 Task: Research Airbnb options in Pula, Croatia from 8th November, 2023 to 16th November, 2023 for 2 adults.1  bedroom having 1 bed and 1 bathroom. Property type can be hotel. Booking option can be shelf check-in. Look for 3 properties as per requirement.
Action: Mouse moved to (496, 64)
Screenshot: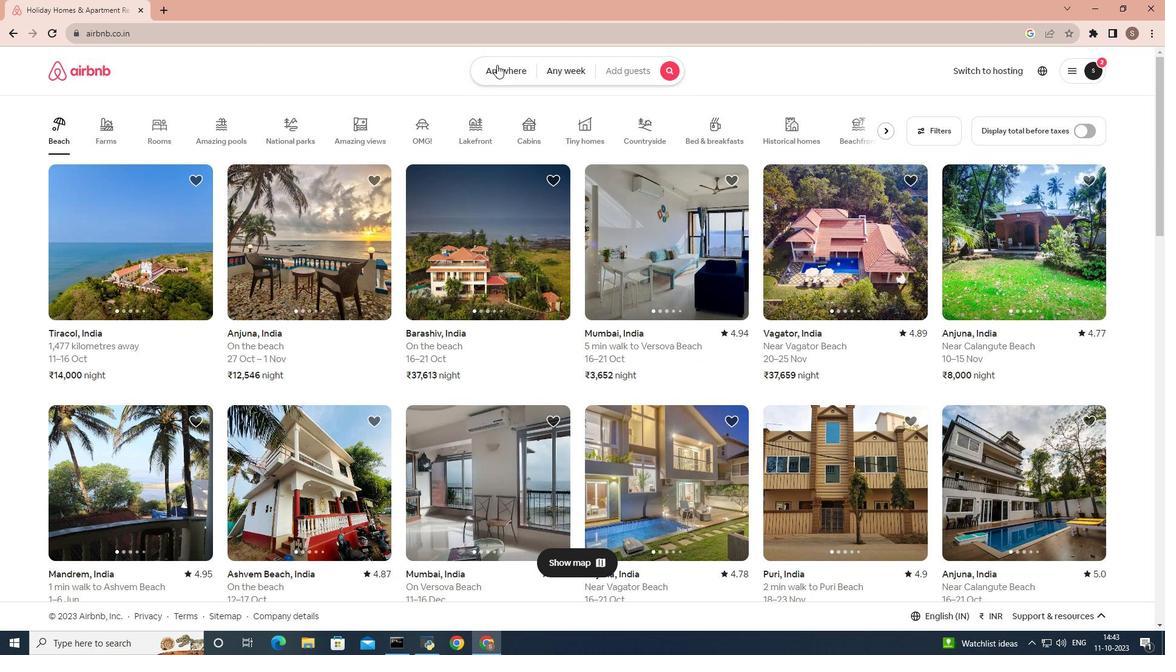 
Action: Mouse pressed left at (496, 64)
Screenshot: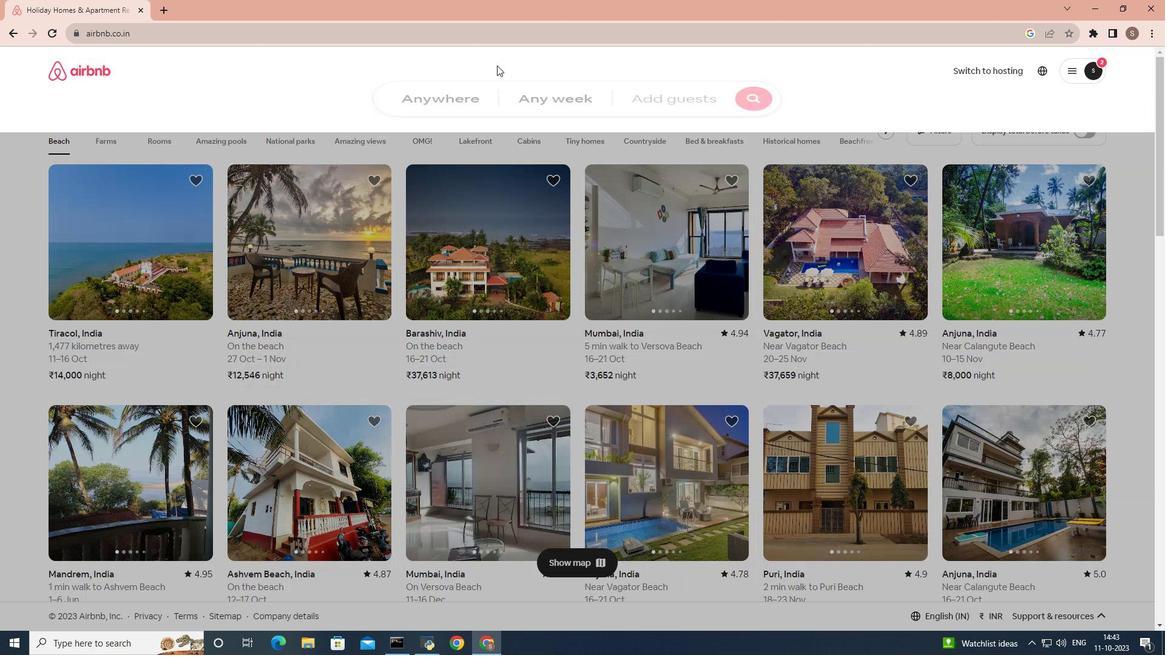 
Action: Mouse moved to (370, 118)
Screenshot: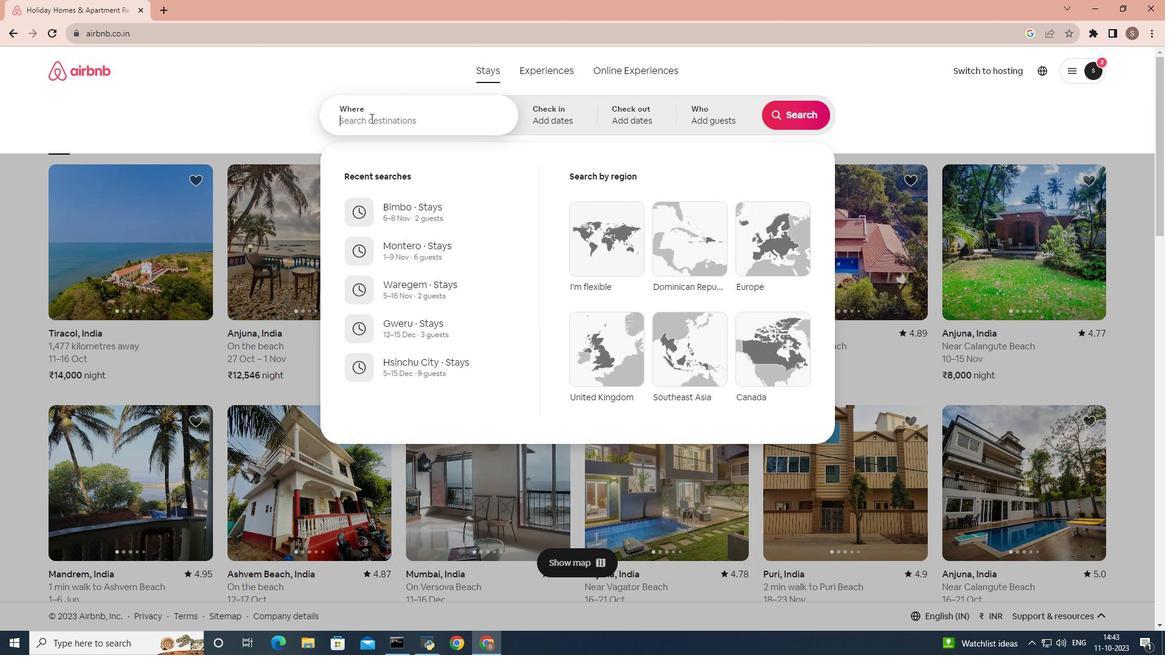 
Action: Mouse pressed left at (370, 118)
Screenshot: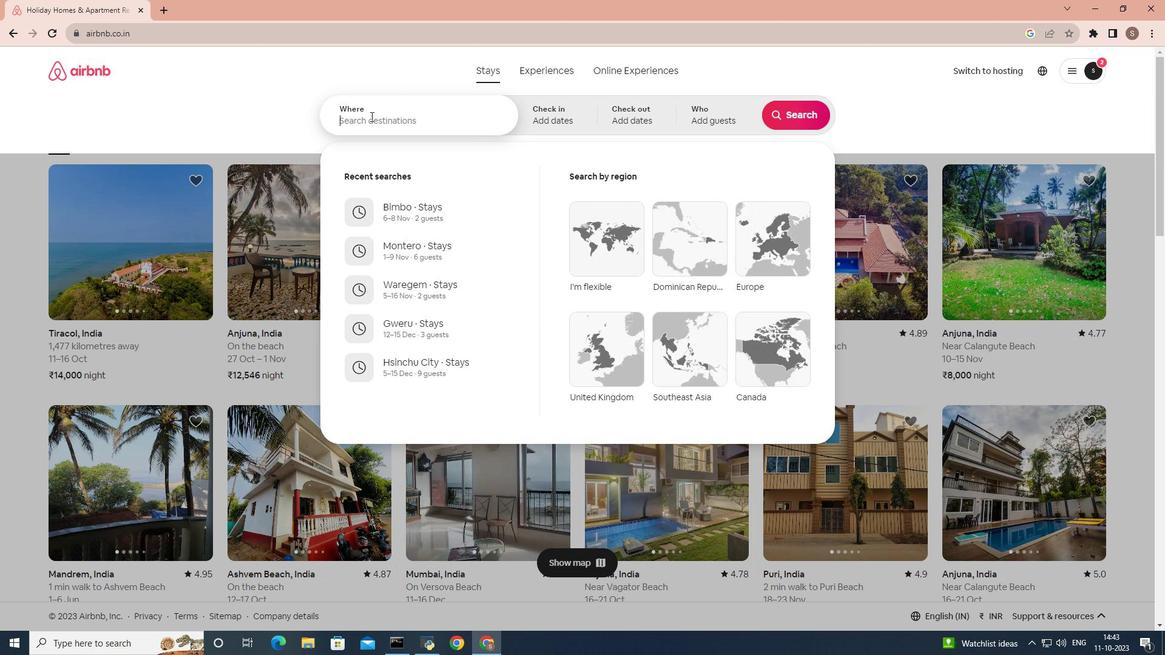 
Action: Mouse moved to (370, 116)
Screenshot: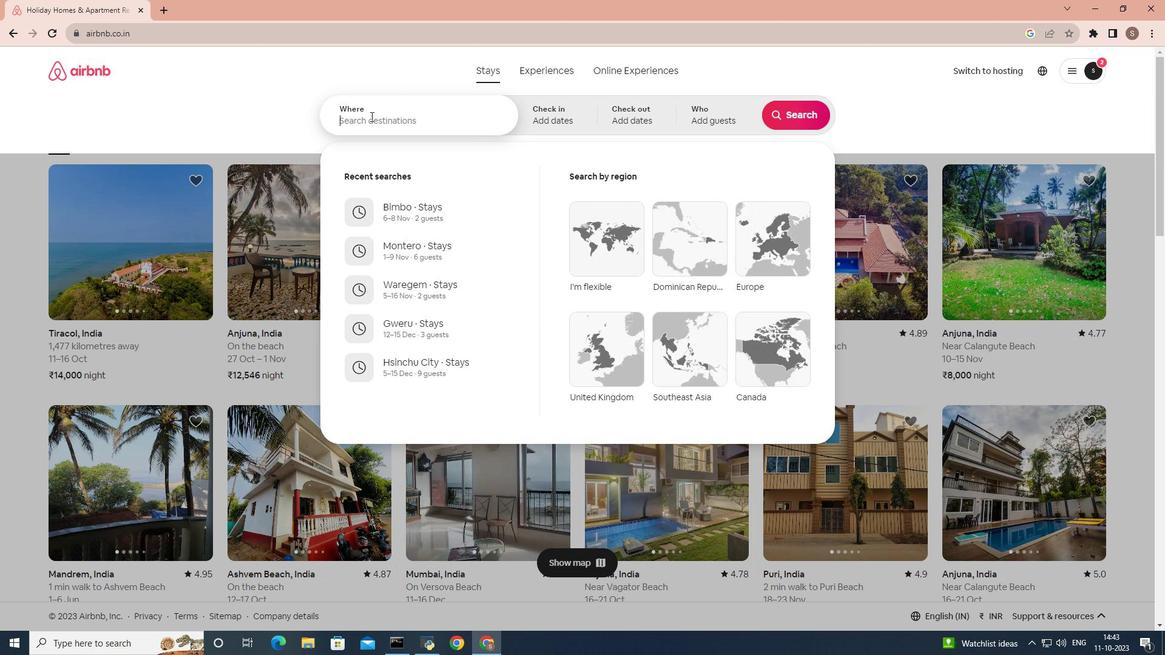 
Action: Key pressed pula
Screenshot: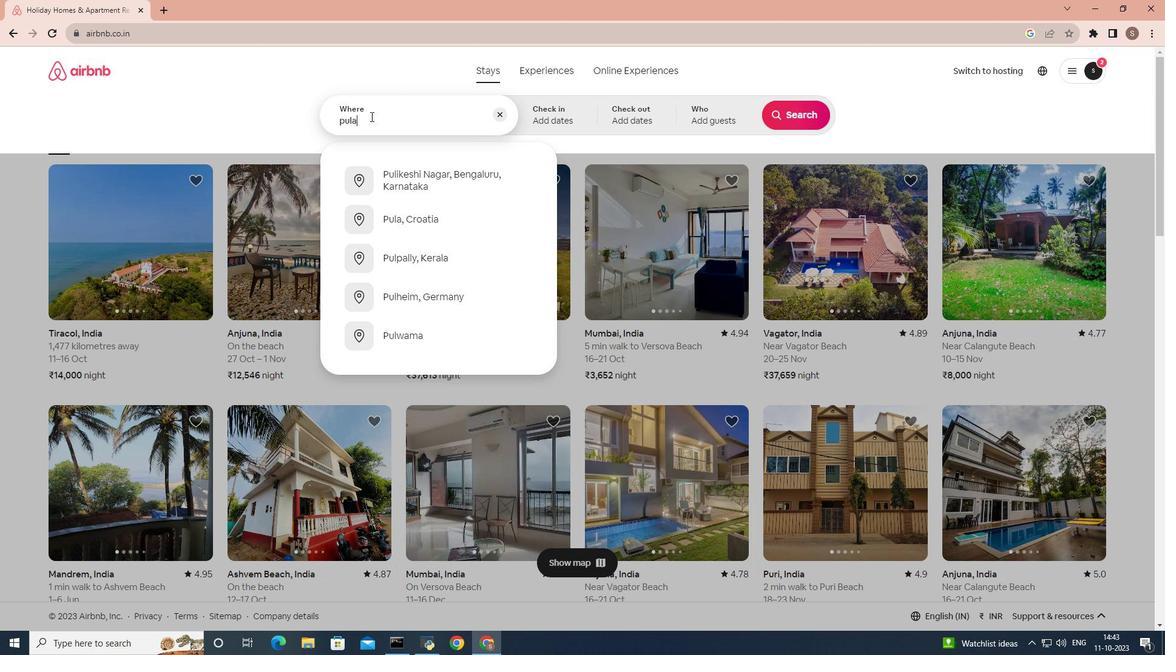 
Action: Mouse scrolled (370, 117) with delta (0, 0)
Screenshot: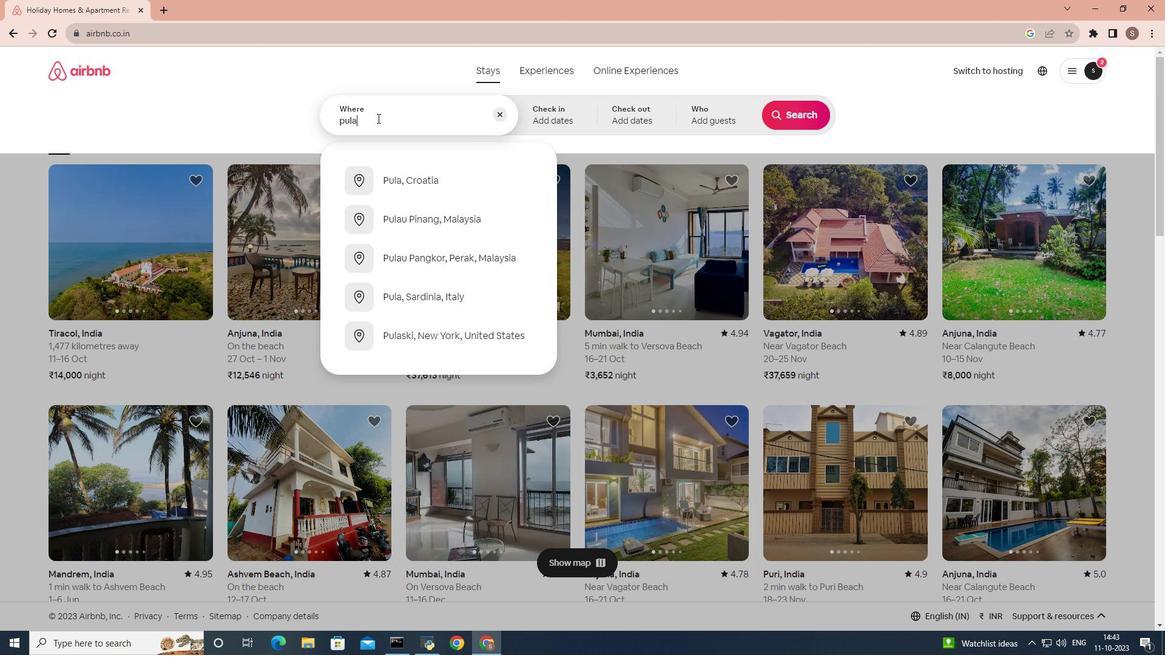 
Action: Mouse moved to (436, 194)
Screenshot: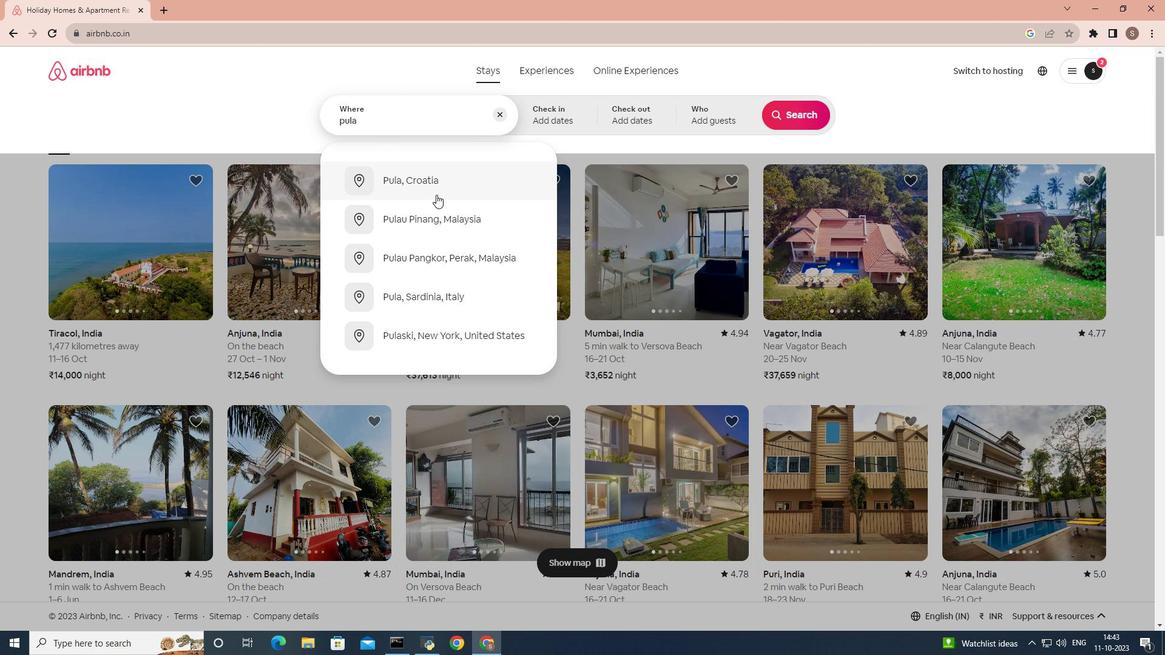
Action: Mouse pressed left at (436, 194)
Screenshot: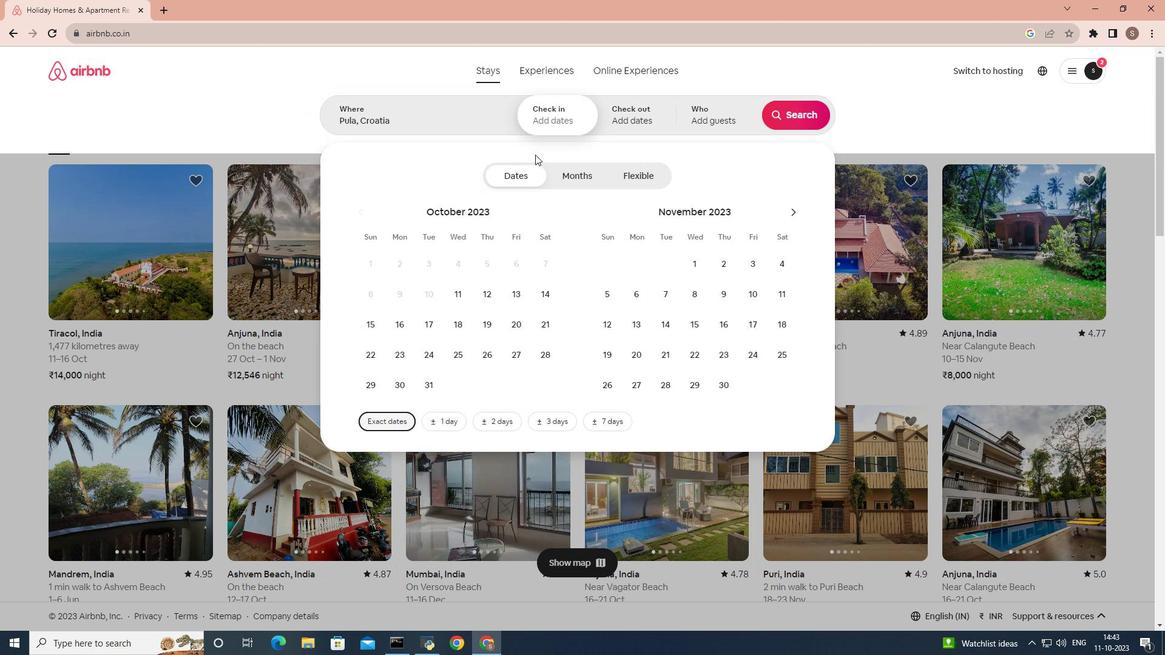 
Action: Mouse moved to (703, 305)
Screenshot: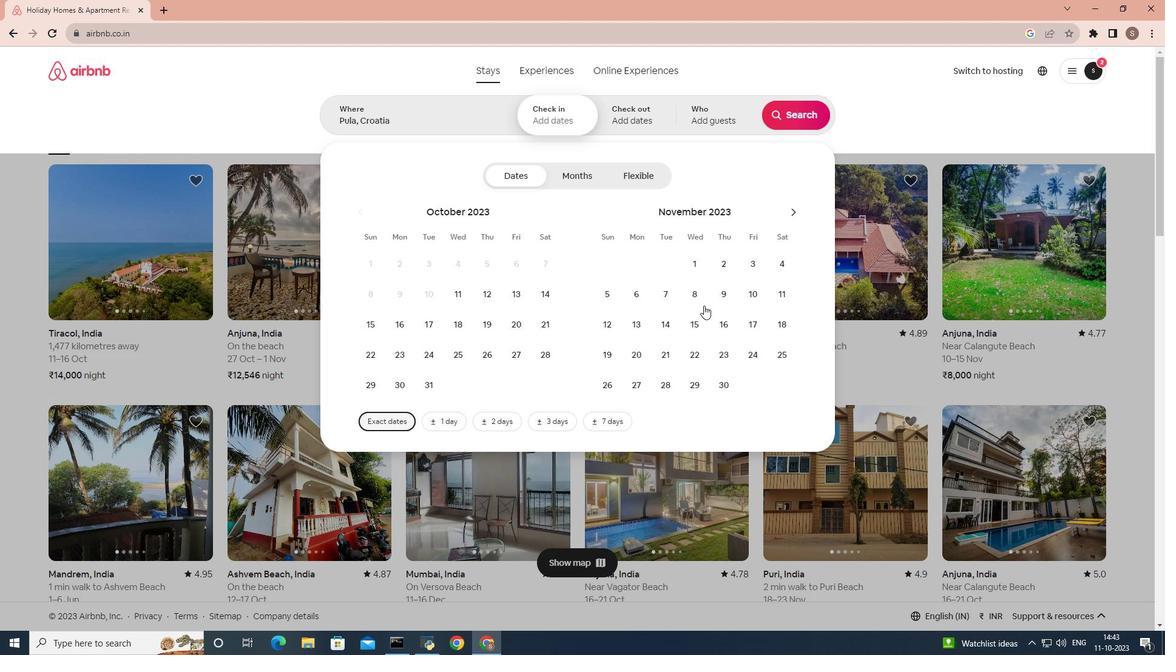 
Action: Mouse pressed left at (703, 305)
Screenshot: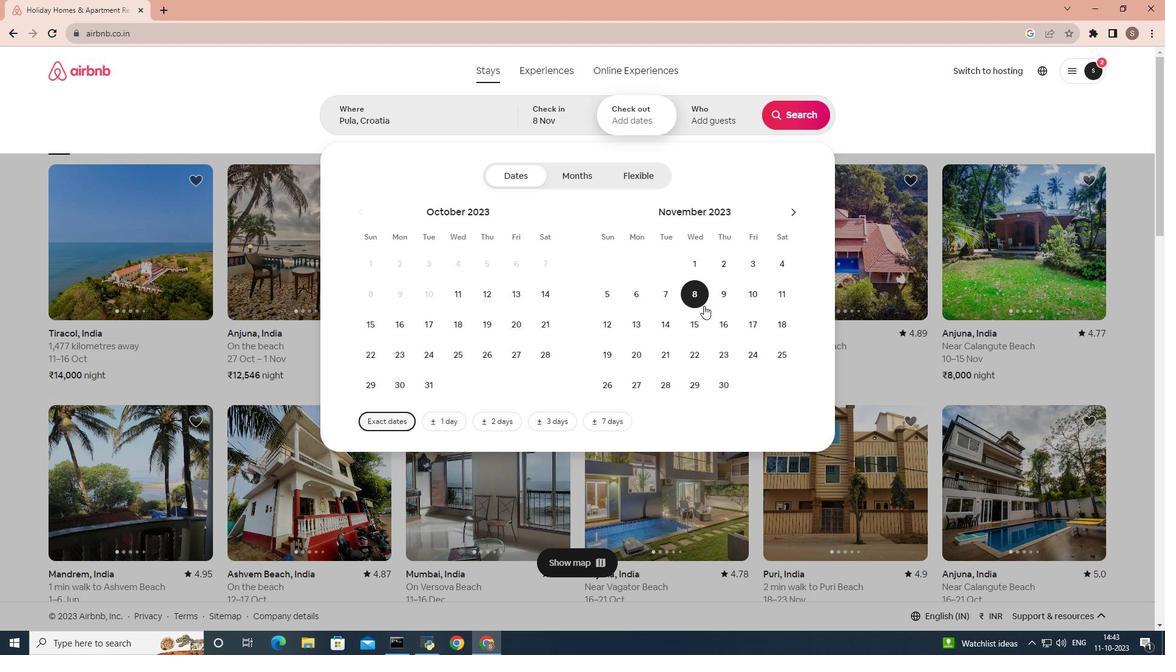 
Action: Mouse pressed left at (703, 305)
Screenshot: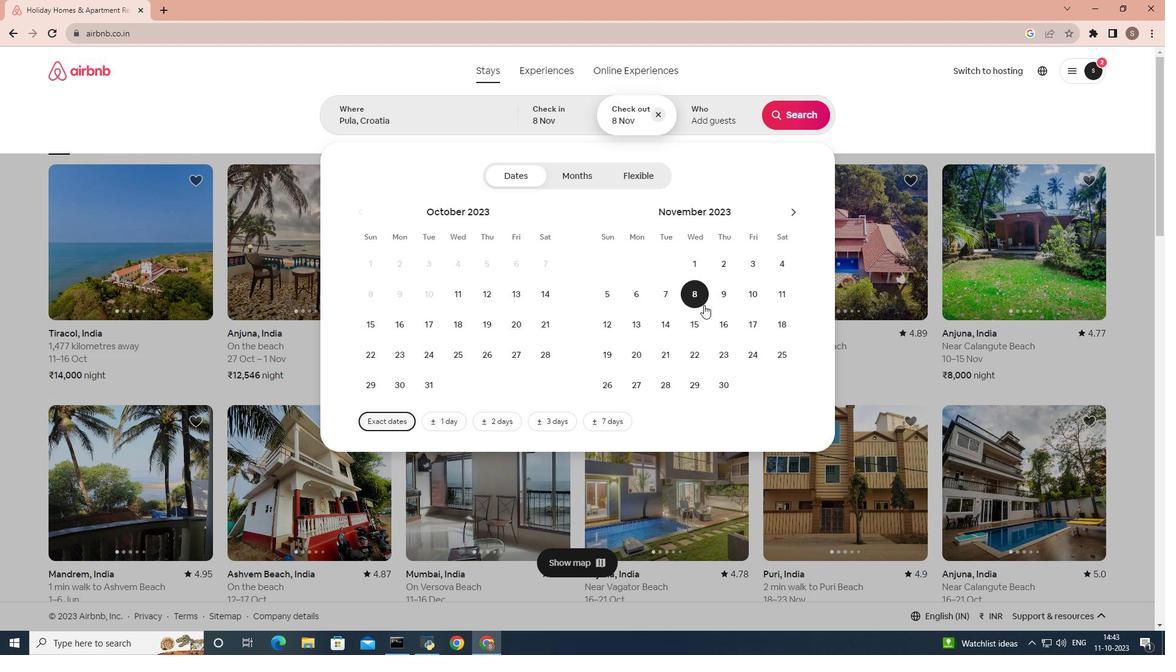 
Action: Mouse moved to (722, 326)
Screenshot: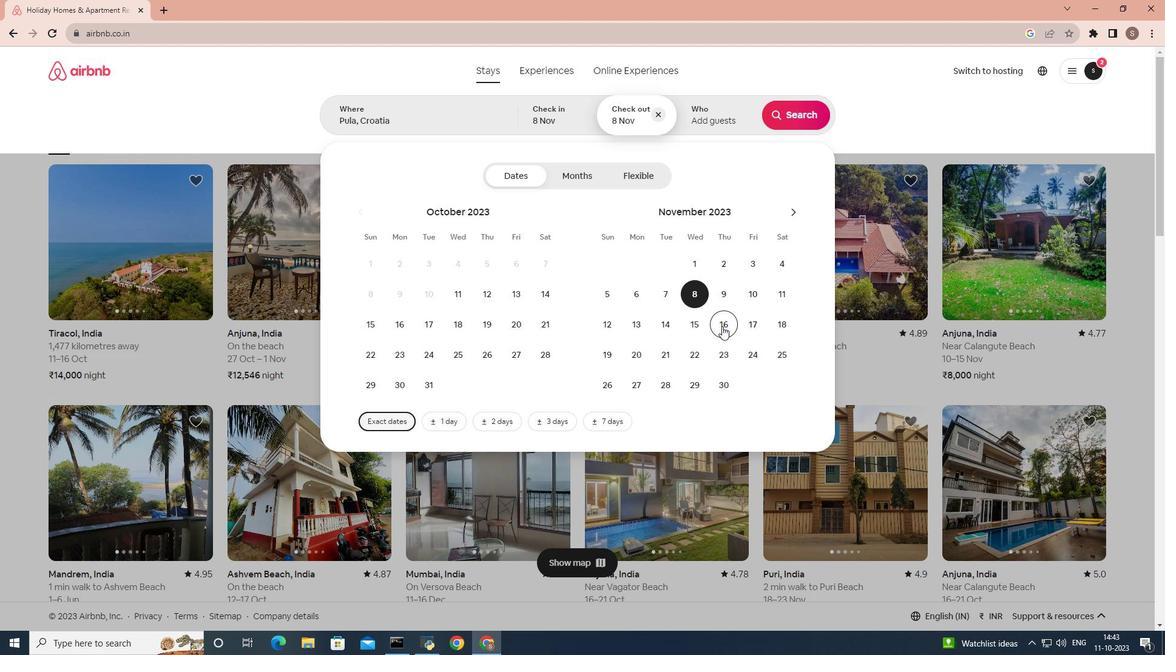 
Action: Mouse pressed left at (722, 326)
Screenshot: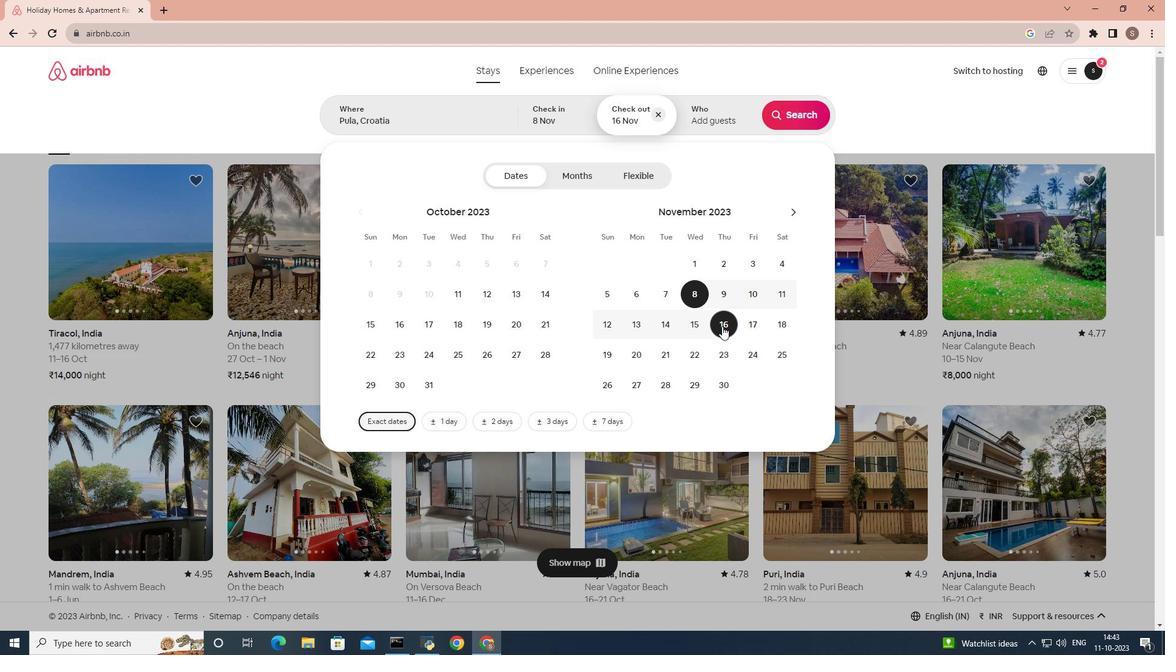 
Action: Mouse moved to (688, 111)
Screenshot: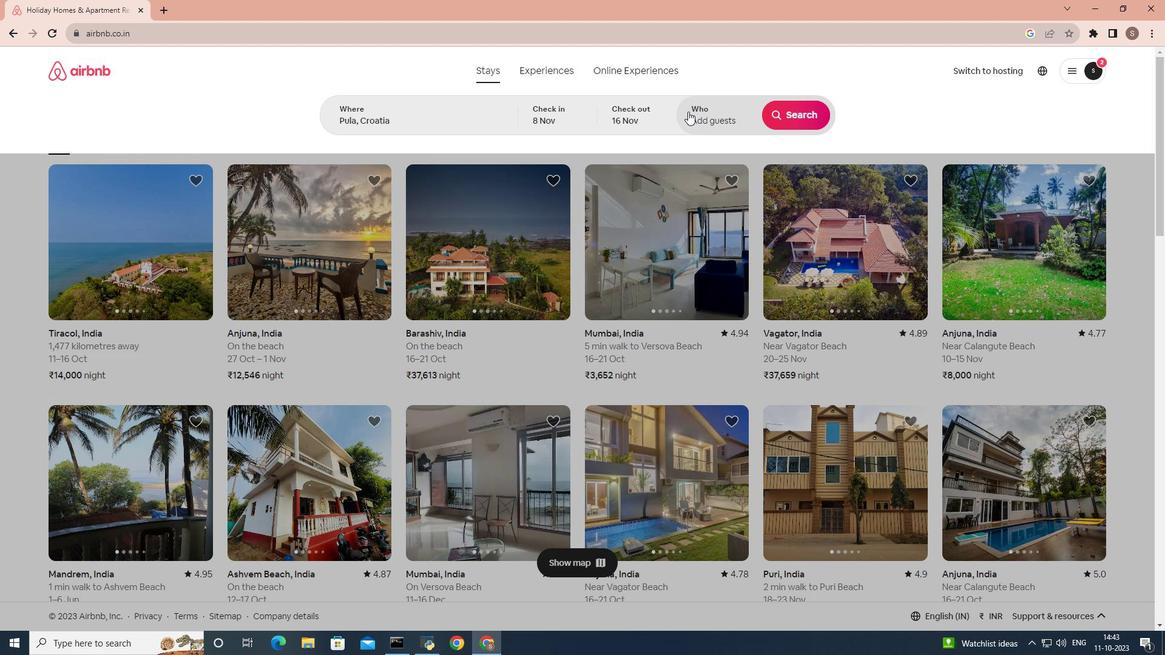 
Action: Mouse pressed left at (688, 111)
Screenshot: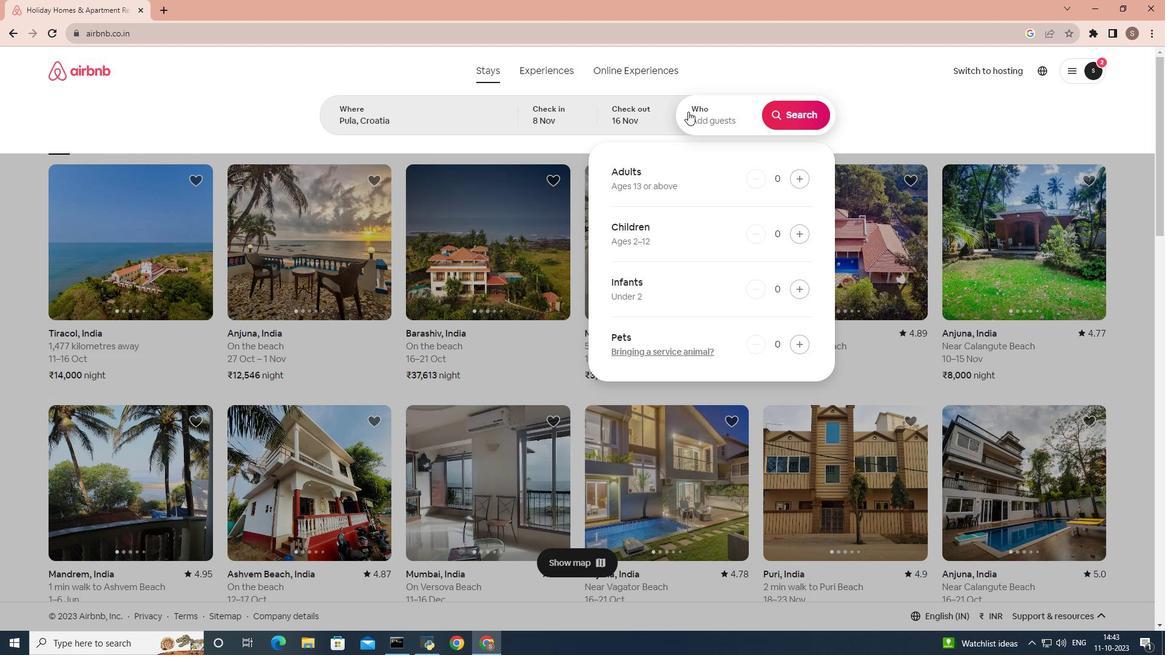 
Action: Mouse moved to (792, 179)
Screenshot: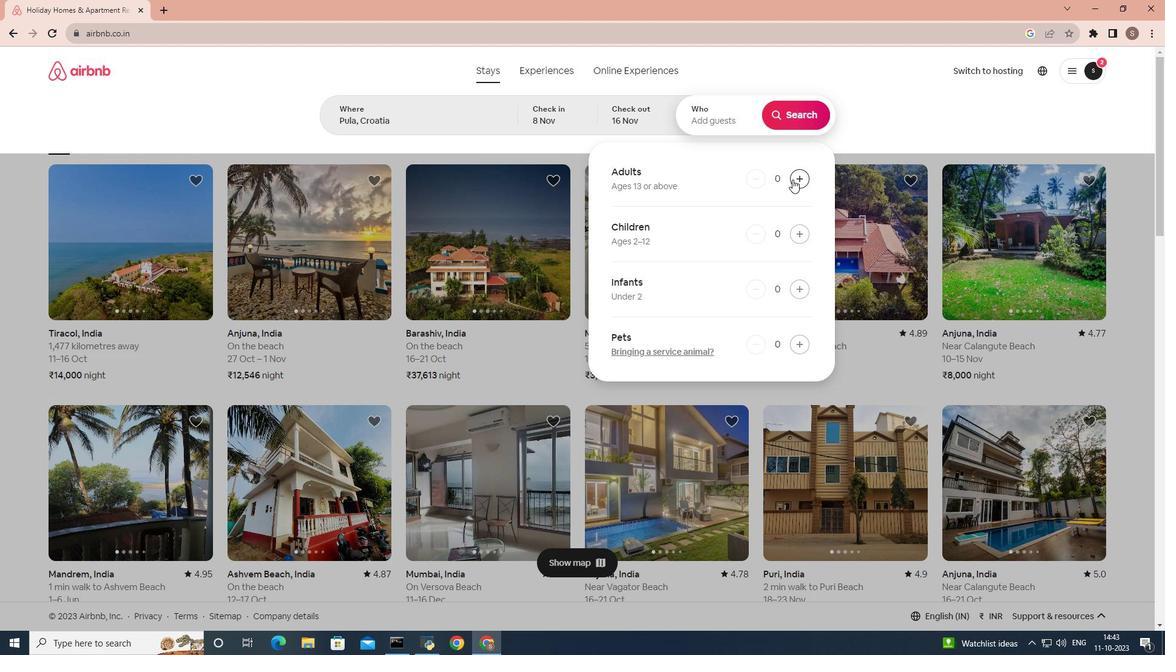 
Action: Mouse pressed left at (792, 179)
Screenshot: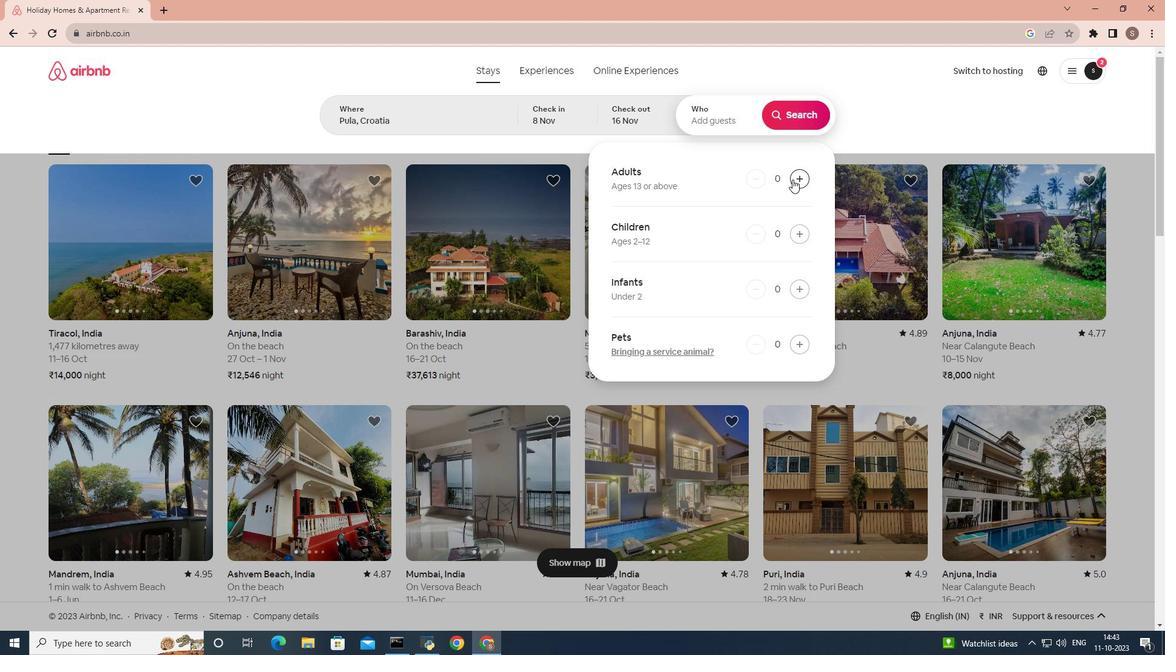 
Action: Mouse pressed left at (792, 179)
Screenshot: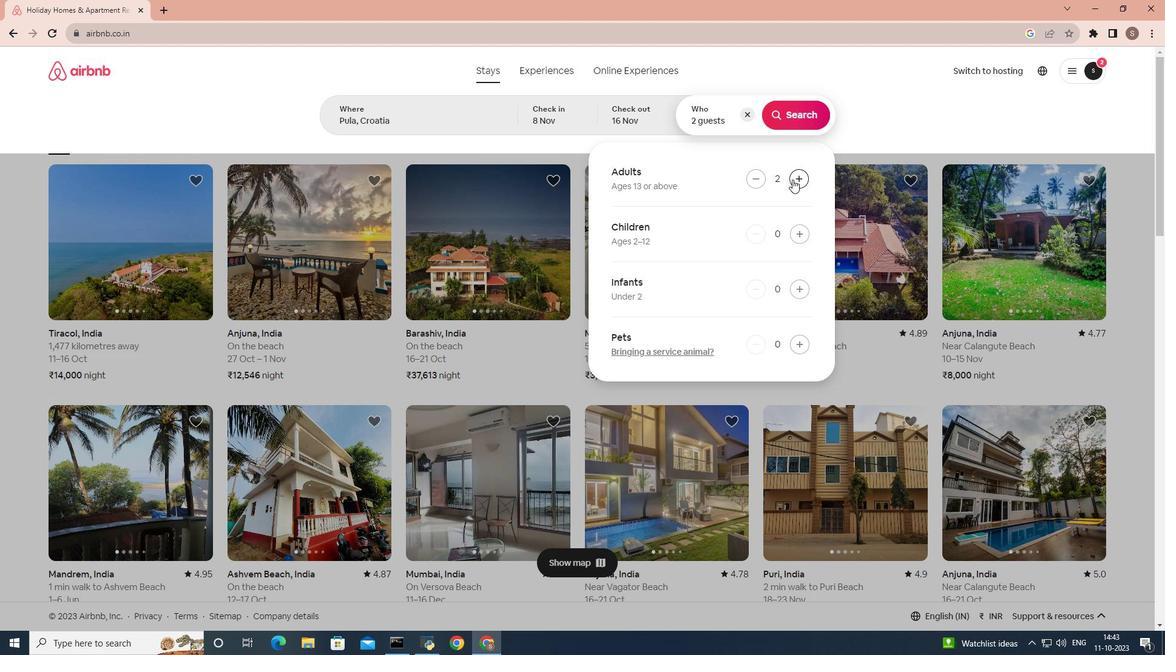 
Action: Mouse moved to (792, 104)
Screenshot: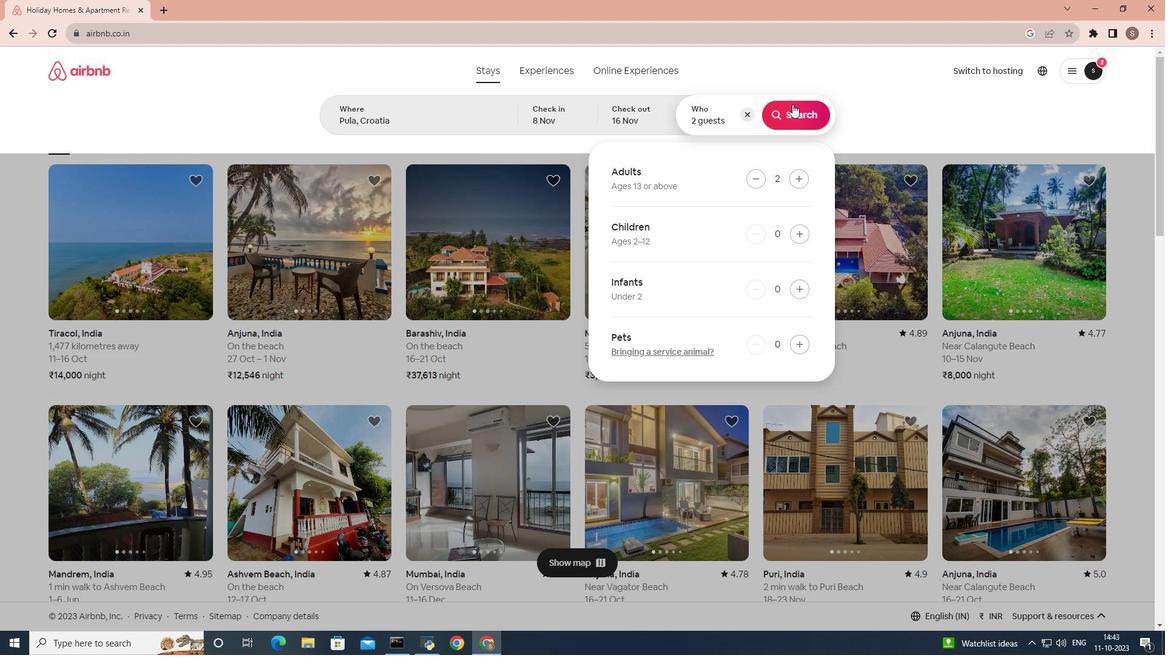 
Action: Mouse pressed left at (792, 104)
Screenshot: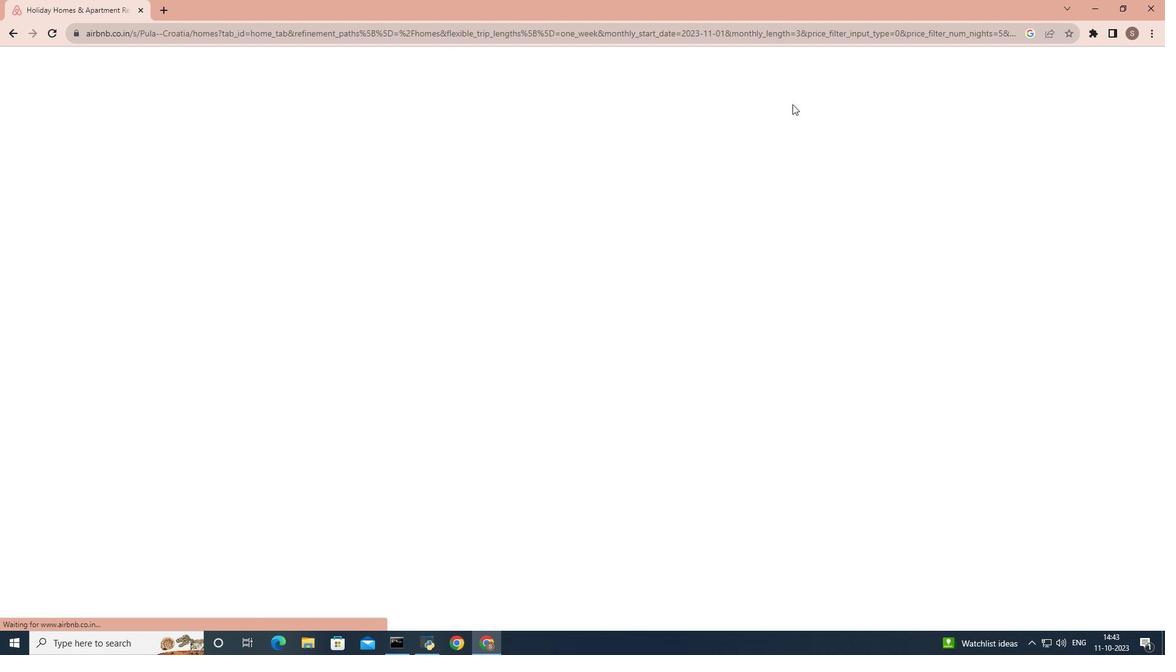 
Action: Mouse moved to (959, 118)
Screenshot: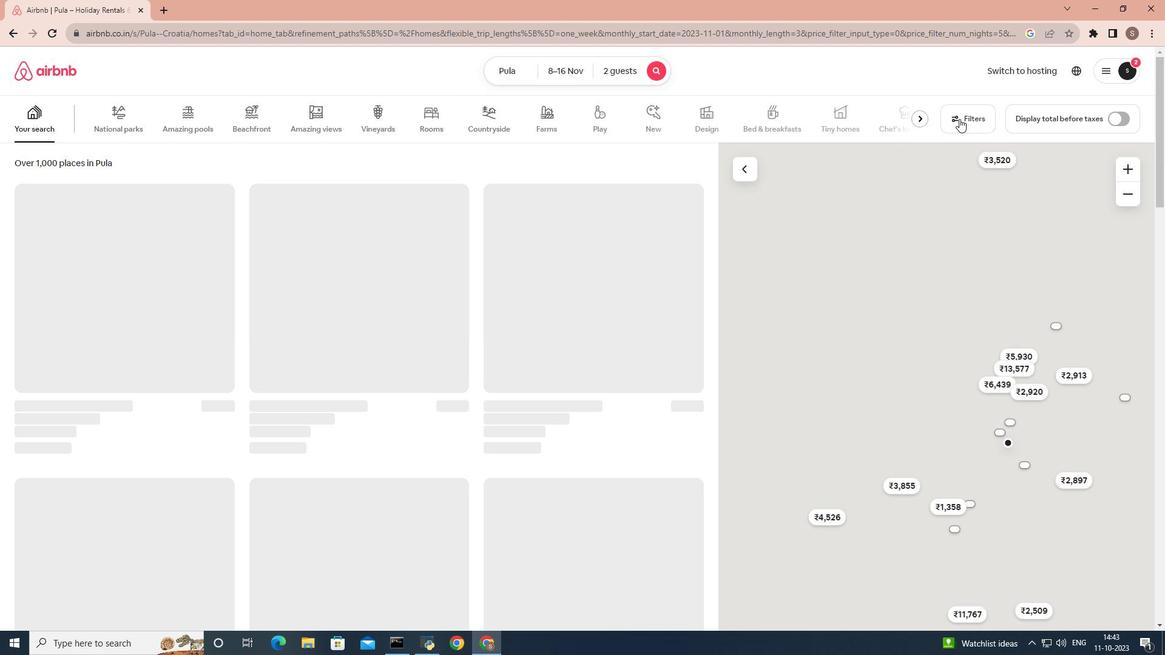 
Action: Mouse pressed left at (959, 118)
Screenshot: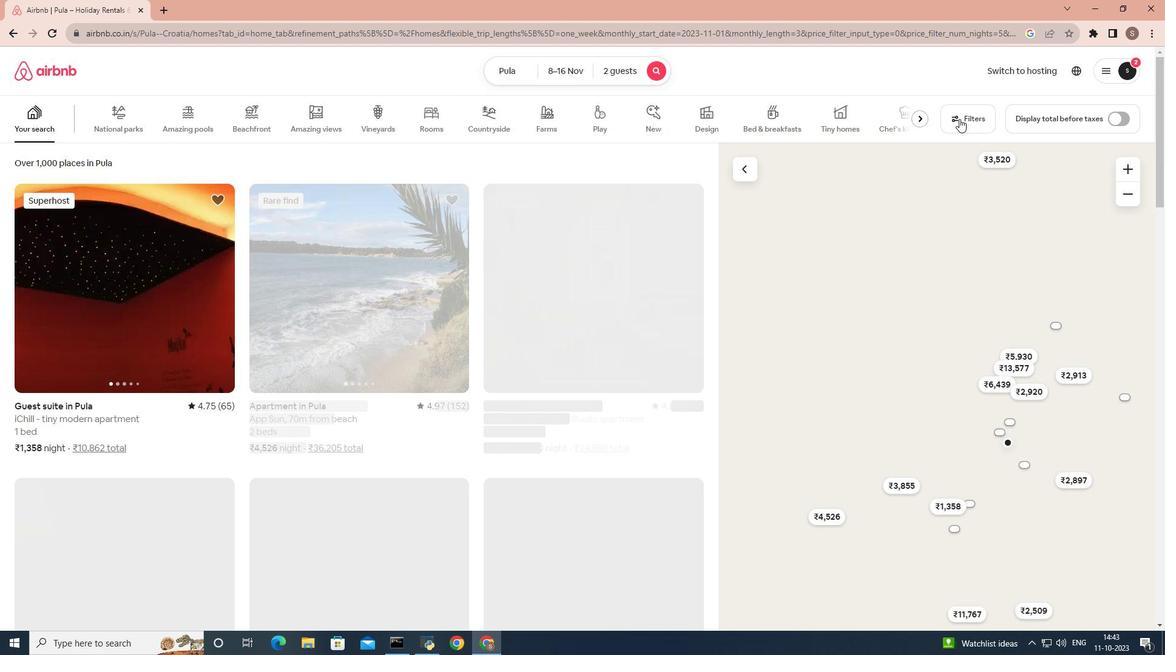 
Action: Mouse moved to (387, 334)
Screenshot: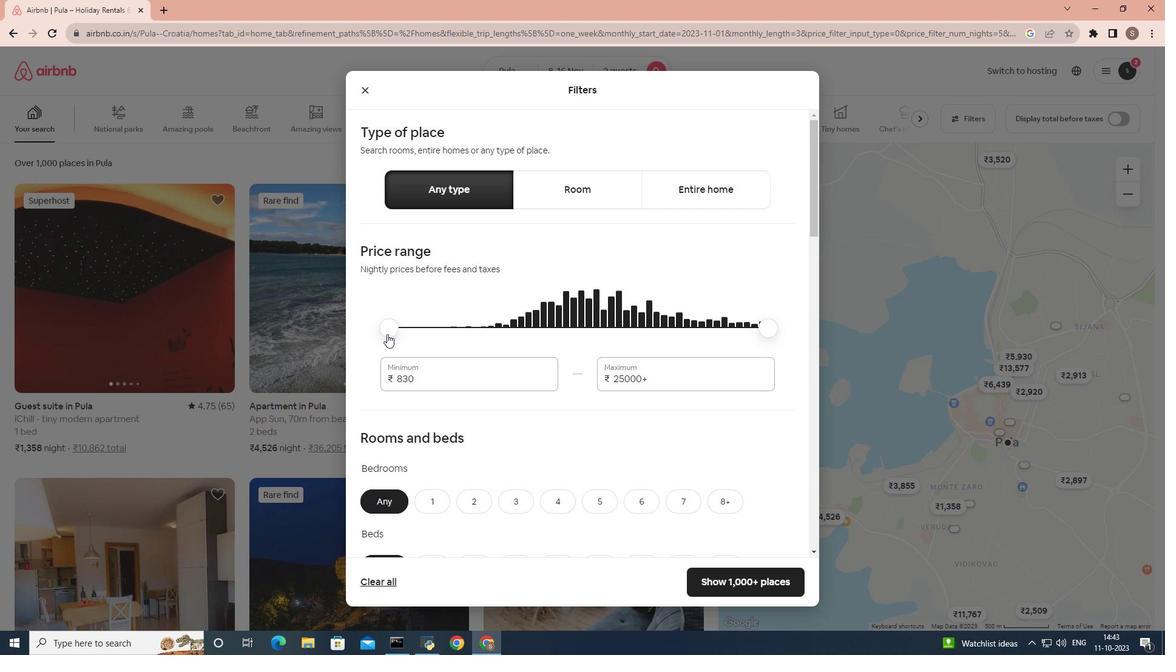 
Action: Mouse scrolled (387, 333) with delta (0, 0)
Screenshot: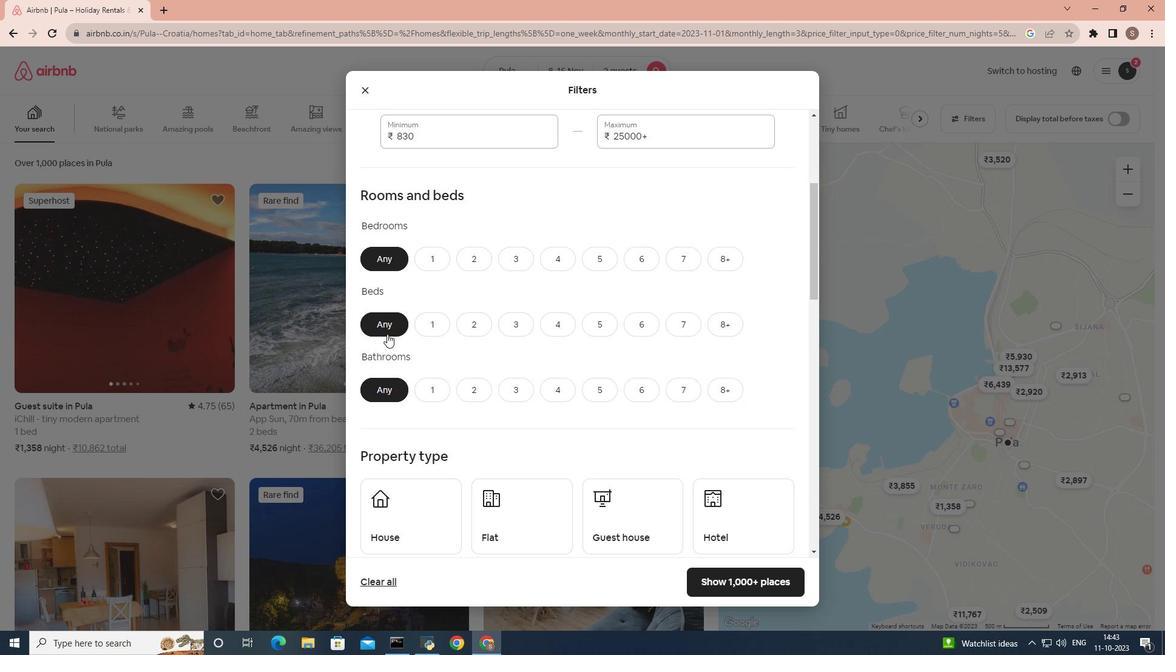 
Action: Mouse scrolled (387, 333) with delta (0, 0)
Screenshot: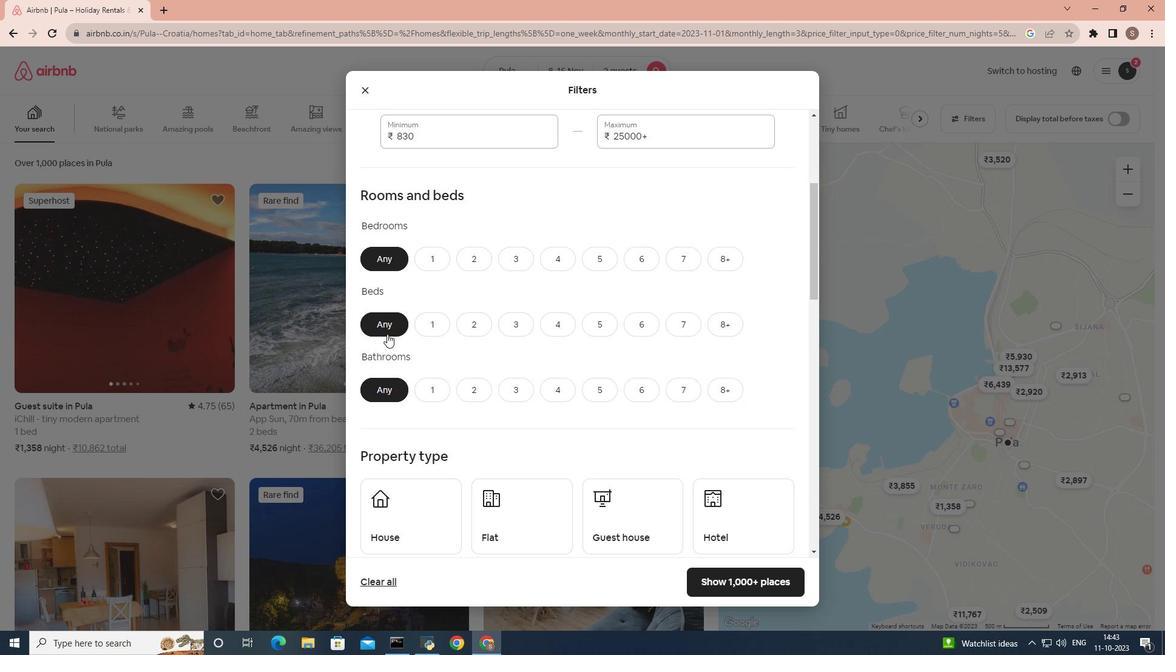 
Action: Mouse scrolled (387, 333) with delta (0, 0)
Screenshot: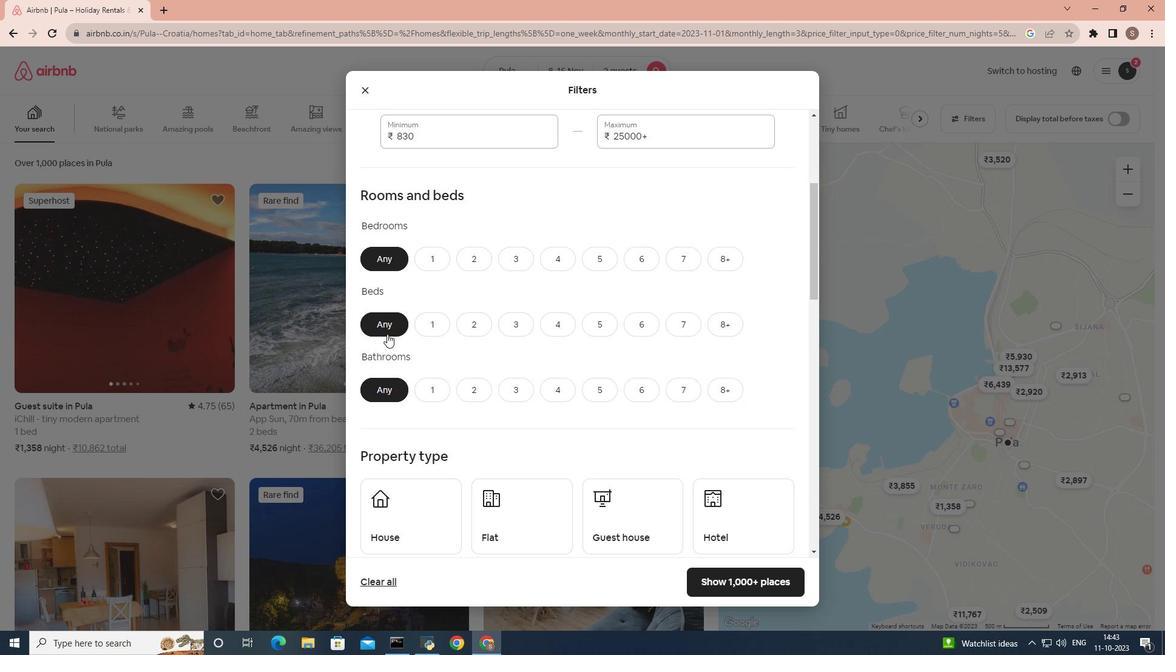 
Action: Mouse scrolled (387, 333) with delta (0, 0)
Screenshot: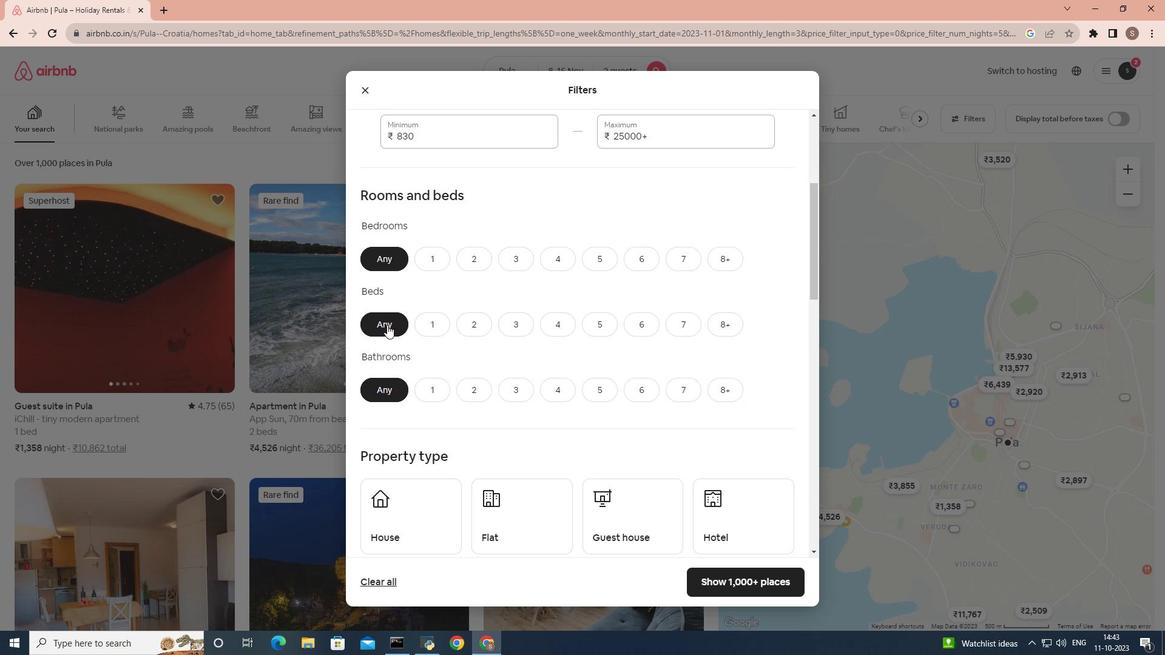 
Action: Mouse moved to (425, 265)
Screenshot: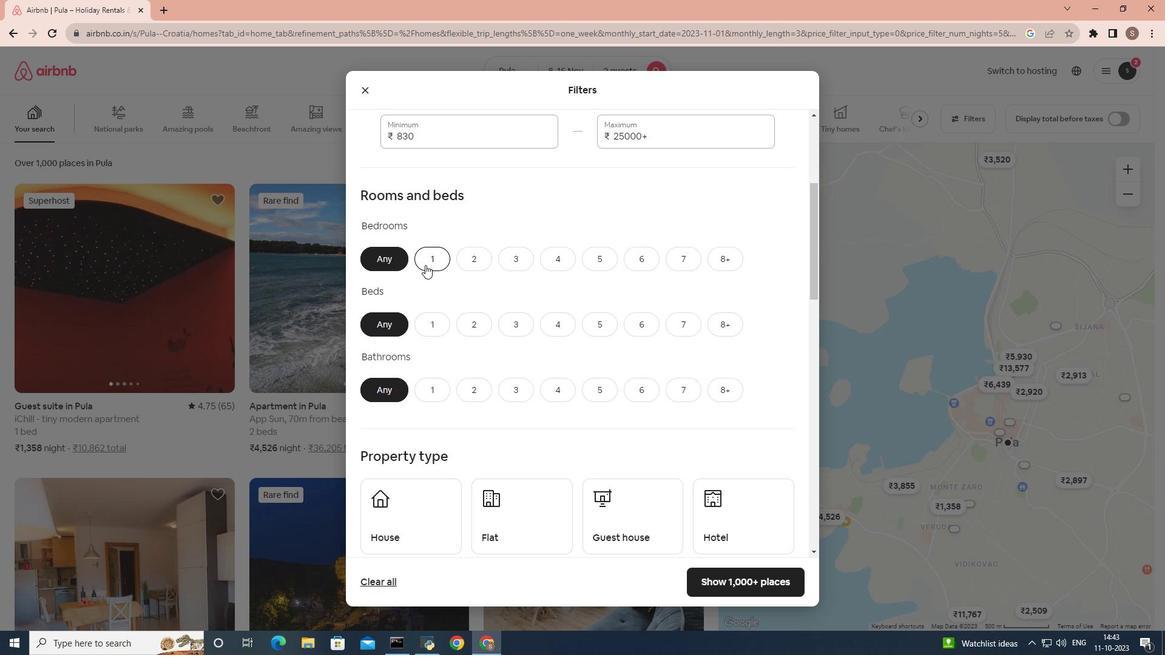 
Action: Mouse pressed left at (425, 265)
Screenshot: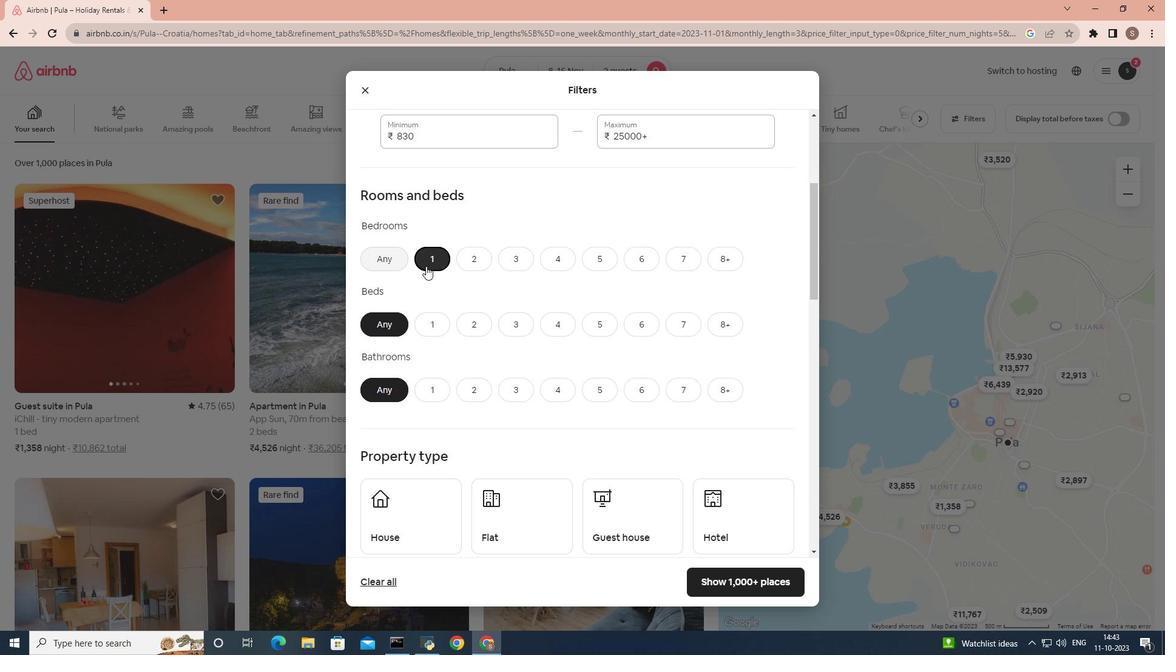 
Action: Mouse moved to (426, 326)
Screenshot: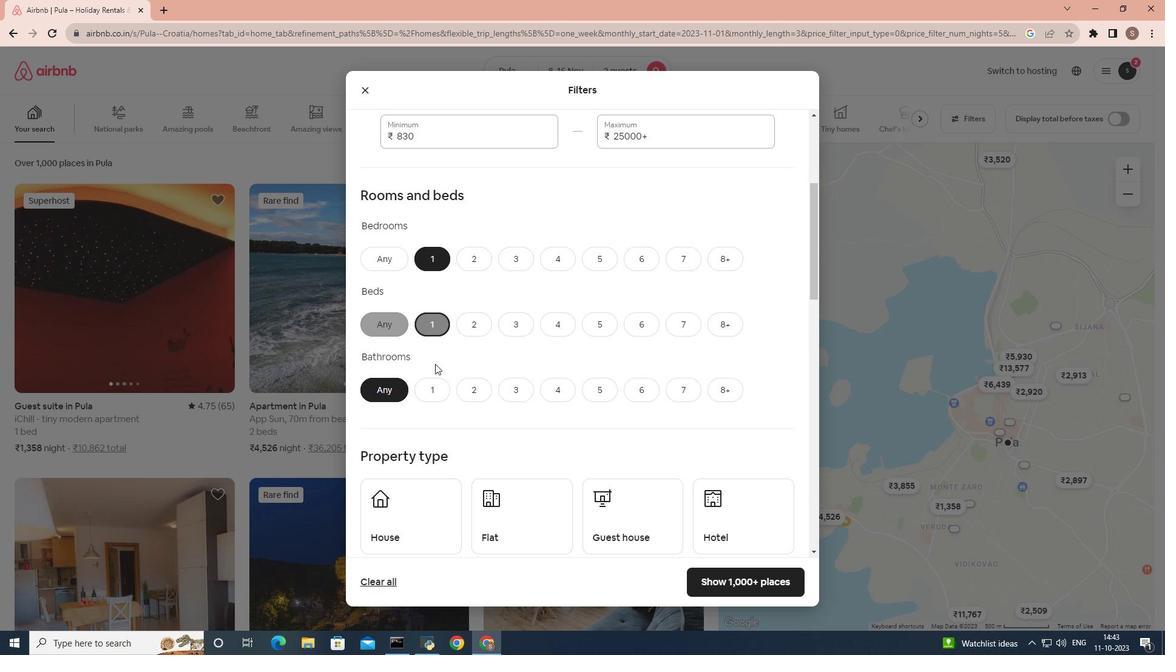 
Action: Mouse pressed left at (426, 326)
Screenshot: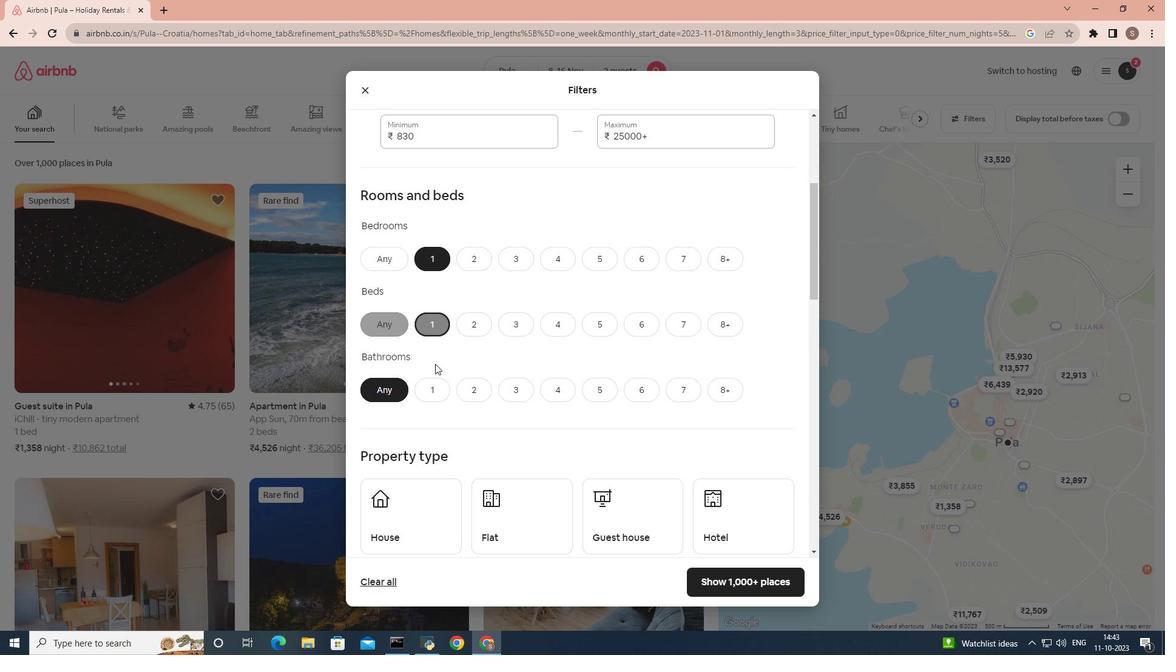 
Action: Mouse moved to (438, 393)
Screenshot: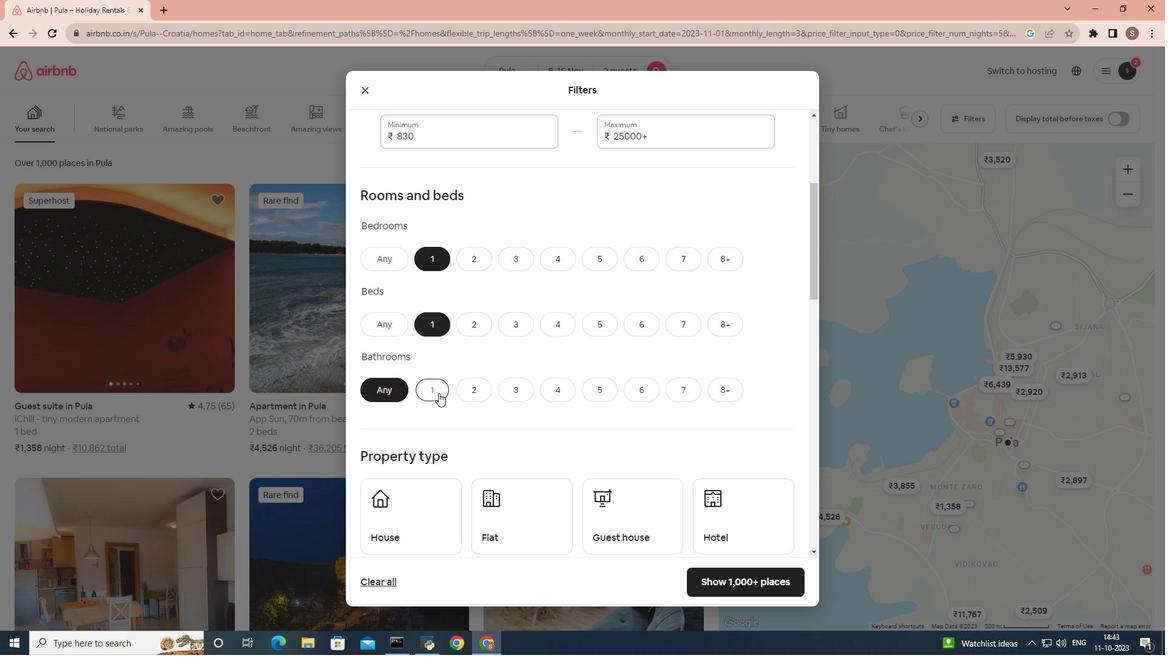 
Action: Mouse pressed left at (438, 393)
Screenshot: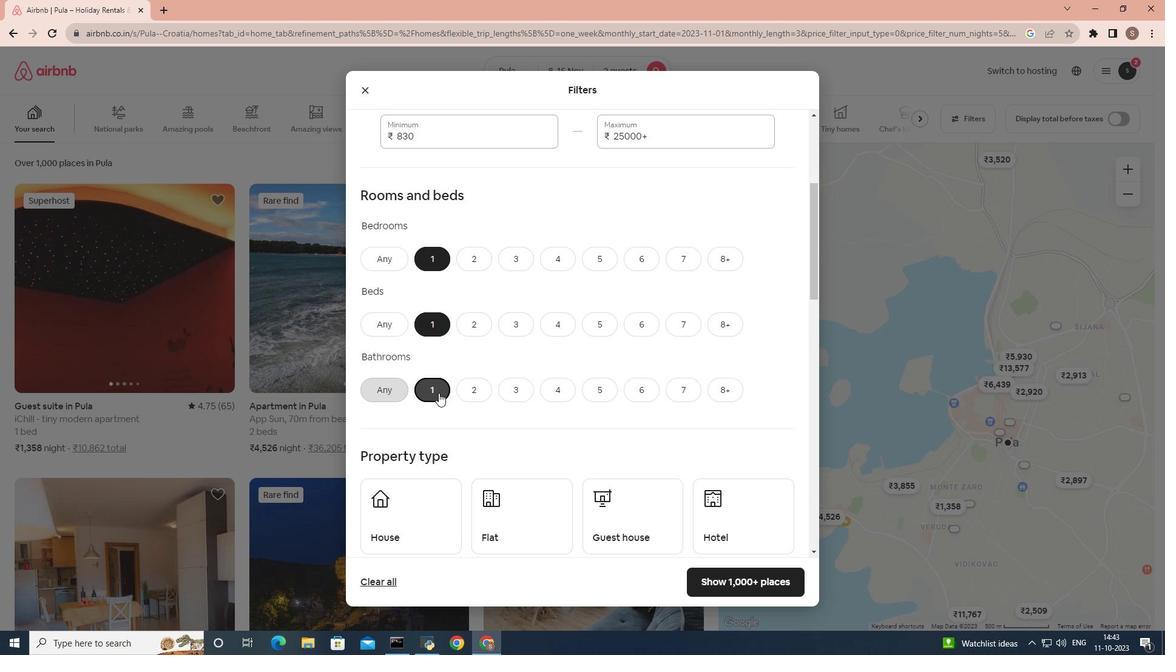 
Action: Mouse moved to (481, 358)
Screenshot: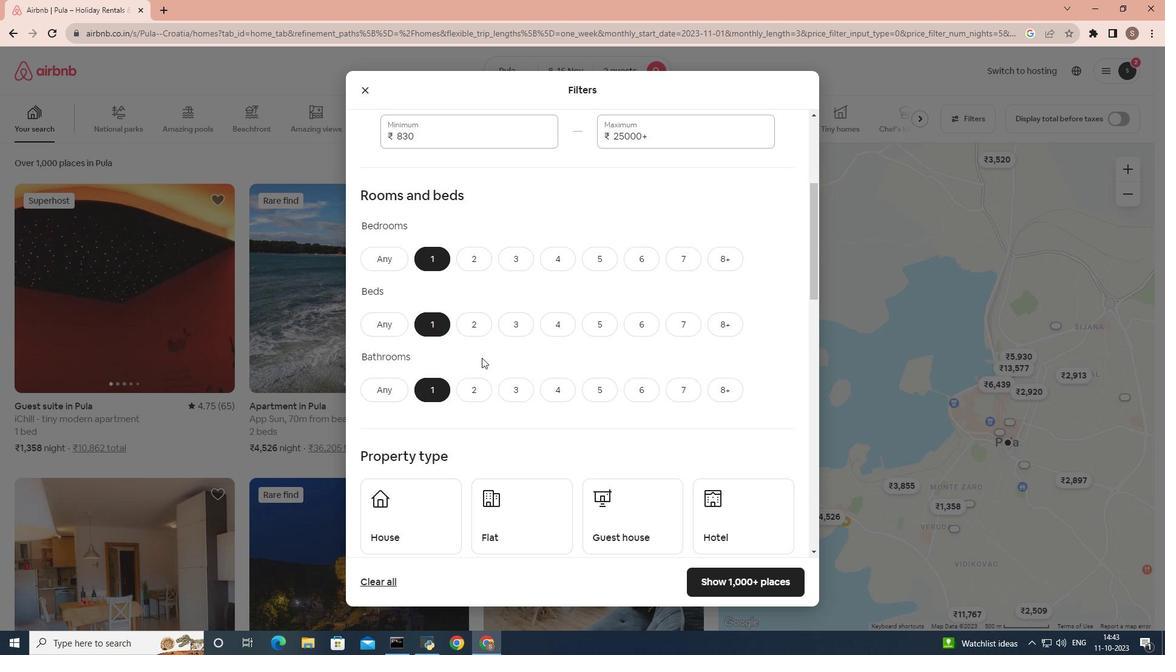 
Action: Mouse scrolled (481, 357) with delta (0, 0)
Screenshot: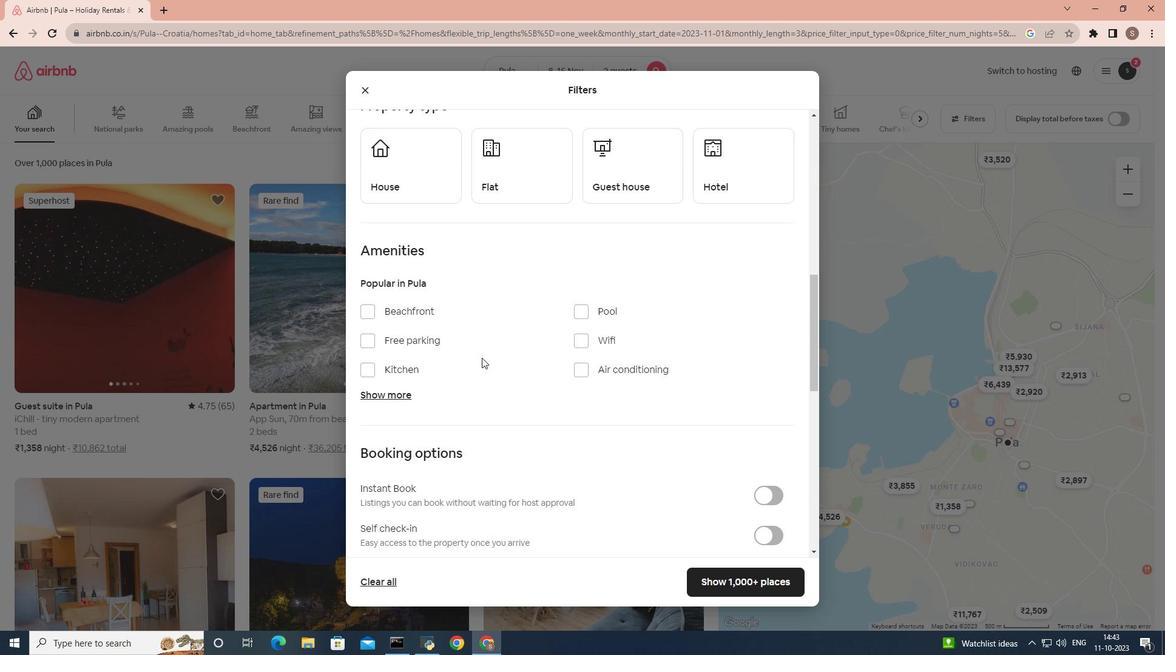 
Action: Mouse scrolled (481, 357) with delta (0, 0)
Screenshot: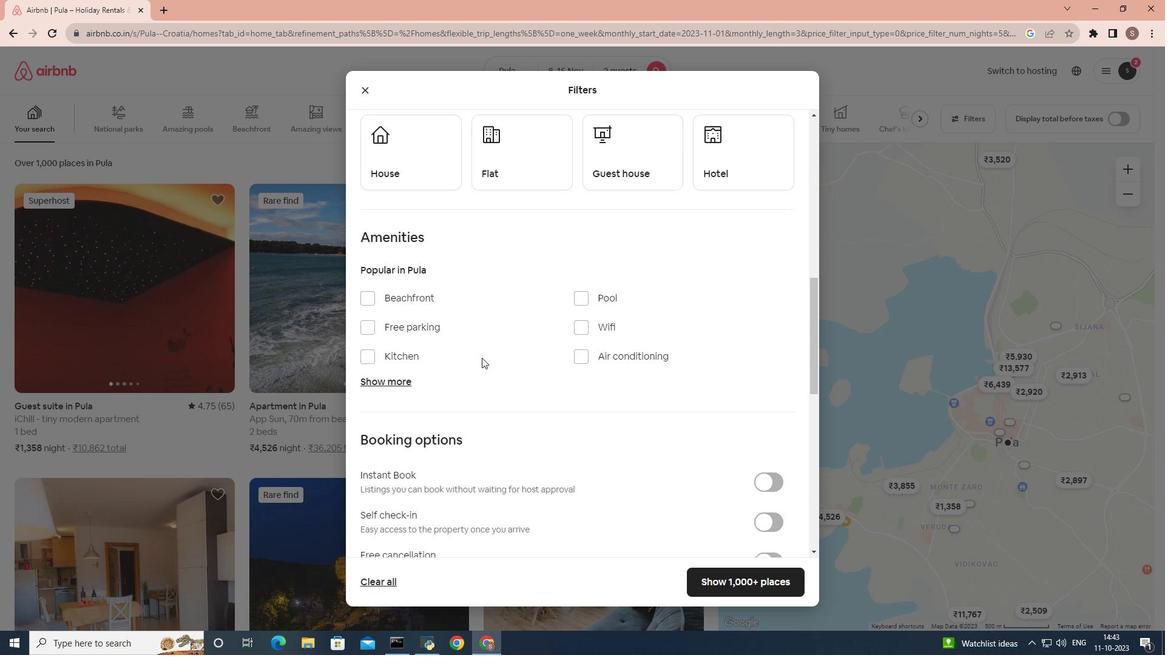 
Action: Mouse scrolled (481, 357) with delta (0, 0)
Screenshot: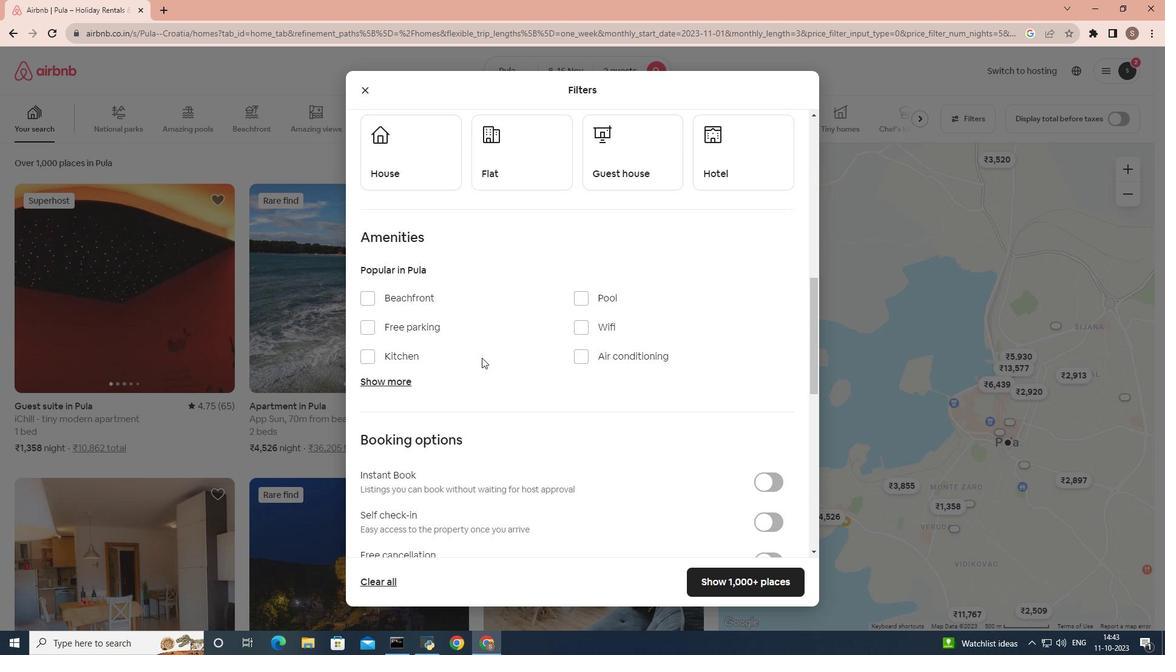 
Action: Mouse scrolled (481, 357) with delta (0, 0)
Screenshot: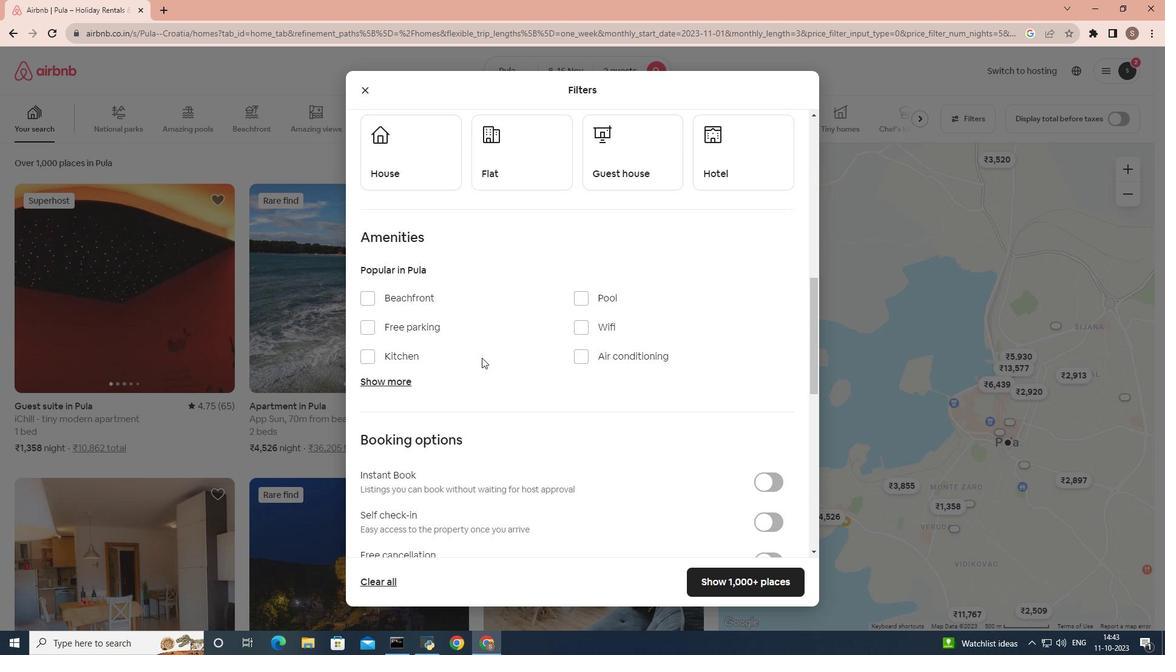 
Action: Mouse scrolled (481, 357) with delta (0, 0)
Screenshot: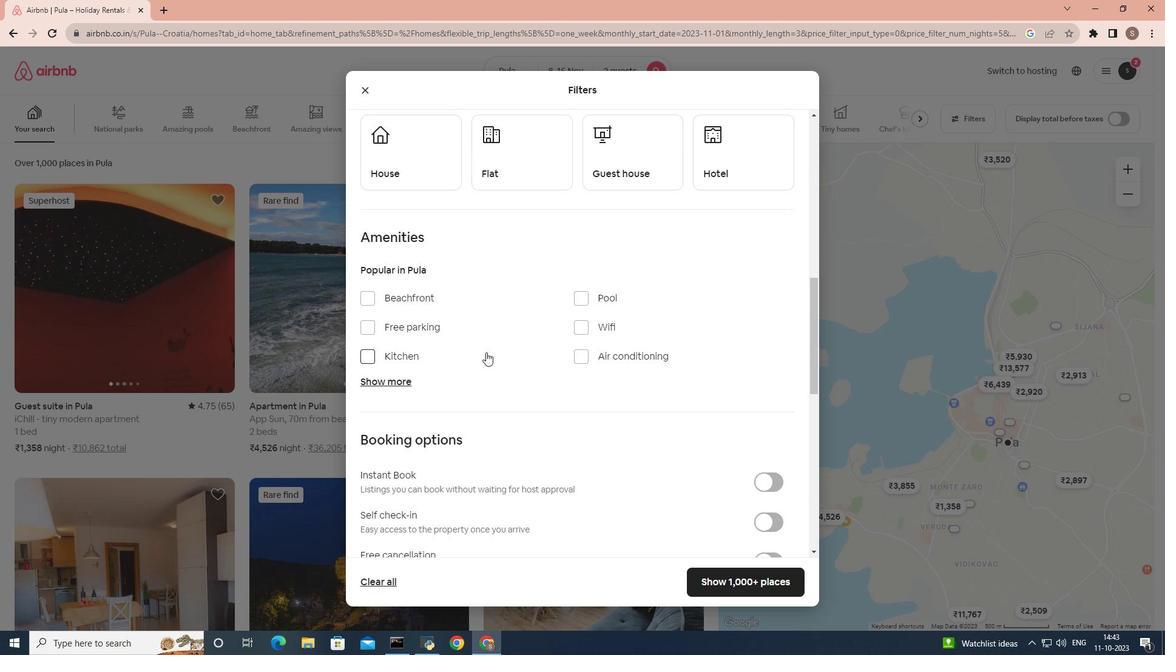 
Action: Mouse scrolled (481, 357) with delta (0, 0)
Screenshot: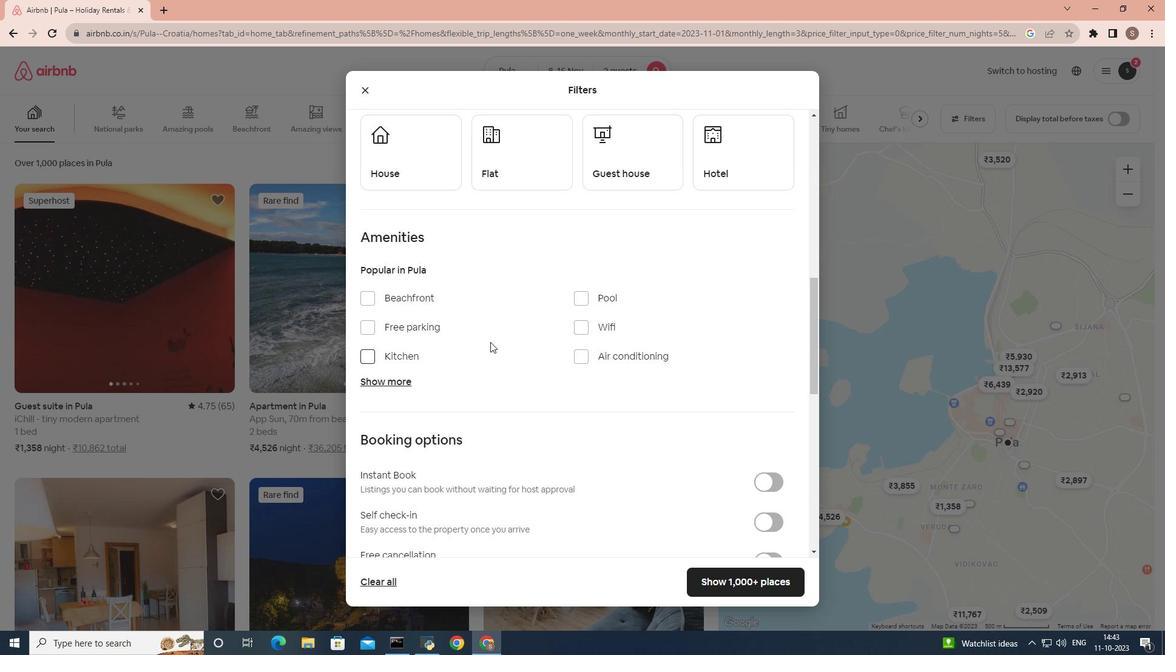 
Action: Mouse moved to (687, 175)
Screenshot: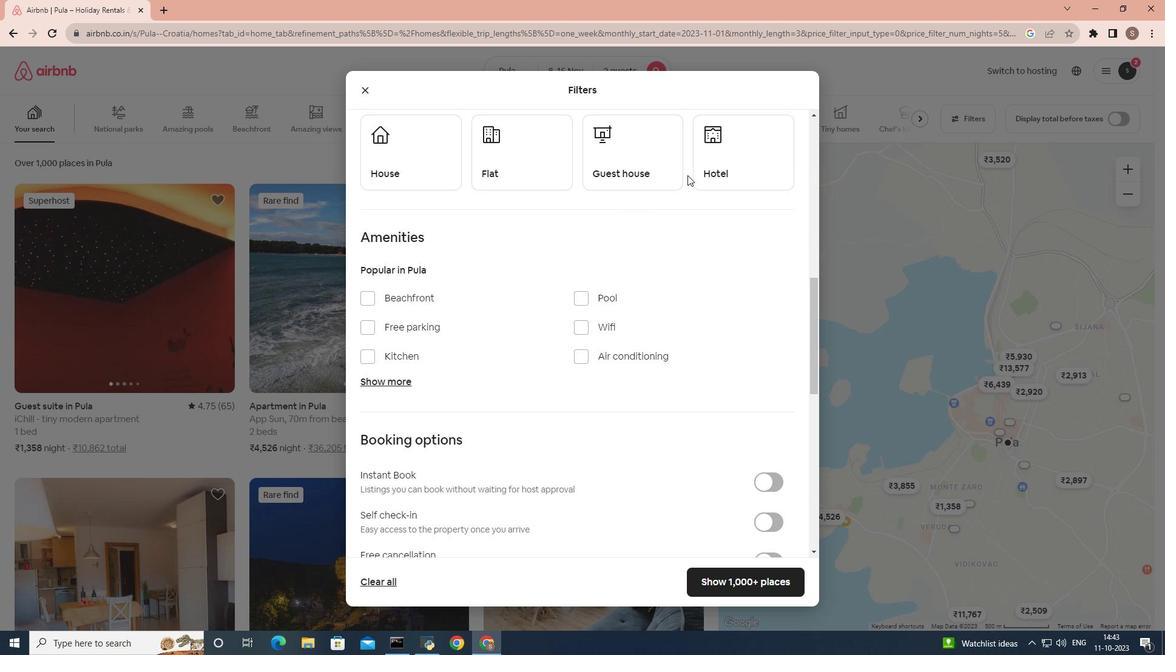 
Action: Mouse pressed left at (687, 175)
Screenshot: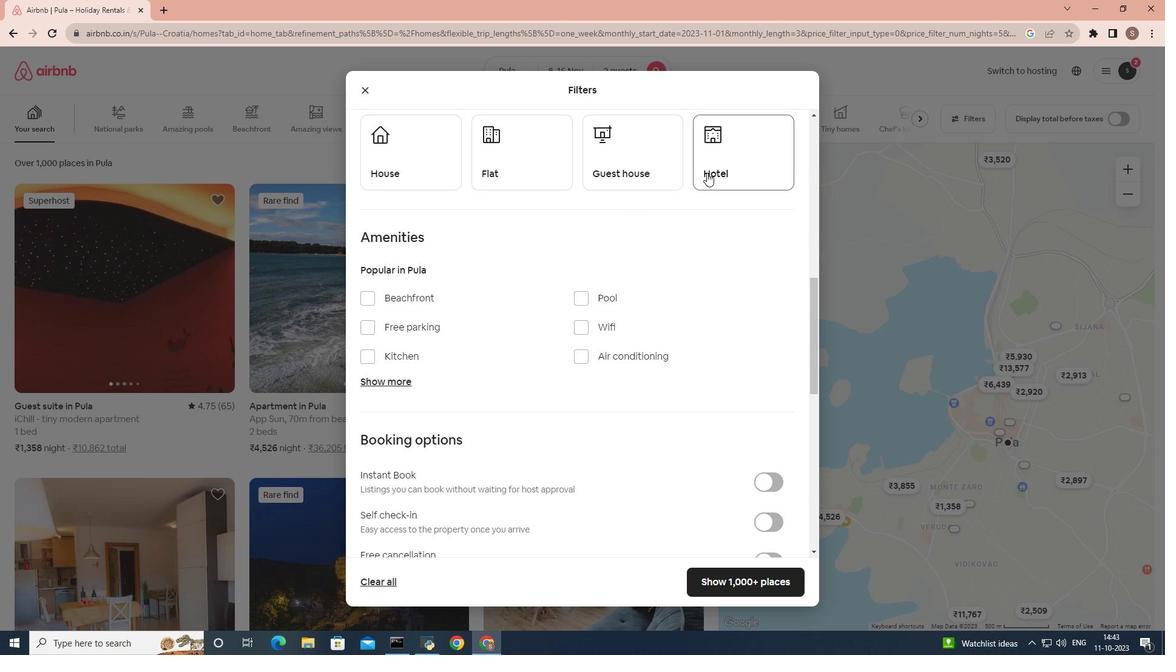 
Action: Mouse moved to (720, 172)
Screenshot: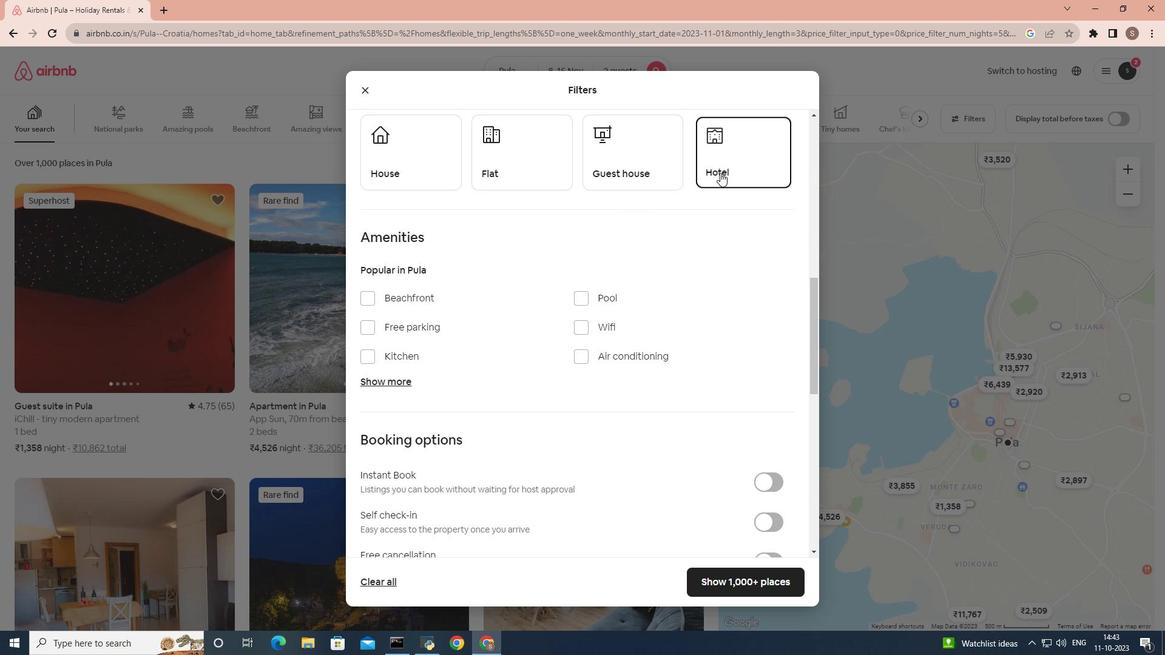 
Action: Mouse pressed left at (720, 172)
Screenshot: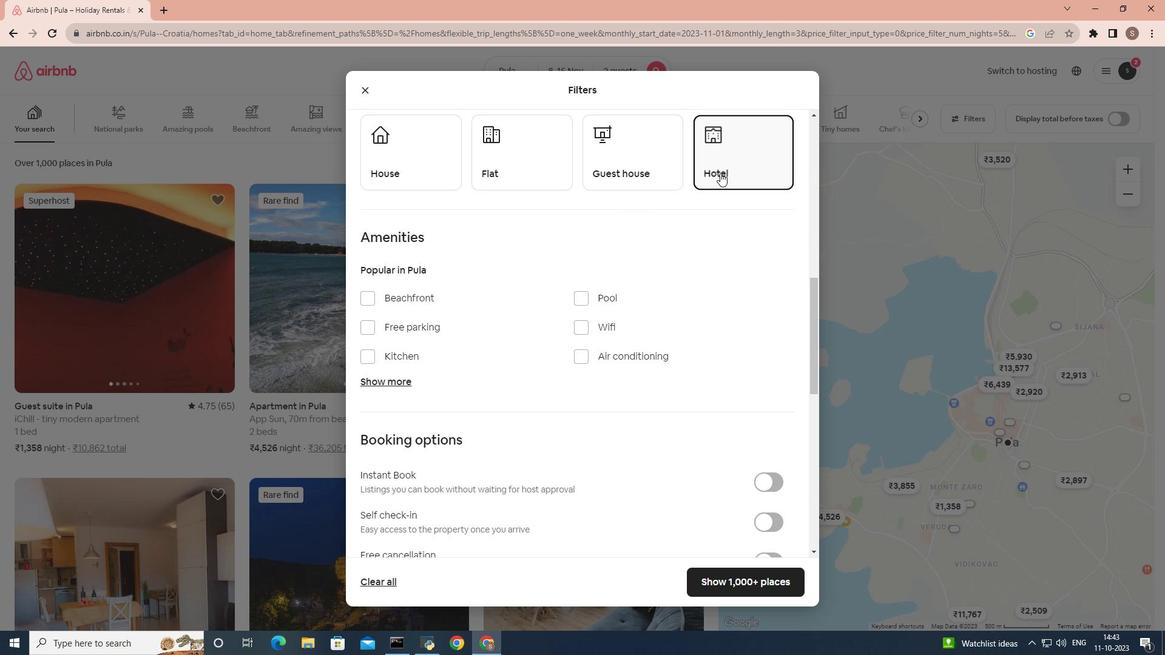 
Action: Mouse moved to (559, 286)
Screenshot: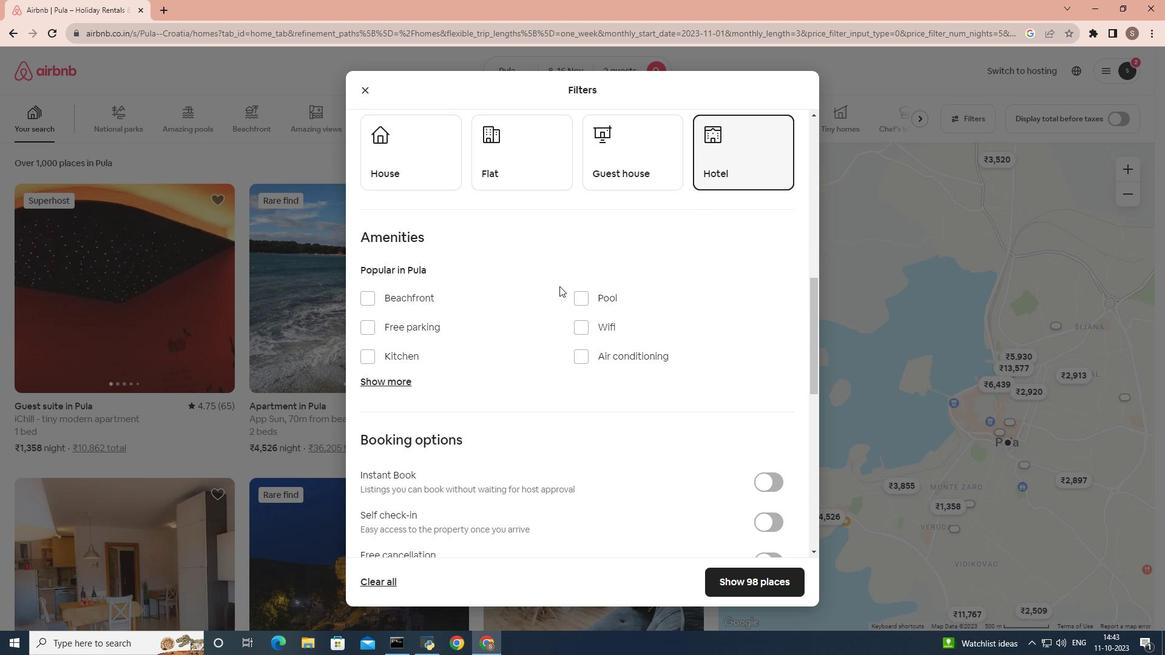 
Action: Mouse scrolled (559, 285) with delta (0, 0)
Screenshot: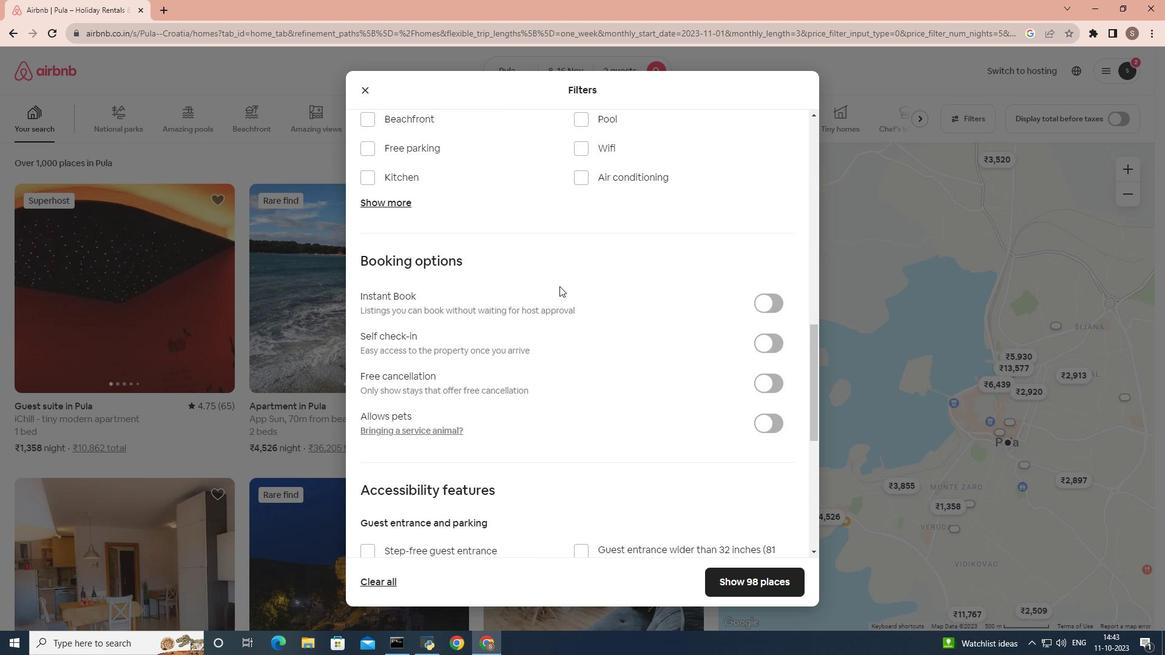 
Action: Mouse scrolled (559, 285) with delta (0, 0)
Screenshot: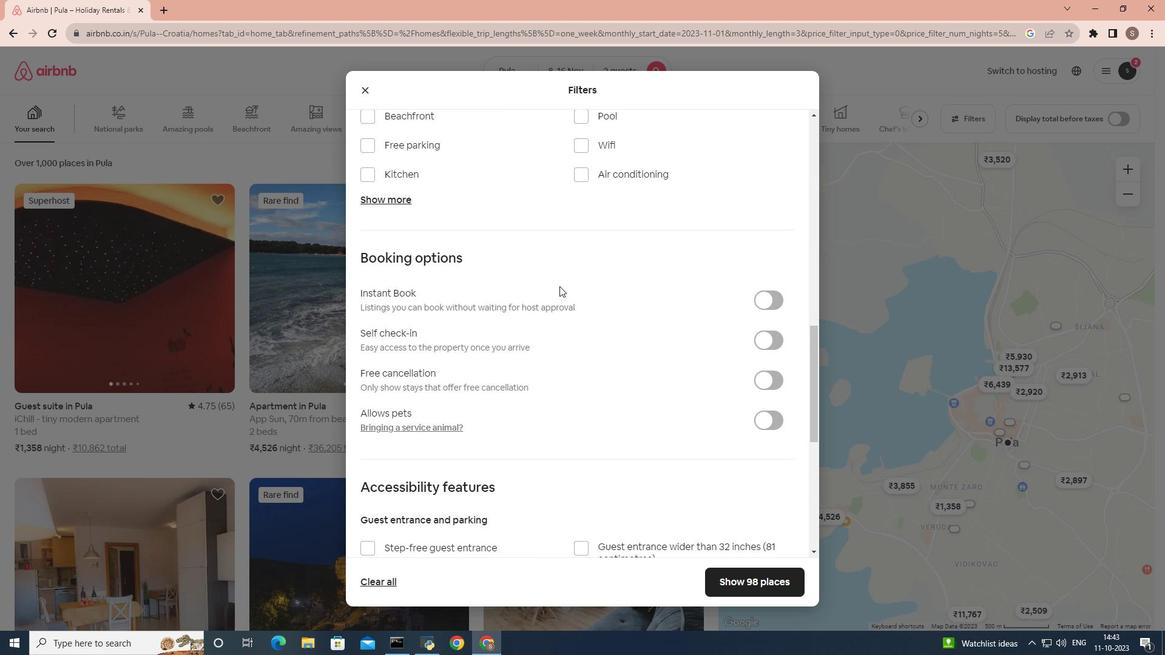 
Action: Mouse scrolled (559, 285) with delta (0, 0)
Screenshot: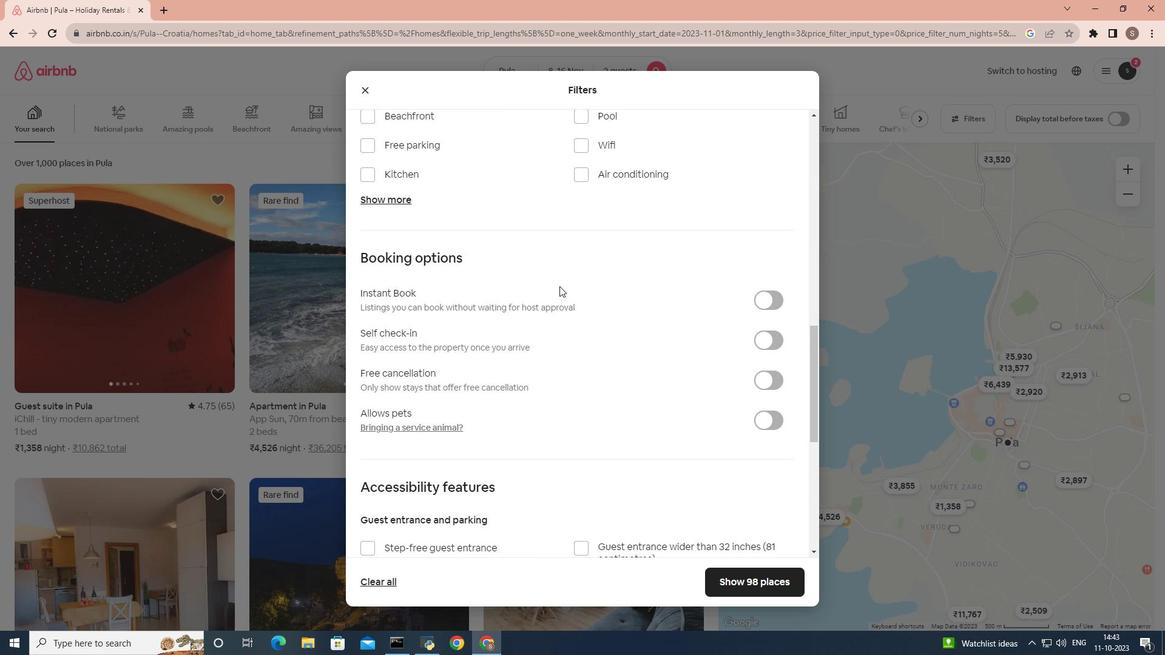 
Action: Mouse moved to (779, 347)
Screenshot: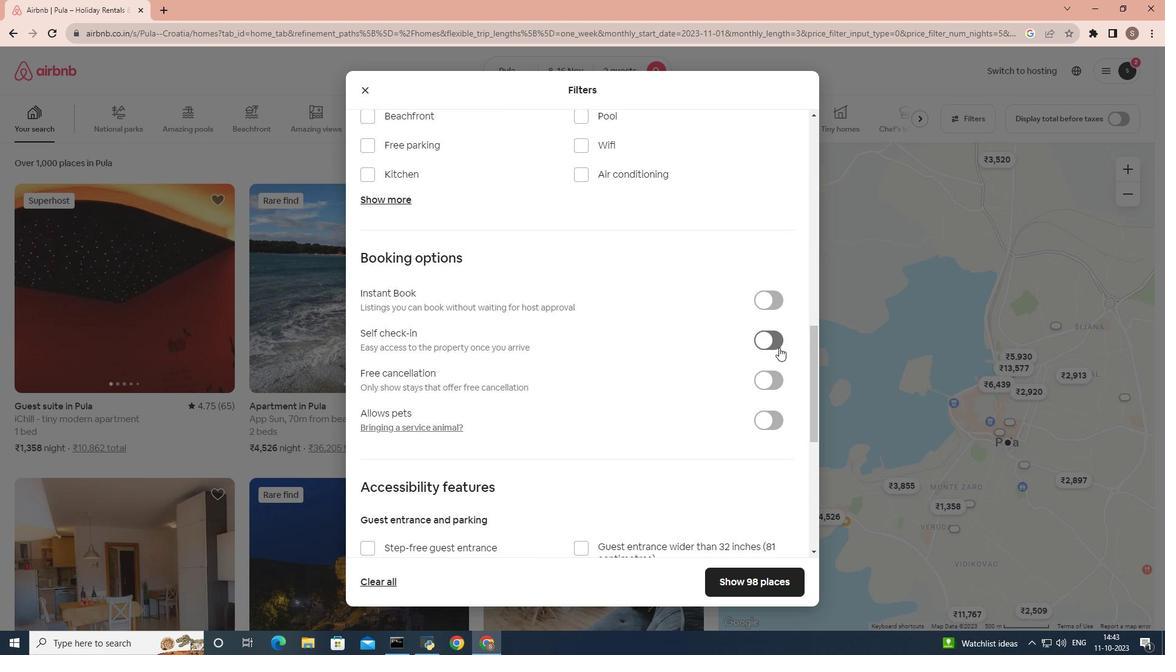 
Action: Mouse pressed left at (779, 347)
Screenshot: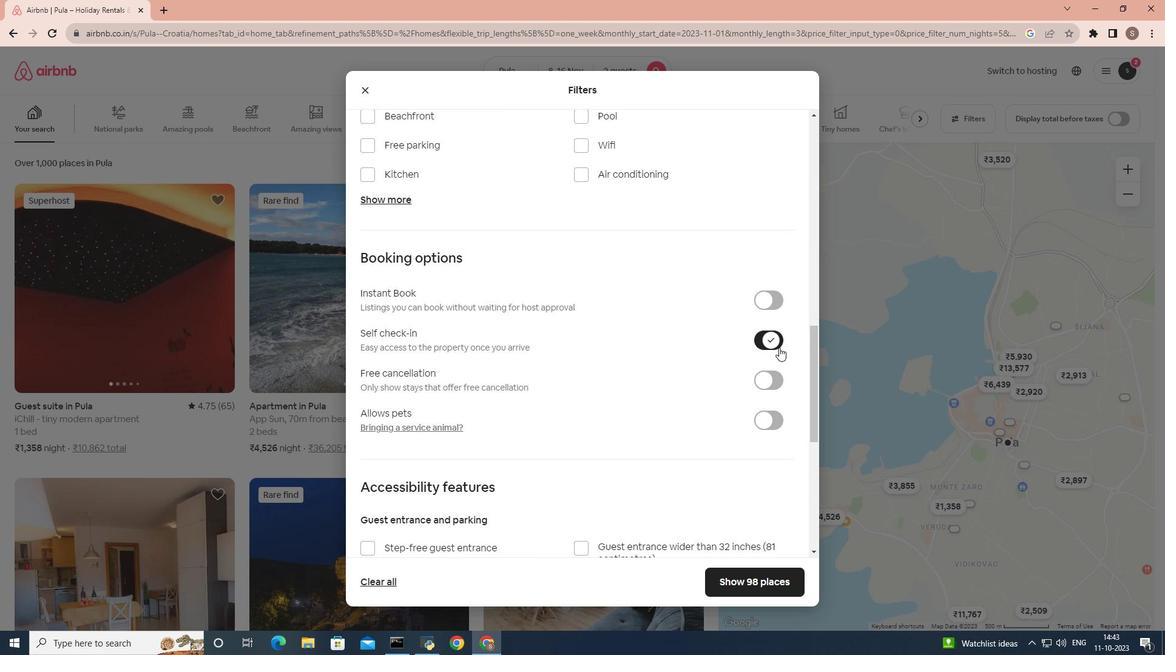 
Action: Mouse moved to (767, 586)
Screenshot: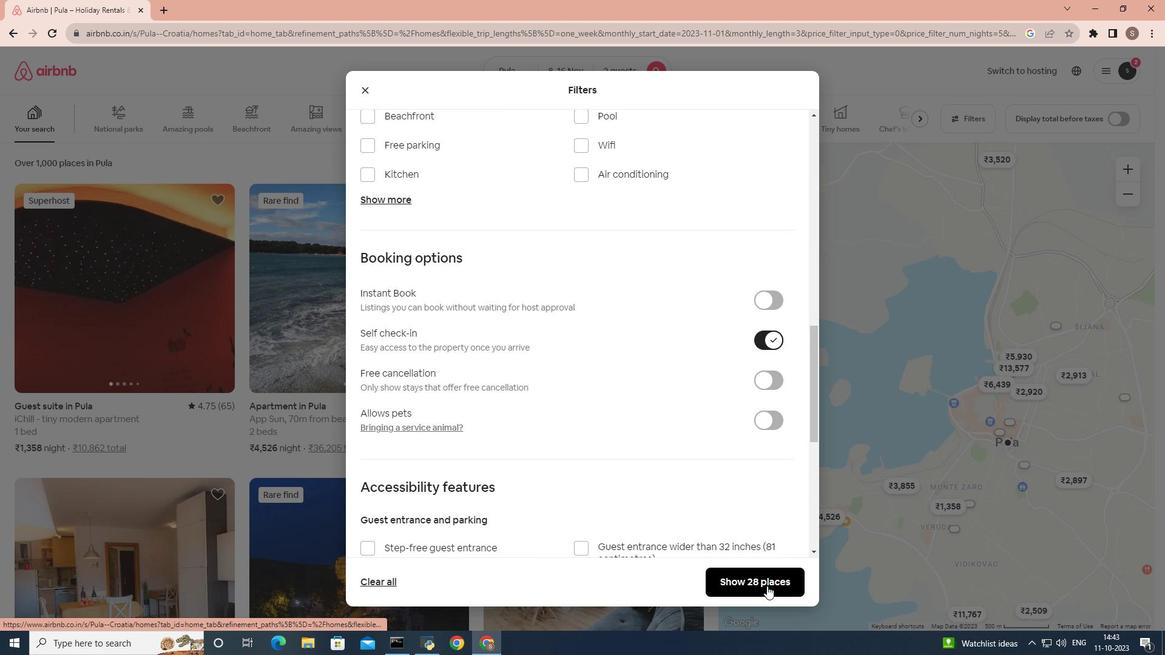 
Action: Mouse pressed left at (767, 586)
Screenshot: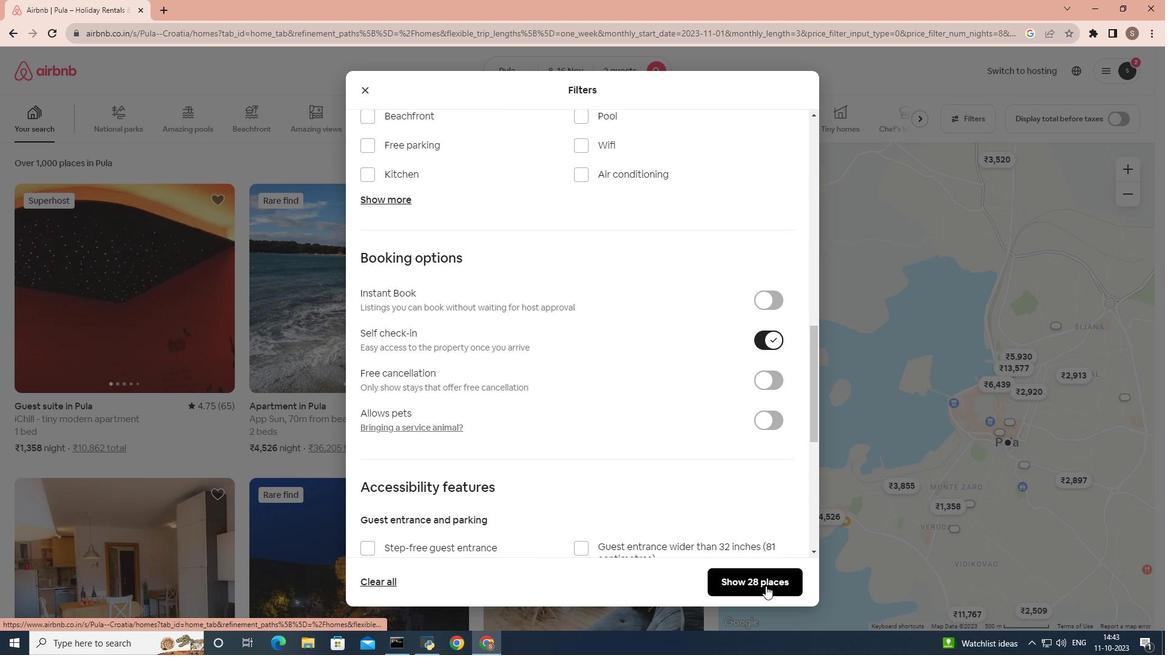 
Action: Mouse moved to (314, 287)
Screenshot: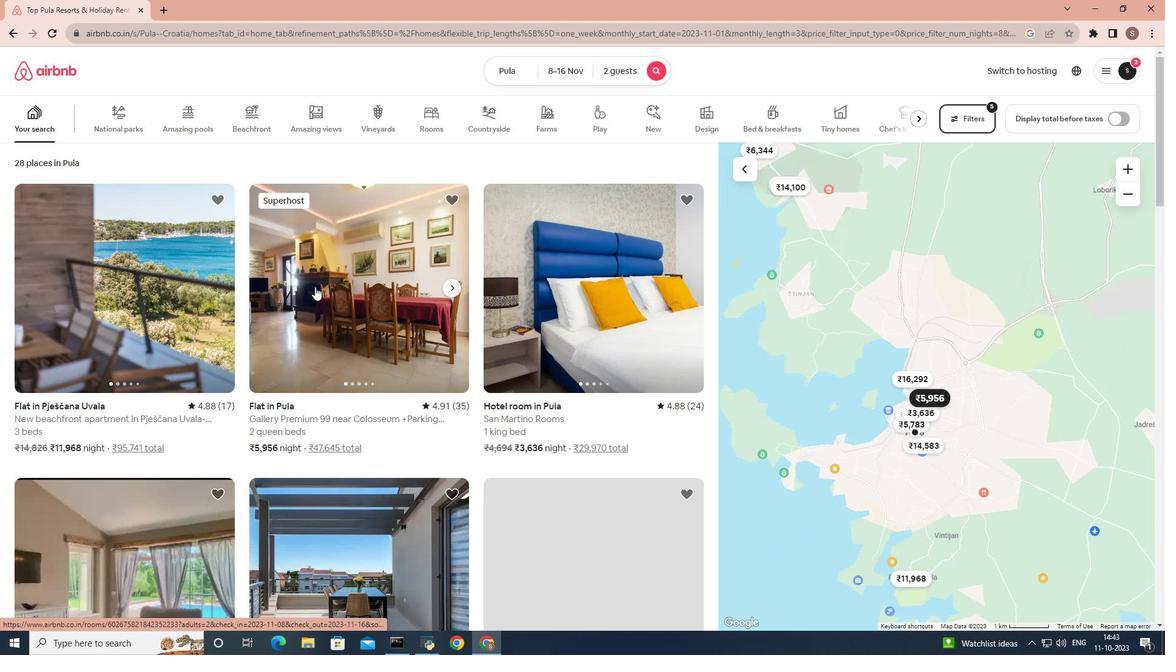 
Action: Mouse scrolled (314, 286) with delta (0, 0)
Screenshot: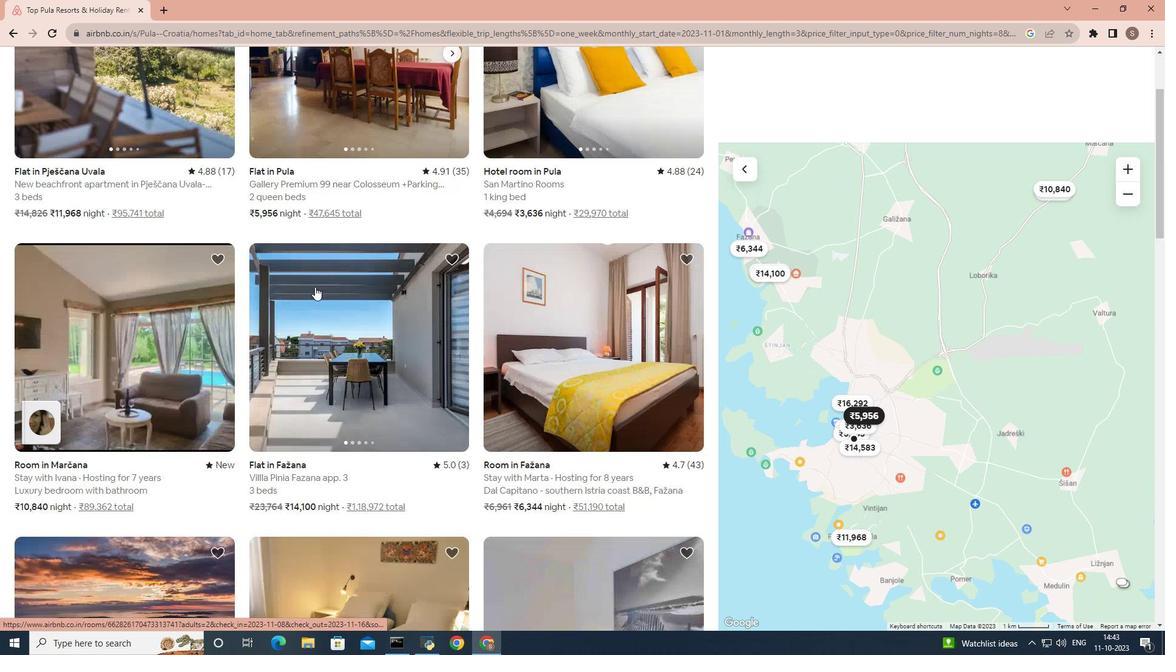 
Action: Mouse scrolled (314, 286) with delta (0, 0)
Screenshot: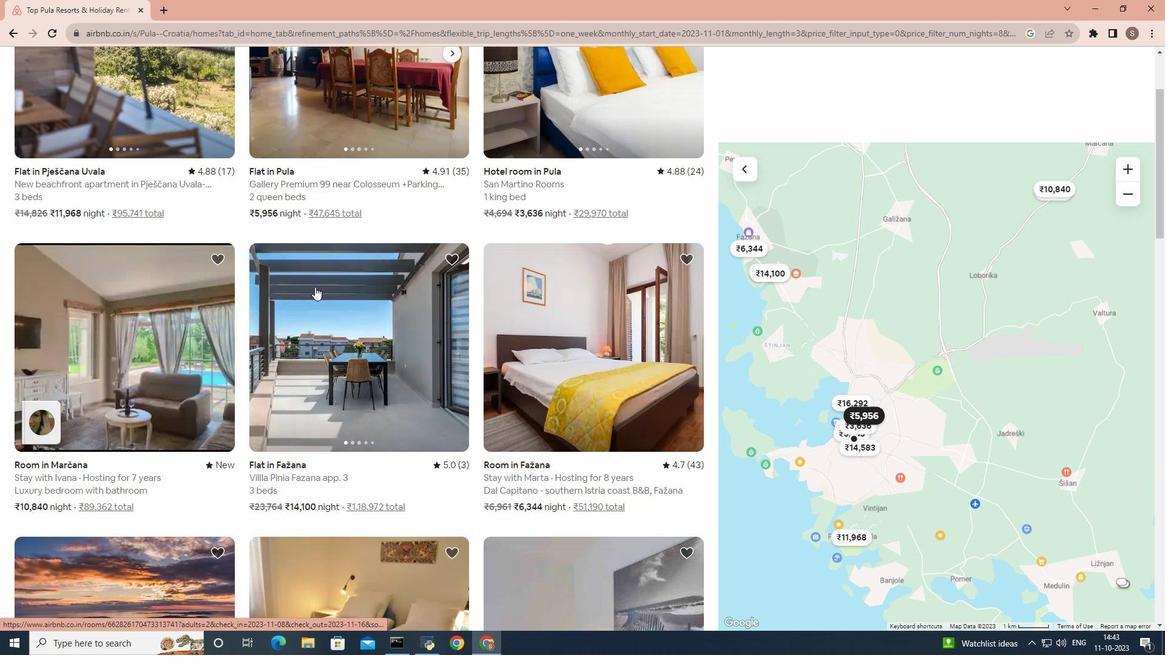 
Action: Mouse scrolled (314, 286) with delta (0, 0)
Screenshot: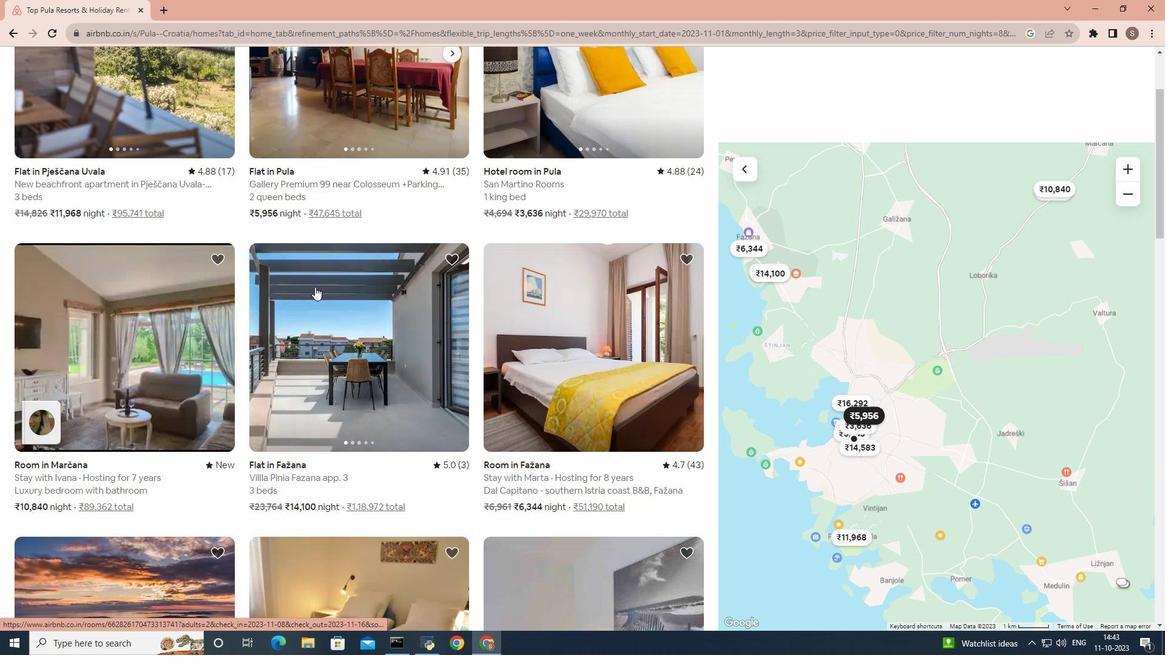 
Action: Mouse scrolled (314, 286) with delta (0, 0)
Screenshot: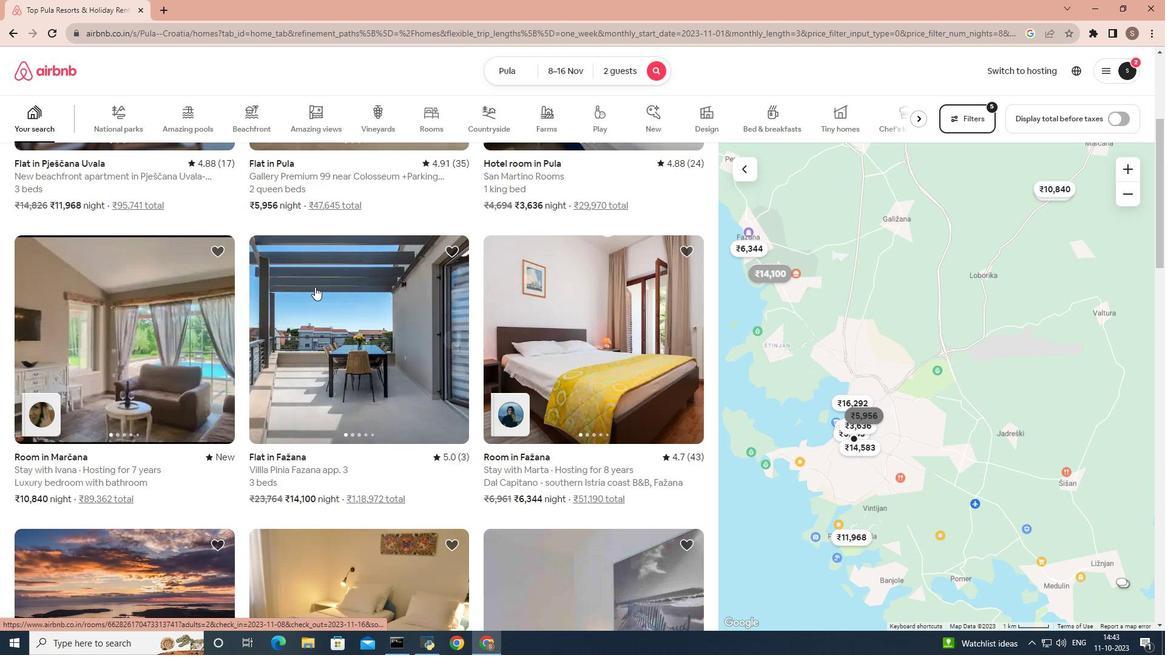 
Action: Mouse scrolled (314, 286) with delta (0, 0)
Screenshot: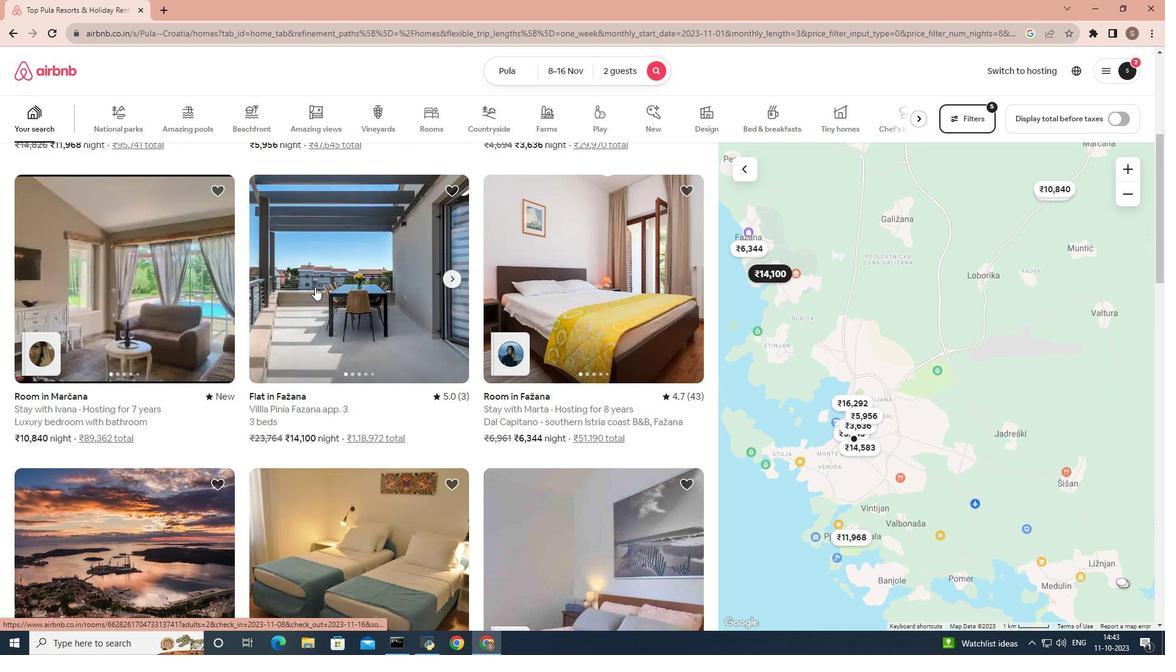 
Action: Mouse moved to (308, 282)
Screenshot: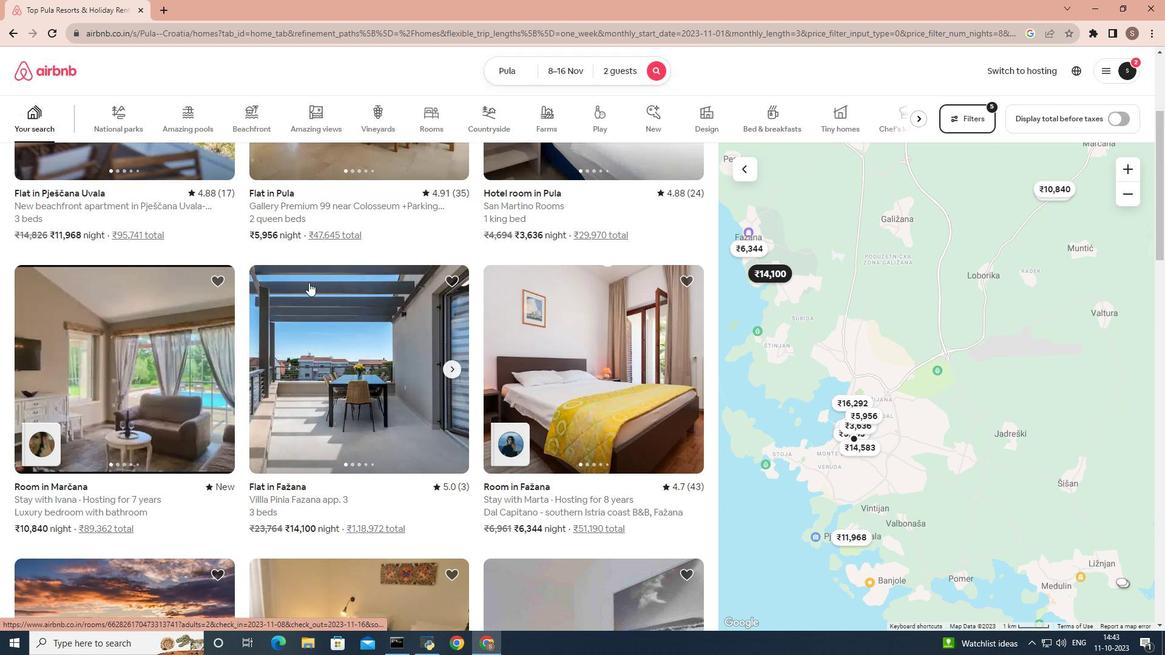 
Action: Mouse scrolled (308, 283) with delta (0, 0)
Screenshot: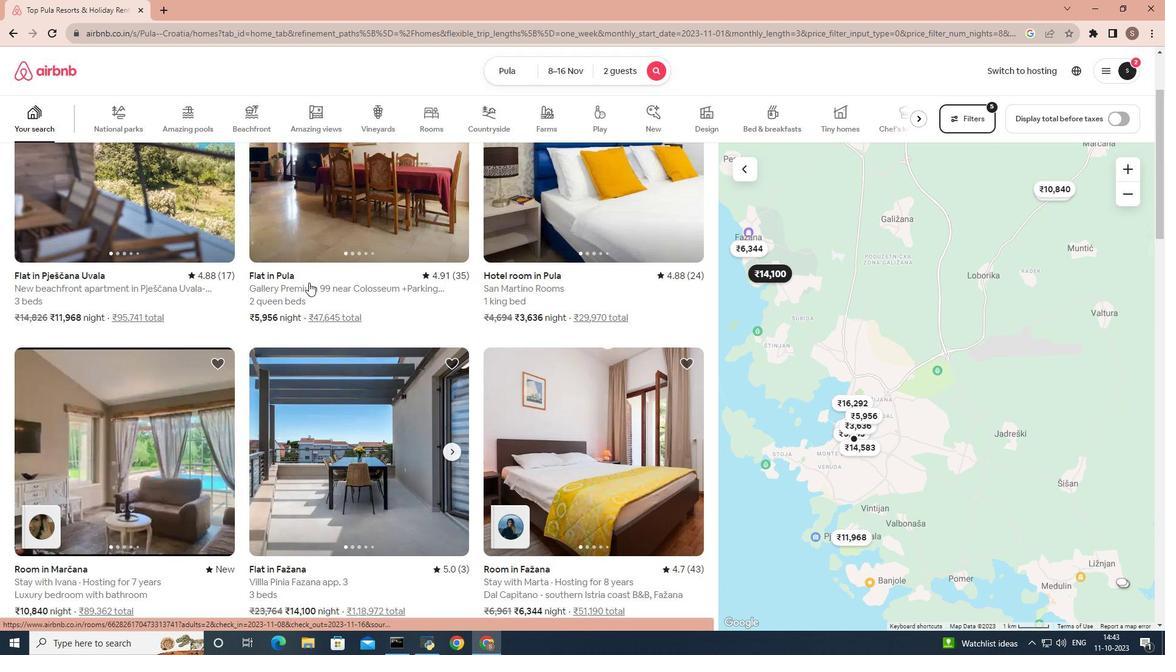 
Action: Mouse scrolled (308, 283) with delta (0, 0)
Screenshot: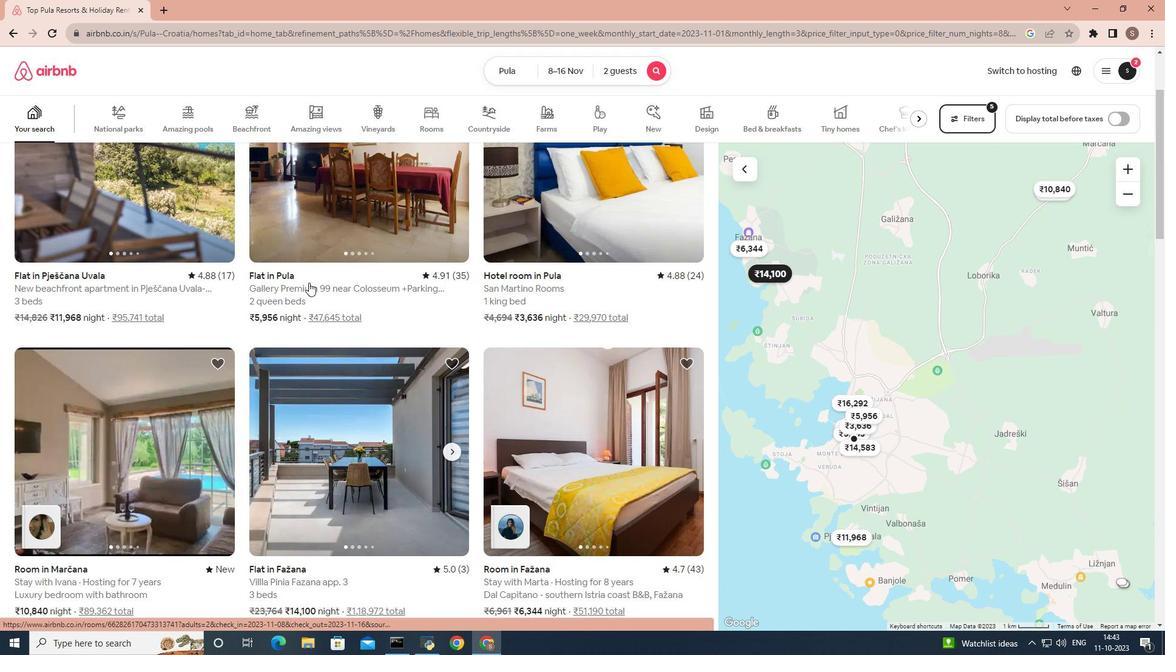 
Action: Mouse scrolled (308, 283) with delta (0, 0)
Screenshot: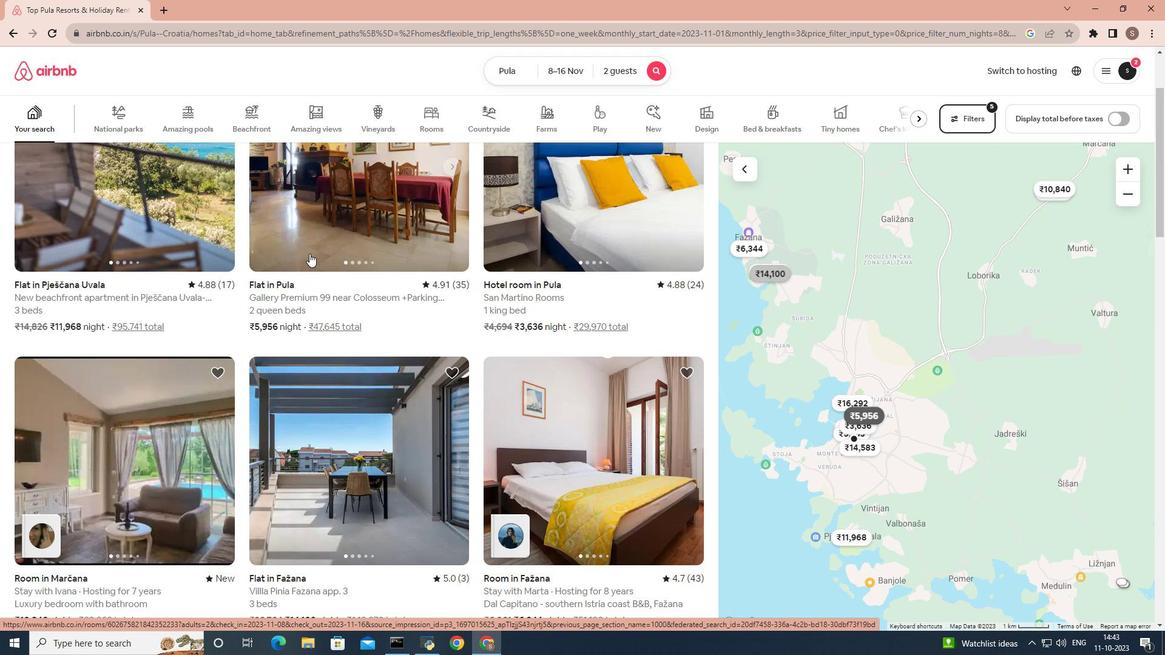 
Action: Mouse moved to (309, 253)
Screenshot: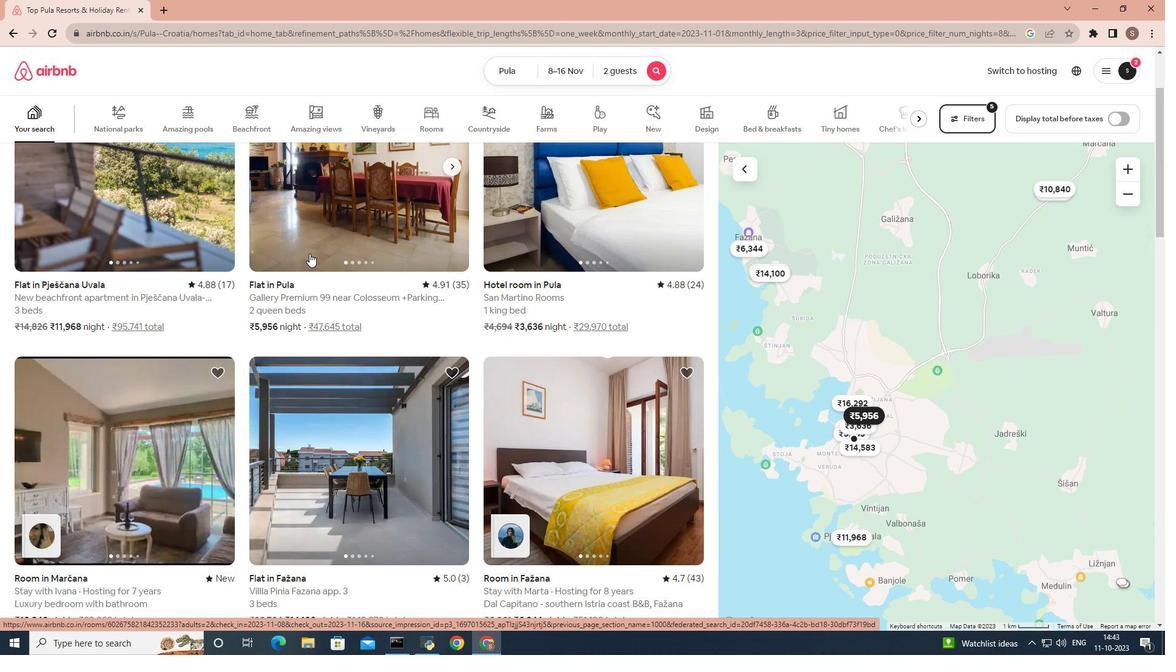 
Action: Mouse pressed left at (309, 253)
Screenshot: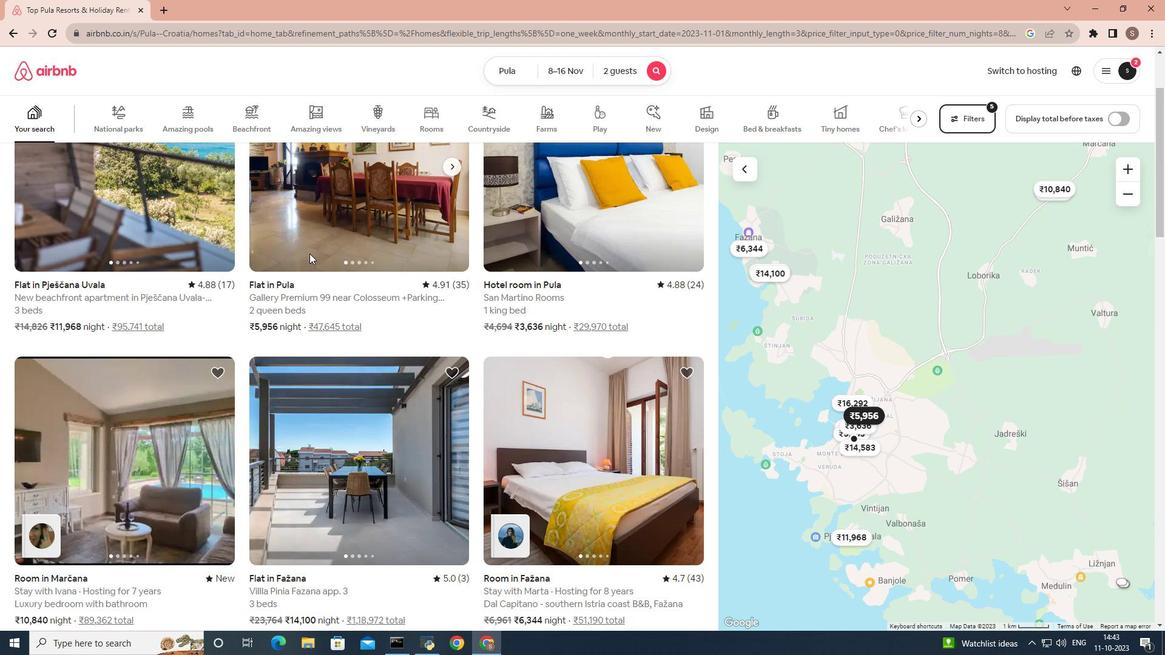 
Action: Mouse scrolled (309, 253) with delta (0, 0)
Screenshot: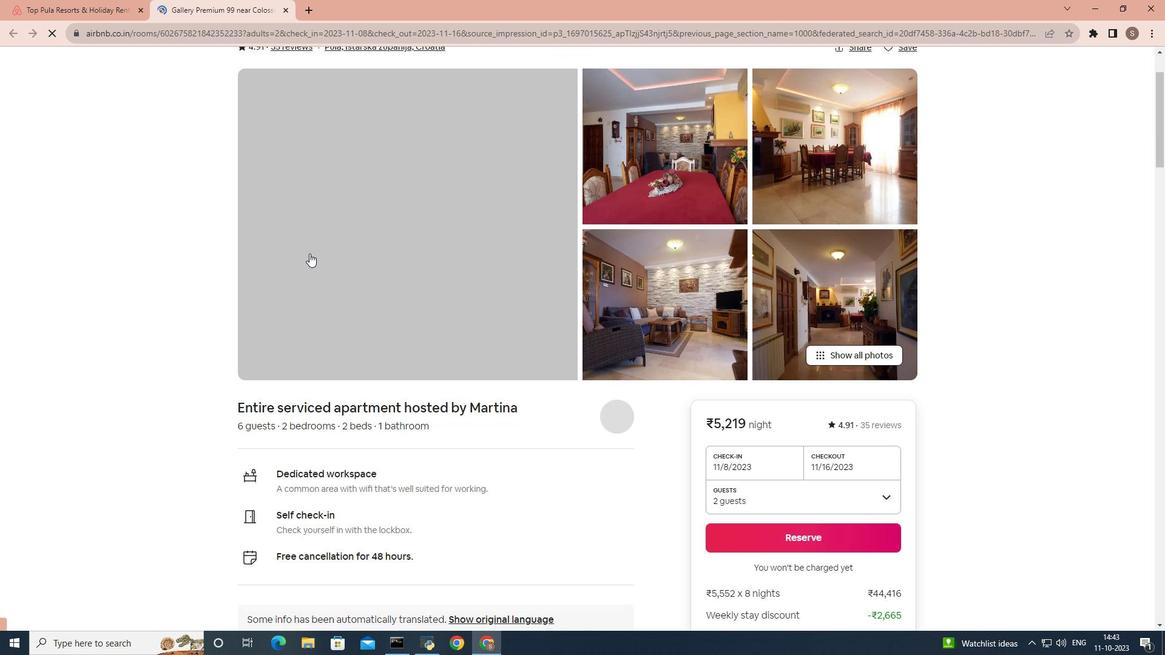 
Action: Mouse scrolled (309, 253) with delta (0, 0)
Screenshot: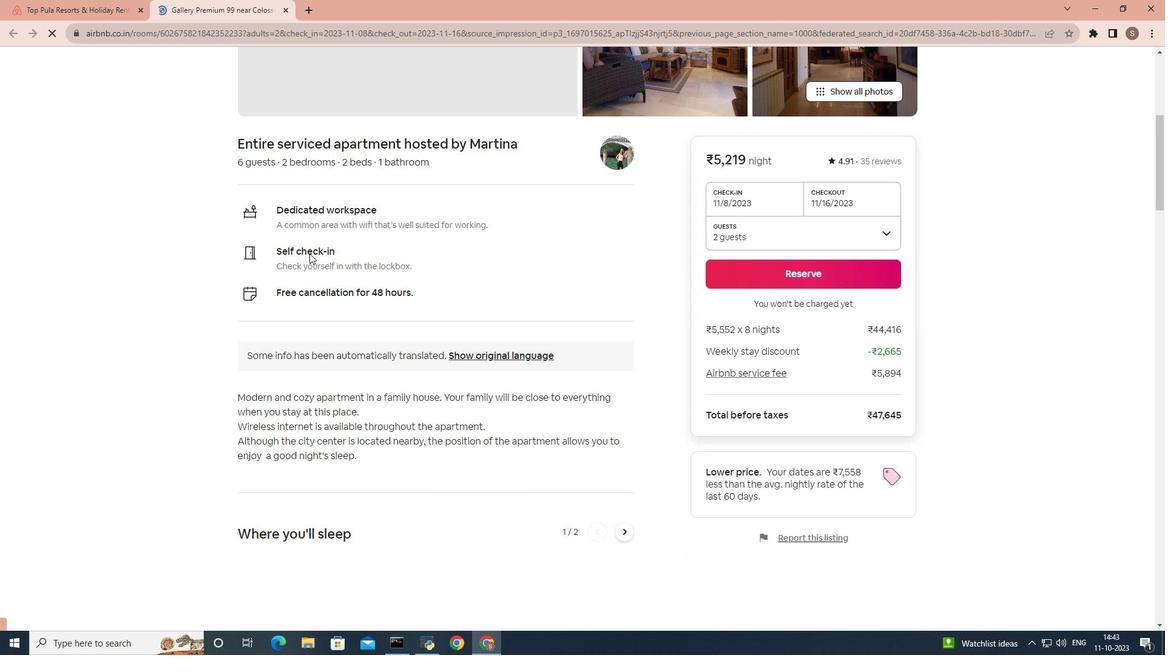 
Action: Mouse scrolled (309, 253) with delta (0, 0)
Screenshot: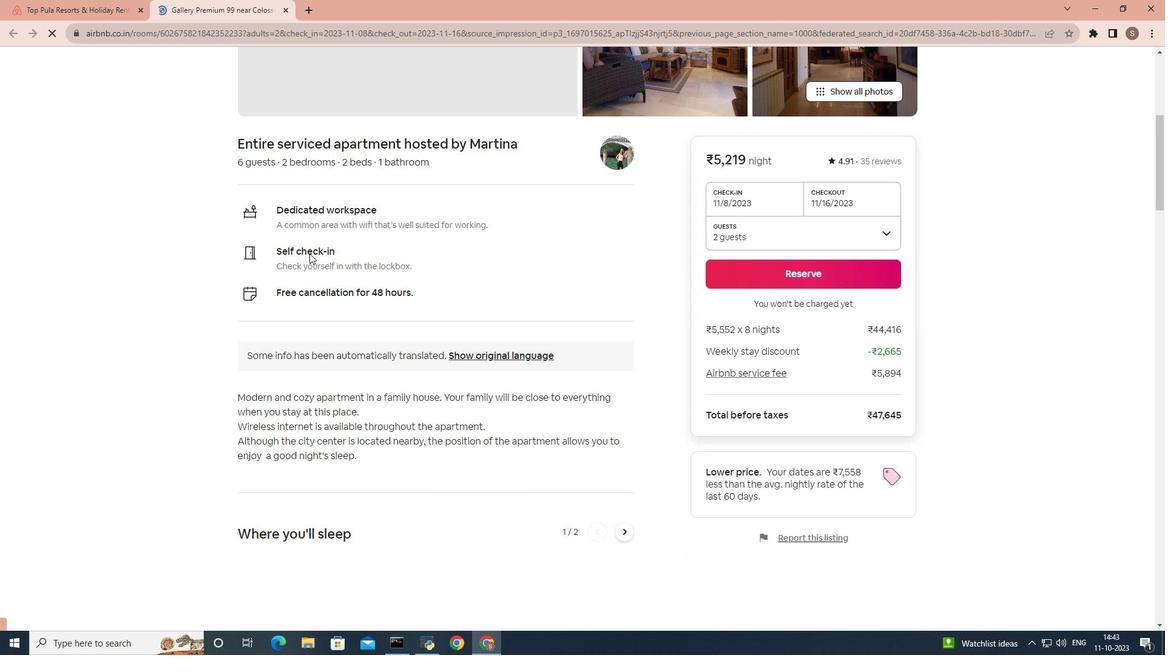 
Action: Mouse scrolled (309, 253) with delta (0, 0)
Screenshot: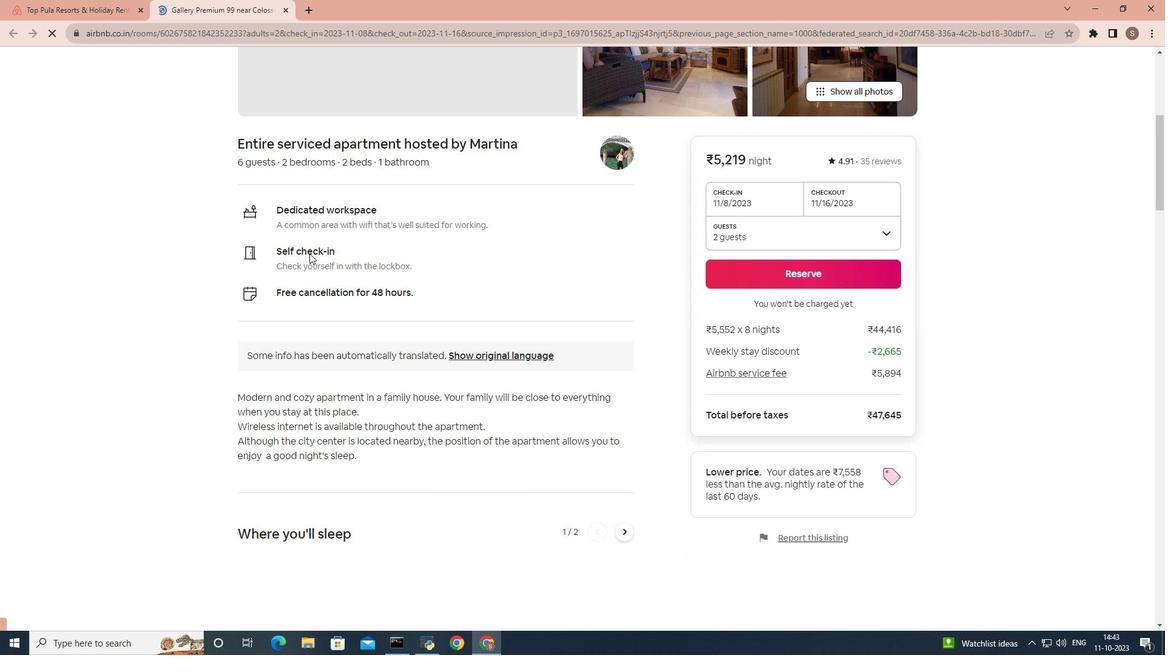 
Action: Mouse scrolled (309, 253) with delta (0, 0)
Screenshot: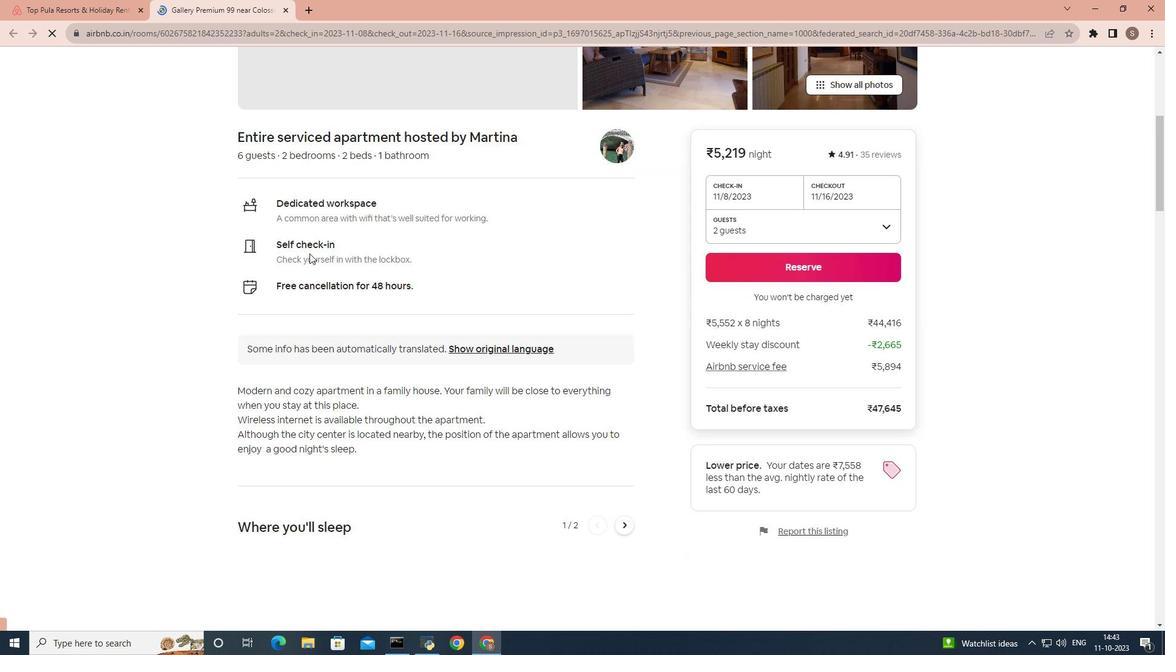 
Action: Mouse scrolled (309, 253) with delta (0, 0)
Screenshot: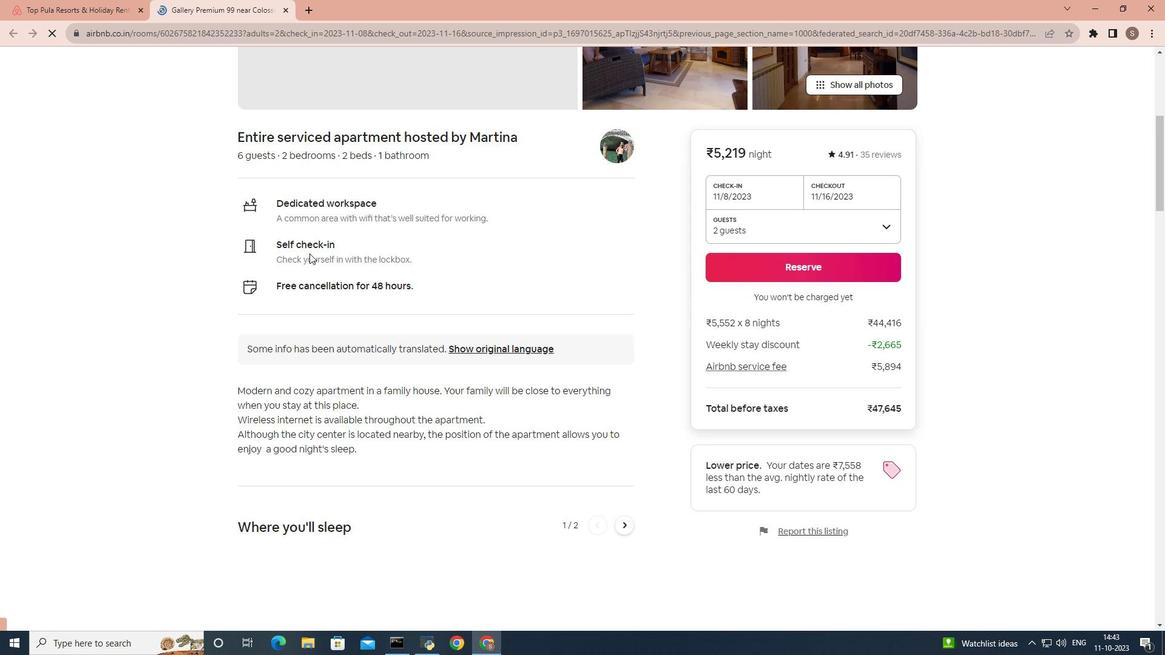 
Action: Mouse scrolled (309, 253) with delta (0, 0)
Screenshot: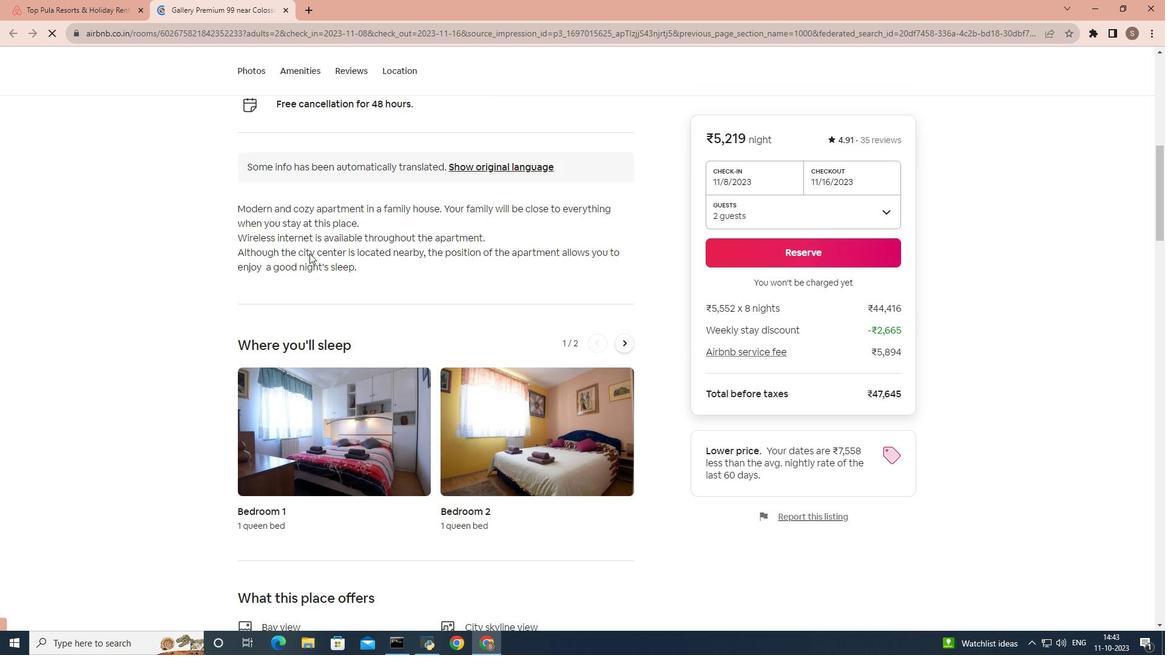 
Action: Mouse scrolled (309, 253) with delta (0, 0)
Screenshot: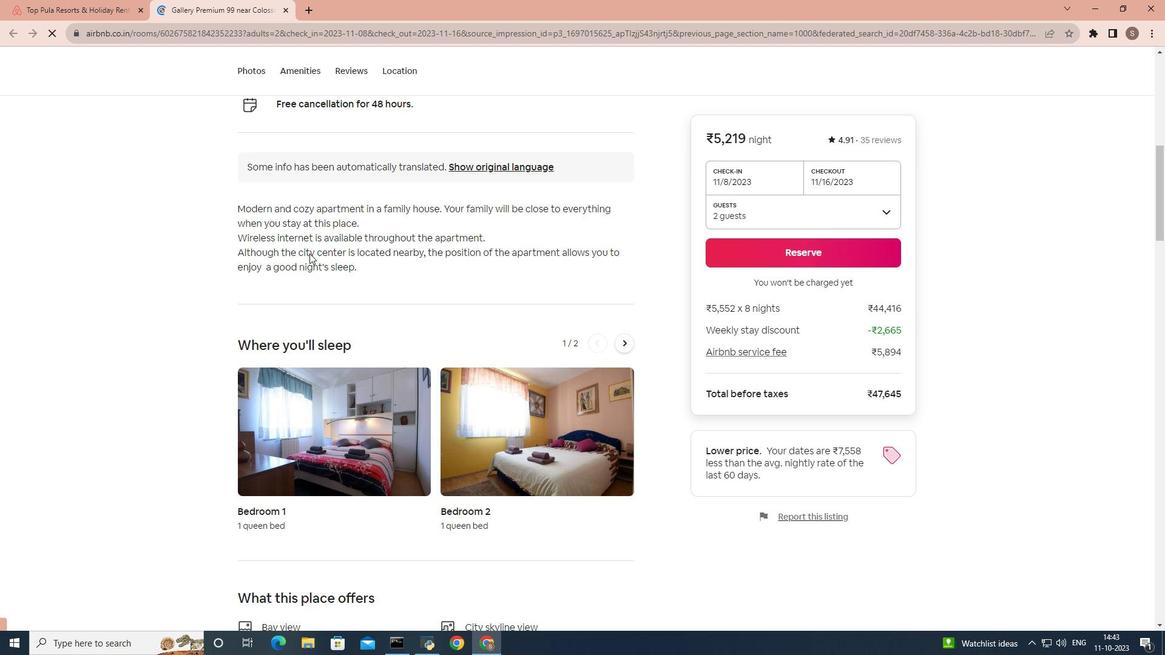 
Action: Mouse scrolled (309, 253) with delta (0, 0)
Screenshot: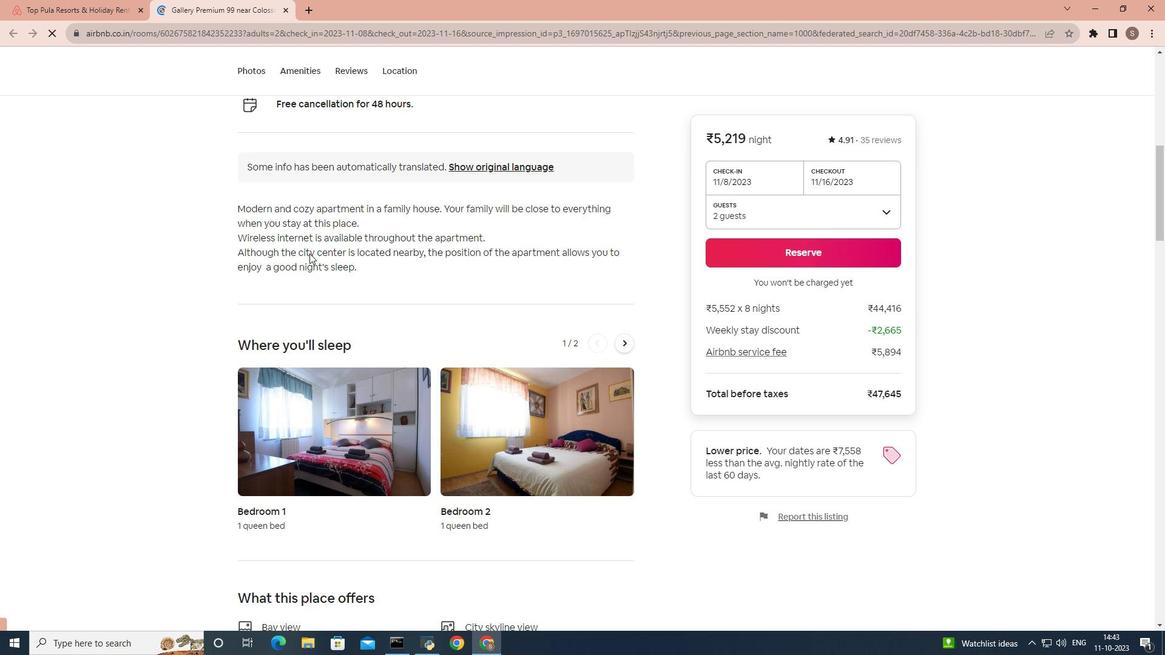 
Action: Mouse scrolled (309, 253) with delta (0, 0)
Screenshot: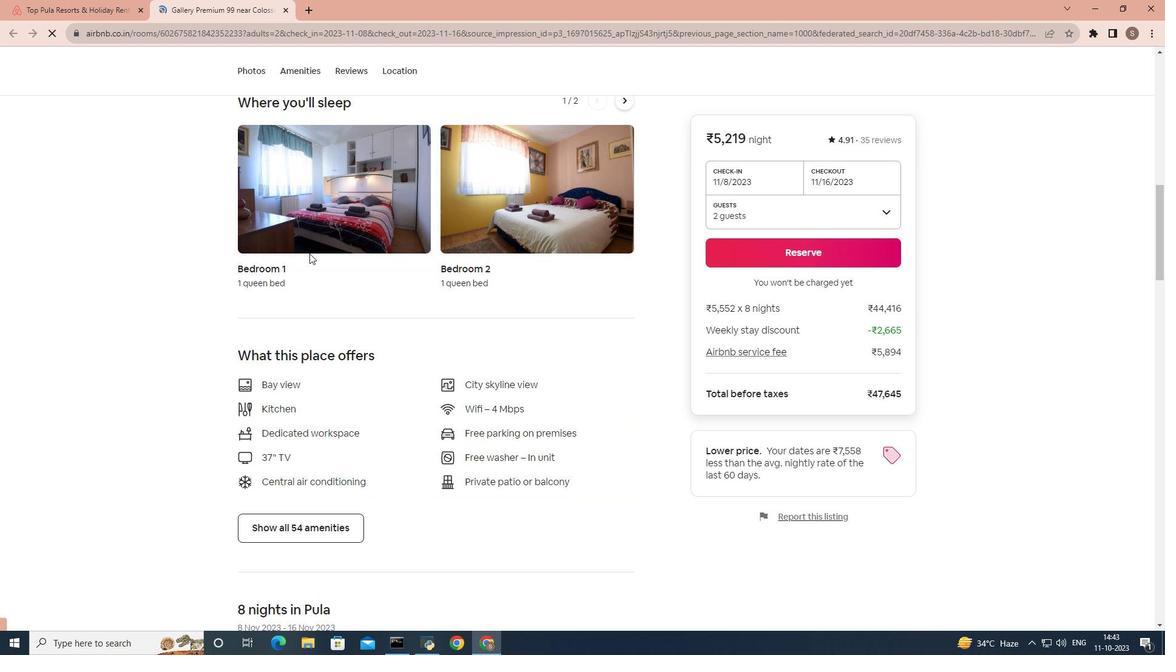 
Action: Mouse scrolled (309, 253) with delta (0, 0)
Screenshot: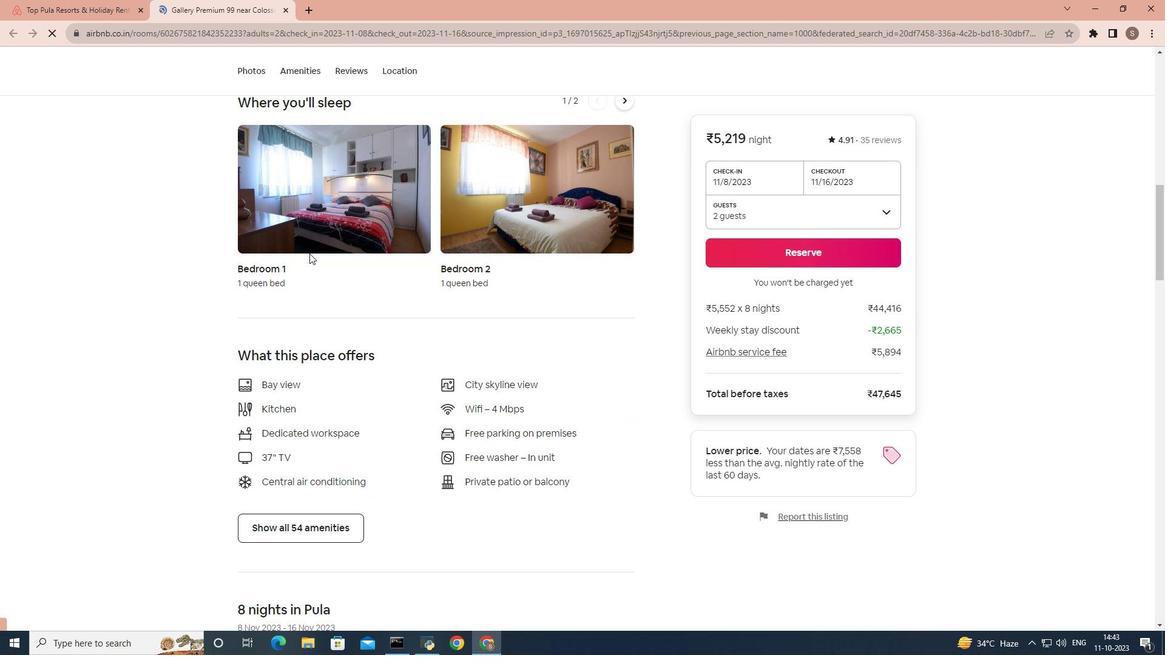 
Action: Mouse scrolled (309, 253) with delta (0, 0)
Screenshot: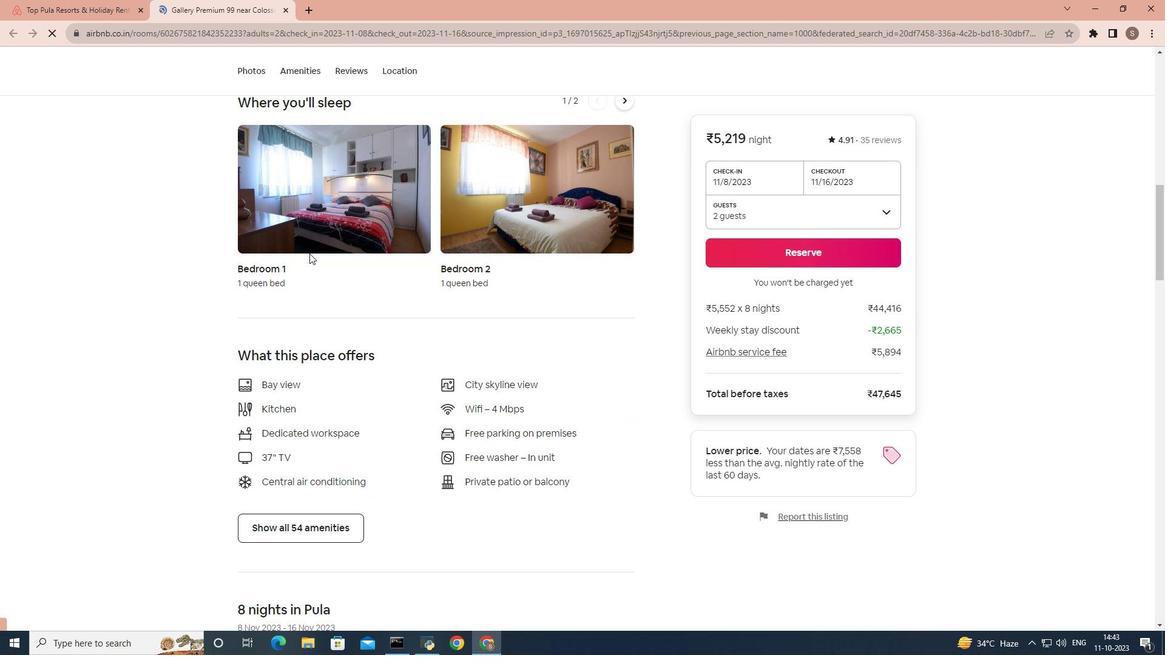 
Action: Mouse scrolled (309, 253) with delta (0, 0)
Screenshot: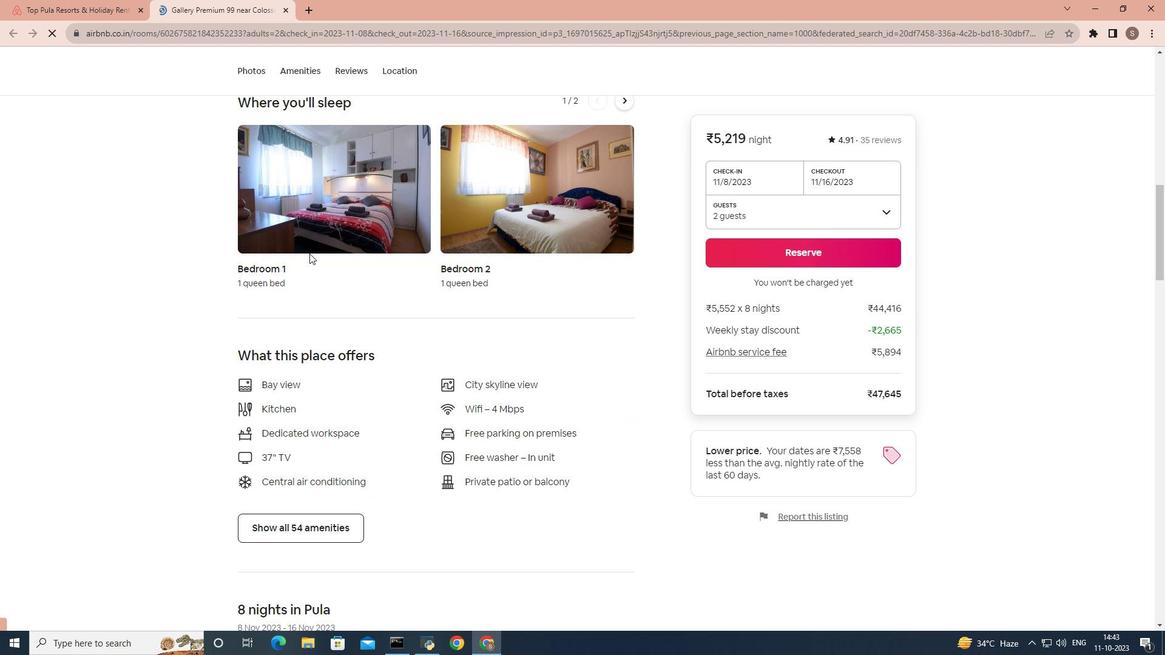 
Action: Mouse scrolled (309, 253) with delta (0, 0)
Screenshot: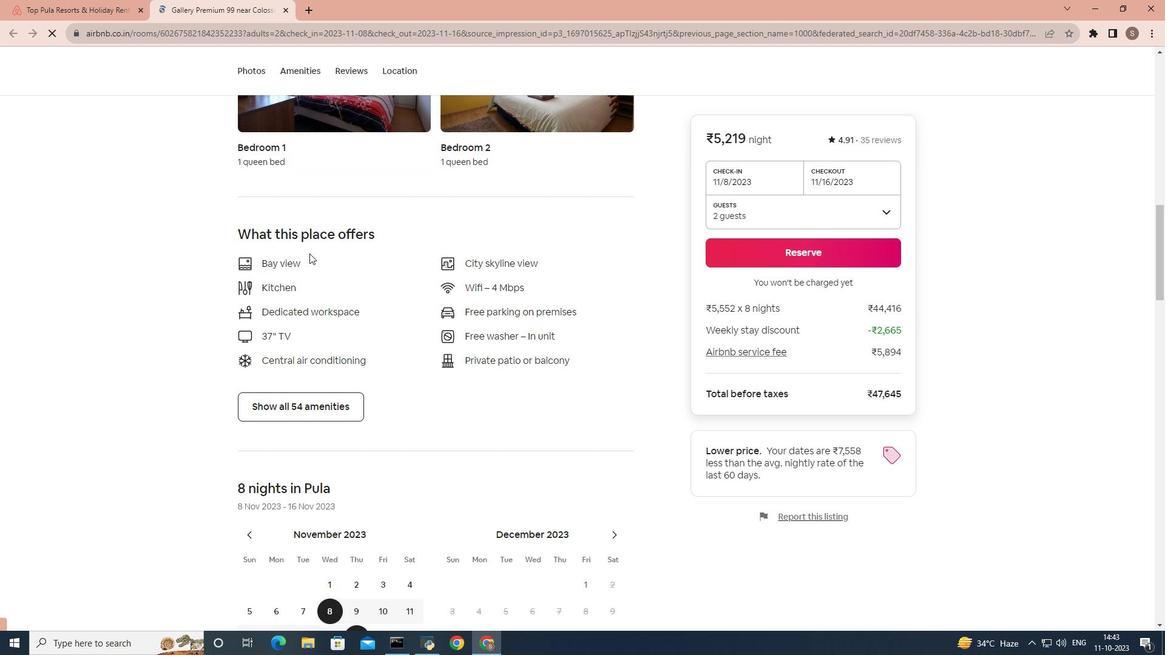 
Action: Mouse scrolled (309, 253) with delta (0, 0)
Screenshot: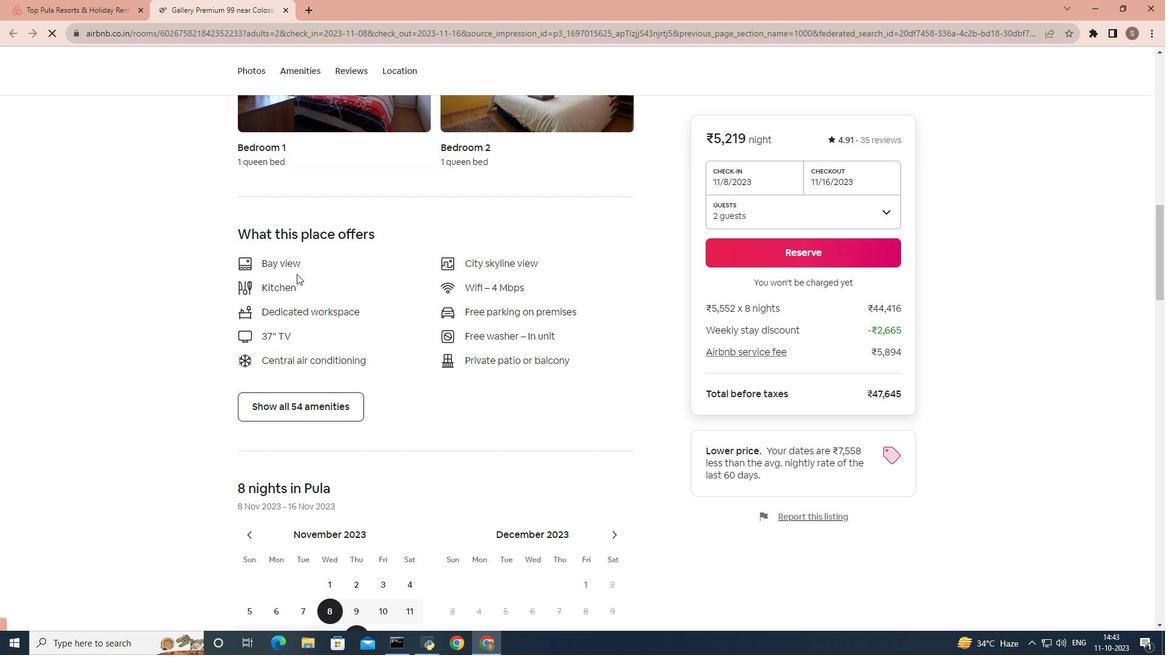 
Action: Mouse moved to (294, 418)
Screenshot: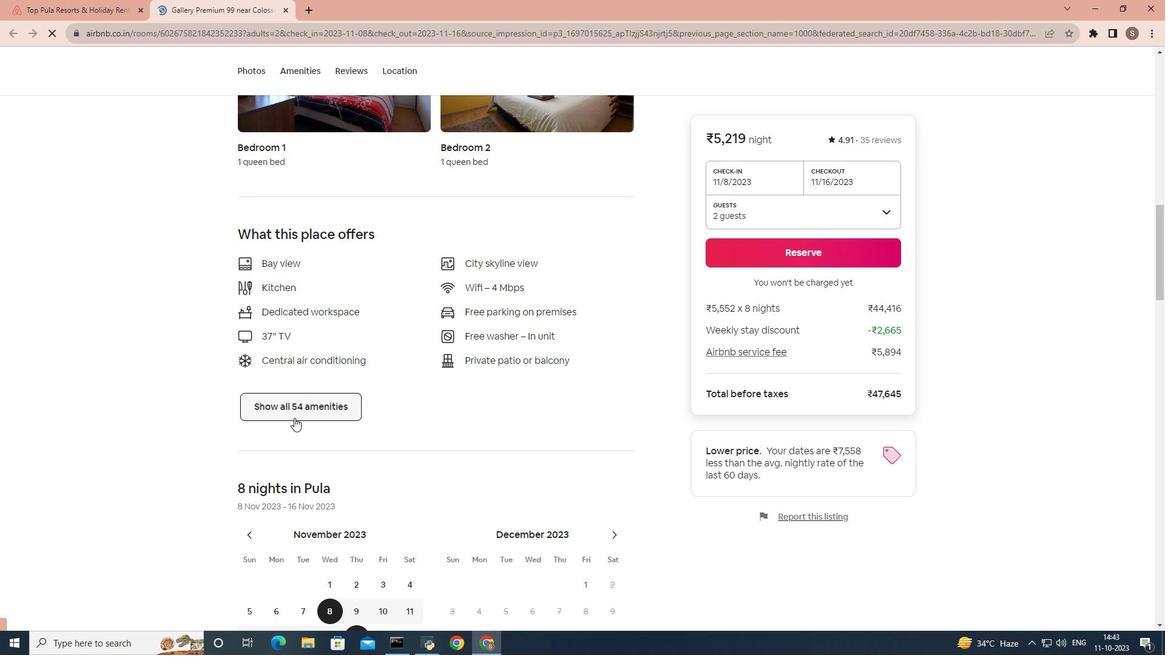 
Action: Mouse pressed left at (294, 418)
Screenshot: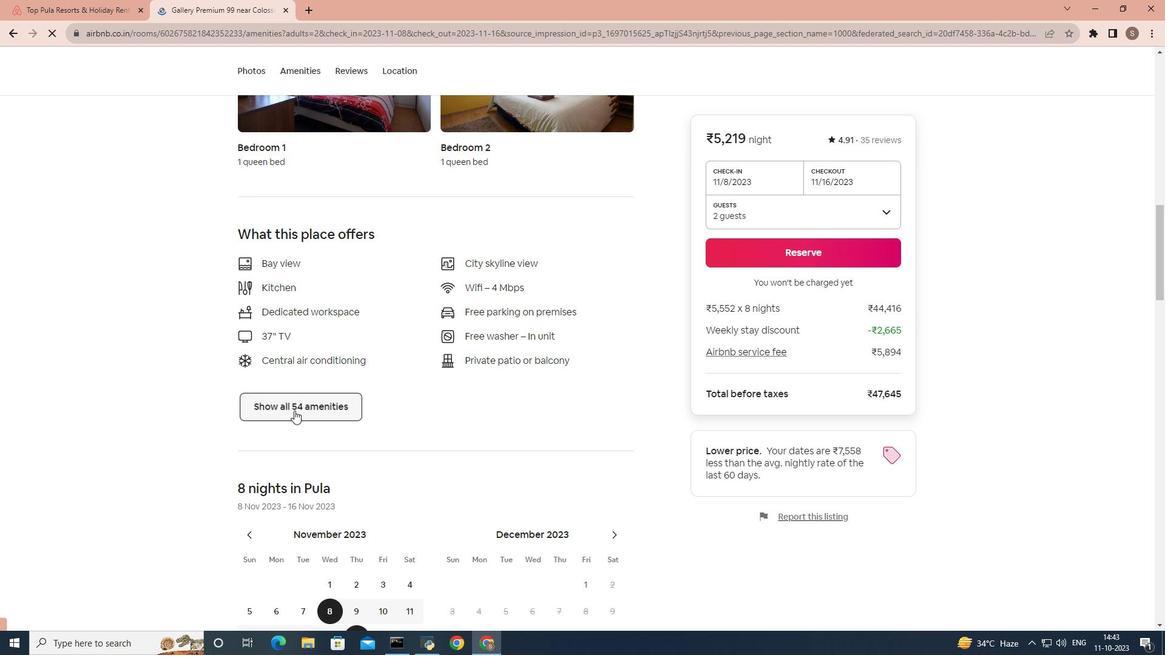 
Action: Mouse moved to (455, 338)
Screenshot: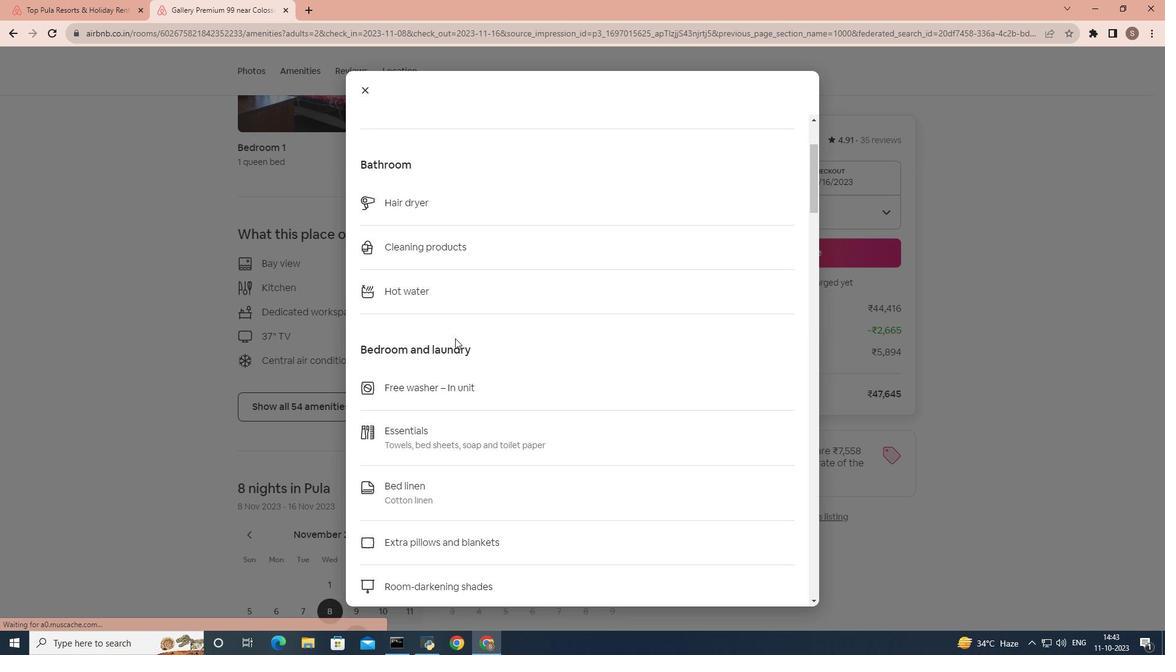 
Action: Mouse scrolled (455, 338) with delta (0, 0)
Screenshot: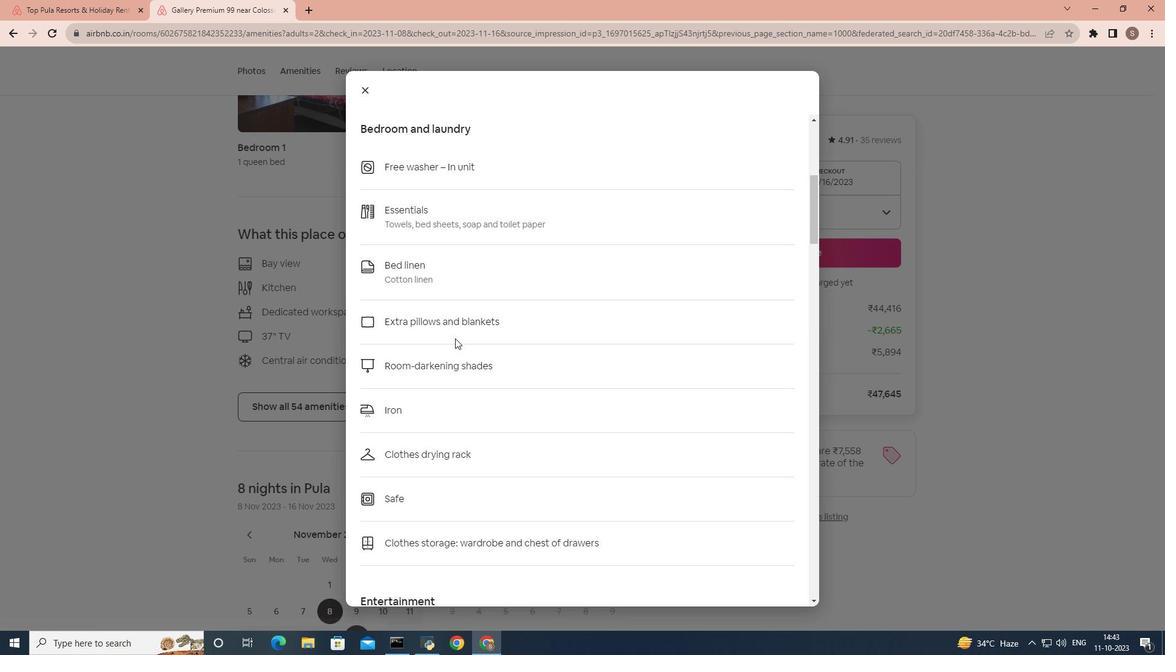 
Action: Mouse scrolled (455, 338) with delta (0, 0)
Screenshot: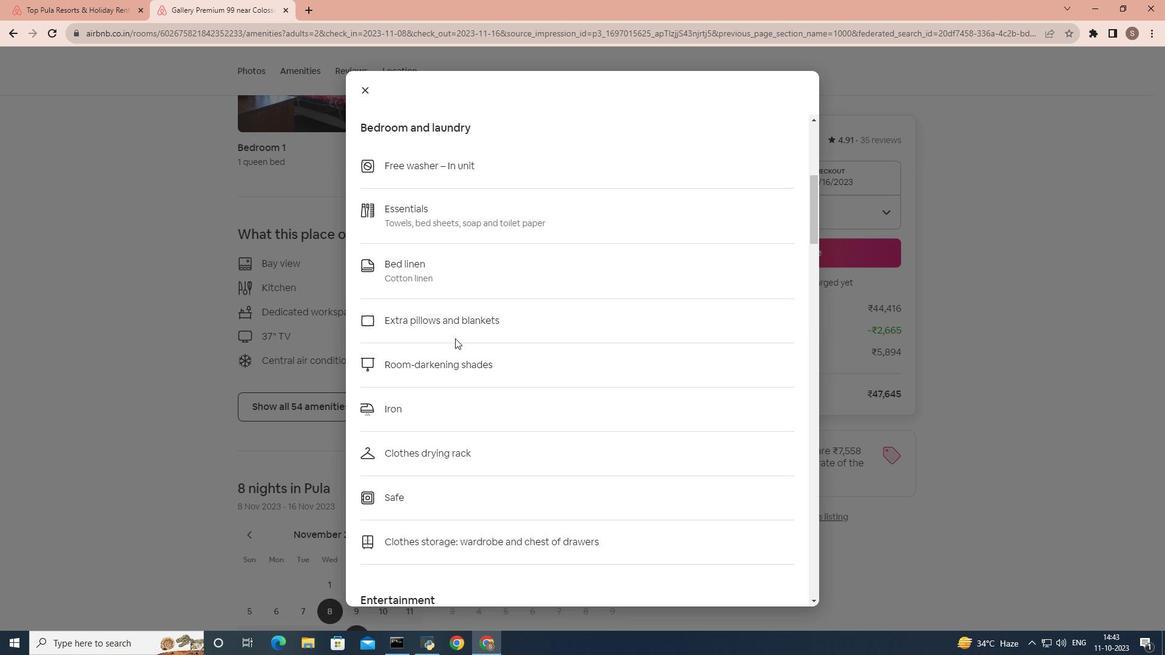 
Action: Mouse scrolled (455, 338) with delta (0, 0)
Screenshot: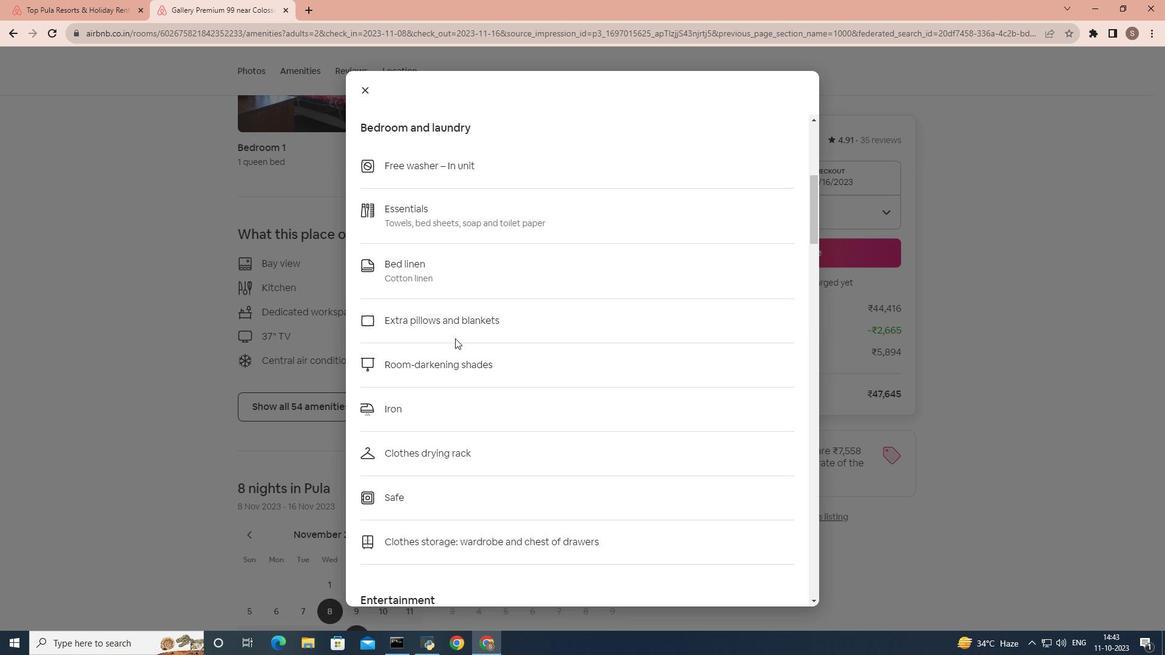 
Action: Mouse scrolled (455, 338) with delta (0, 0)
Screenshot: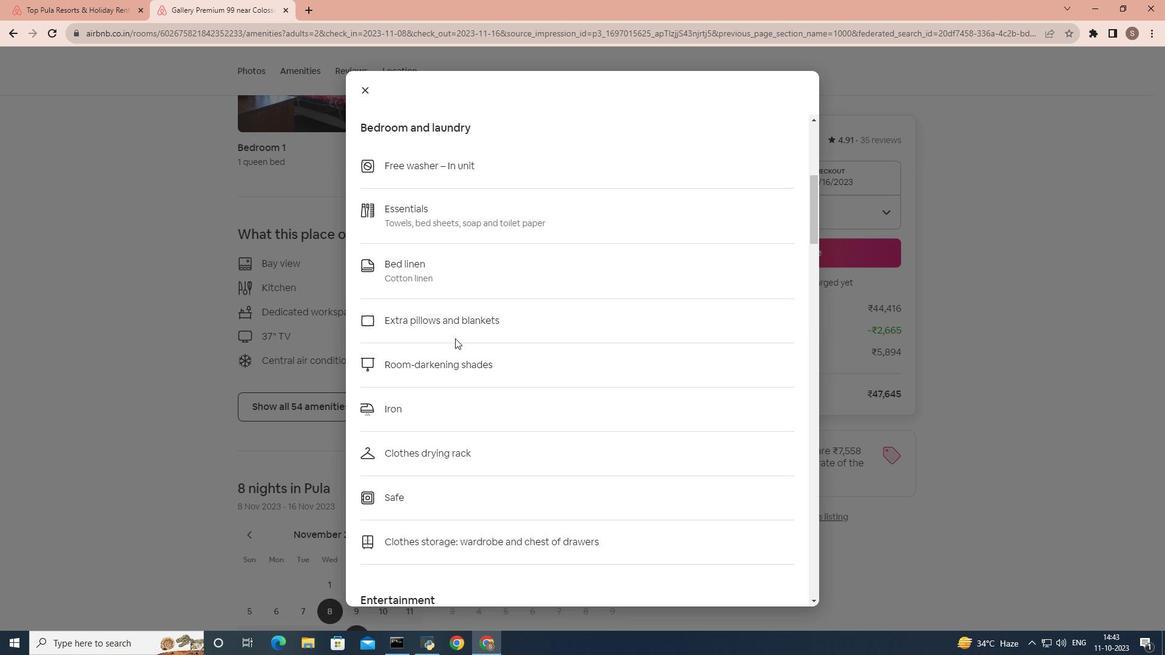 
Action: Mouse scrolled (455, 338) with delta (0, 0)
Screenshot: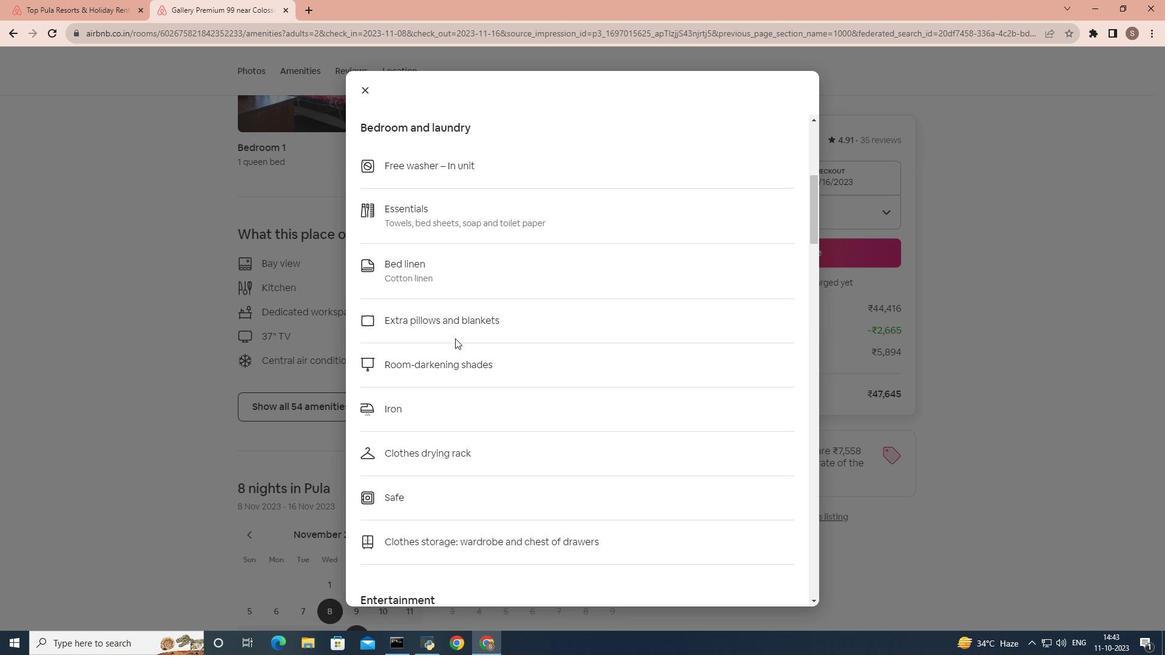 
Action: Mouse scrolled (455, 338) with delta (0, 0)
Screenshot: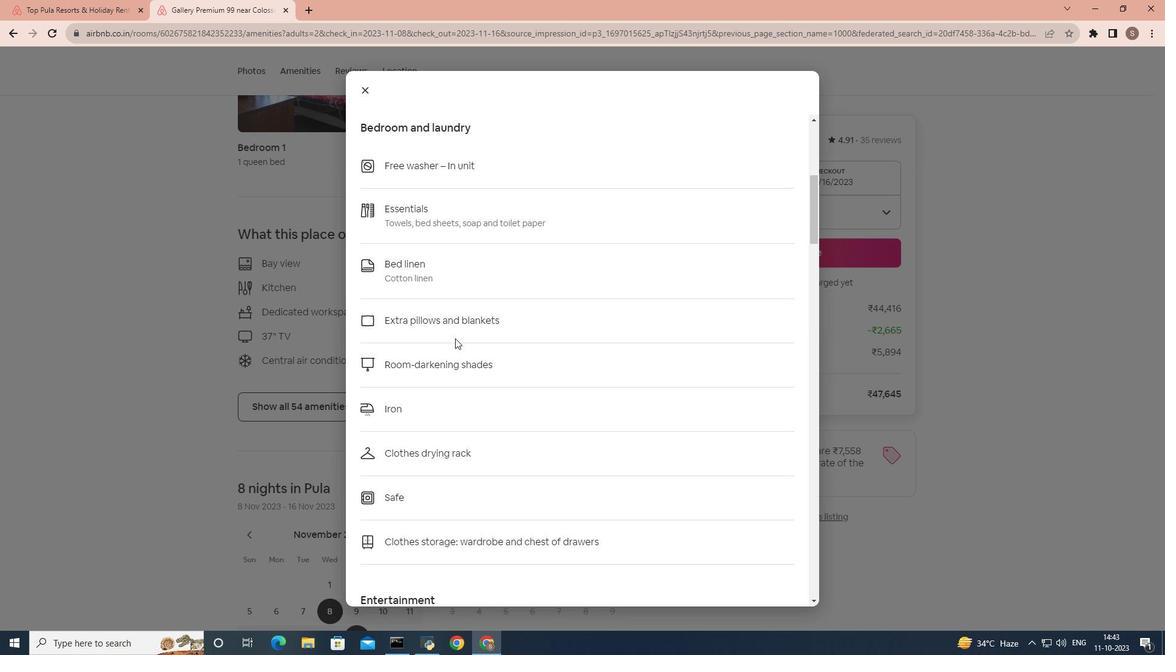 
Action: Mouse scrolled (455, 338) with delta (0, 0)
Screenshot: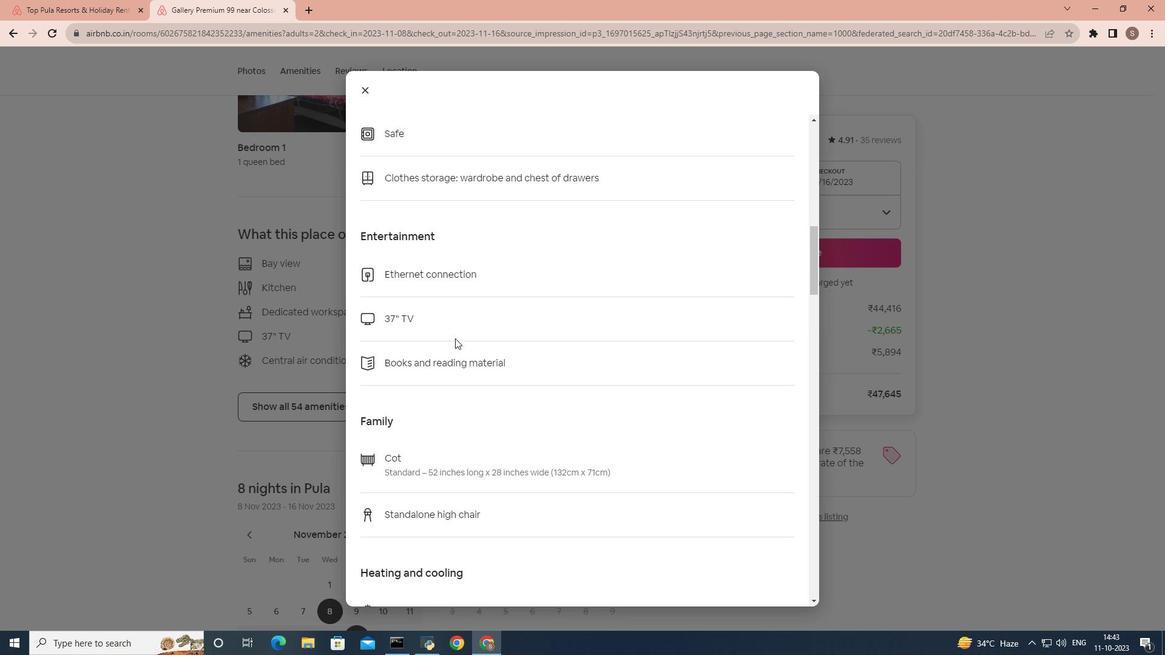 
Action: Mouse scrolled (455, 338) with delta (0, 0)
Screenshot: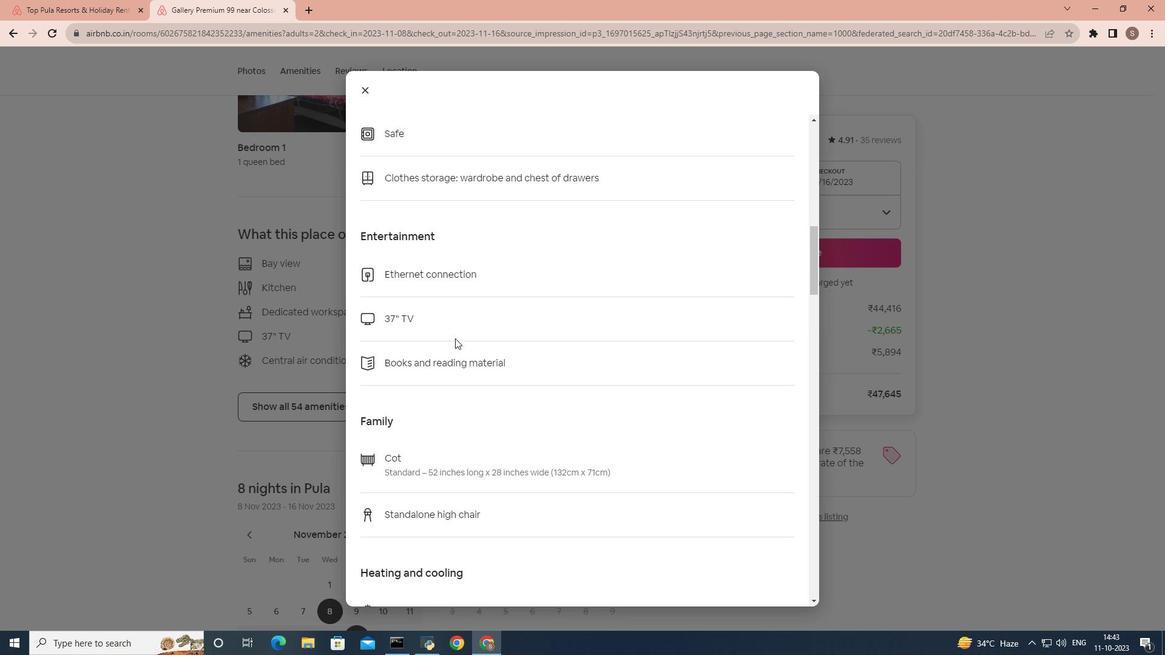 
Action: Mouse scrolled (455, 338) with delta (0, 0)
Screenshot: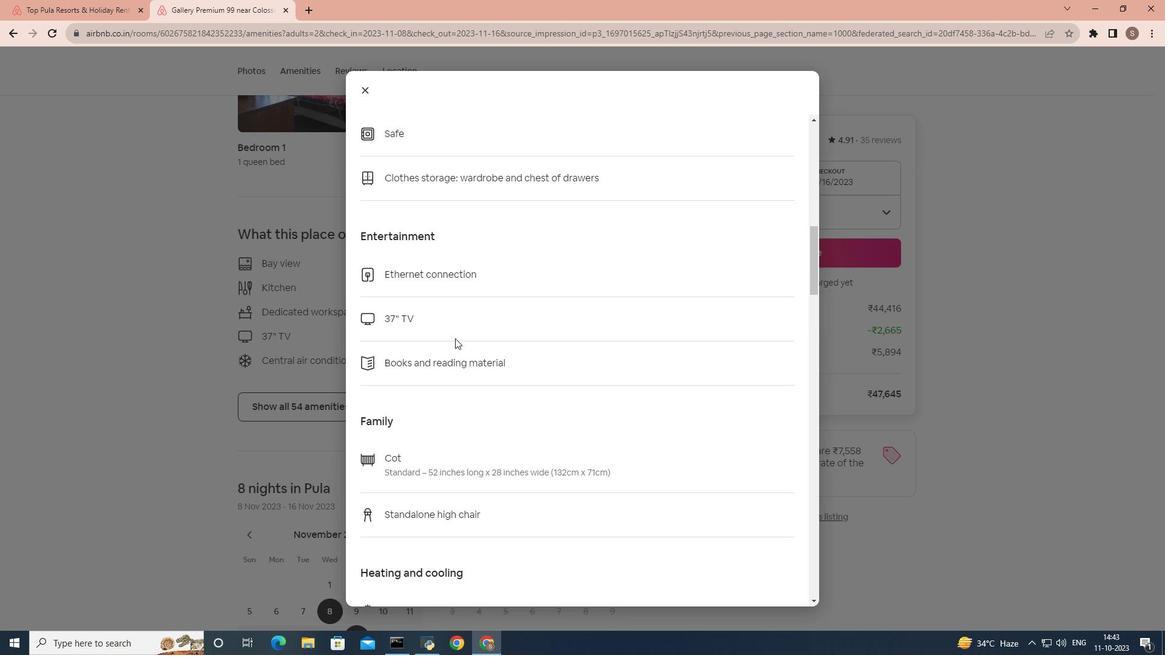 
Action: Mouse scrolled (455, 338) with delta (0, 0)
Screenshot: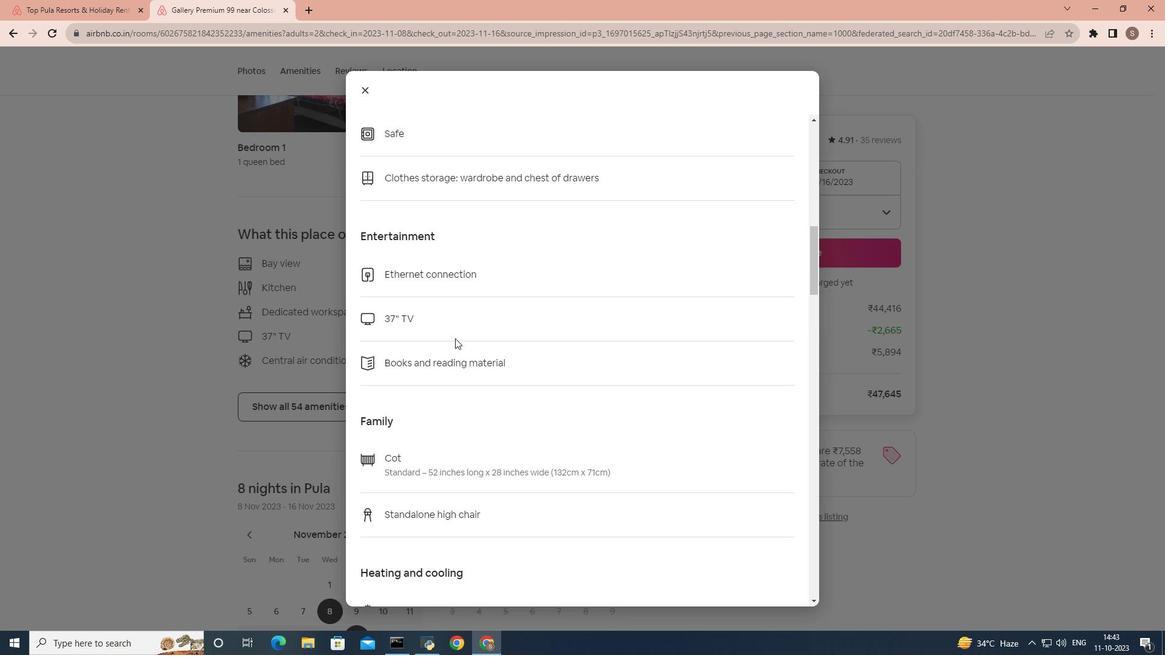 
Action: Mouse scrolled (455, 338) with delta (0, 0)
Screenshot: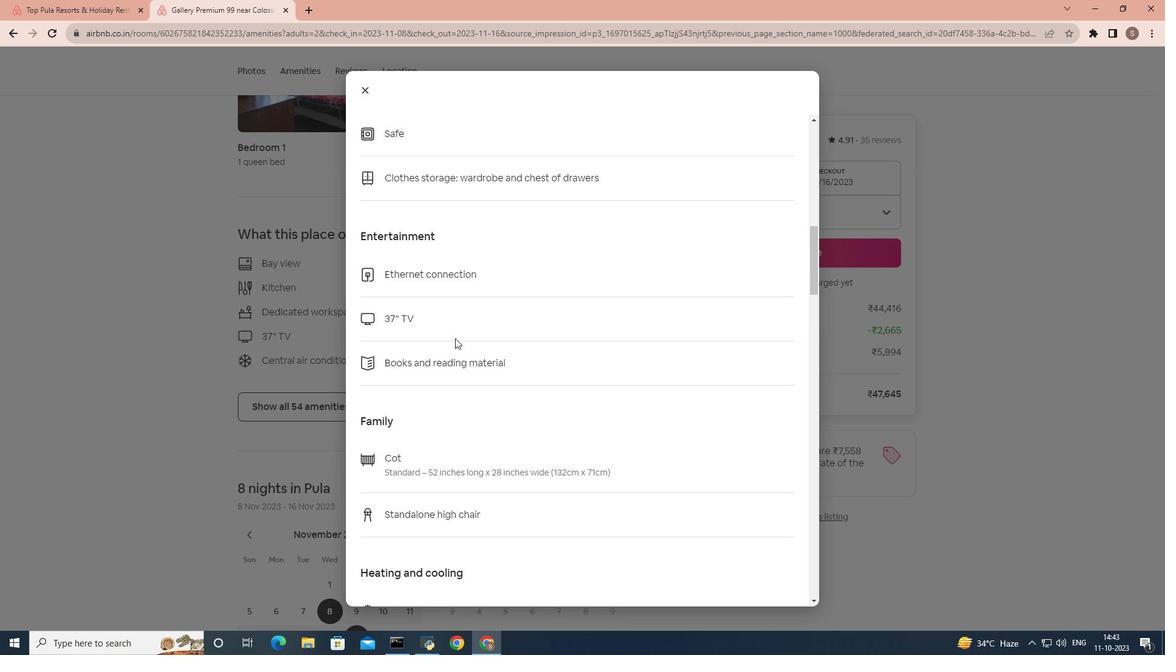 
Action: Mouse scrolled (455, 338) with delta (0, 0)
Screenshot: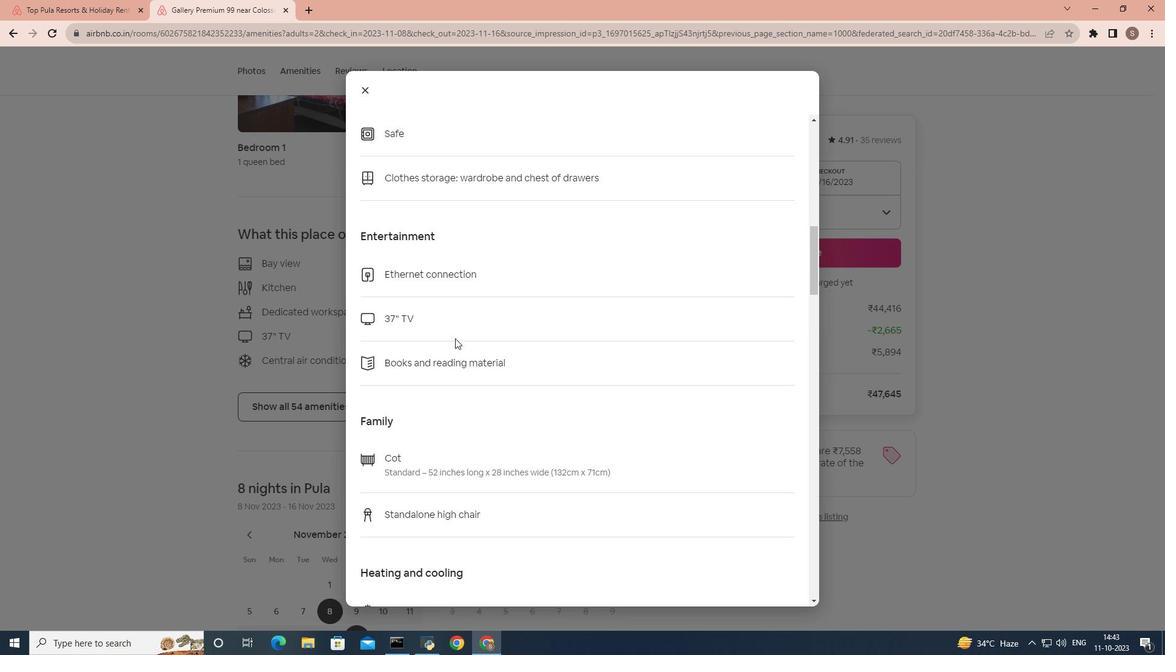 
Action: Mouse scrolled (455, 338) with delta (0, 0)
Screenshot: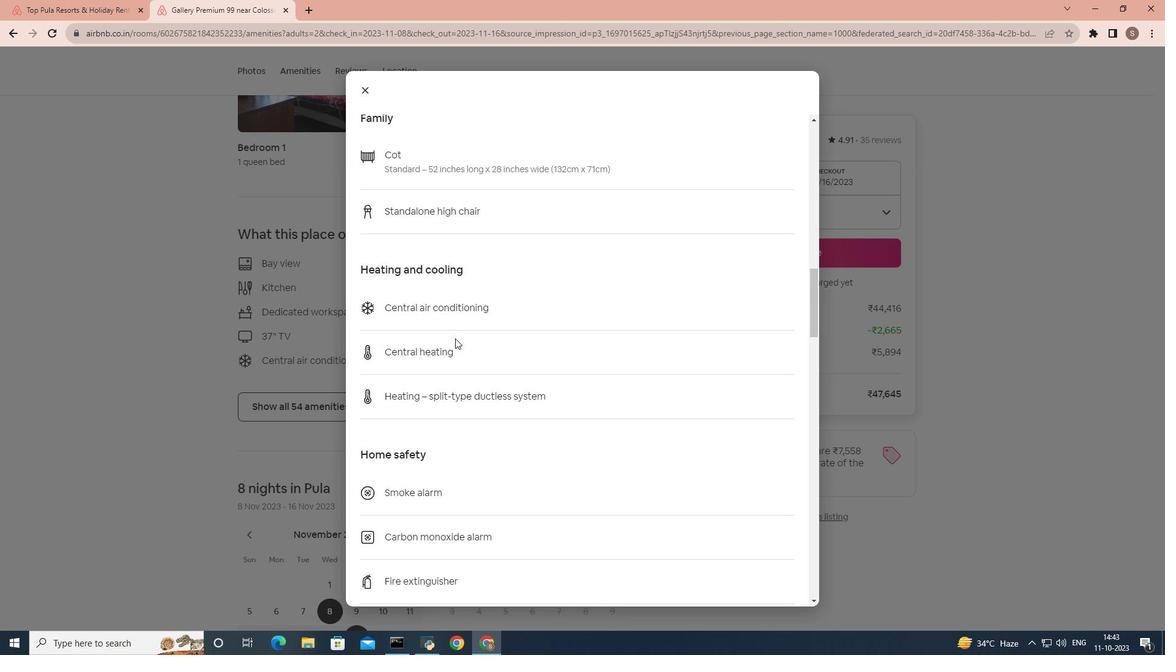 
Action: Mouse scrolled (455, 338) with delta (0, 0)
Screenshot: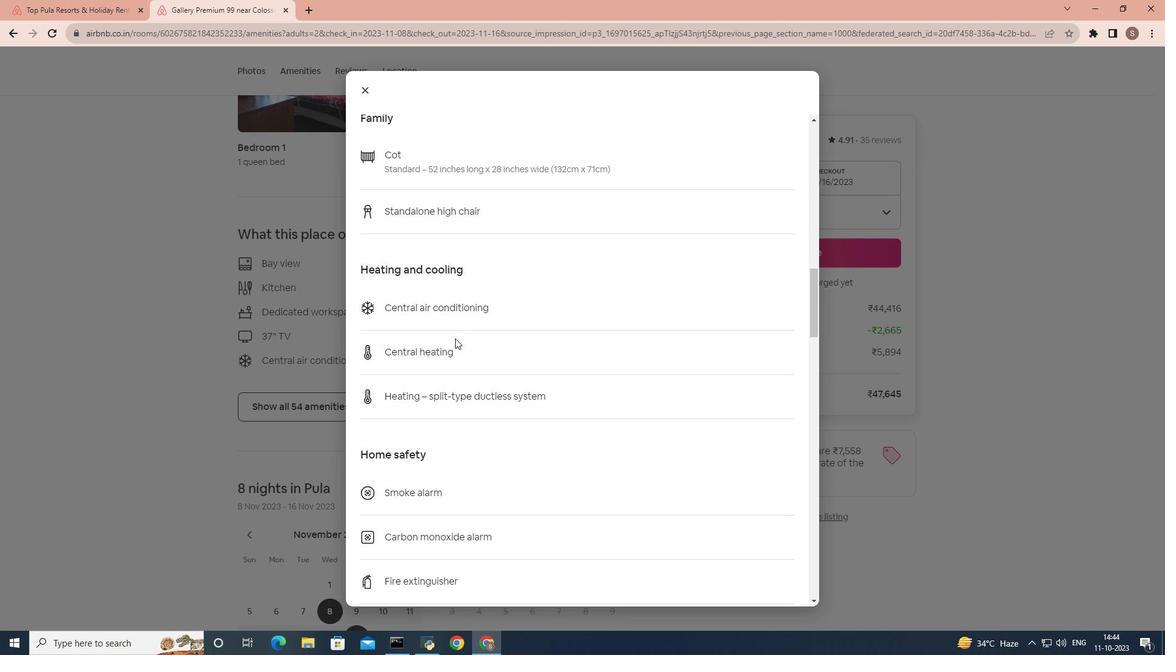 
Action: Mouse scrolled (455, 338) with delta (0, 0)
Screenshot: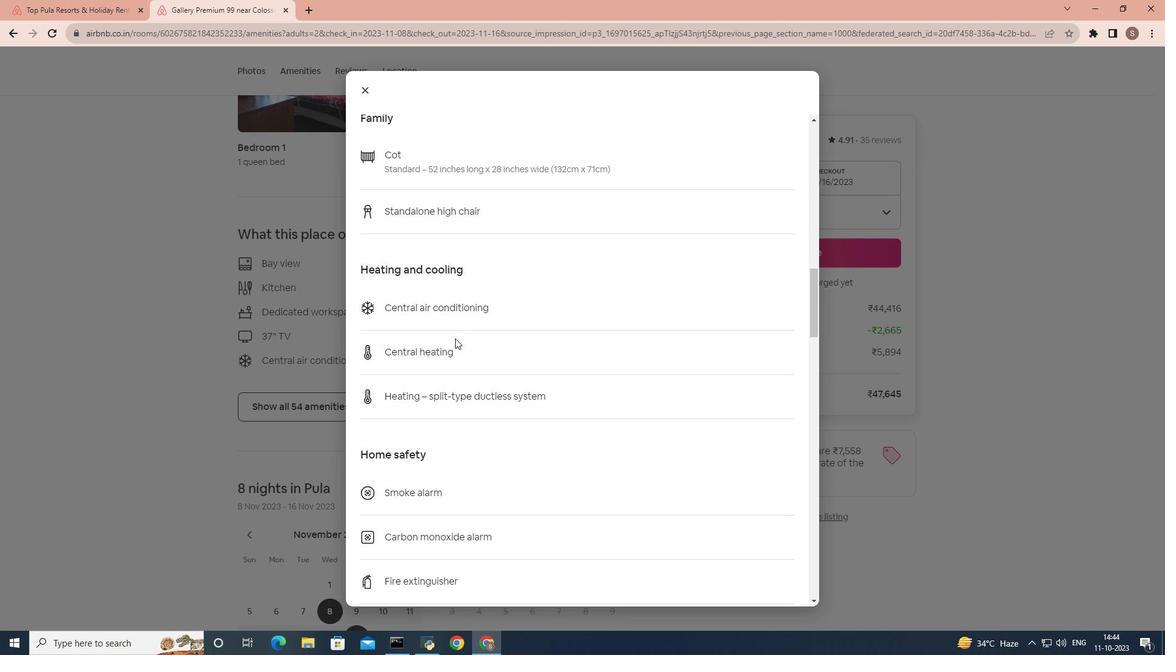 
Action: Mouse scrolled (455, 338) with delta (0, 0)
Screenshot: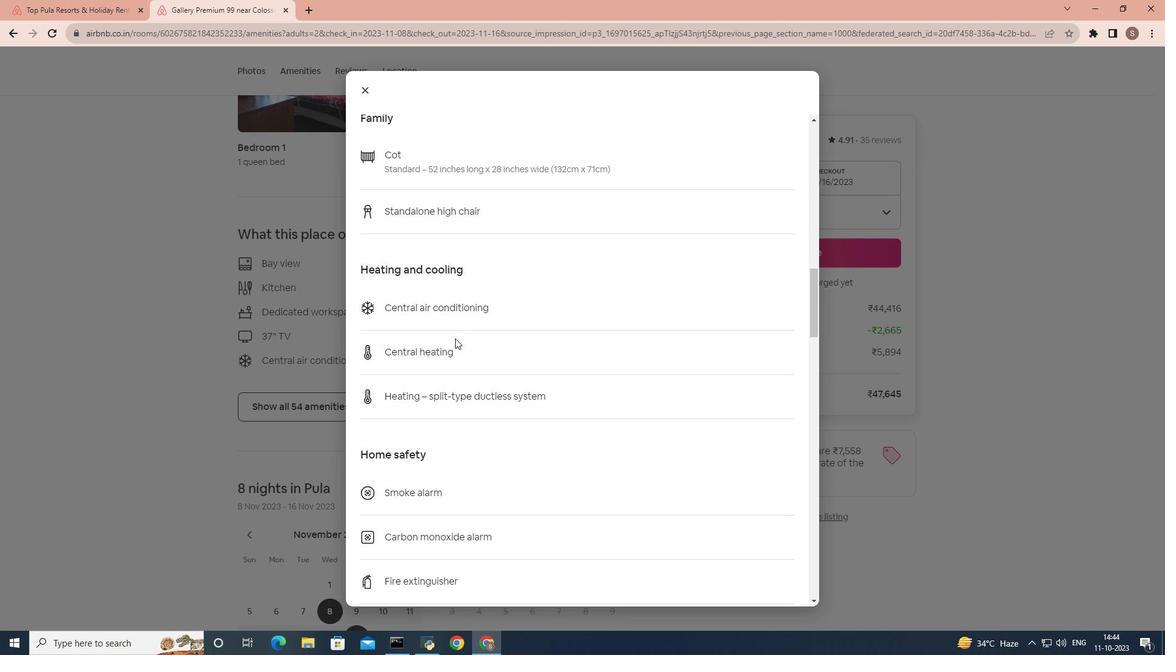 
Action: Mouse scrolled (455, 338) with delta (0, 0)
Screenshot: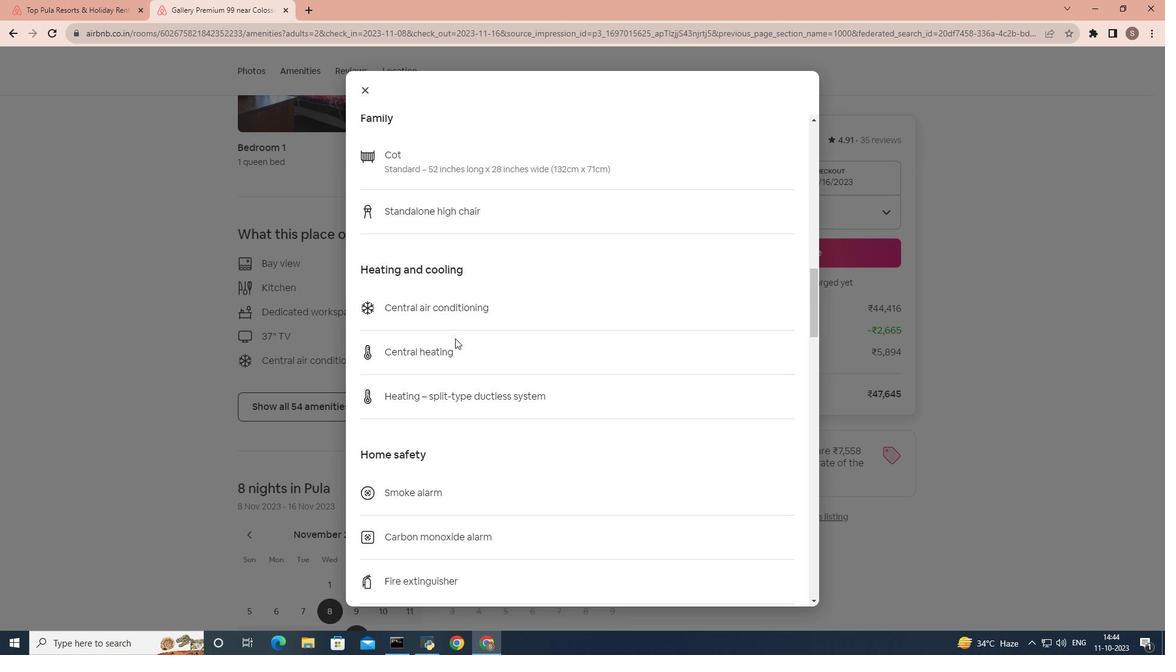 
Action: Mouse scrolled (455, 338) with delta (0, 0)
Screenshot: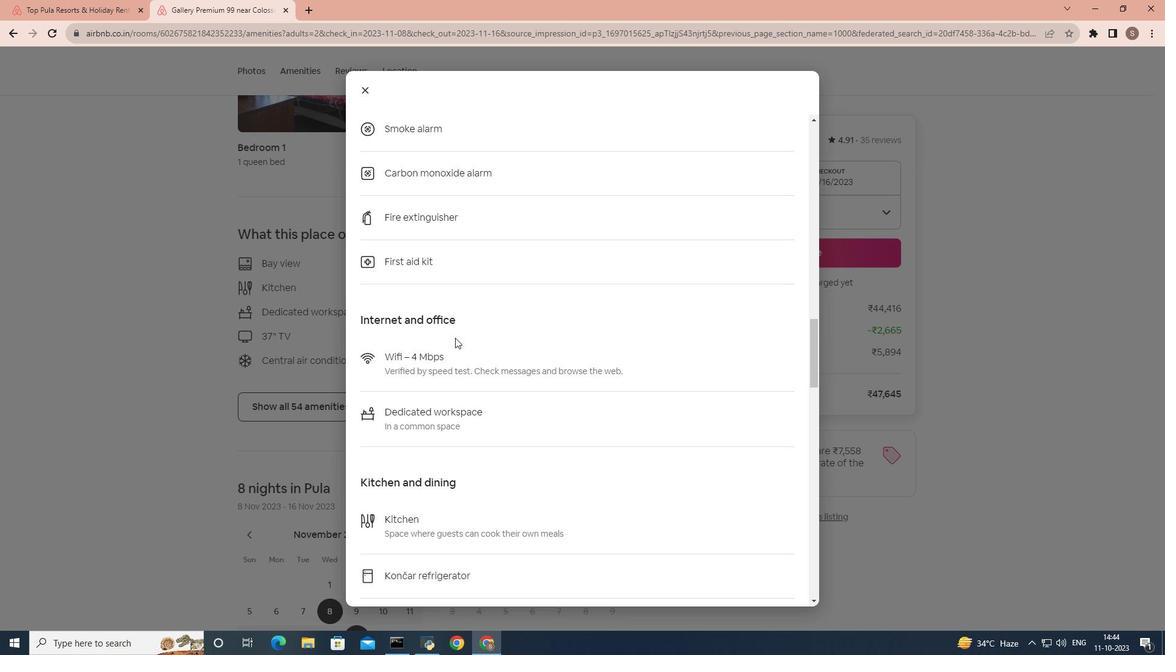 
Action: Mouse scrolled (455, 338) with delta (0, 0)
Screenshot: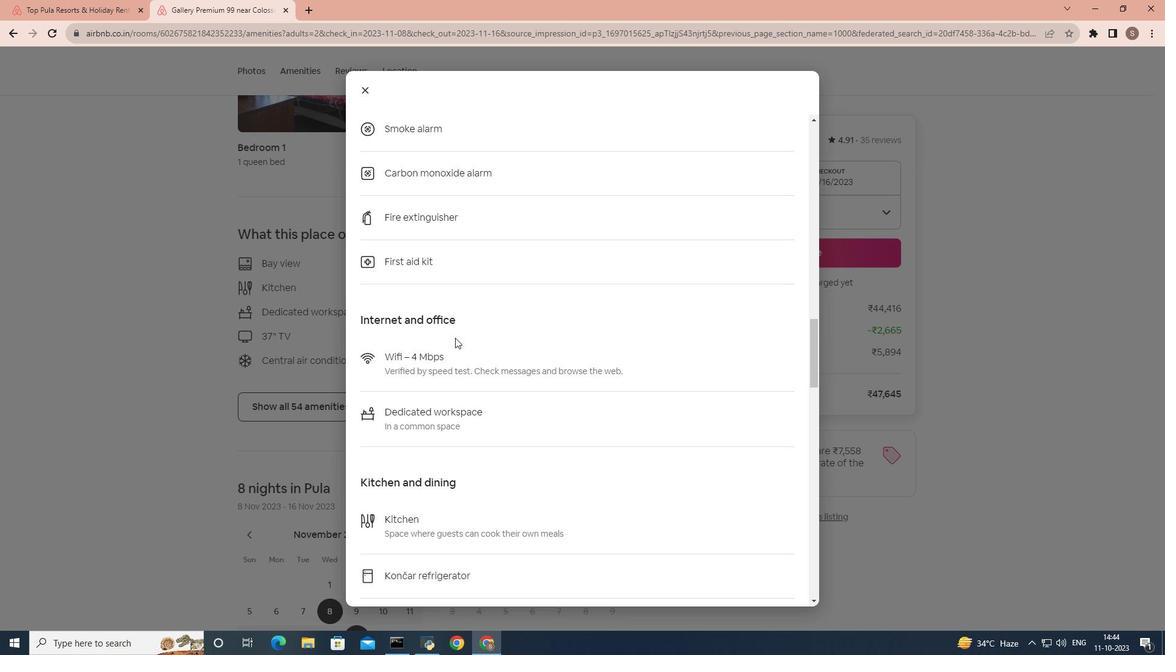 
Action: Mouse scrolled (455, 338) with delta (0, 0)
Screenshot: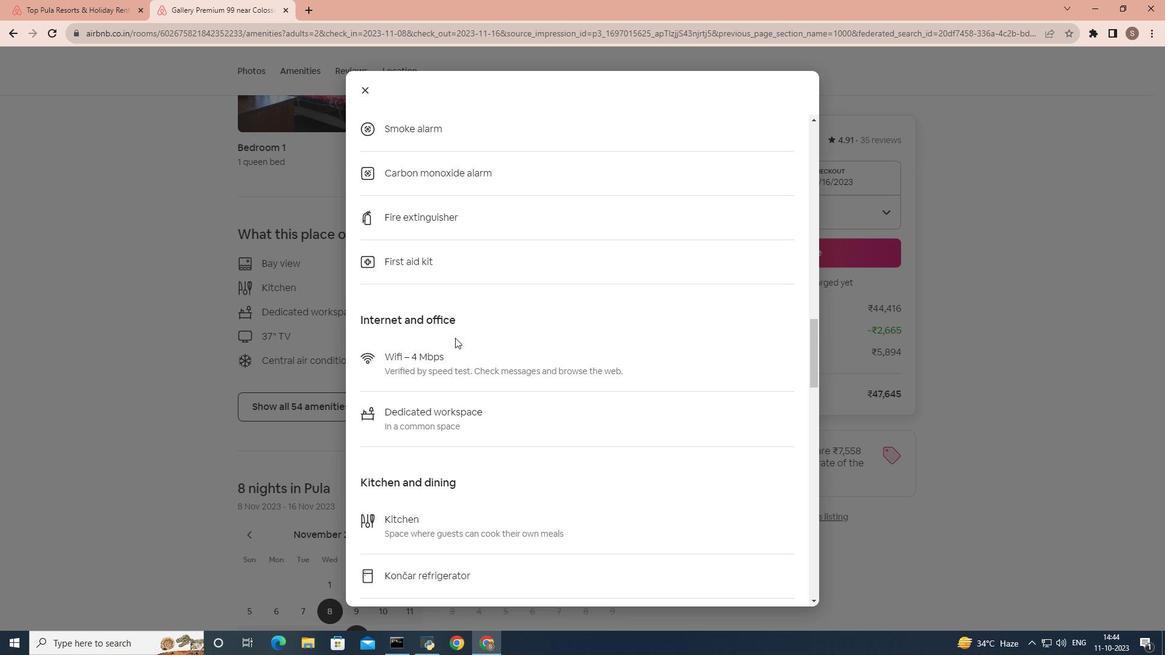 
Action: Mouse scrolled (455, 338) with delta (0, 0)
Screenshot: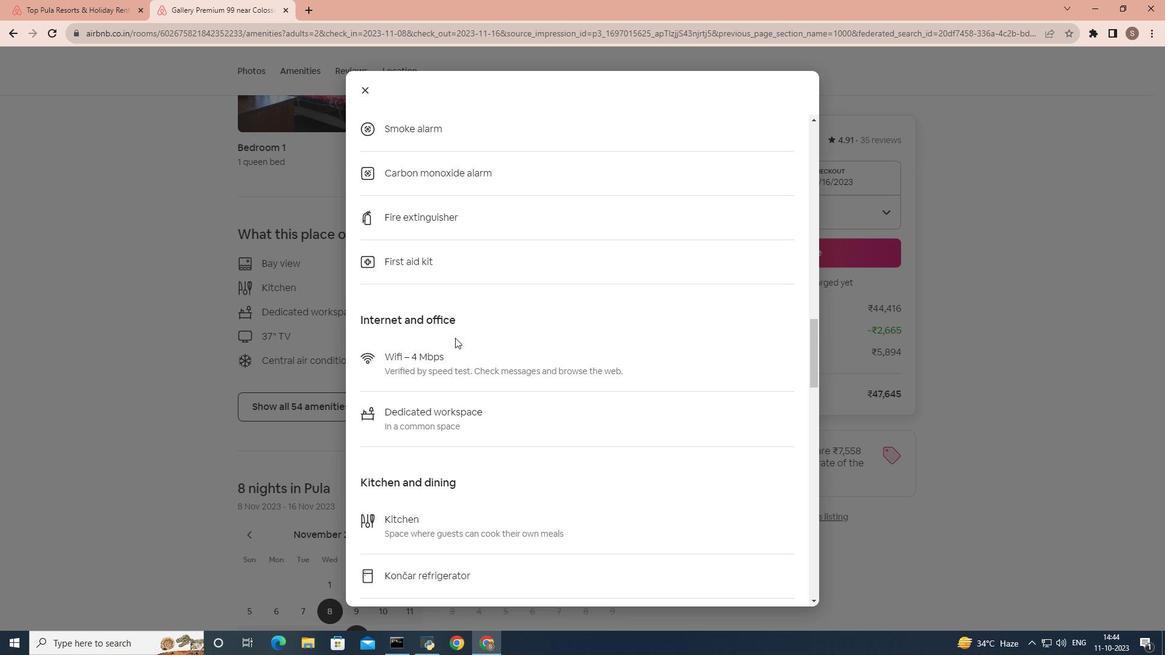 
Action: Mouse scrolled (455, 338) with delta (0, 0)
Screenshot: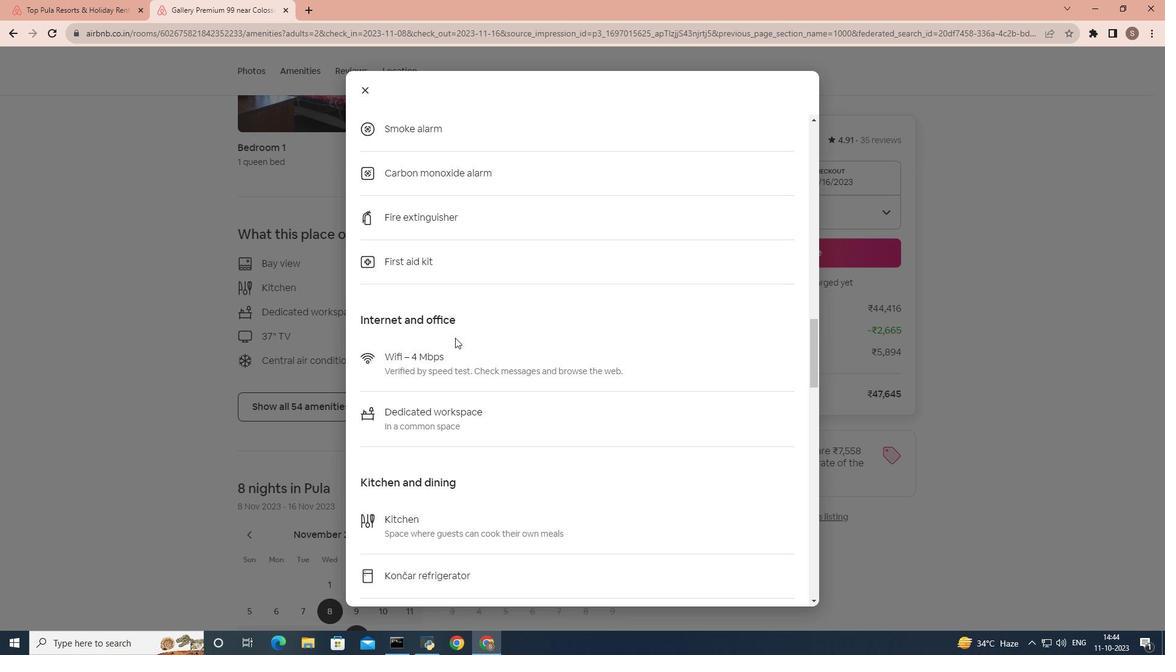 
Action: Mouse scrolled (455, 338) with delta (0, 0)
Screenshot: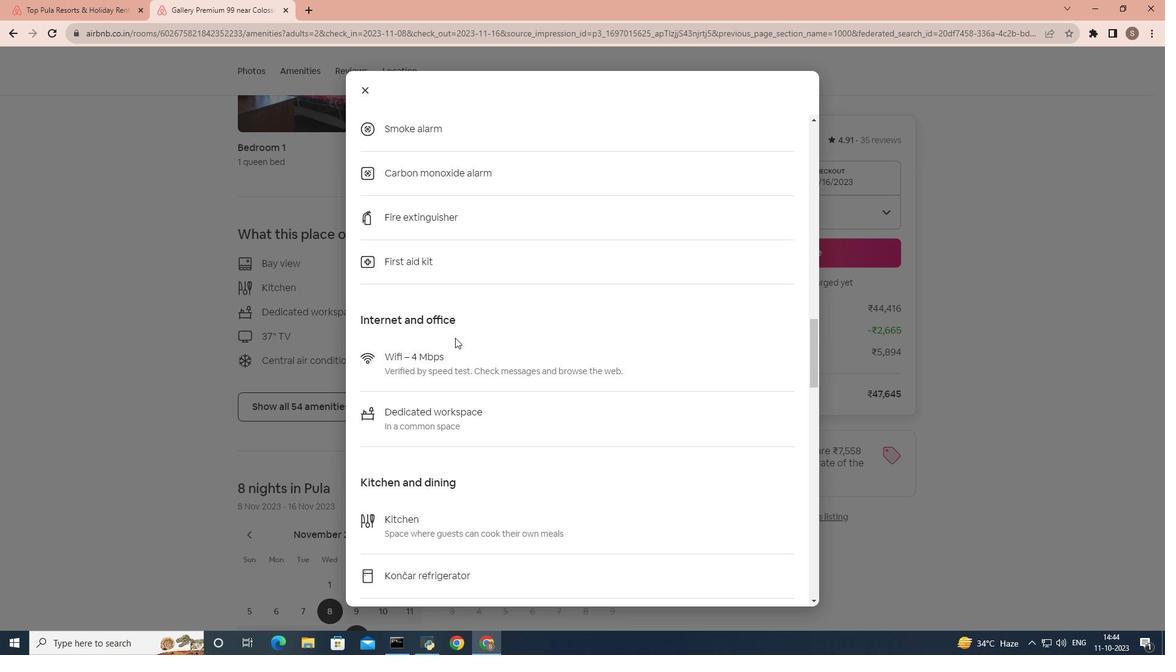 
Action: Mouse moved to (455, 338)
Screenshot: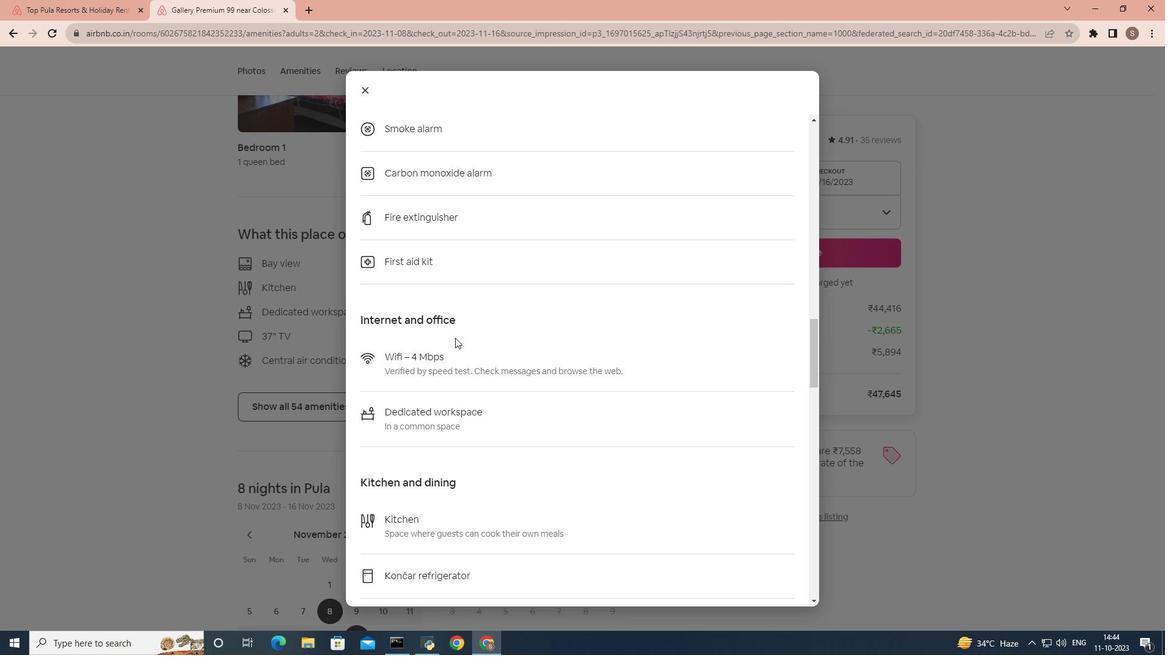 
Action: Mouse scrolled (455, 337) with delta (0, 0)
Screenshot: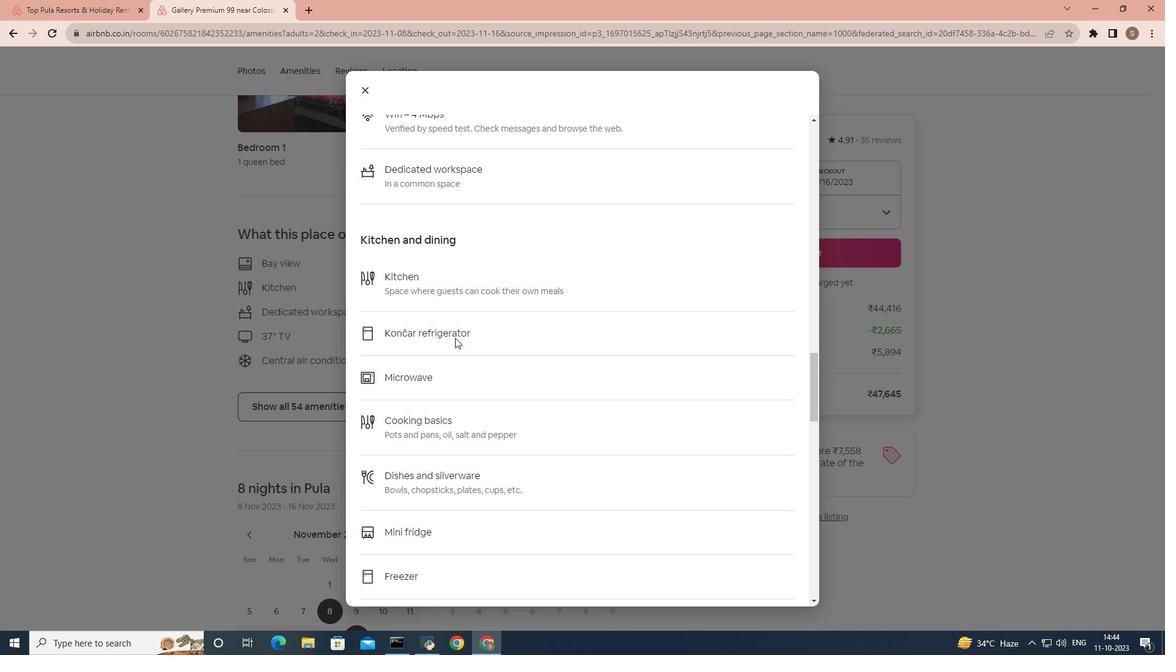 
Action: Mouse scrolled (455, 337) with delta (0, 0)
Screenshot: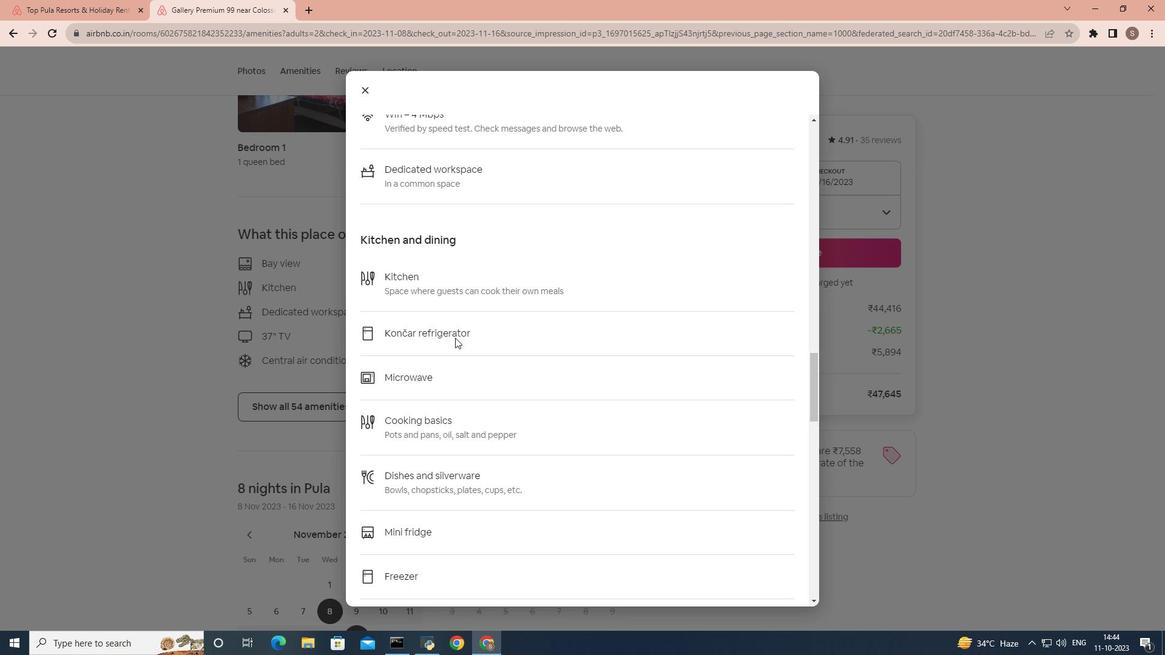 
Action: Mouse scrolled (455, 337) with delta (0, 0)
Screenshot: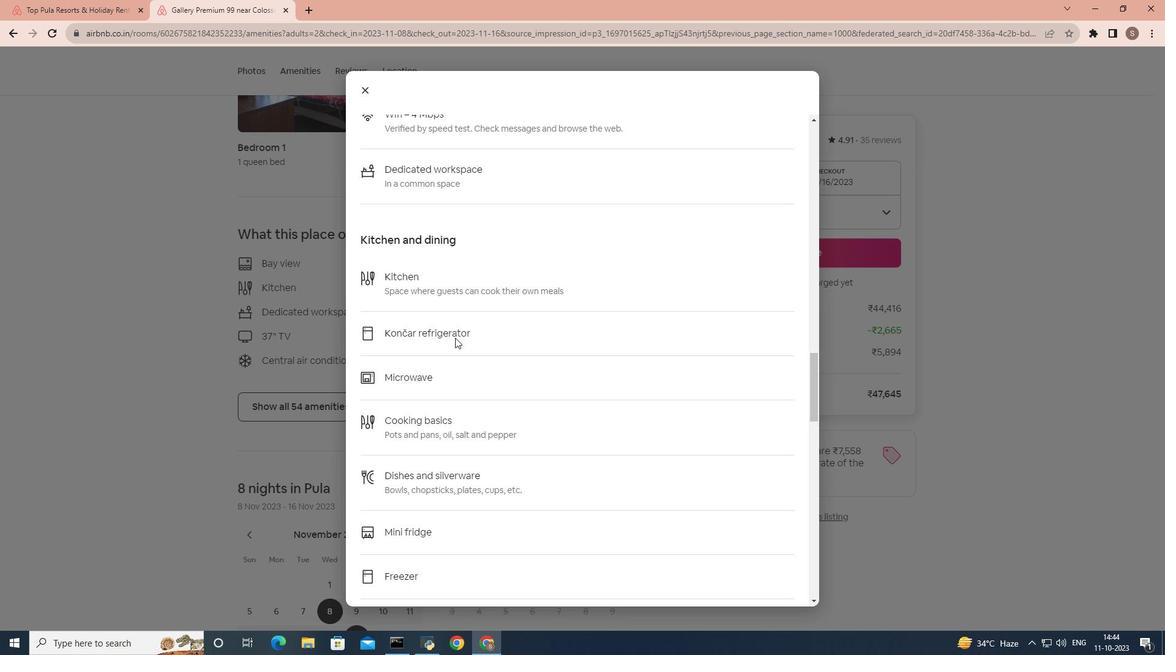 
Action: Mouse scrolled (455, 337) with delta (0, 0)
Screenshot: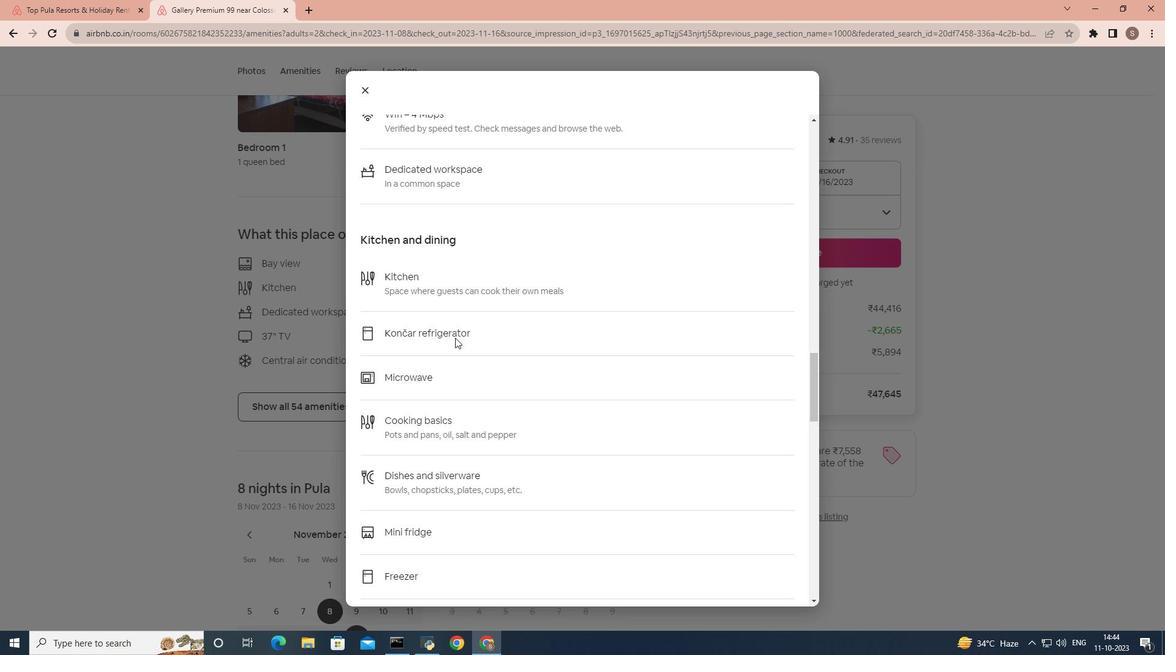 
Action: Mouse scrolled (455, 337) with delta (0, 0)
Screenshot: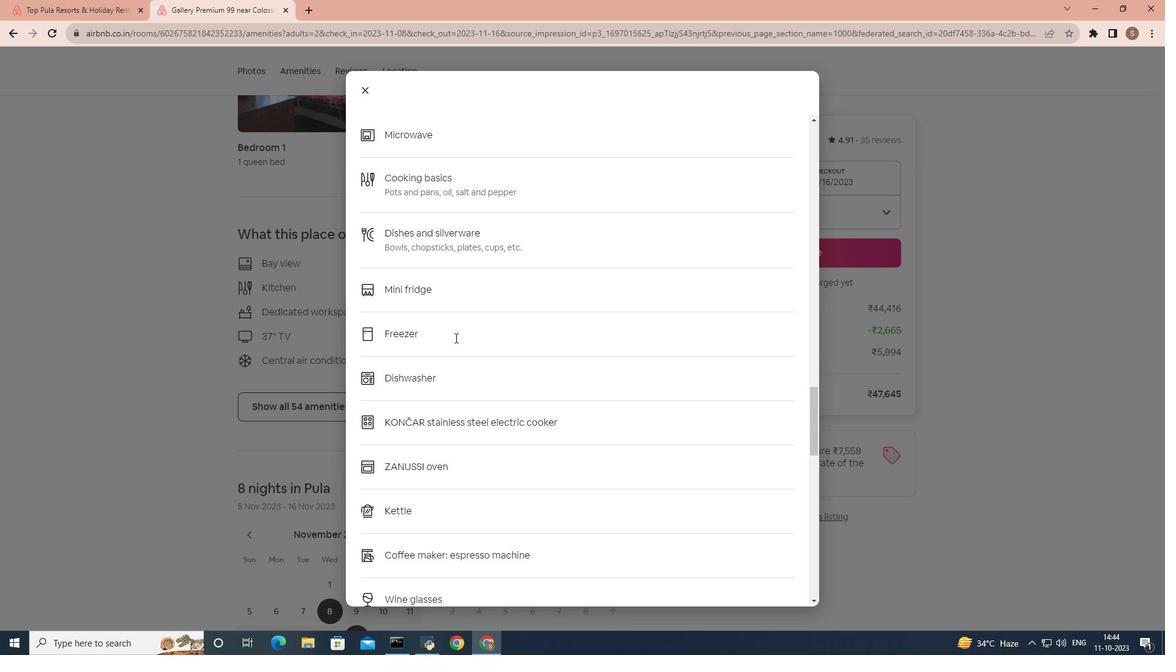
Action: Mouse scrolled (455, 337) with delta (0, 0)
Screenshot: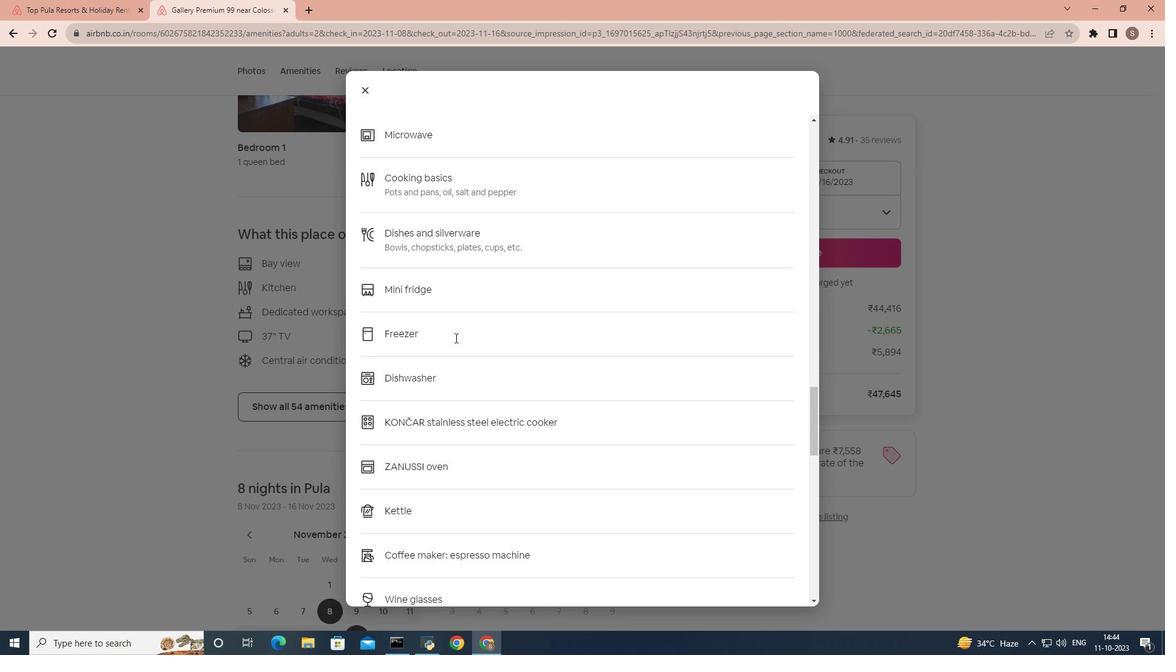 
Action: Mouse scrolled (455, 337) with delta (0, 0)
Screenshot: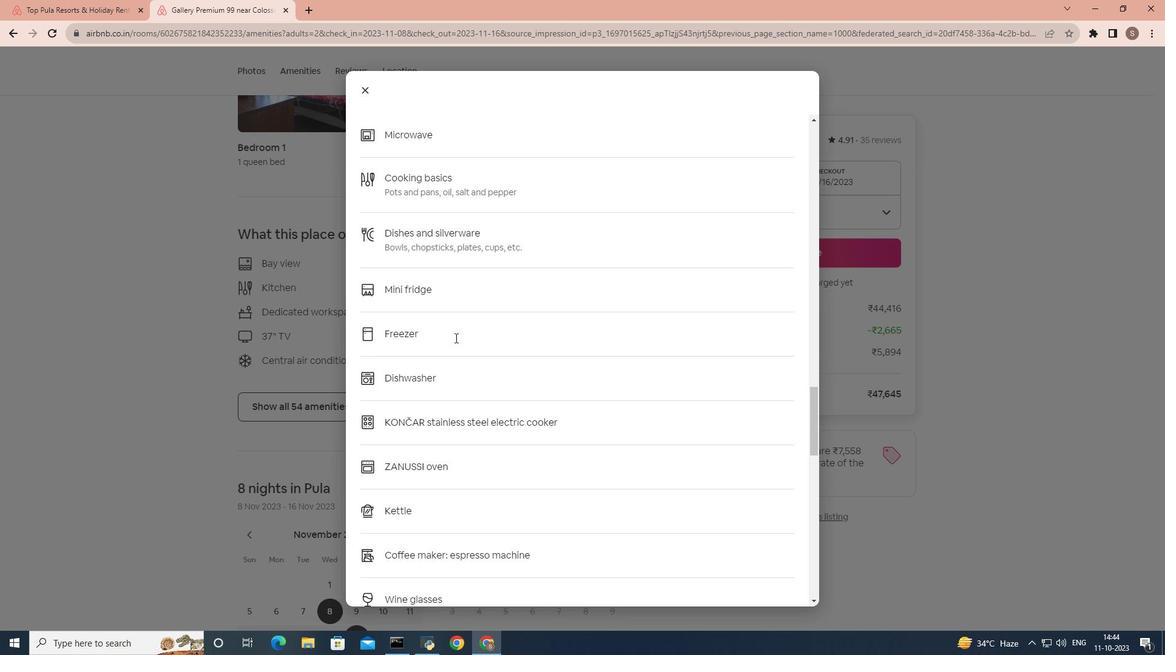 
Action: Mouse scrolled (455, 337) with delta (0, 0)
Screenshot: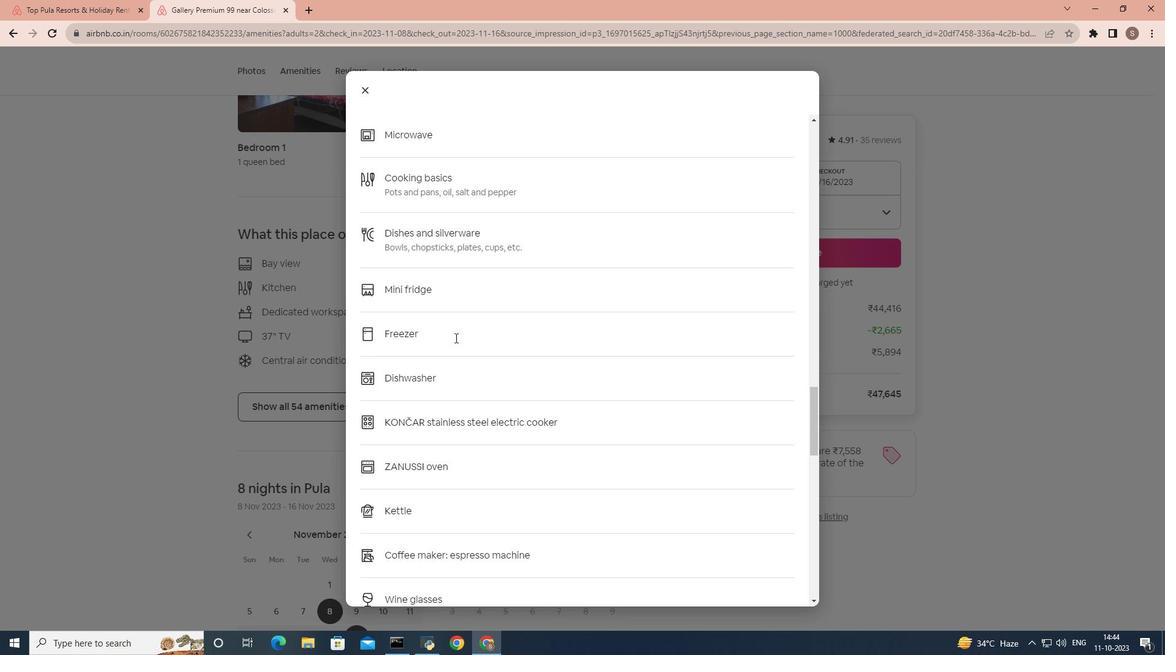 
Action: Mouse scrolled (455, 337) with delta (0, 0)
Screenshot: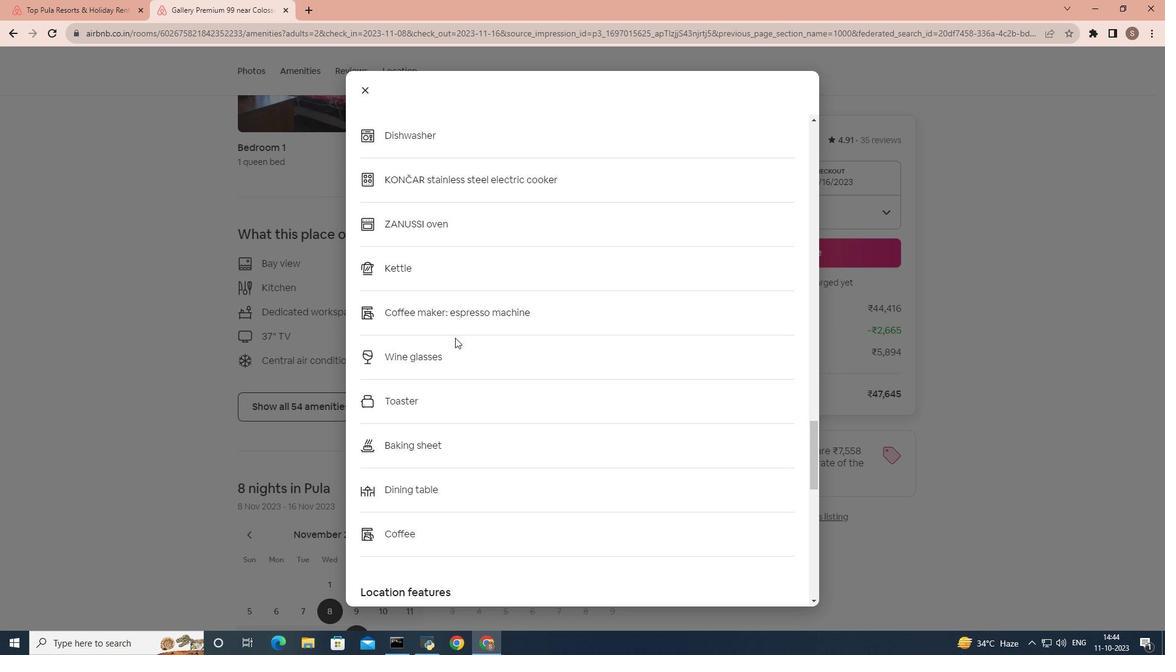 
Action: Mouse scrolled (455, 337) with delta (0, 0)
Screenshot: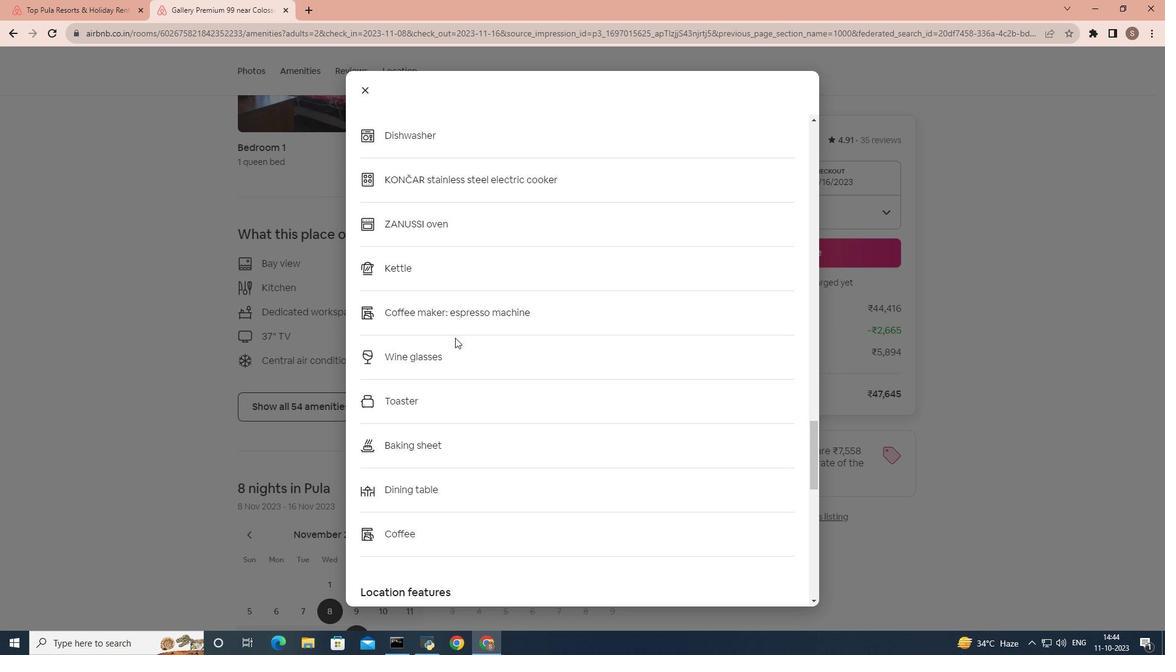 
Action: Mouse scrolled (455, 337) with delta (0, 0)
Screenshot: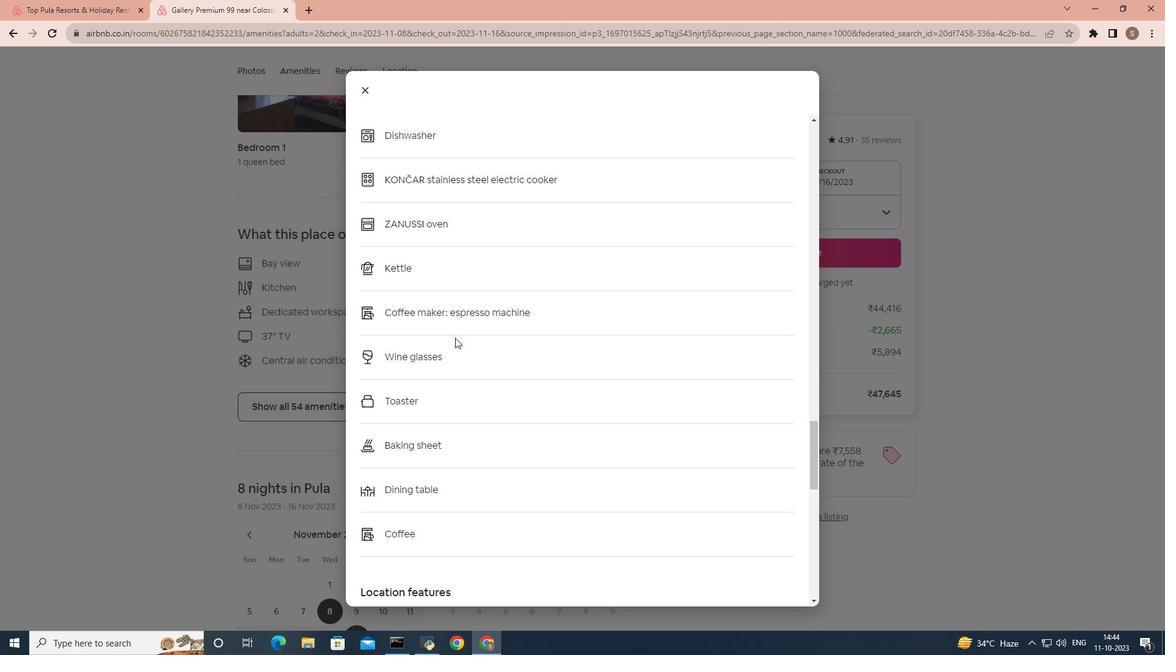 
Action: Mouse scrolled (455, 337) with delta (0, 0)
Screenshot: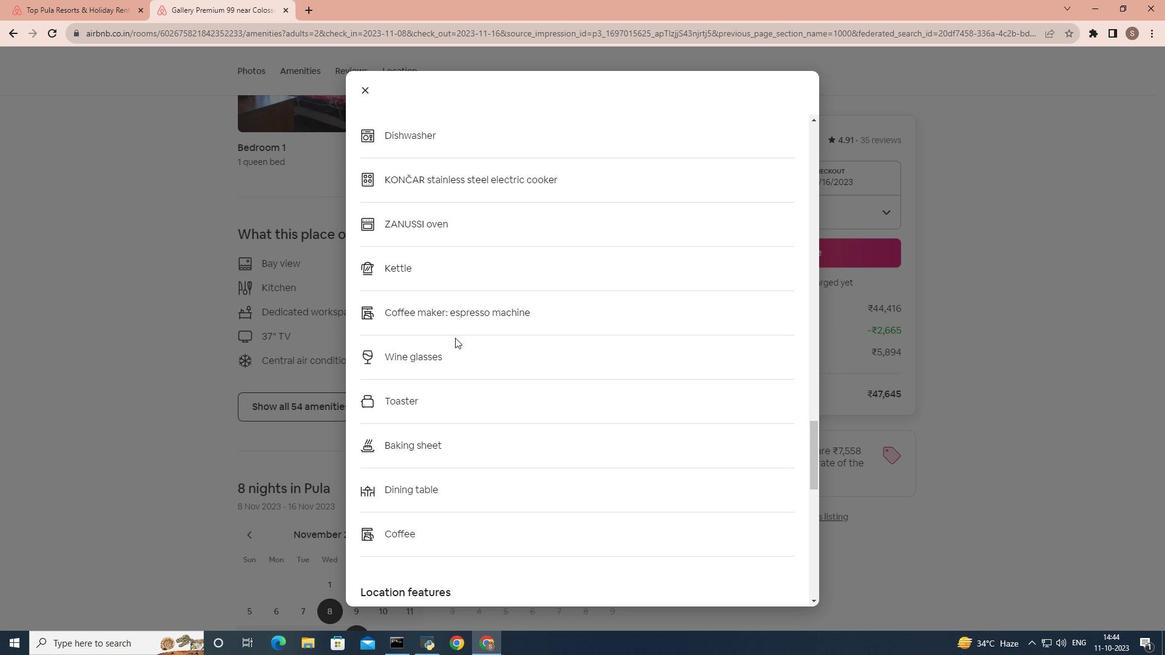 
Action: Mouse scrolled (455, 337) with delta (0, 0)
Screenshot: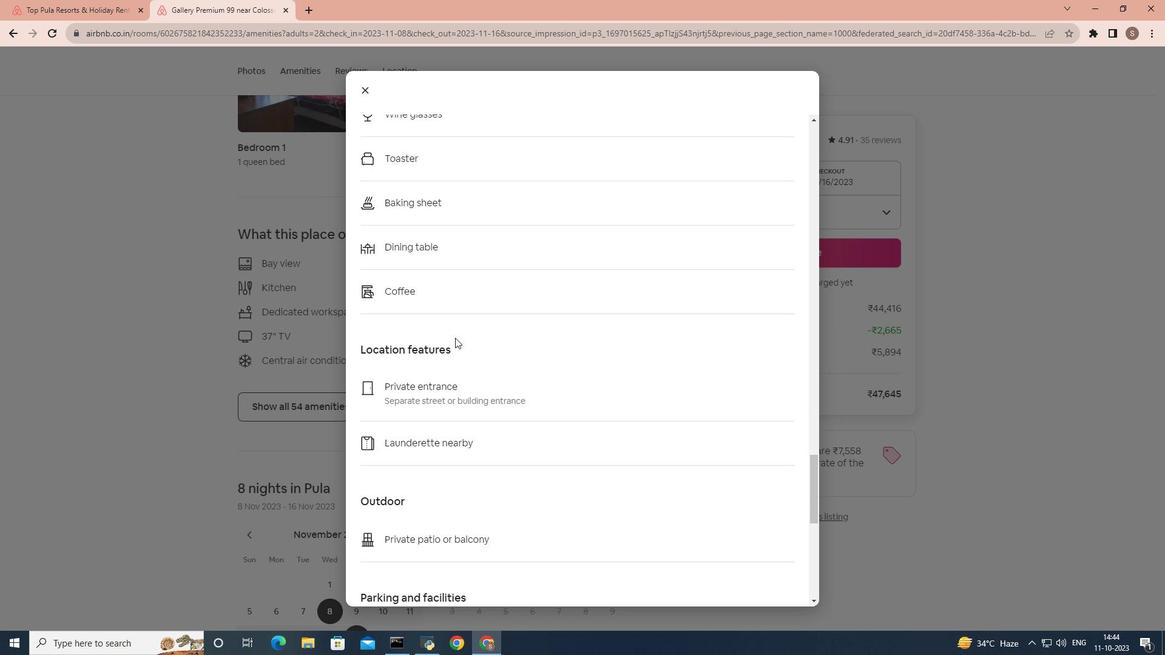 
Action: Mouse scrolled (455, 337) with delta (0, 0)
Screenshot: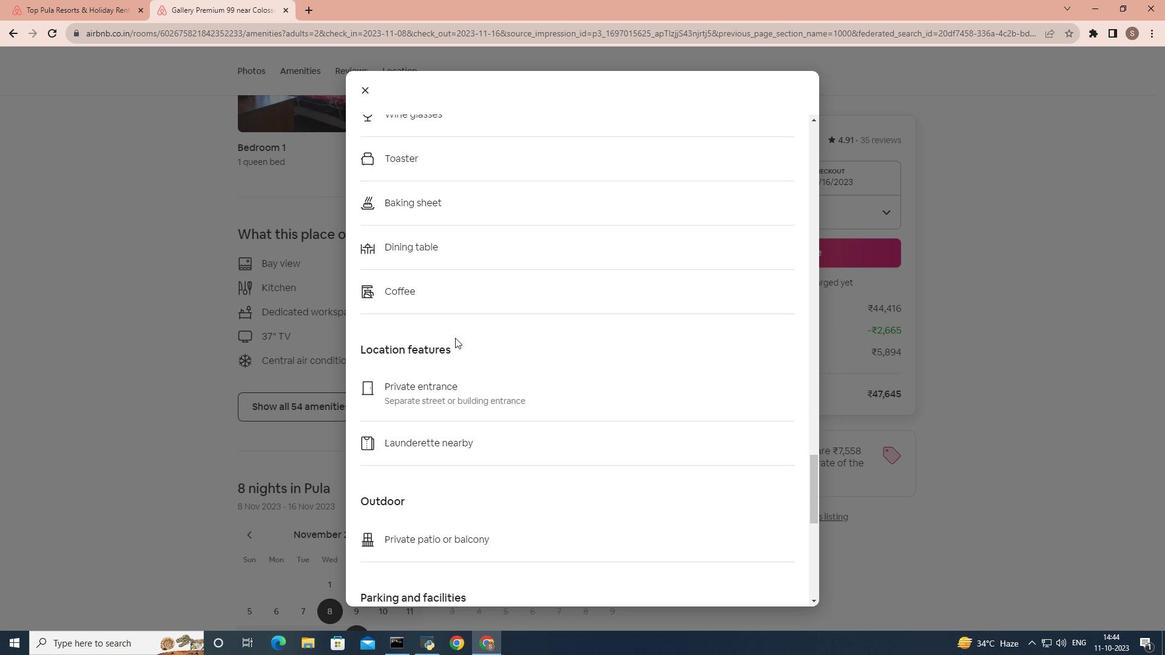 
Action: Mouse scrolled (455, 337) with delta (0, 0)
Screenshot: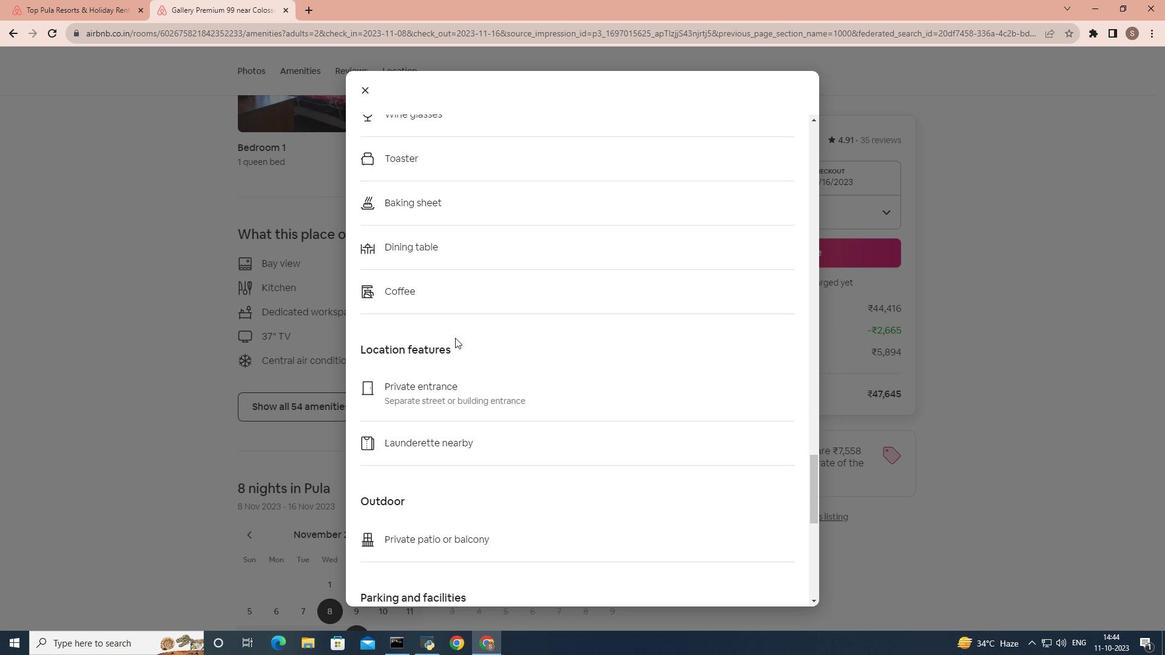 
Action: Mouse scrolled (455, 337) with delta (0, 0)
Screenshot: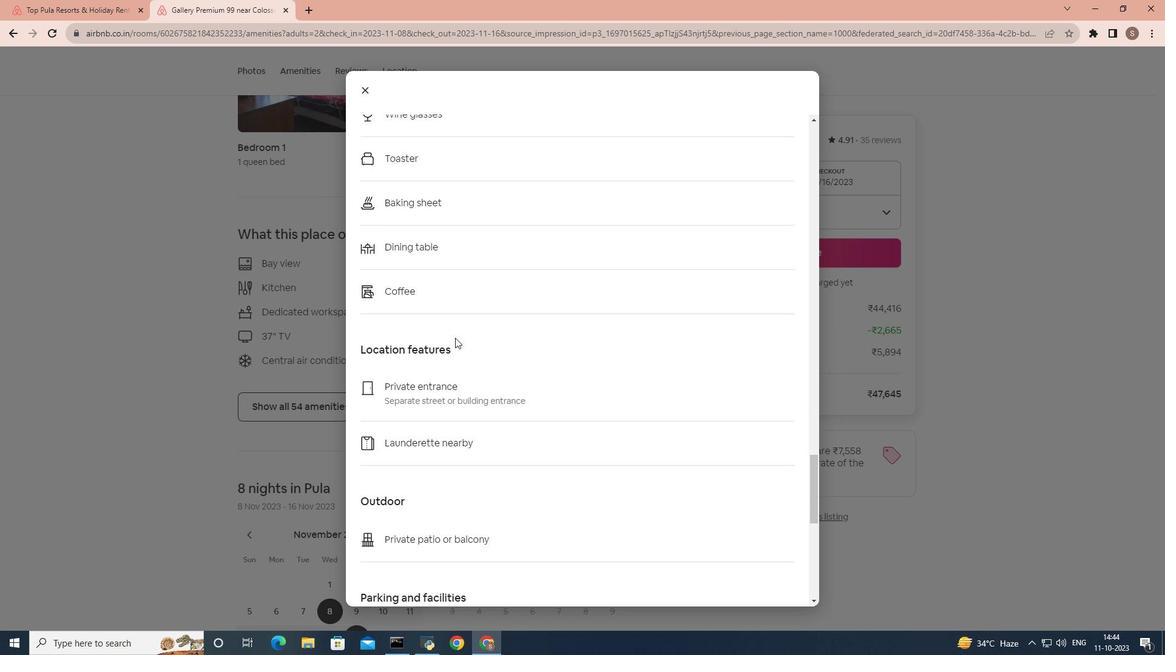 
Action: Mouse scrolled (455, 337) with delta (0, 0)
Screenshot: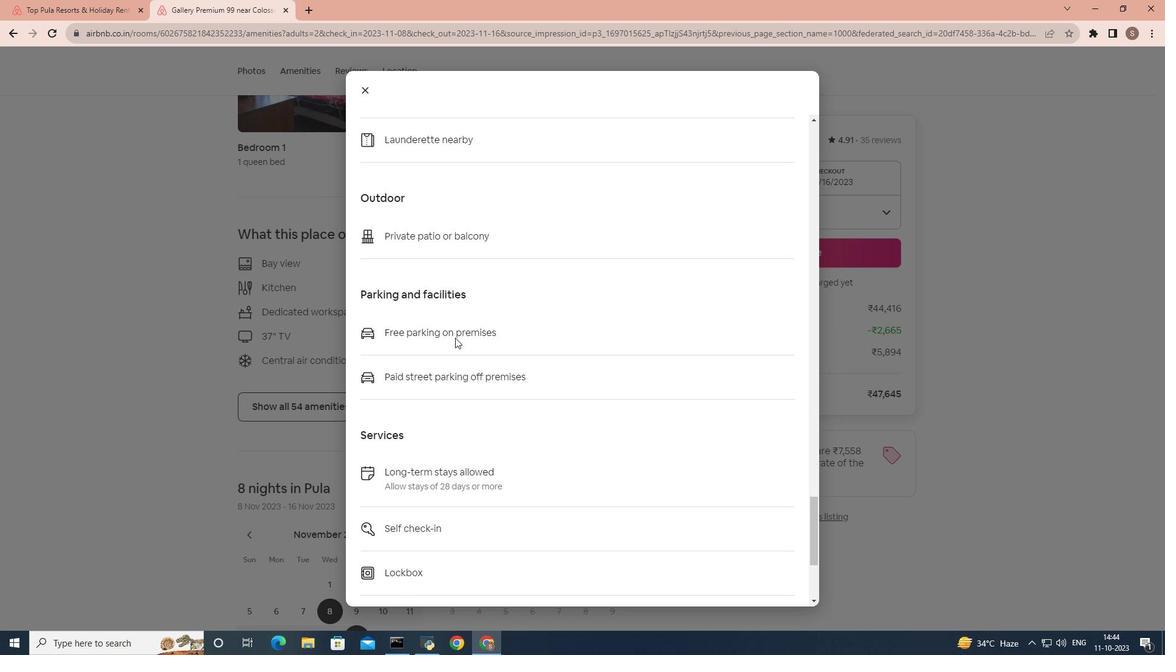 
Action: Mouse scrolled (455, 337) with delta (0, 0)
Screenshot: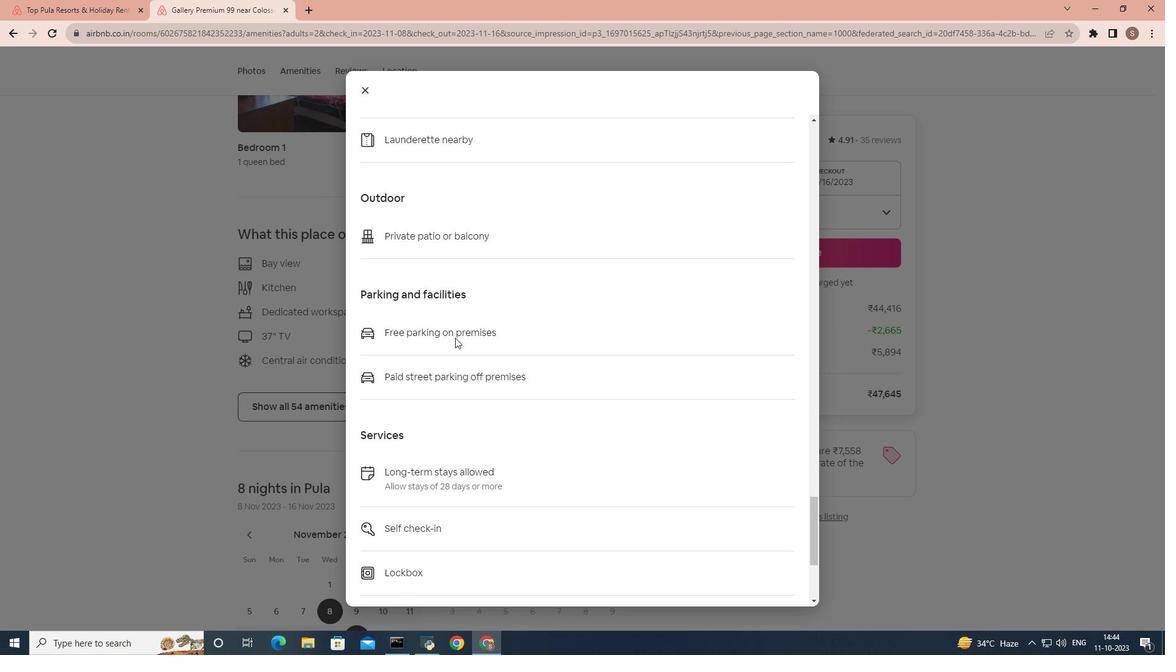 
Action: Mouse scrolled (455, 337) with delta (0, 0)
Screenshot: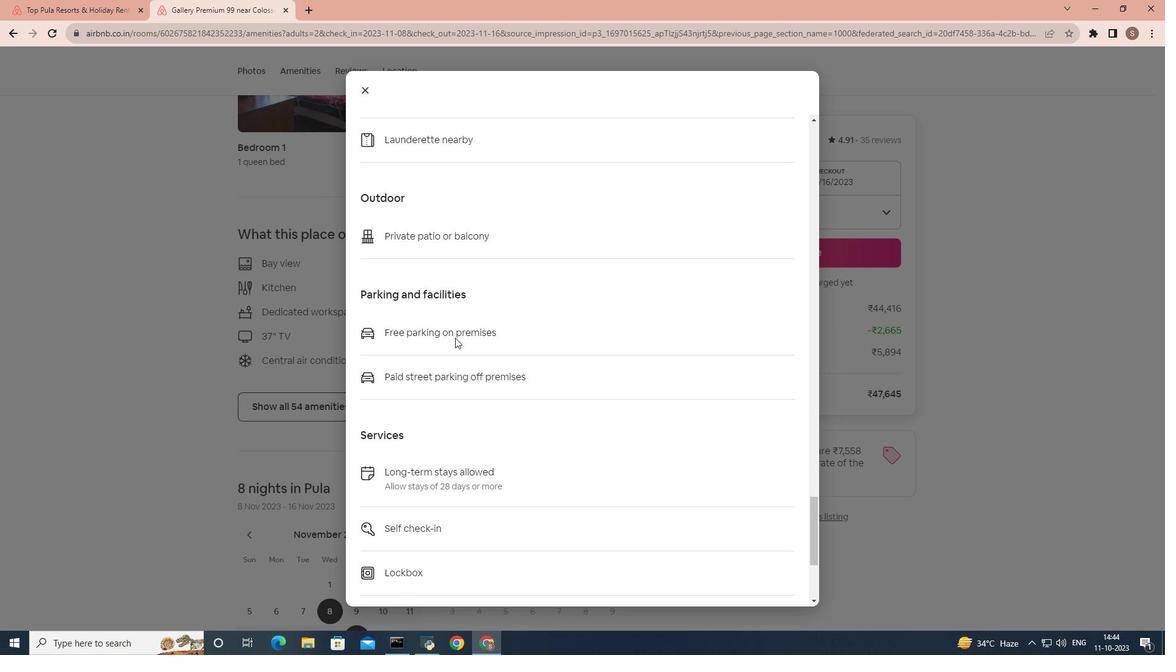 
Action: Mouse scrolled (455, 337) with delta (0, 0)
Screenshot: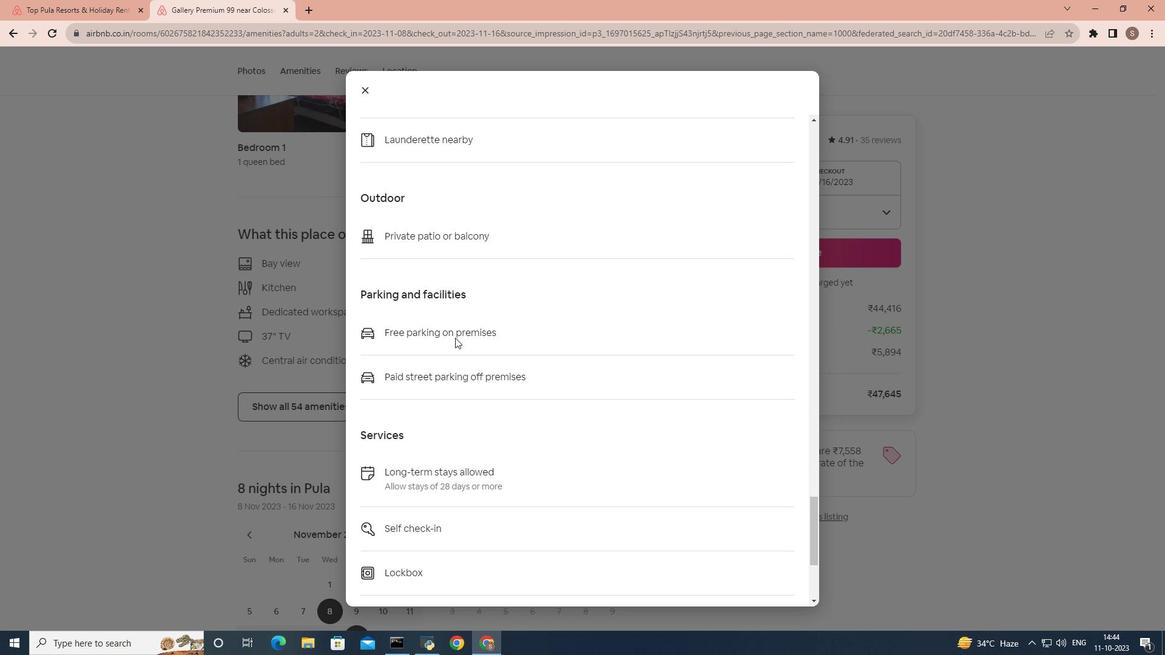 
Action: Mouse scrolled (455, 337) with delta (0, 0)
Screenshot: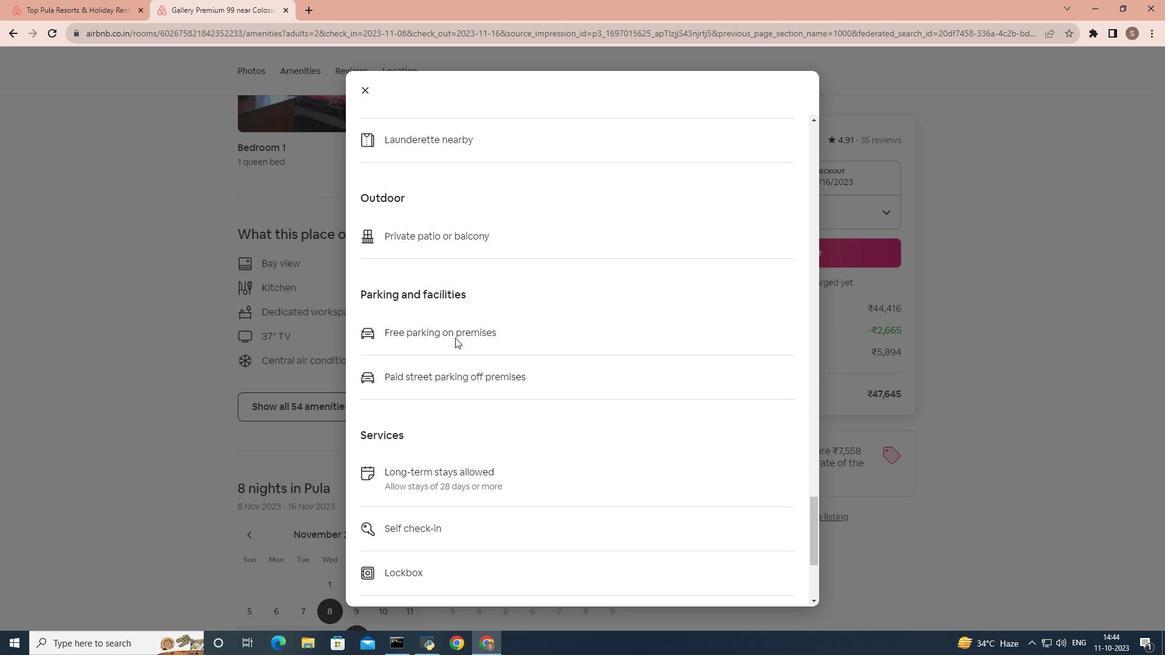 
Action: Mouse moved to (455, 332)
Screenshot: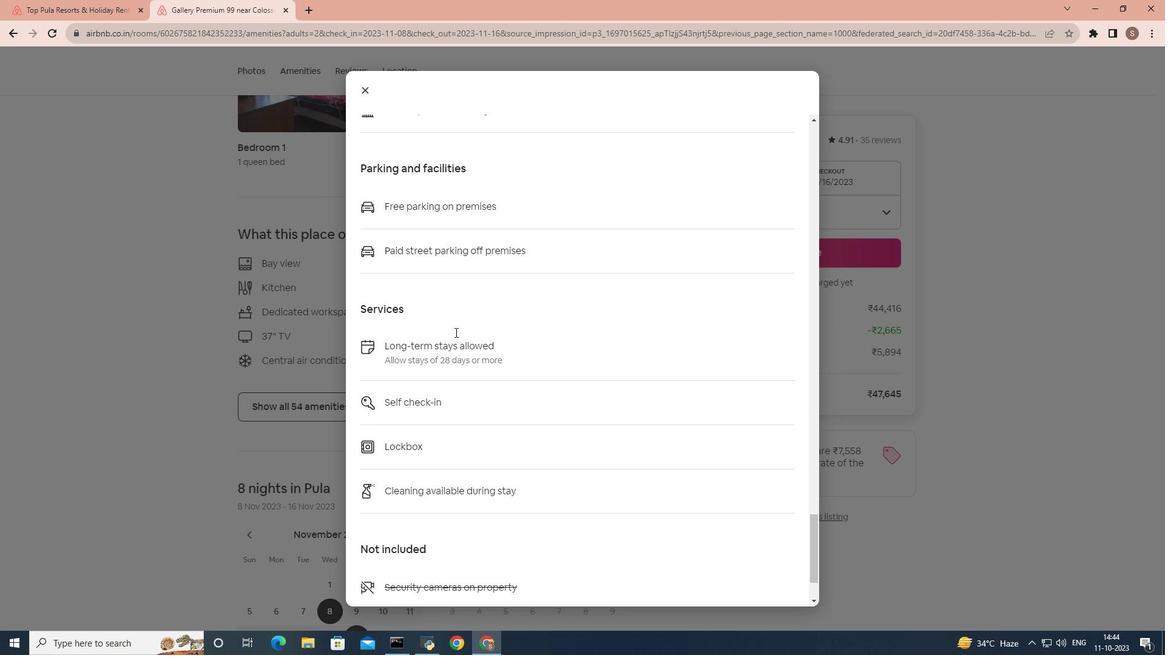 
Action: Mouse scrolled (455, 331) with delta (0, 0)
Screenshot: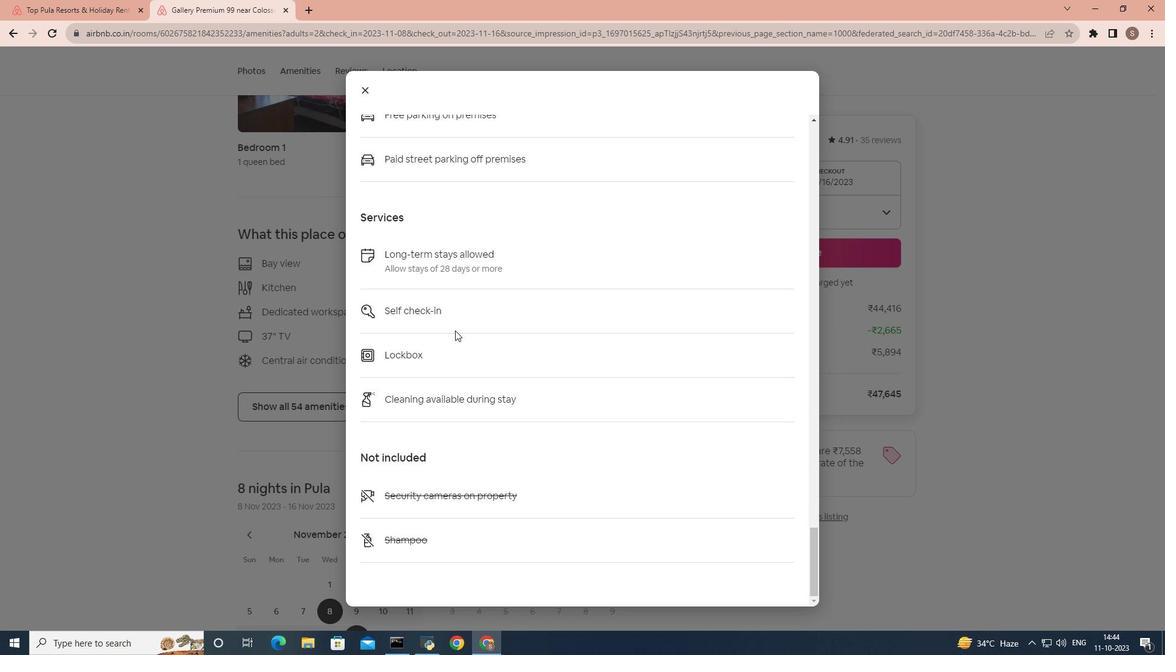 
Action: Mouse scrolled (455, 331) with delta (0, 0)
Screenshot: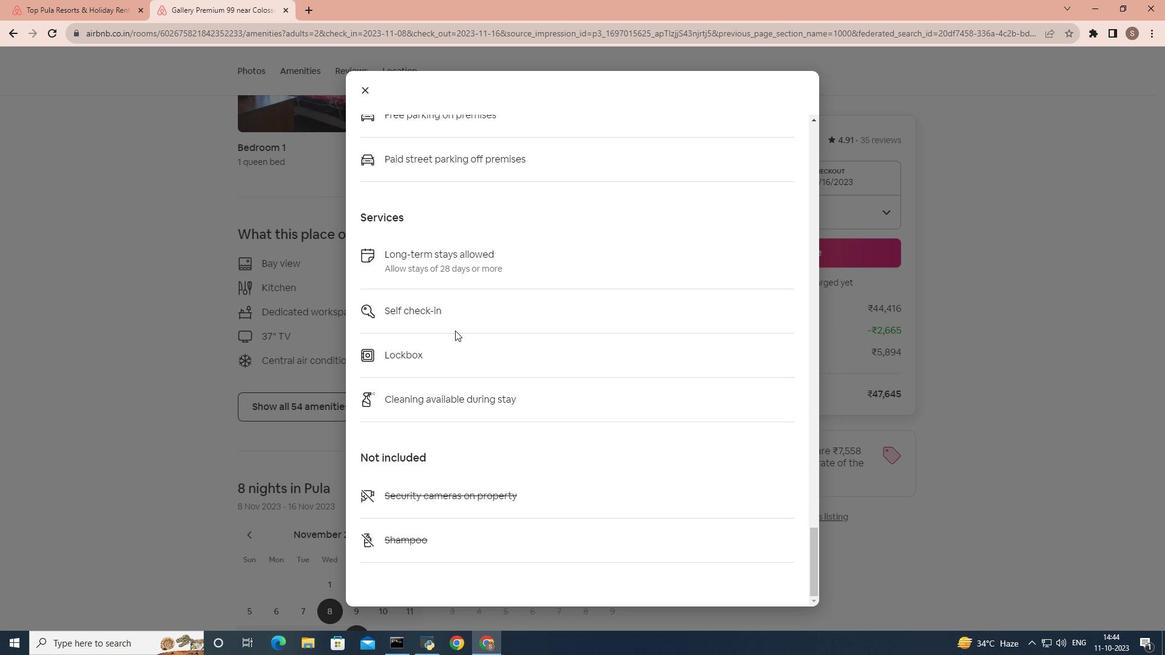 
Action: Mouse scrolled (455, 331) with delta (0, 0)
Screenshot: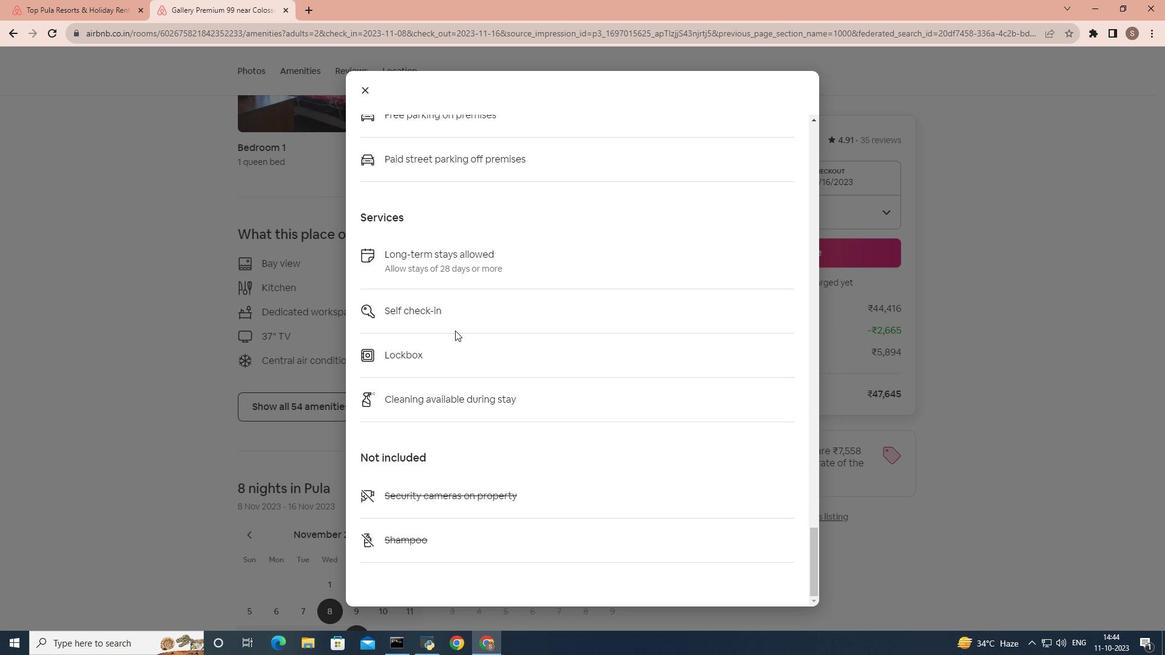 
Action: Mouse scrolled (455, 331) with delta (0, 0)
Screenshot: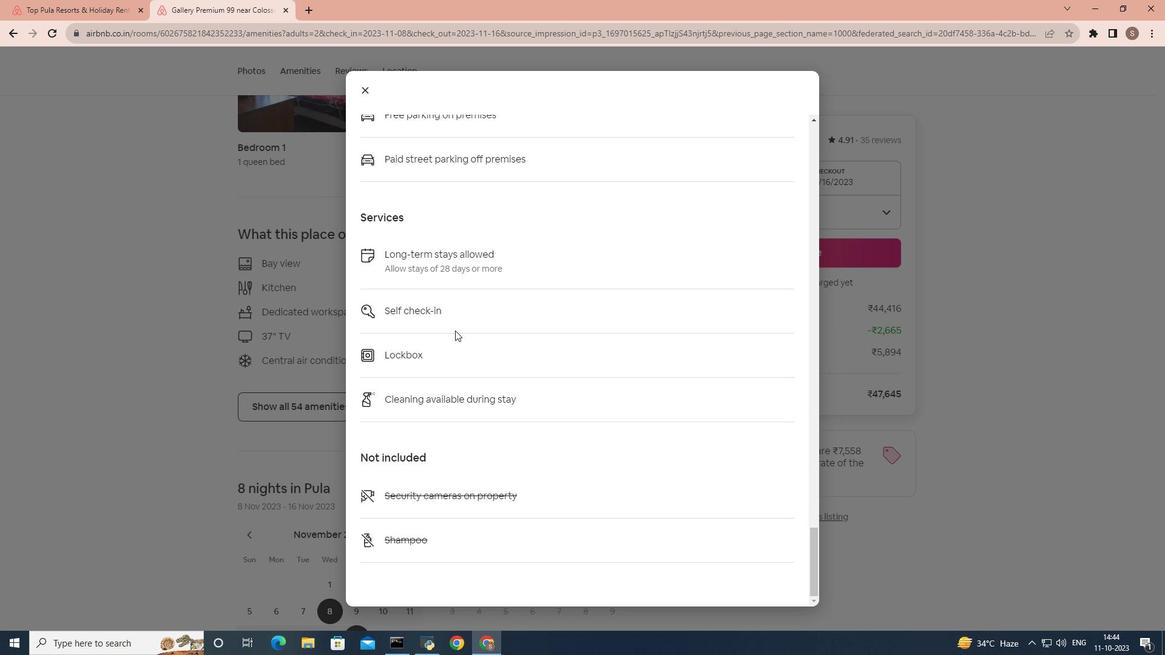 
Action: Mouse scrolled (455, 331) with delta (0, 0)
Screenshot: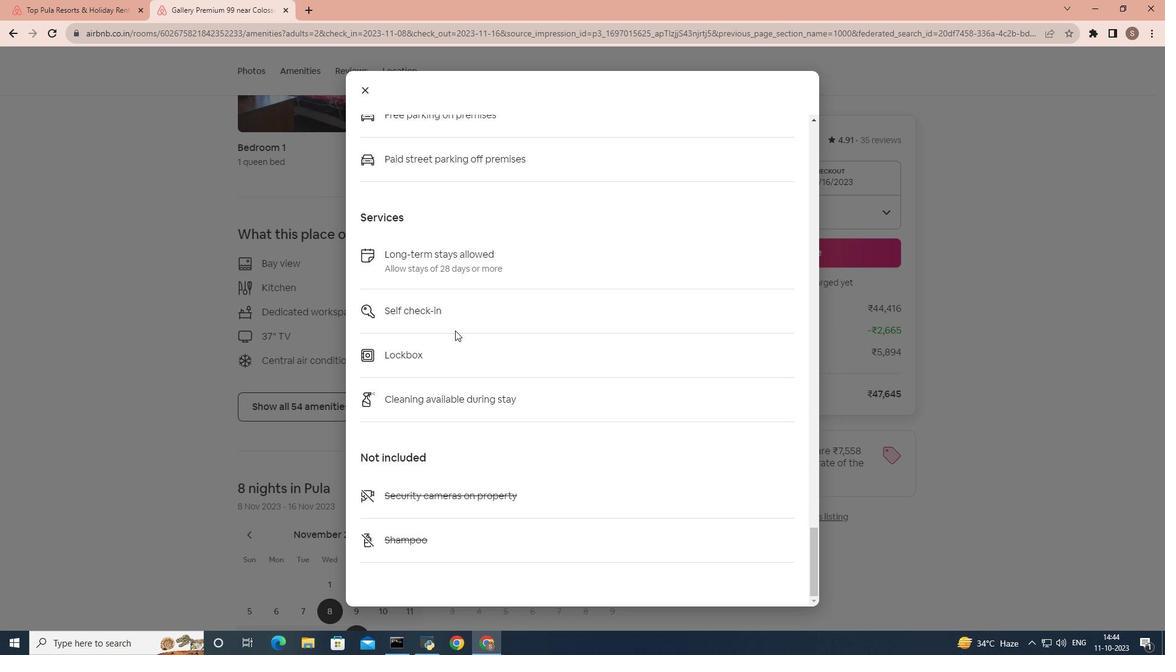 
Action: Mouse moved to (455, 330)
Screenshot: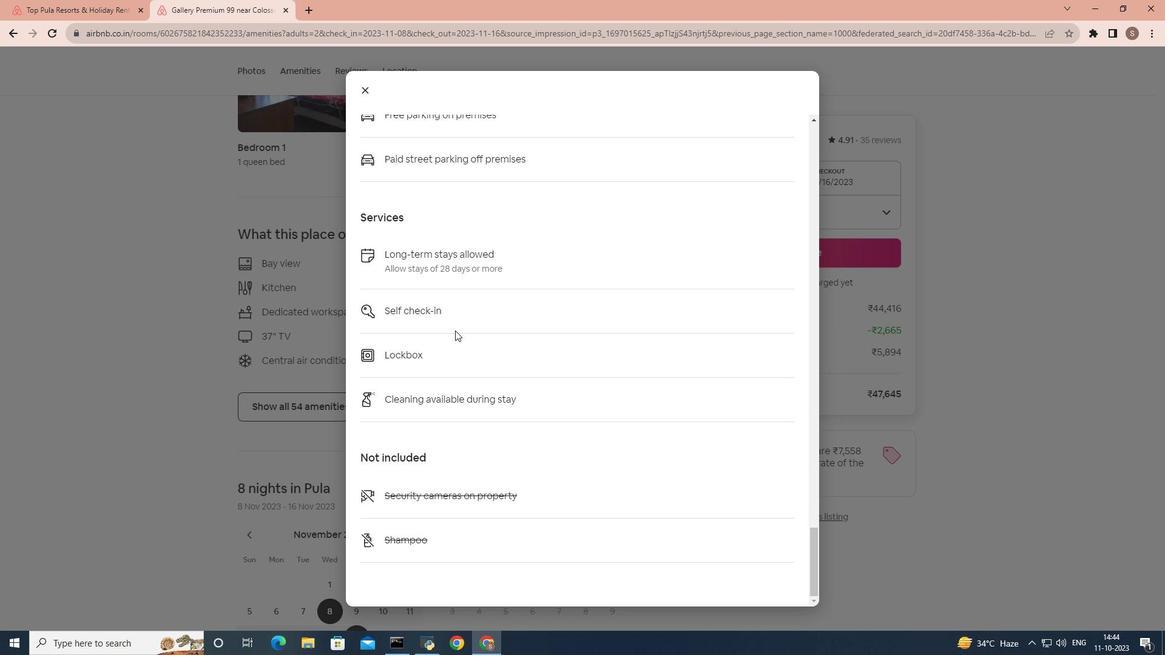 
Action: Mouse scrolled (455, 330) with delta (0, 0)
Screenshot: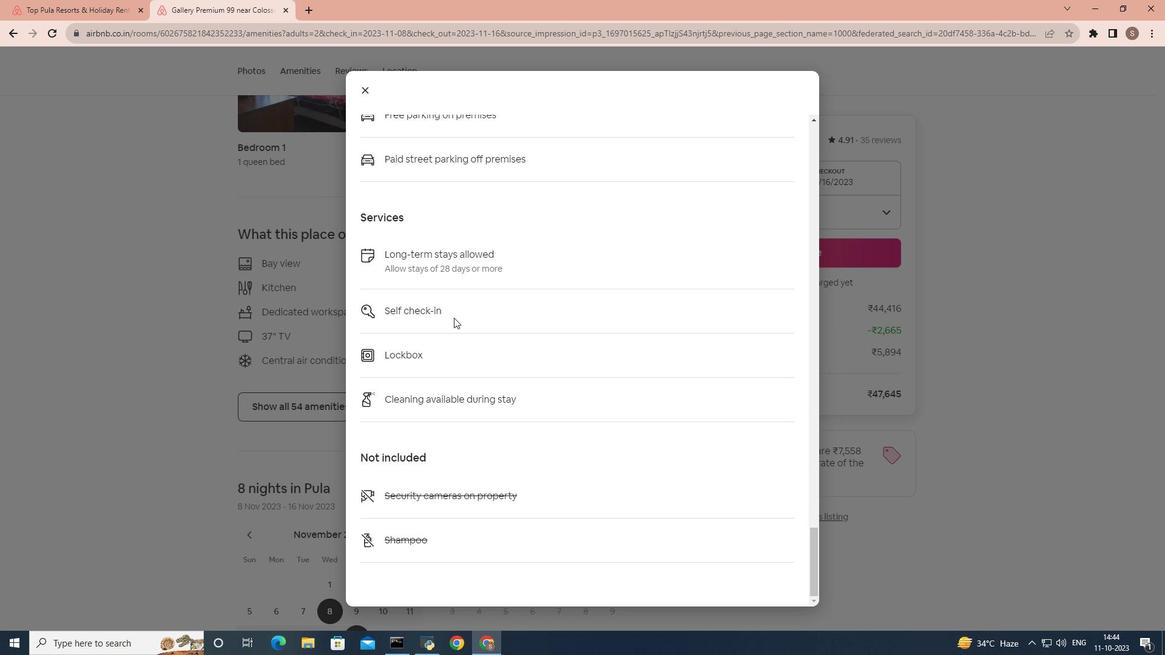 
Action: Mouse scrolled (455, 330) with delta (0, 0)
Screenshot: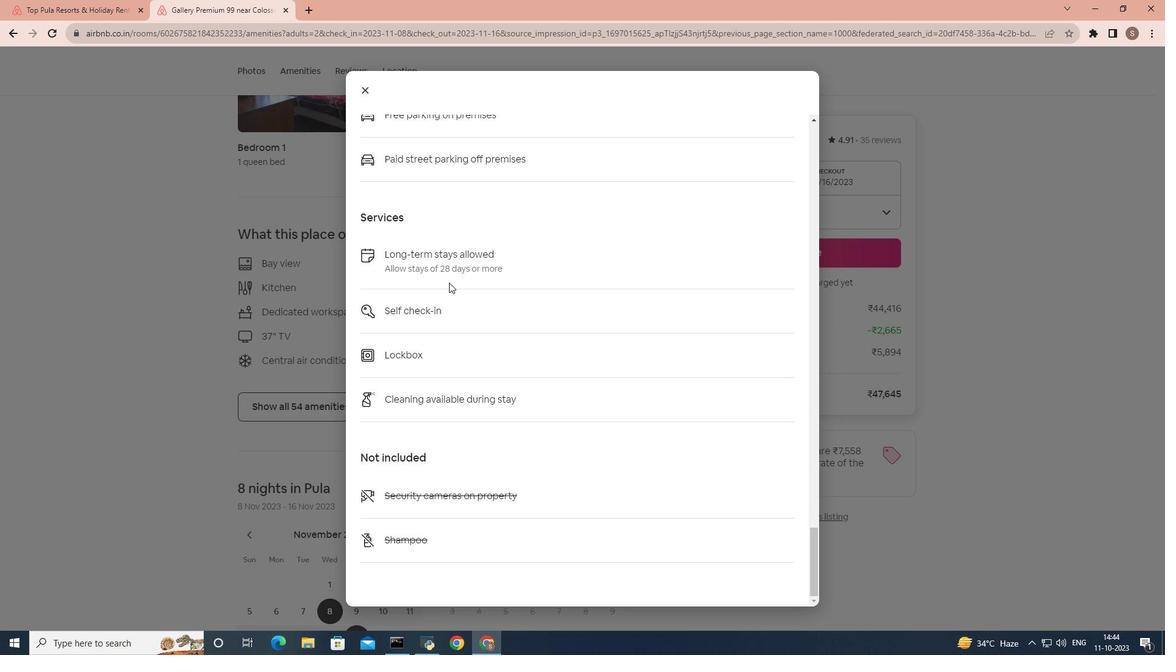 
Action: Mouse scrolled (455, 330) with delta (0, 0)
Screenshot: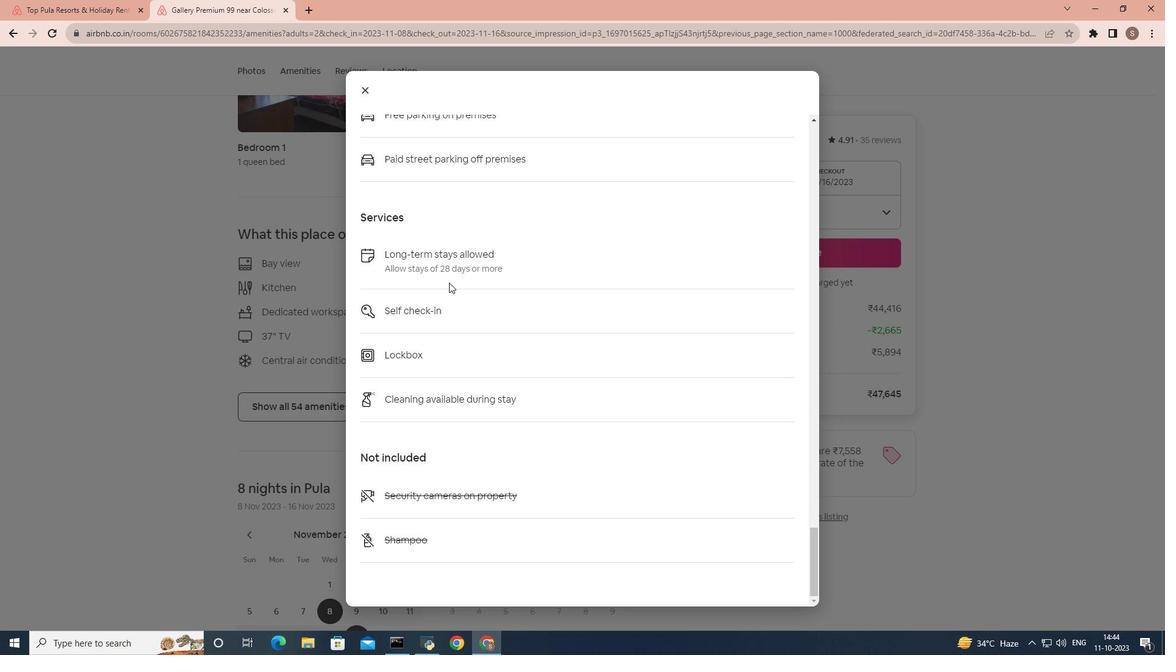 
Action: Mouse scrolled (455, 330) with delta (0, 0)
Screenshot: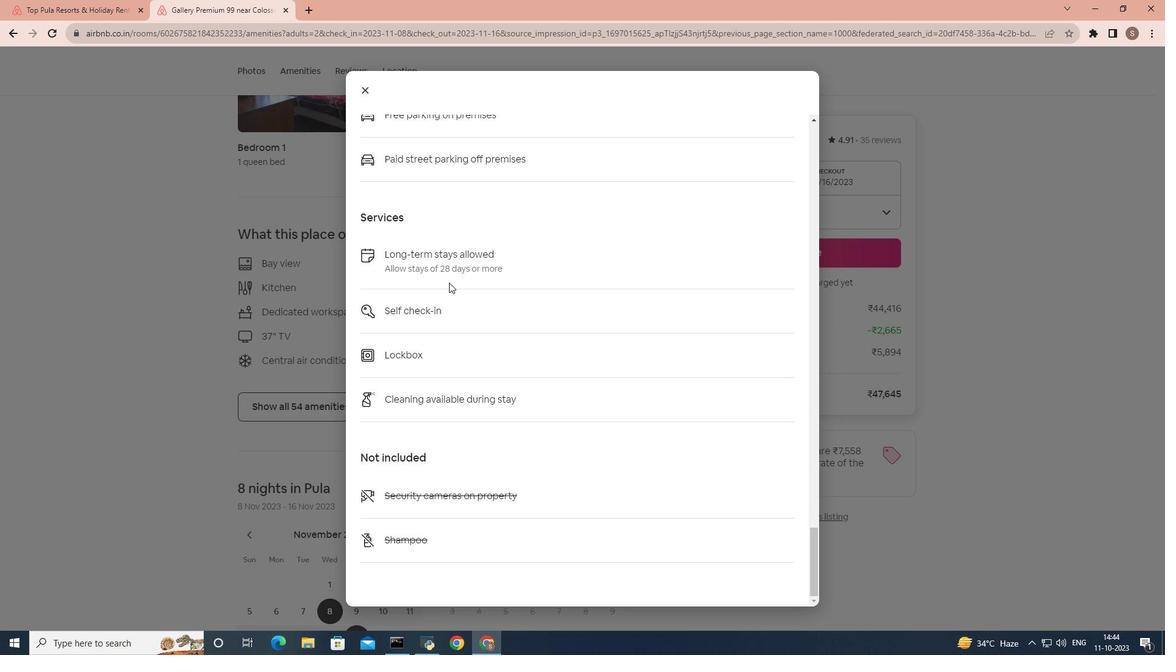
Action: Mouse scrolled (455, 330) with delta (0, 0)
Screenshot: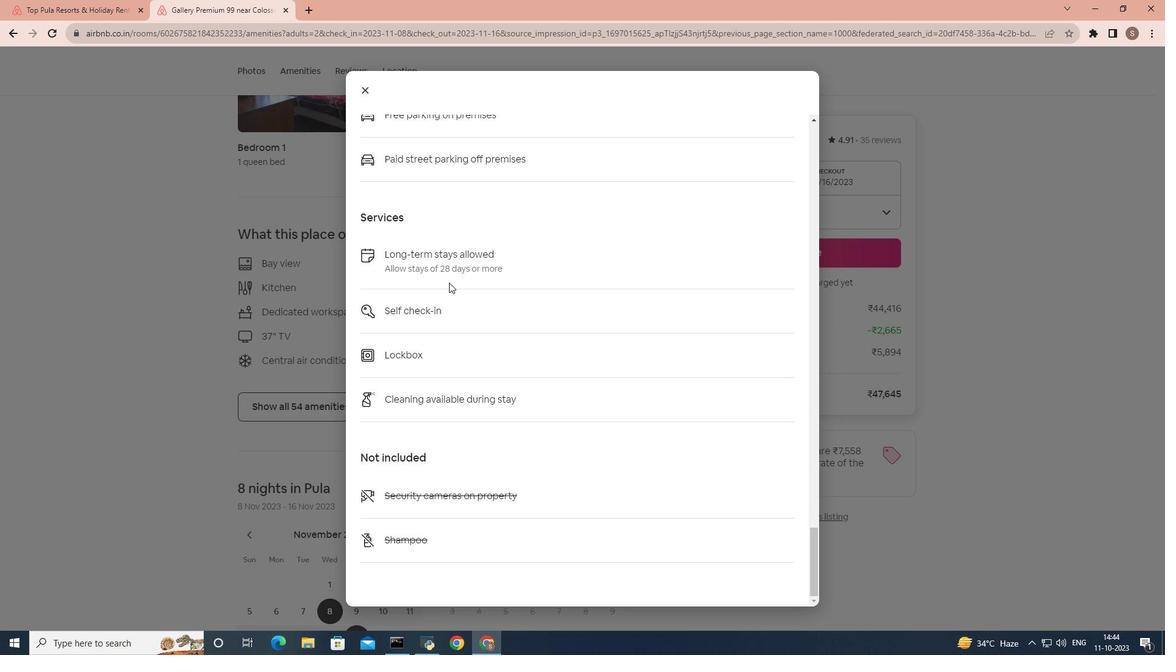 
Action: Mouse scrolled (455, 330) with delta (0, 0)
Screenshot: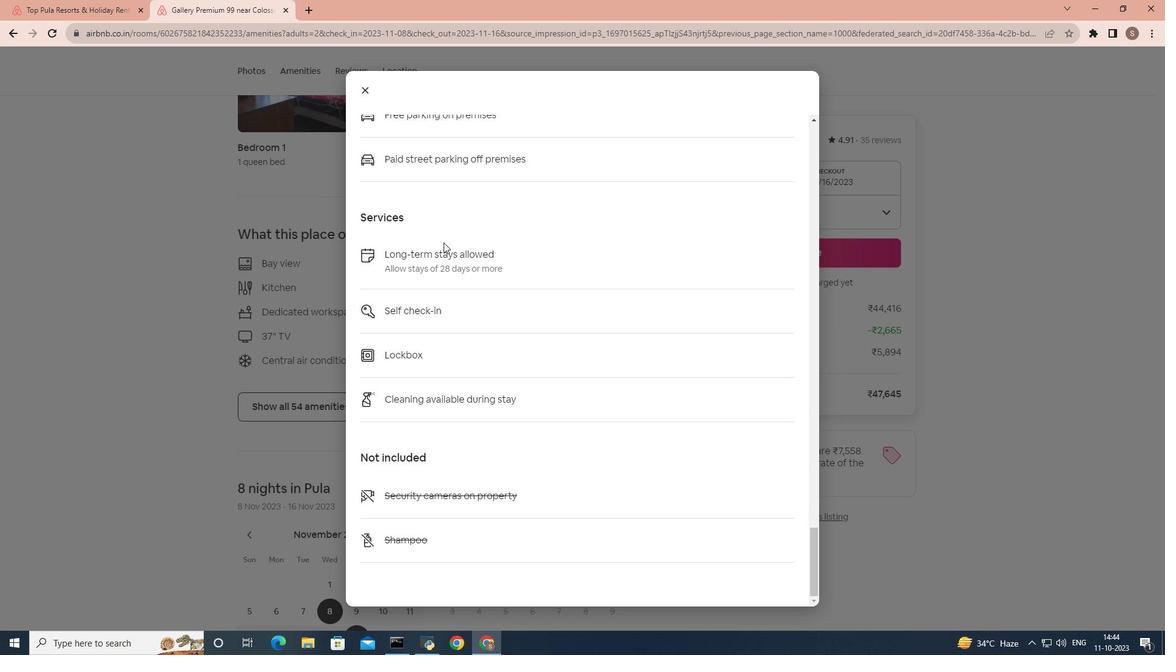 
Action: Mouse moved to (370, 92)
Screenshot: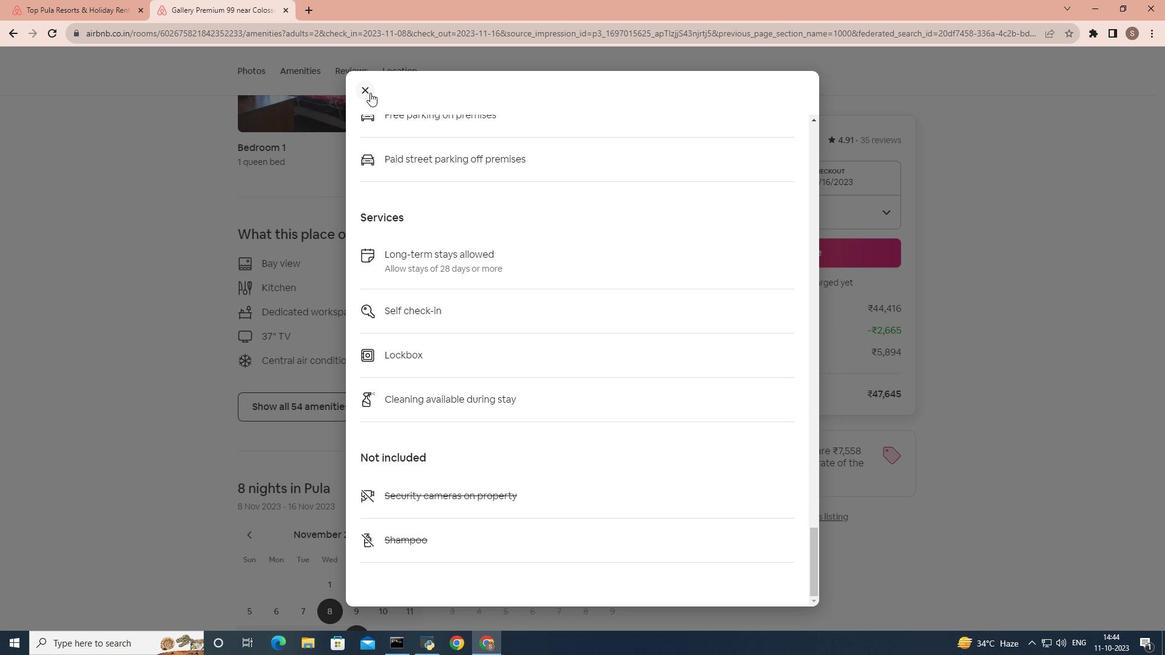
Action: Mouse pressed left at (370, 92)
Screenshot: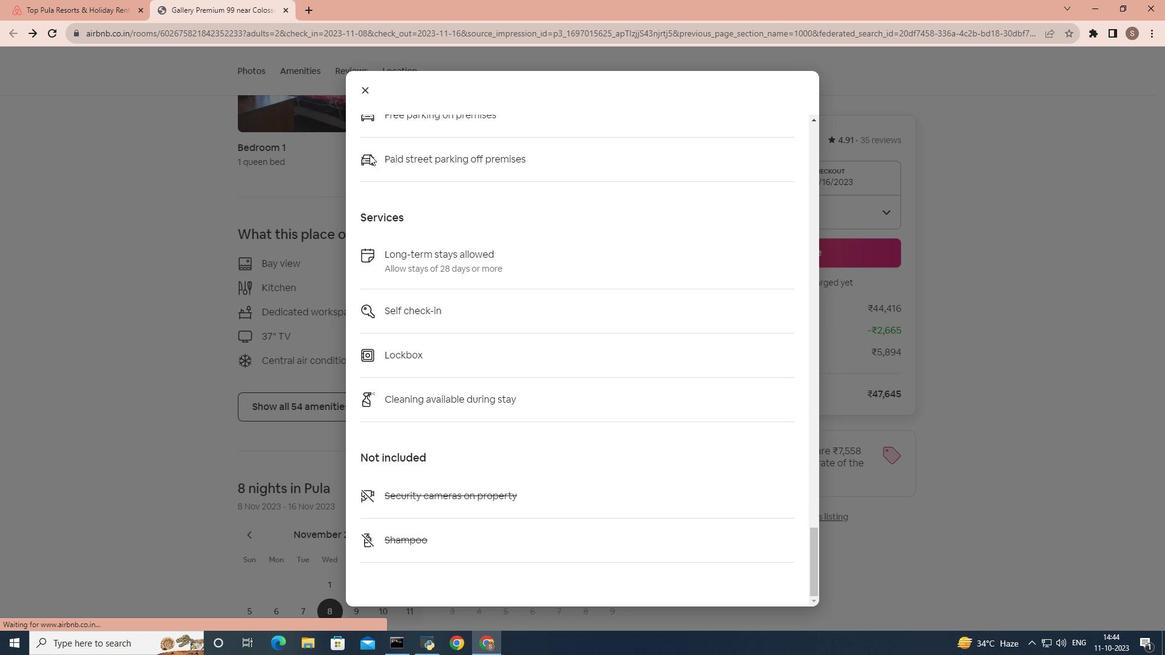 
Action: Mouse moved to (370, 319)
Screenshot: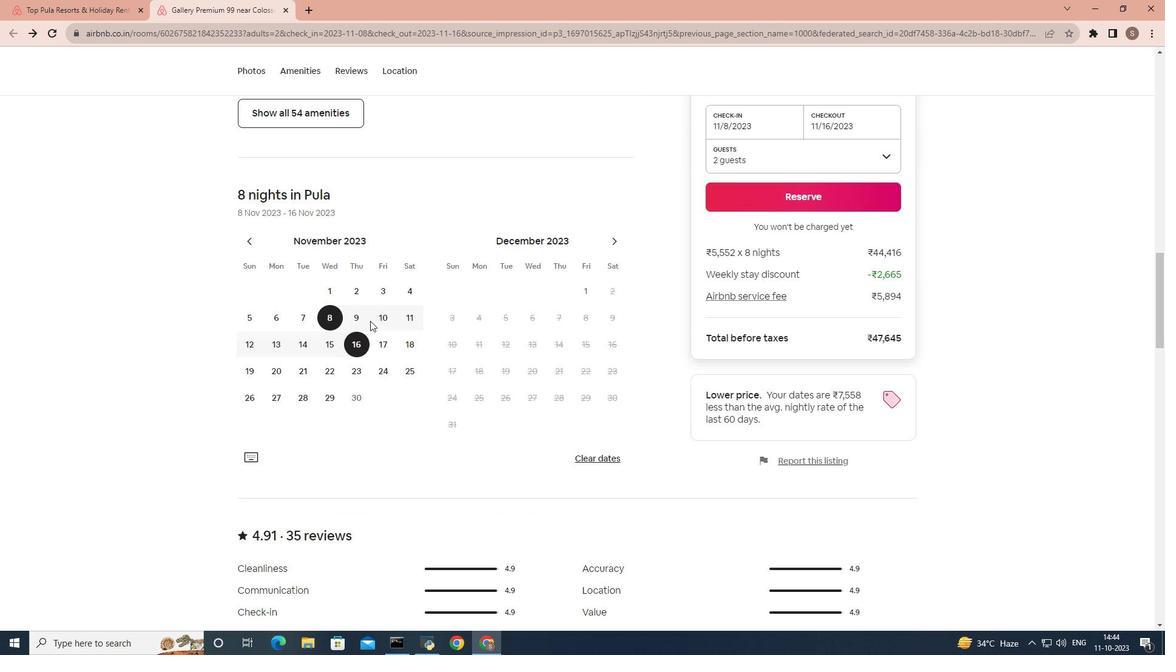
Action: Mouse scrolled (370, 319) with delta (0, 0)
Screenshot: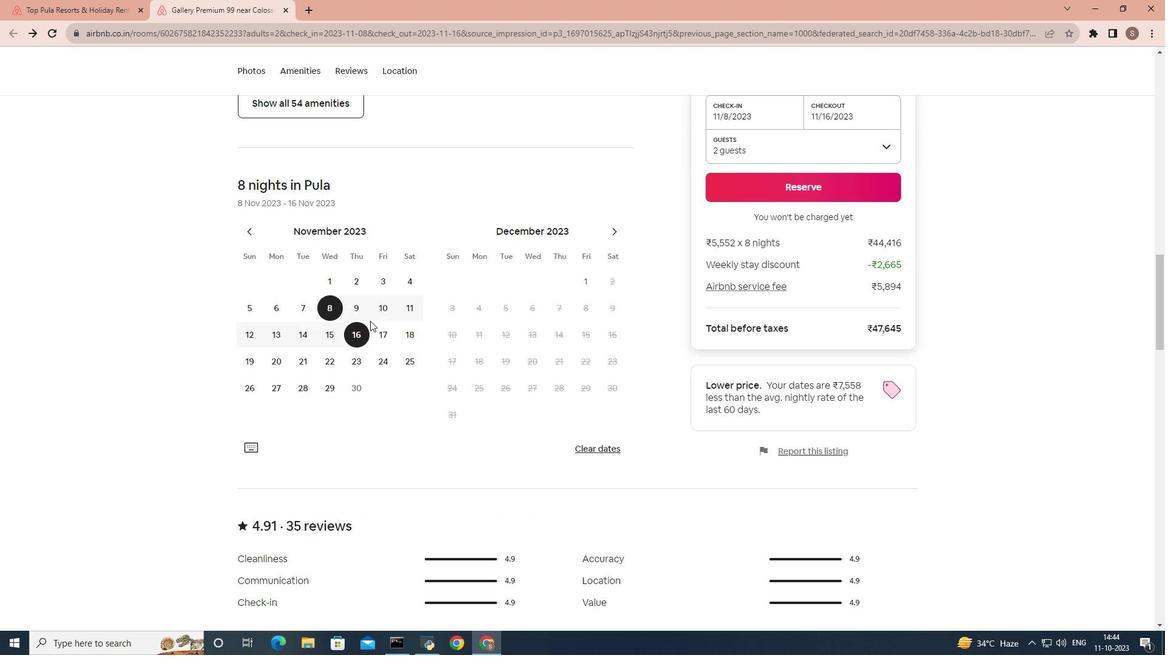 
Action: Mouse moved to (370, 321)
Screenshot: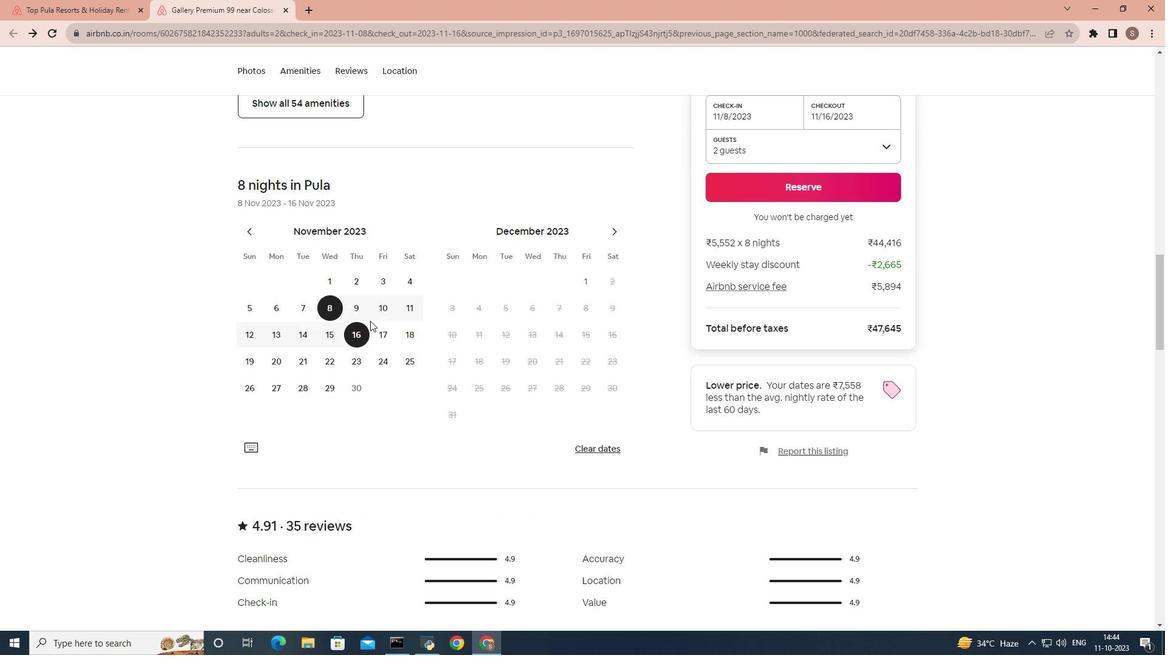 
Action: Mouse scrolled (370, 320) with delta (0, 0)
Screenshot: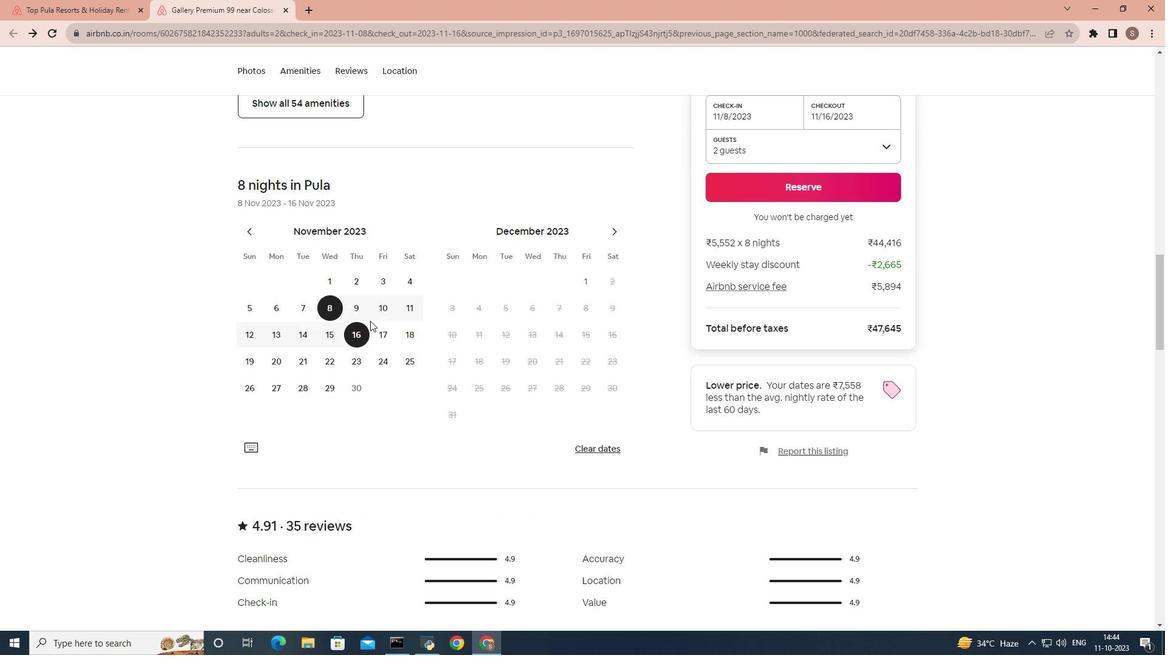 
Action: Mouse scrolled (370, 320) with delta (0, 0)
Screenshot: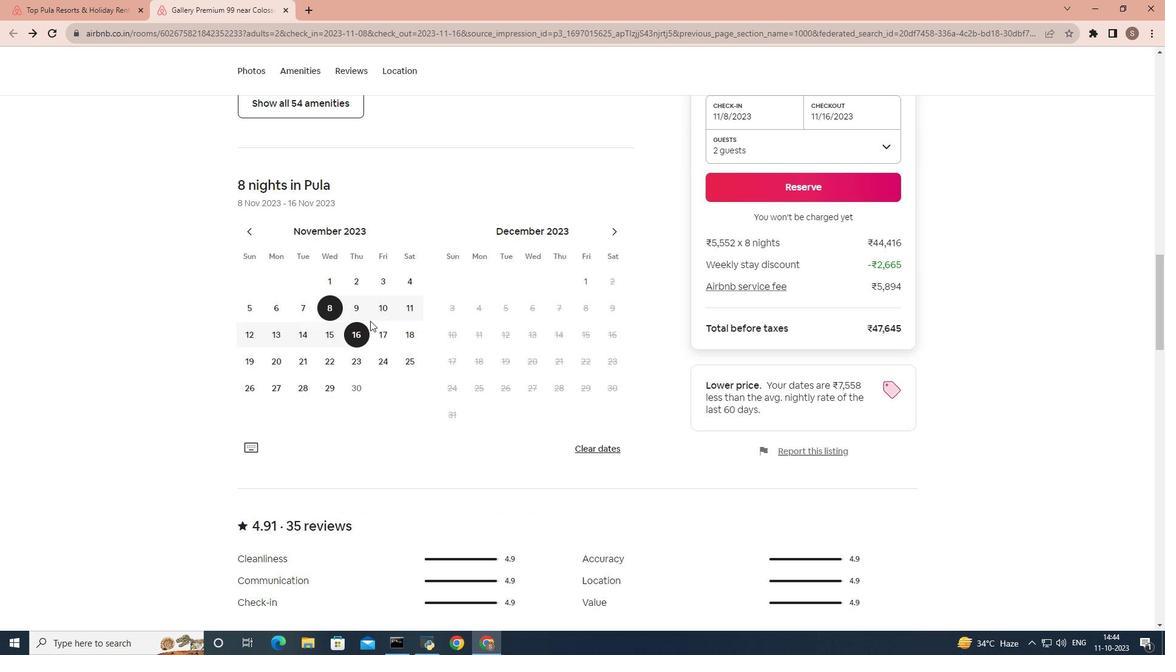 
Action: Mouse scrolled (370, 320) with delta (0, 0)
Screenshot: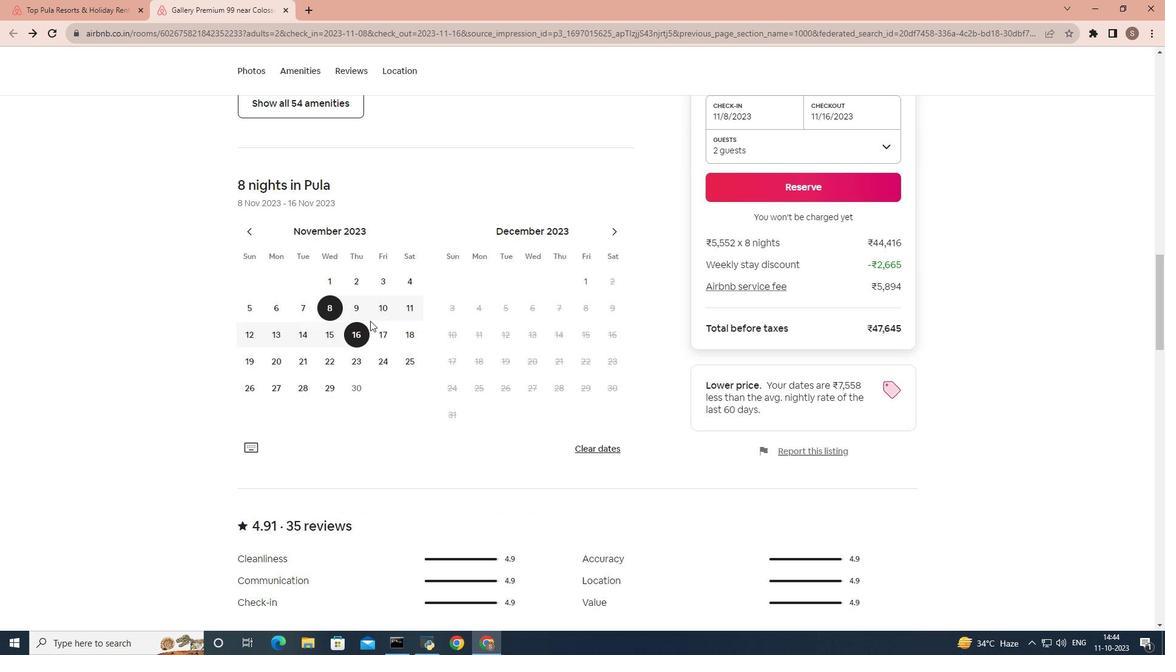 
Action: Mouse scrolled (370, 320) with delta (0, 0)
Screenshot: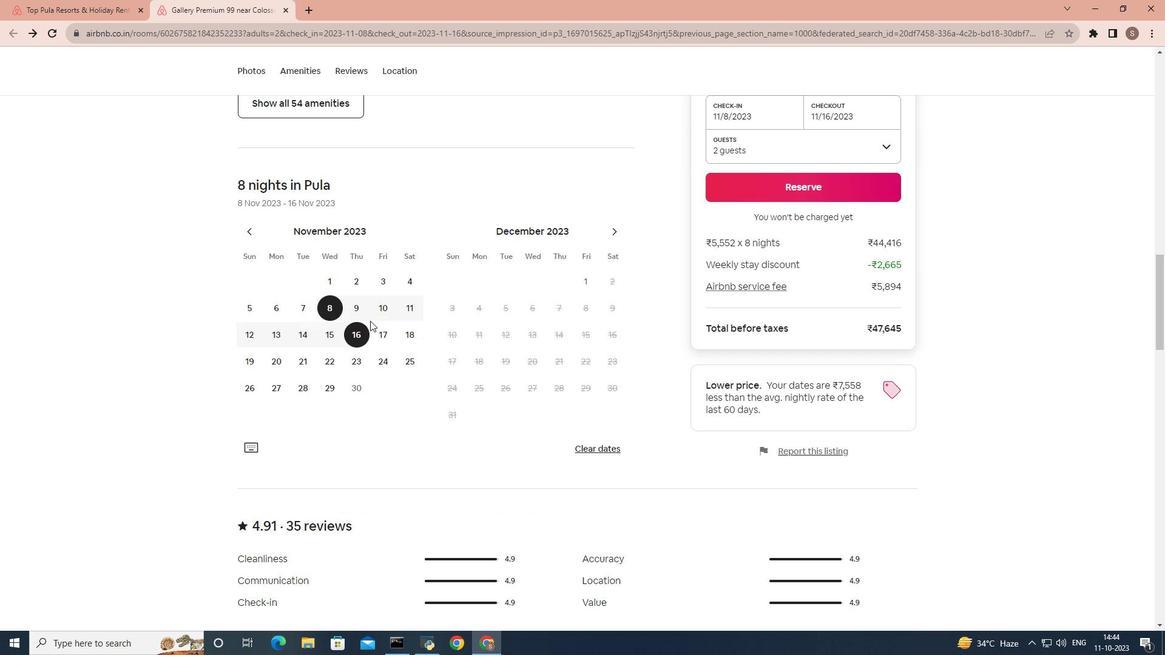
Action: Mouse scrolled (370, 320) with delta (0, 0)
Screenshot: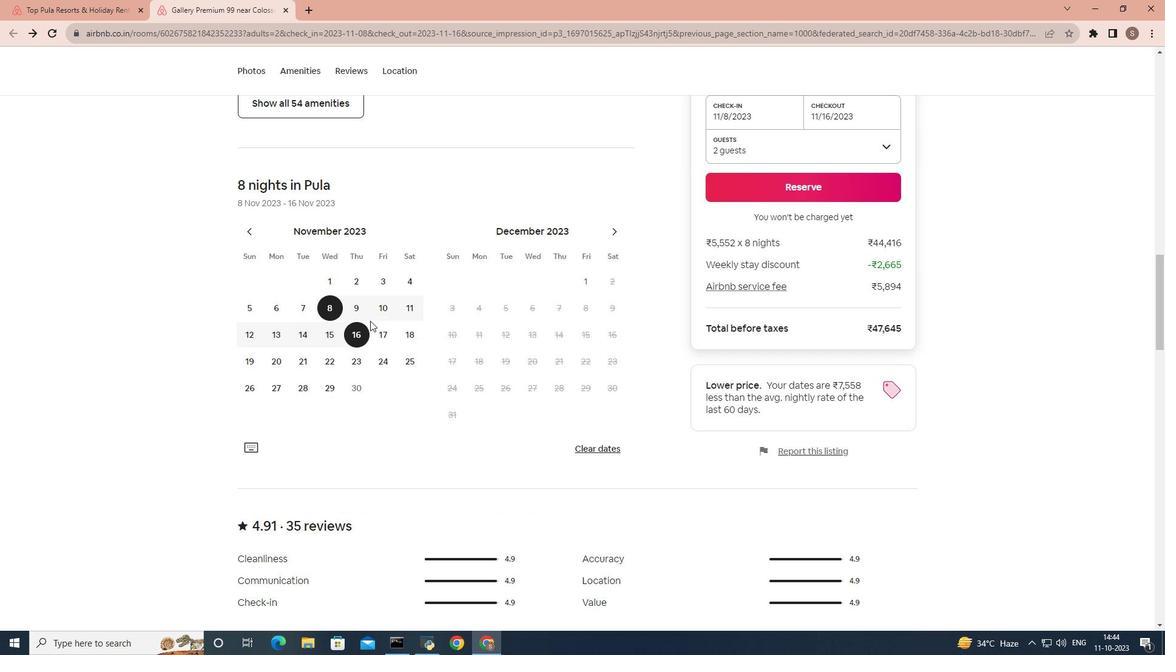 
Action: Mouse scrolled (370, 320) with delta (0, 0)
Screenshot: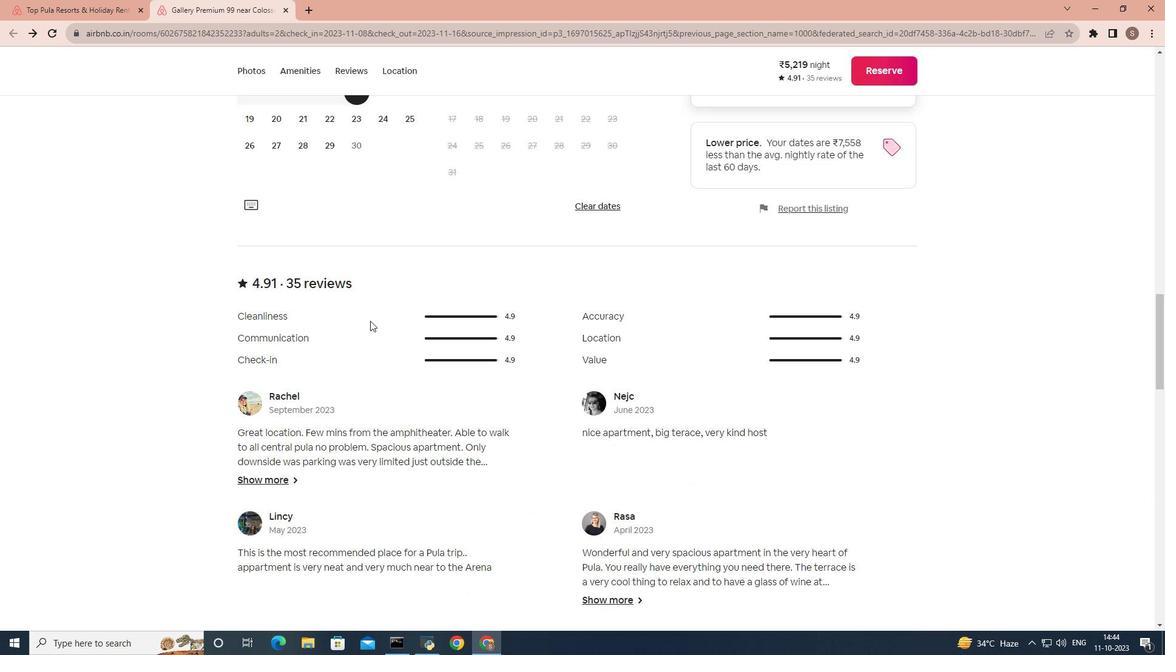 
Action: Mouse scrolled (370, 320) with delta (0, 0)
Screenshot: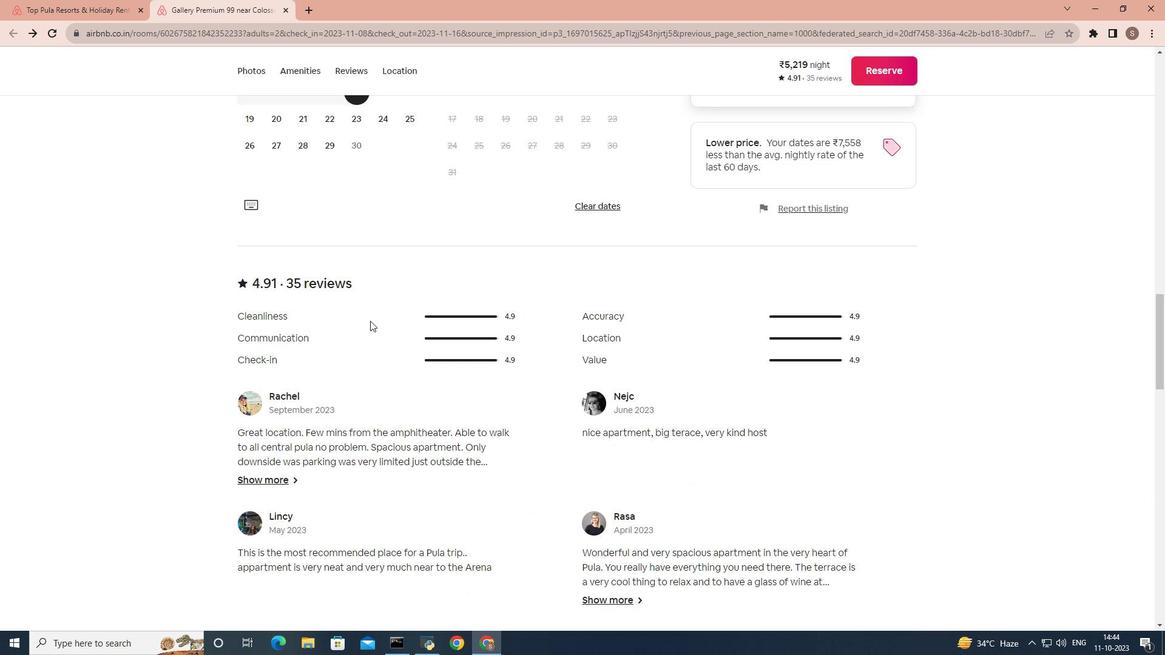 
Action: Mouse scrolled (370, 320) with delta (0, 0)
Screenshot: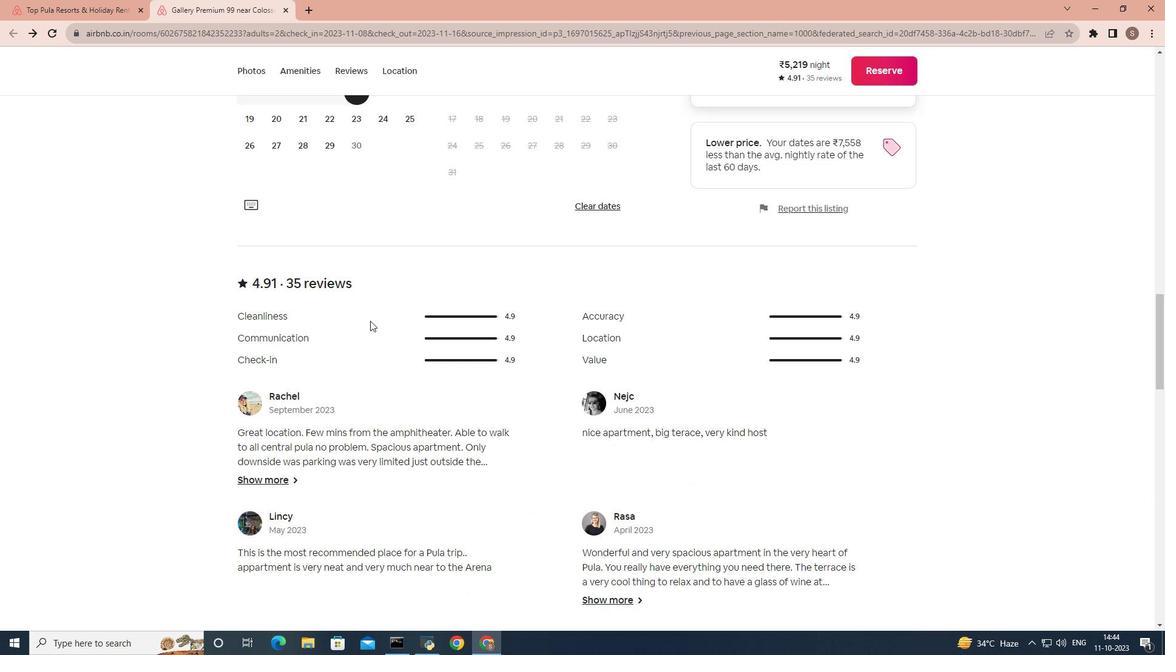 
Action: Mouse scrolled (370, 320) with delta (0, 0)
Screenshot: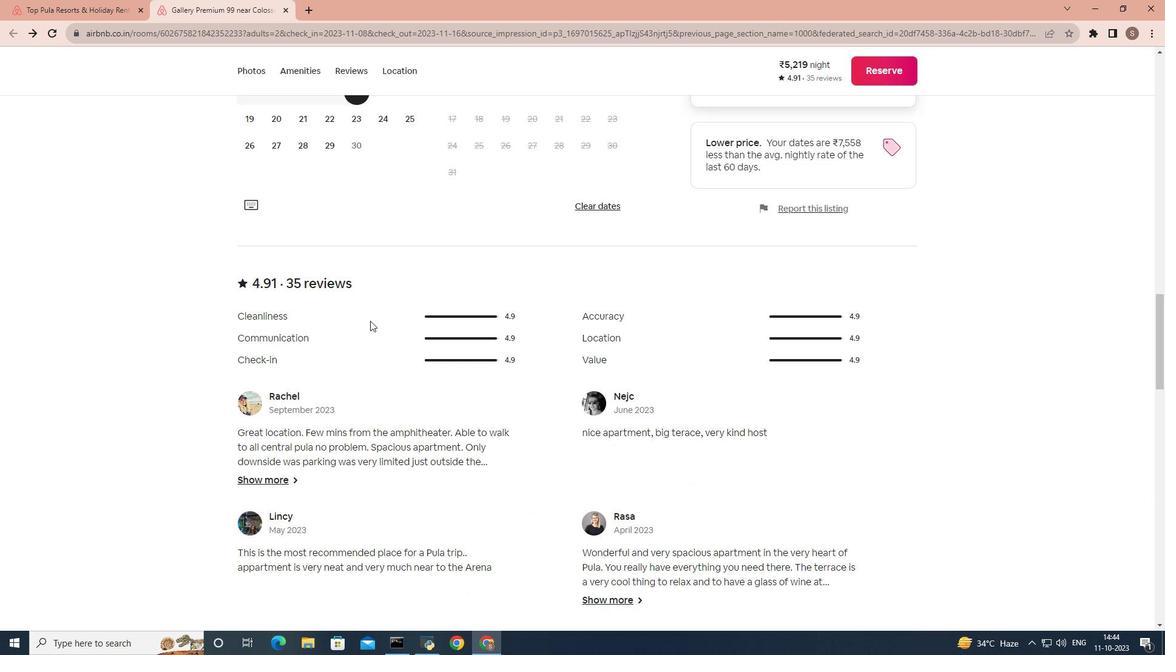 
Action: Mouse scrolled (370, 320) with delta (0, 0)
Screenshot: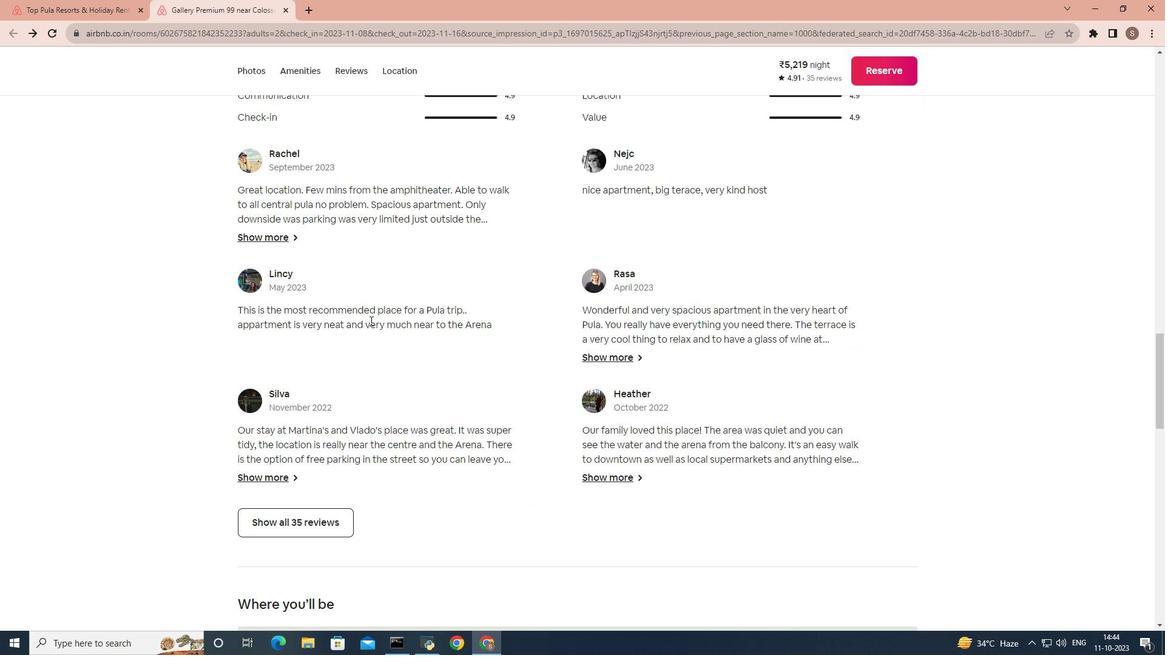 
Action: Mouse scrolled (370, 320) with delta (0, 0)
Screenshot: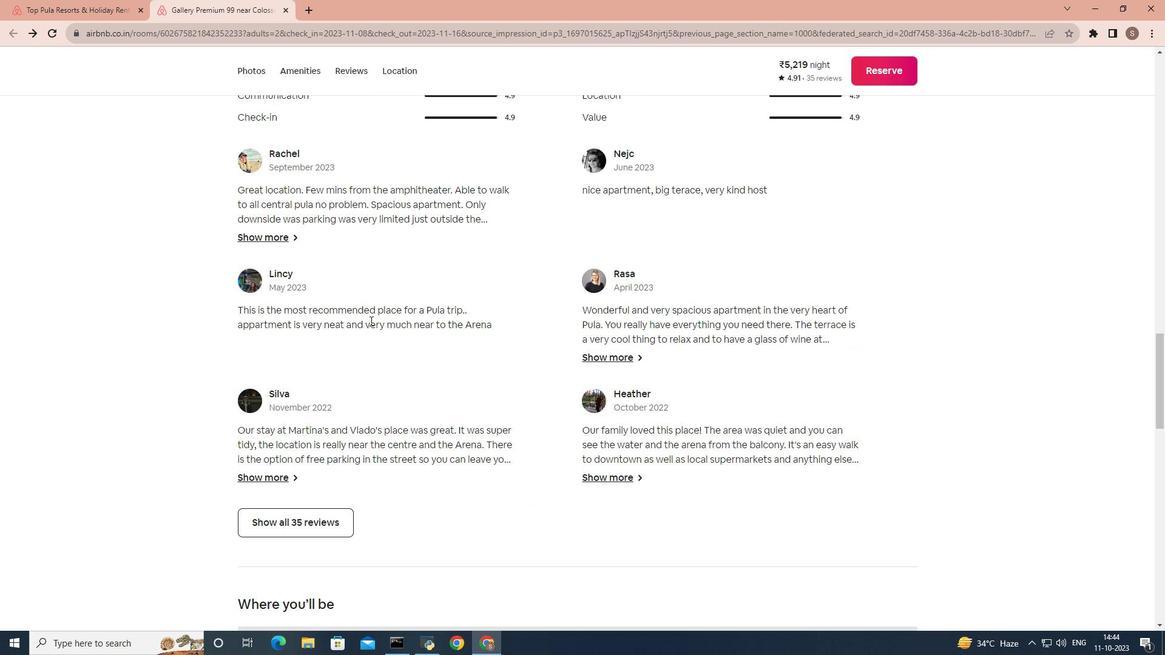 
Action: Mouse scrolled (370, 320) with delta (0, 0)
Screenshot: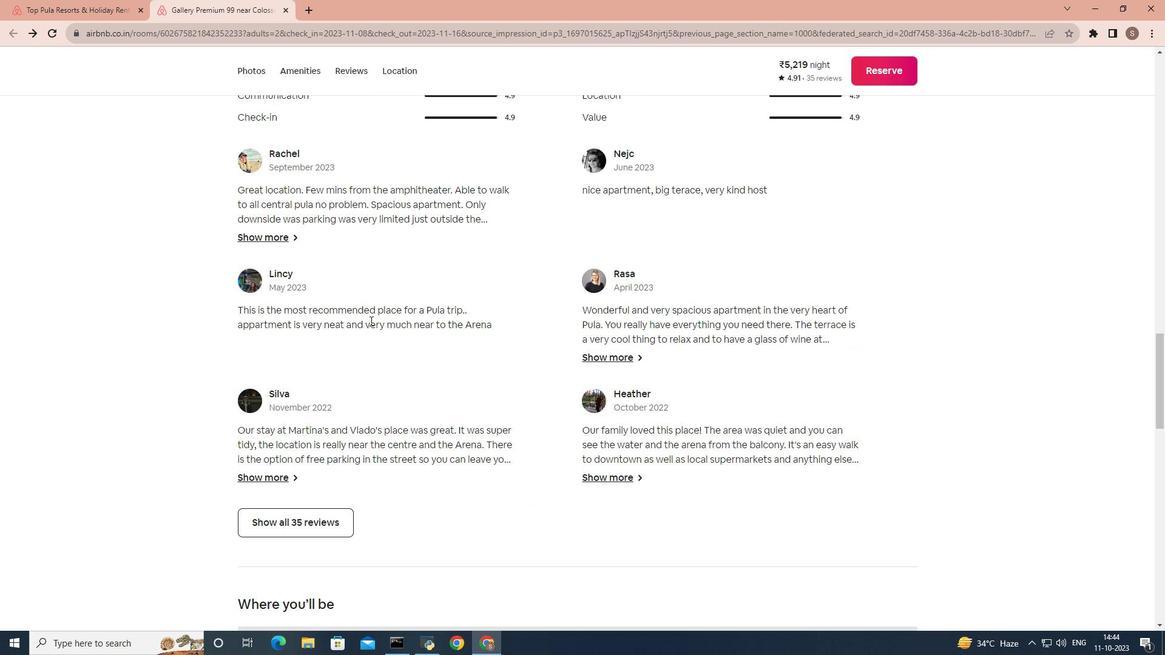 
Action: Mouse scrolled (370, 320) with delta (0, 0)
Screenshot: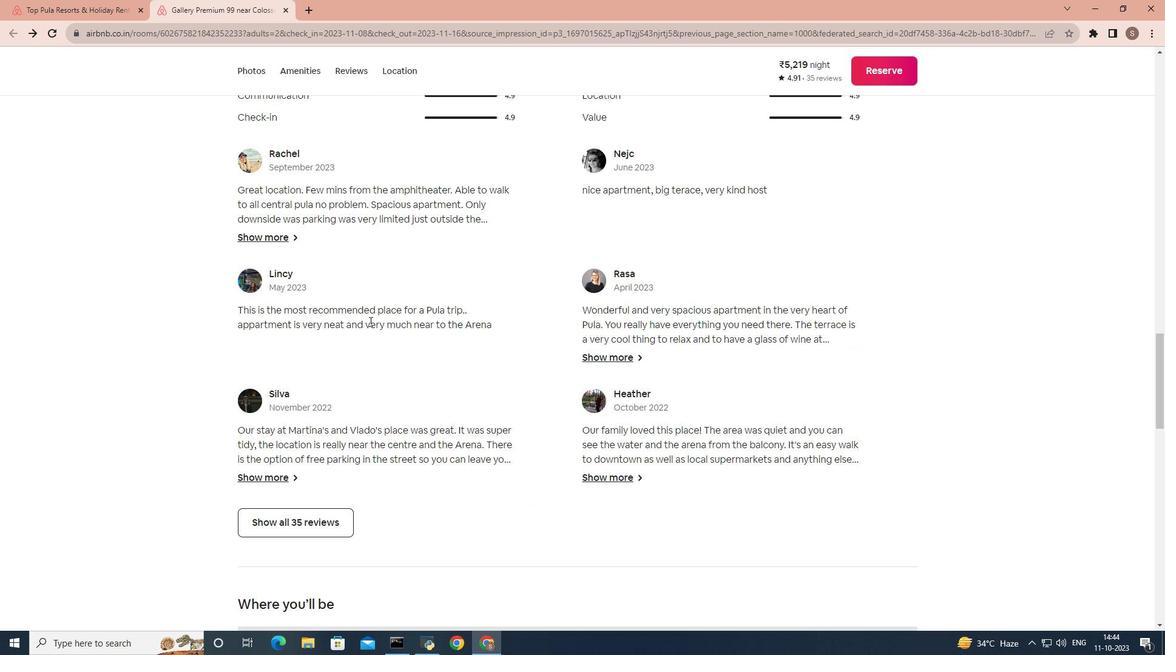 
Action: Mouse moved to (278, 533)
Screenshot: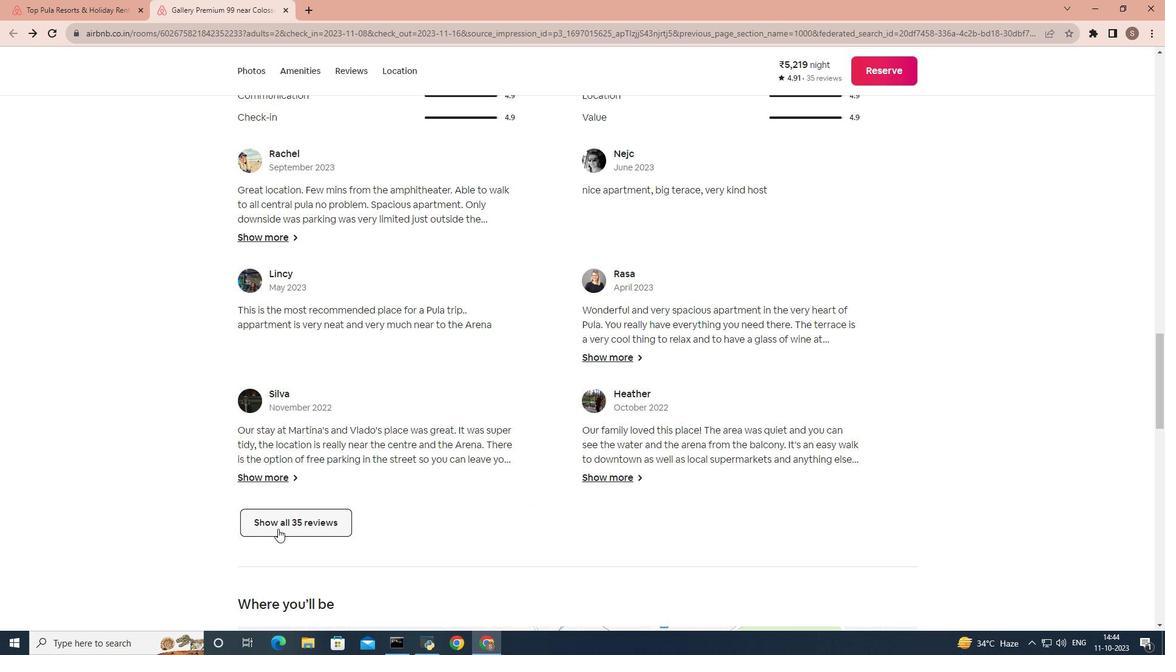 
Action: Mouse pressed left at (278, 533)
Screenshot: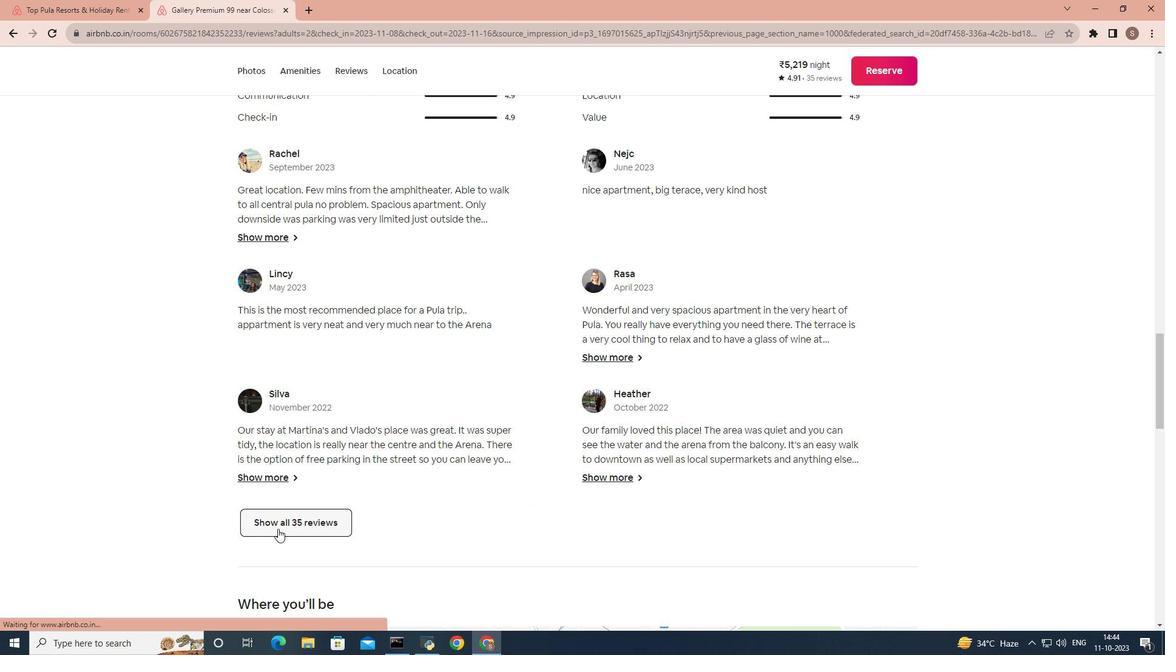 
Action: Mouse moved to (514, 331)
Screenshot: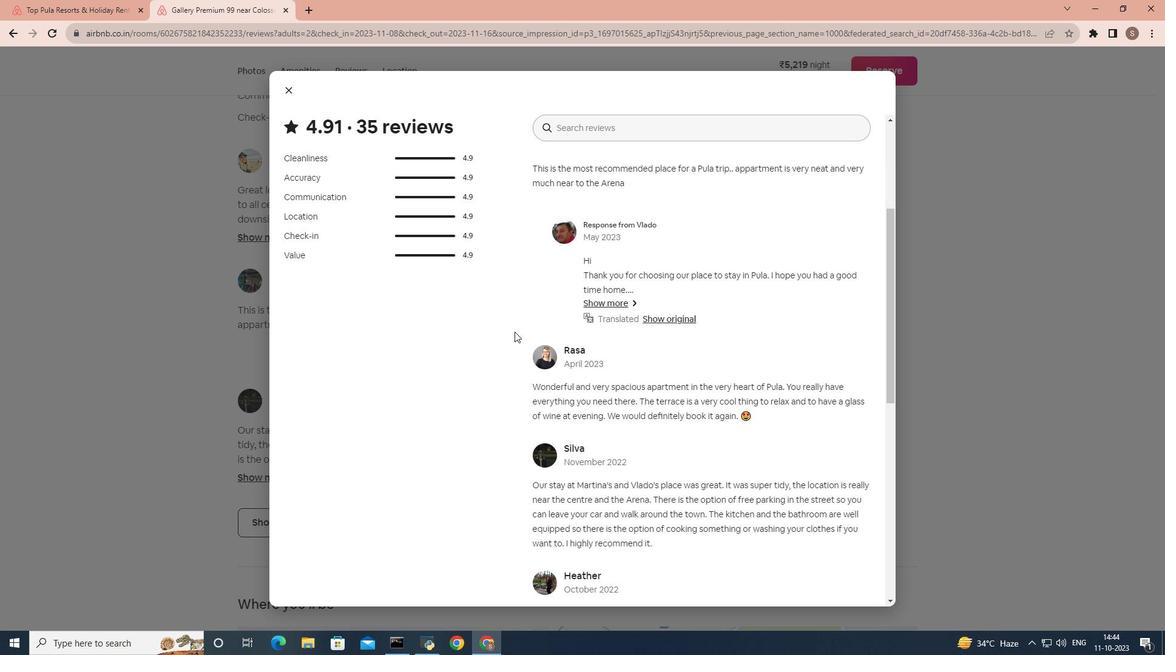 
Action: Mouse scrolled (514, 331) with delta (0, 0)
Screenshot: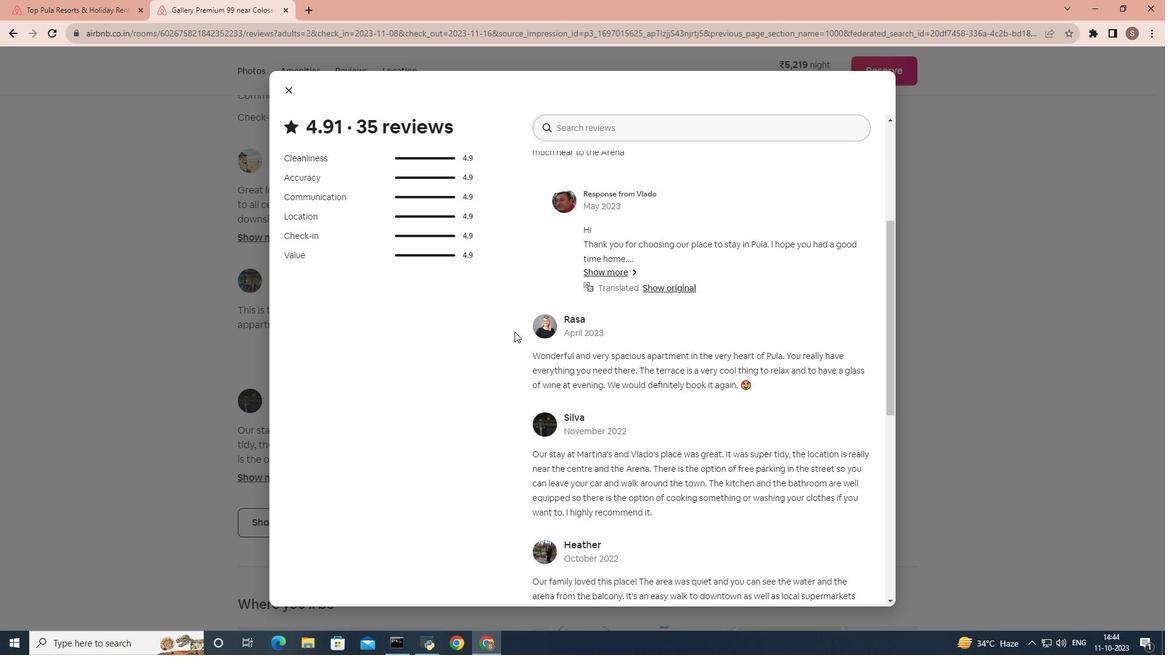 
Action: Mouse scrolled (514, 331) with delta (0, 0)
Screenshot: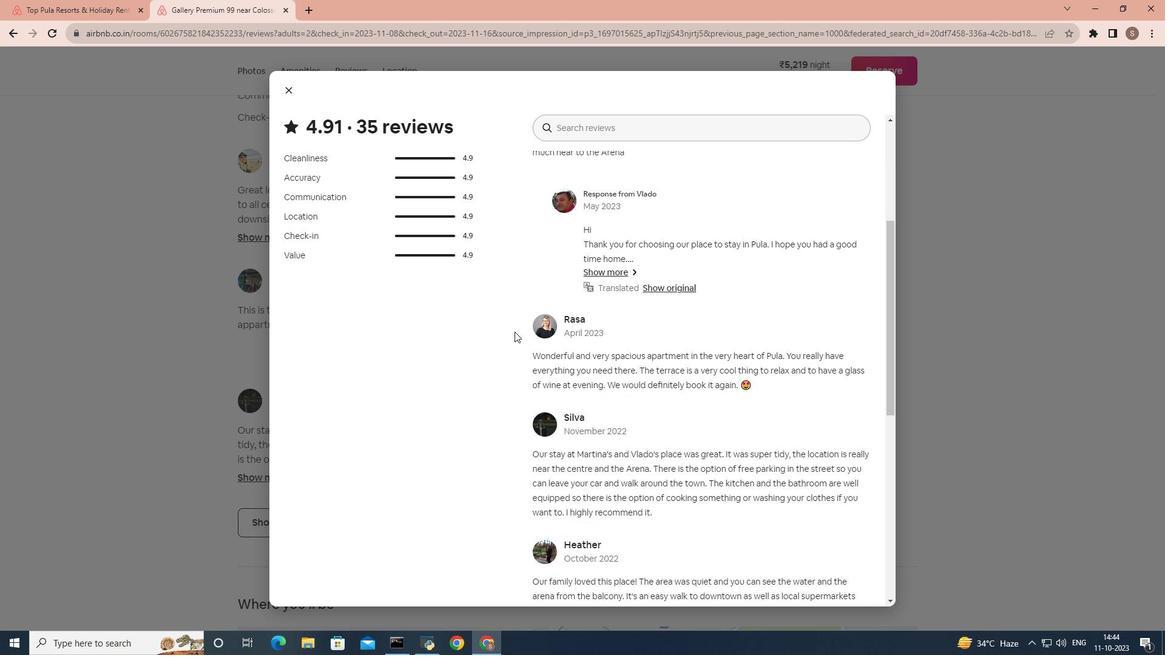 
Action: Mouse scrolled (514, 331) with delta (0, 0)
Screenshot: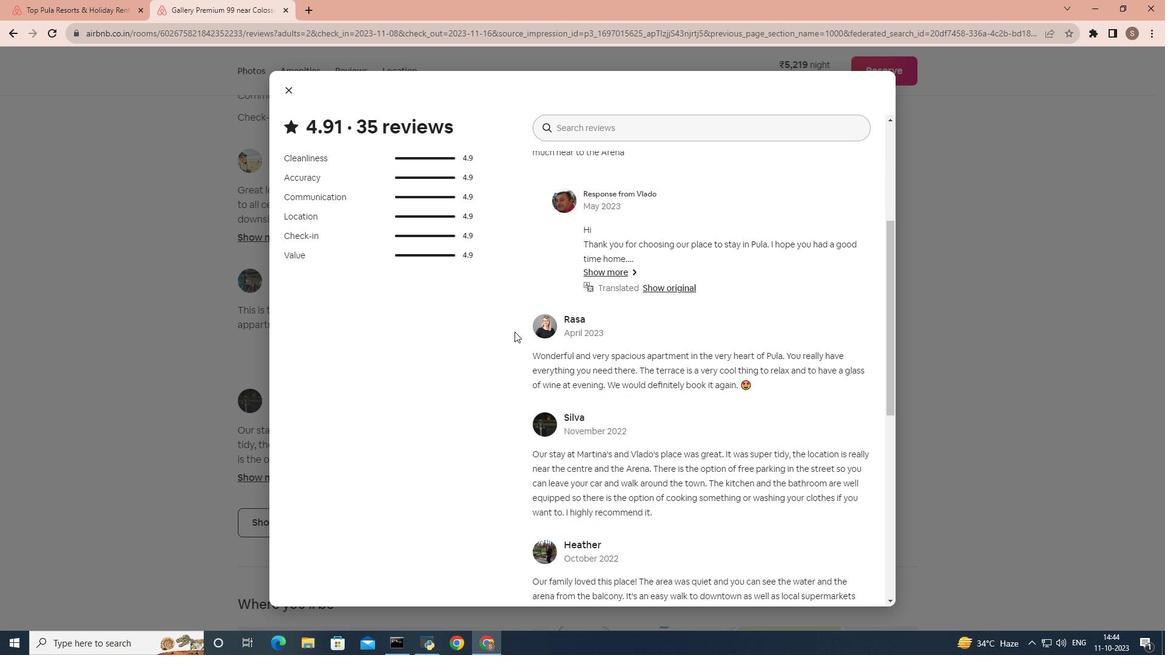 
Action: Mouse scrolled (514, 331) with delta (0, 0)
Screenshot: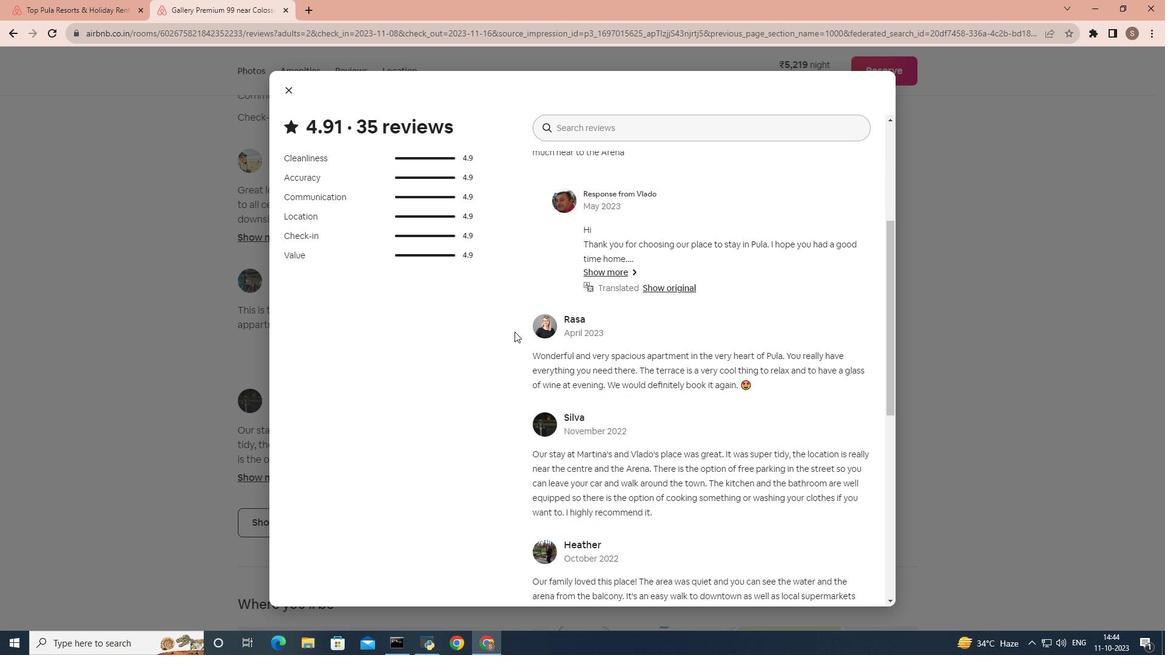 
Action: Mouse scrolled (514, 331) with delta (0, 0)
Screenshot: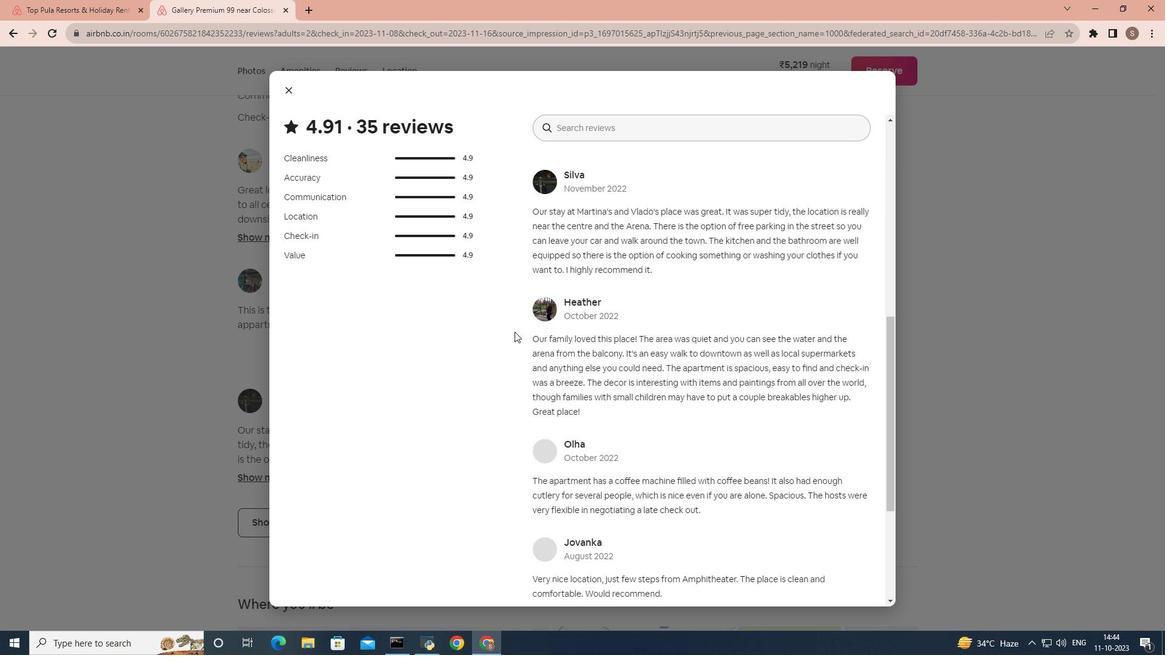 
Action: Mouse scrolled (514, 331) with delta (0, 0)
Screenshot: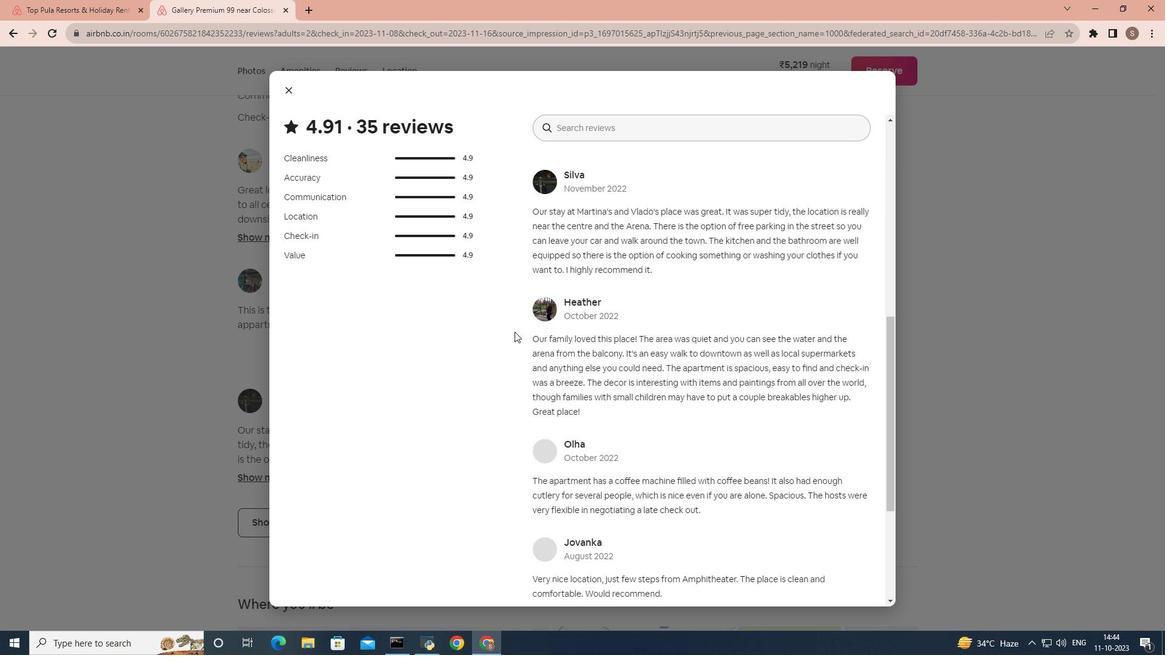 
Action: Mouse scrolled (514, 331) with delta (0, 0)
Screenshot: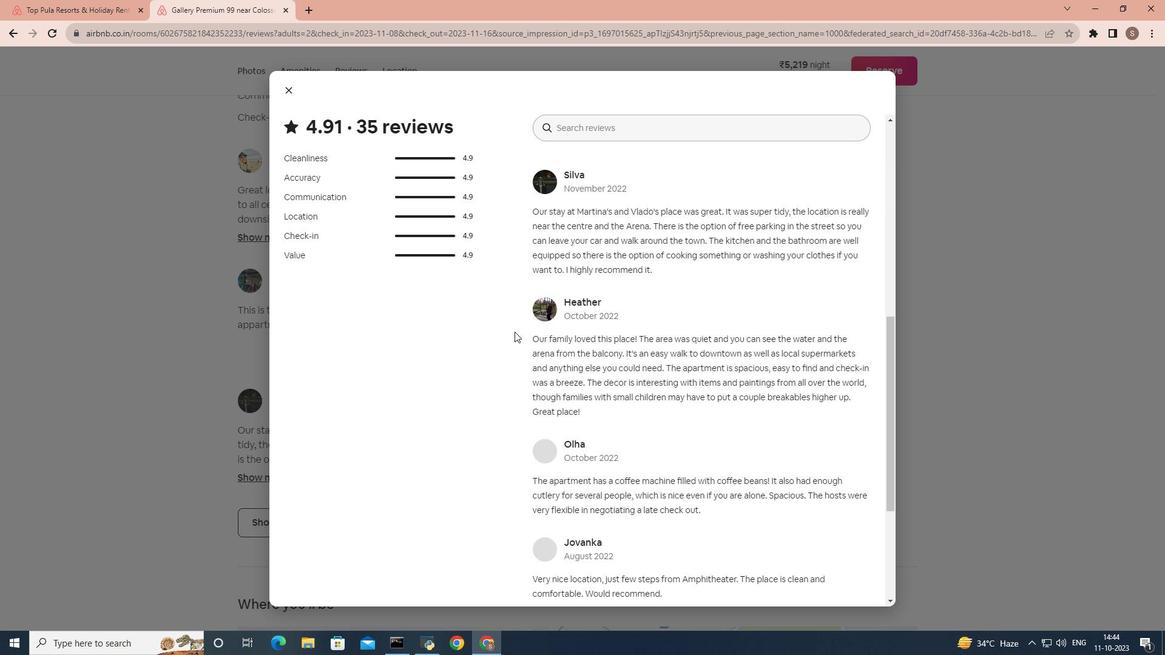 
Action: Mouse scrolled (514, 331) with delta (0, 0)
Screenshot: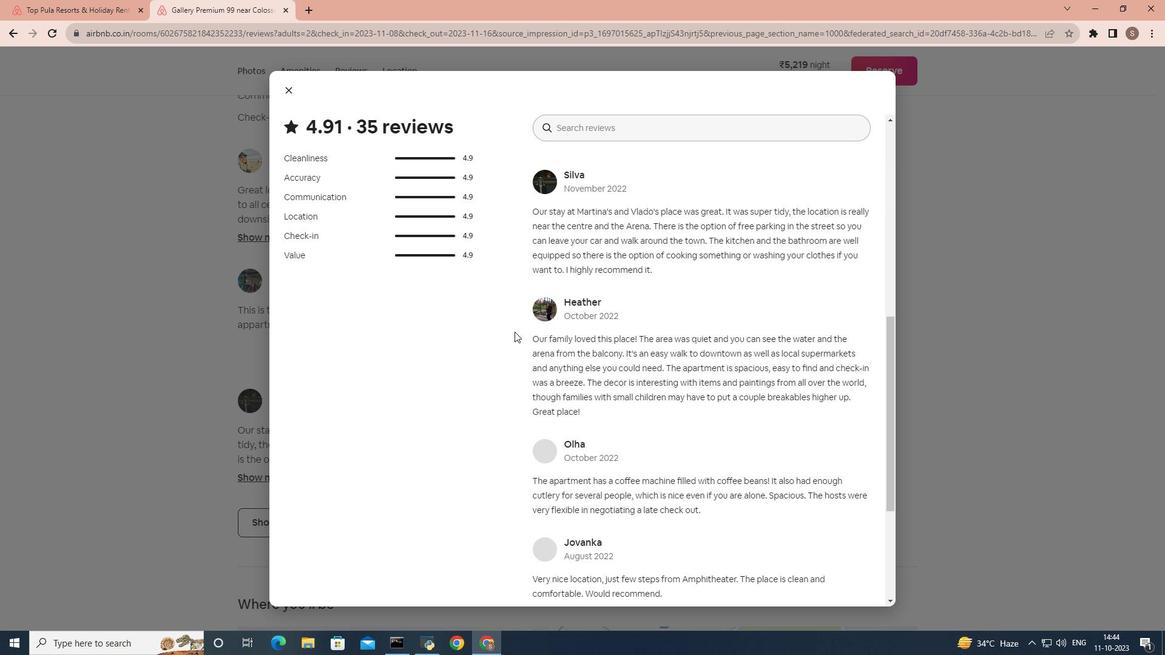 
Action: Mouse scrolled (514, 331) with delta (0, 0)
Screenshot: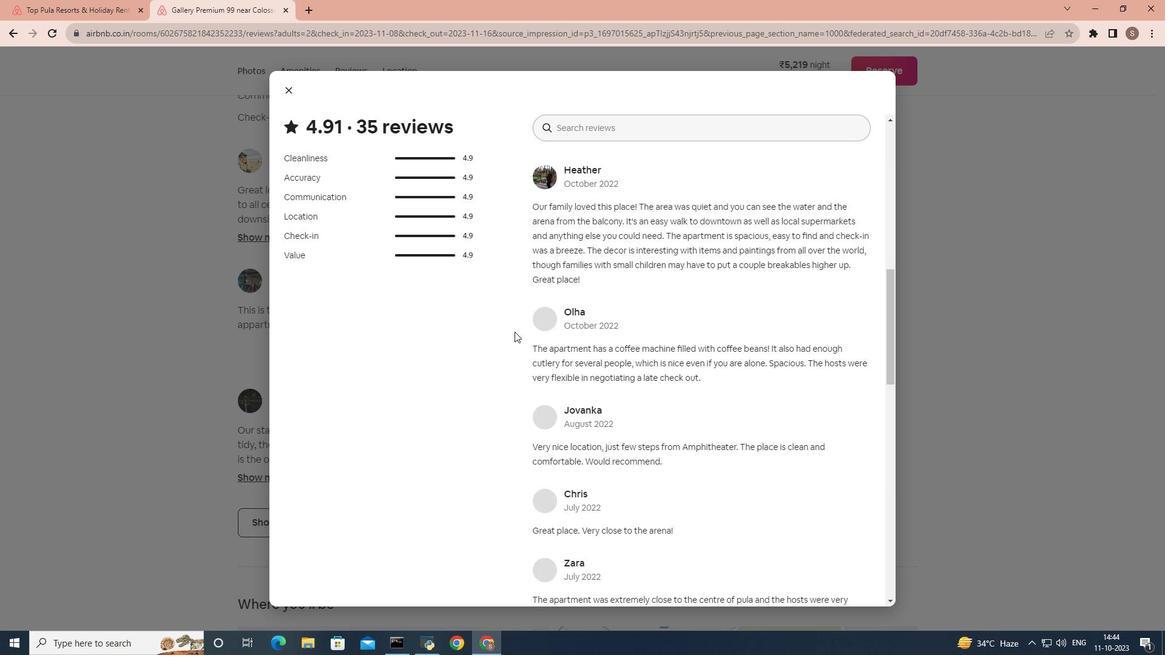 
Action: Mouse scrolled (514, 331) with delta (0, 0)
Screenshot: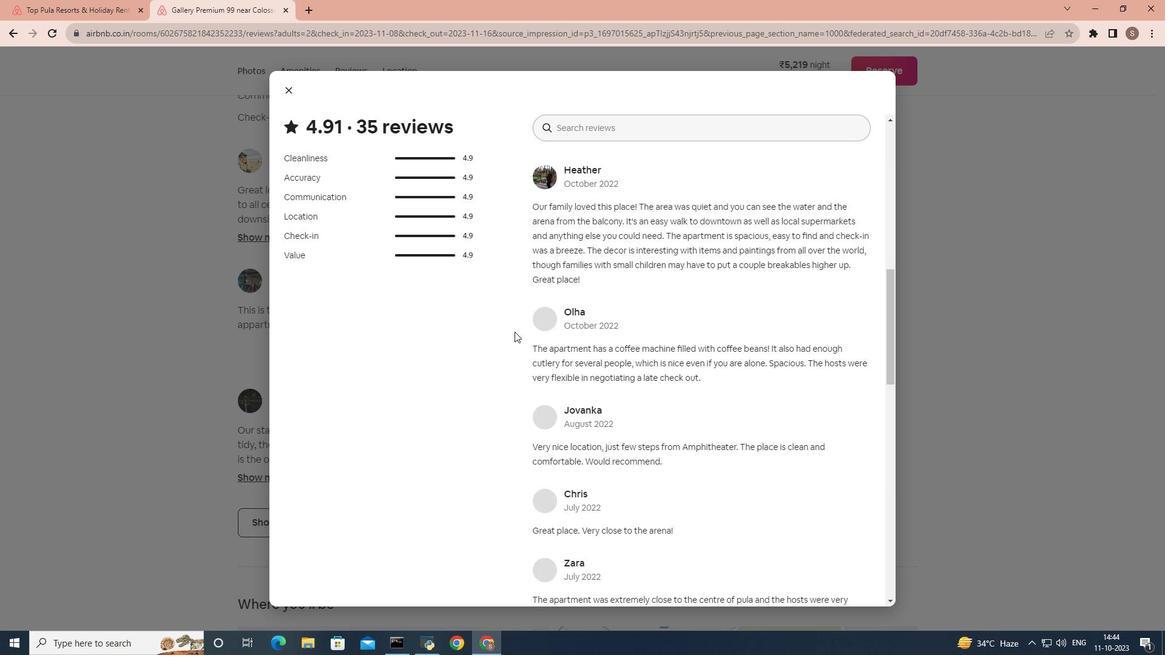 
Action: Mouse scrolled (514, 331) with delta (0, 0)
Screenshot: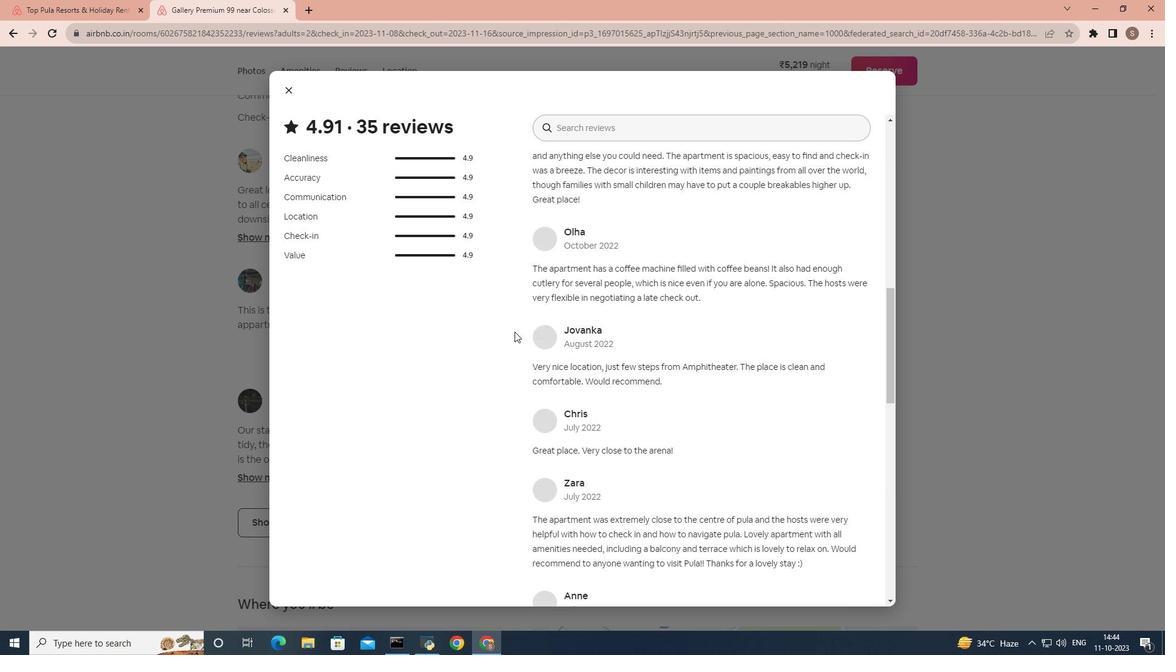 
Action: Mouse scrolled (514, 331) with delta (0, 0)
Screenshot: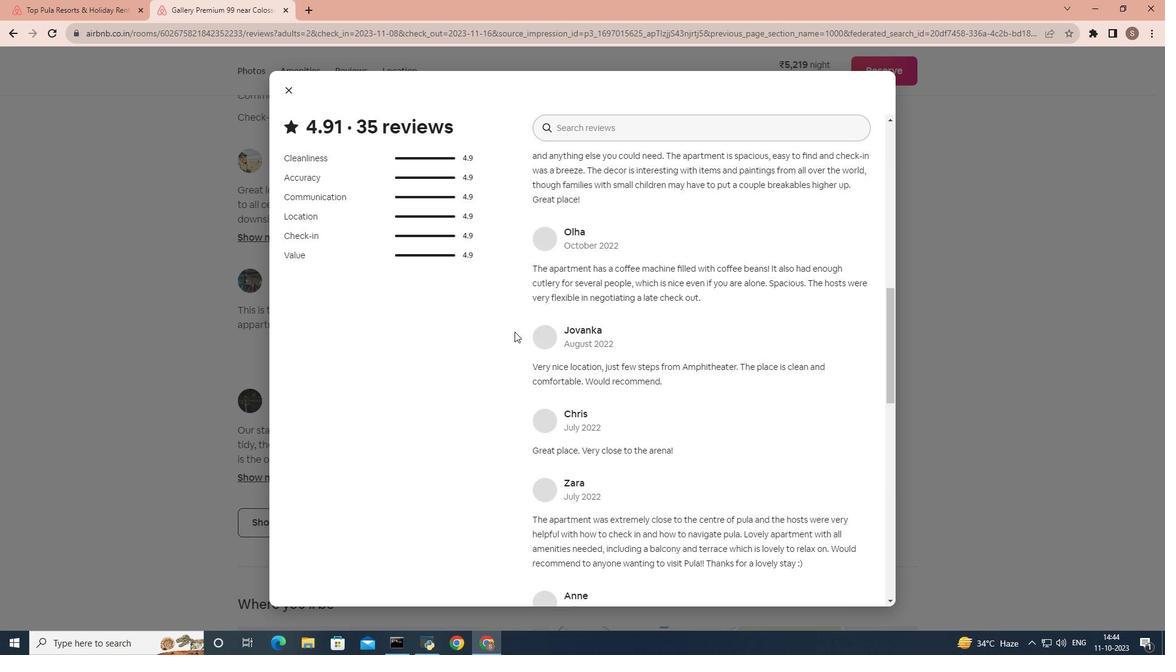 
Action: Mouse scrolled (514, 331) with delta (0, 0)
Screenshot: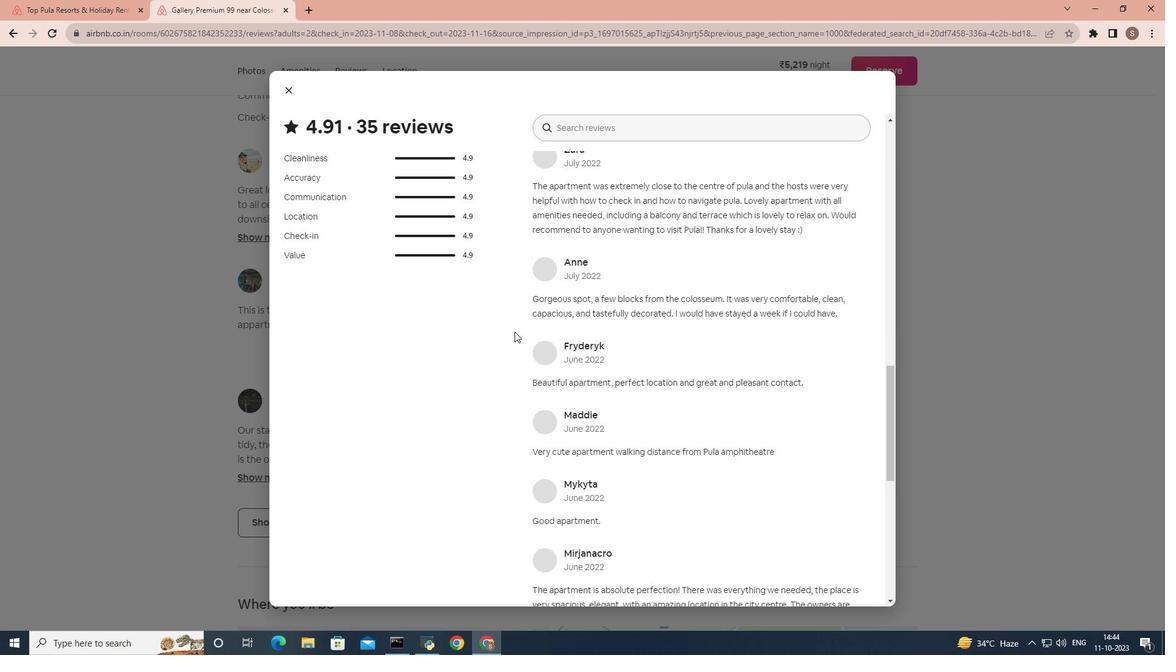 
Action: Mouse scrolled (514, 331) with delta (0, 0)
Screenshot: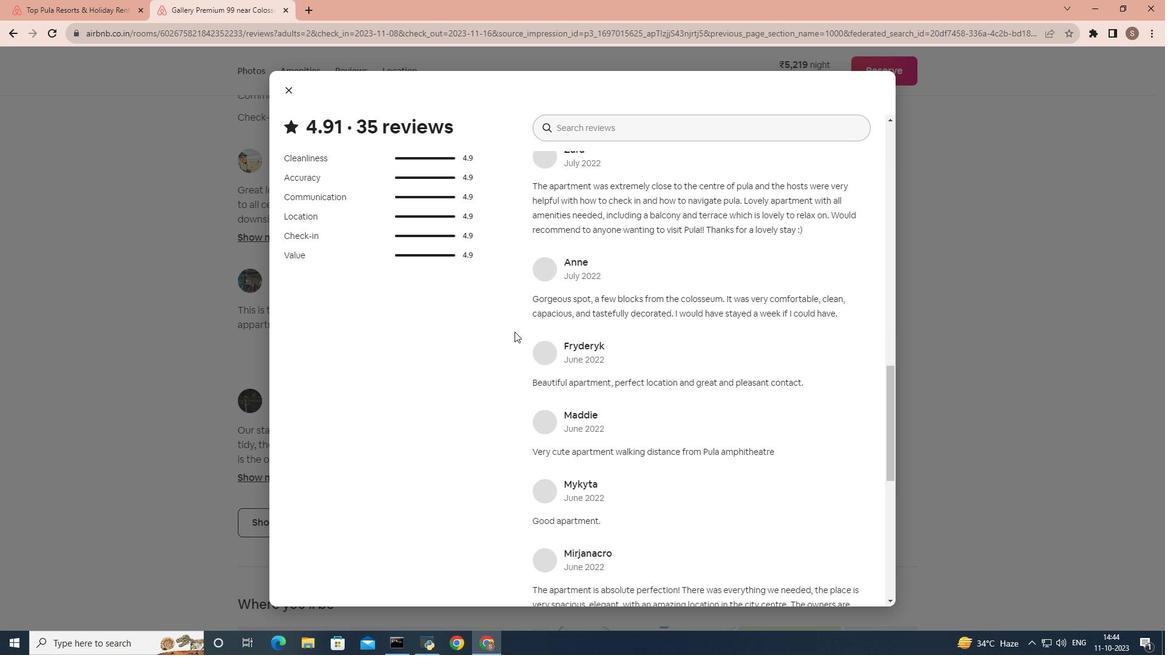 
Action: Mouse scrolled (514, 331) with delta (0, 0)
Screenshot: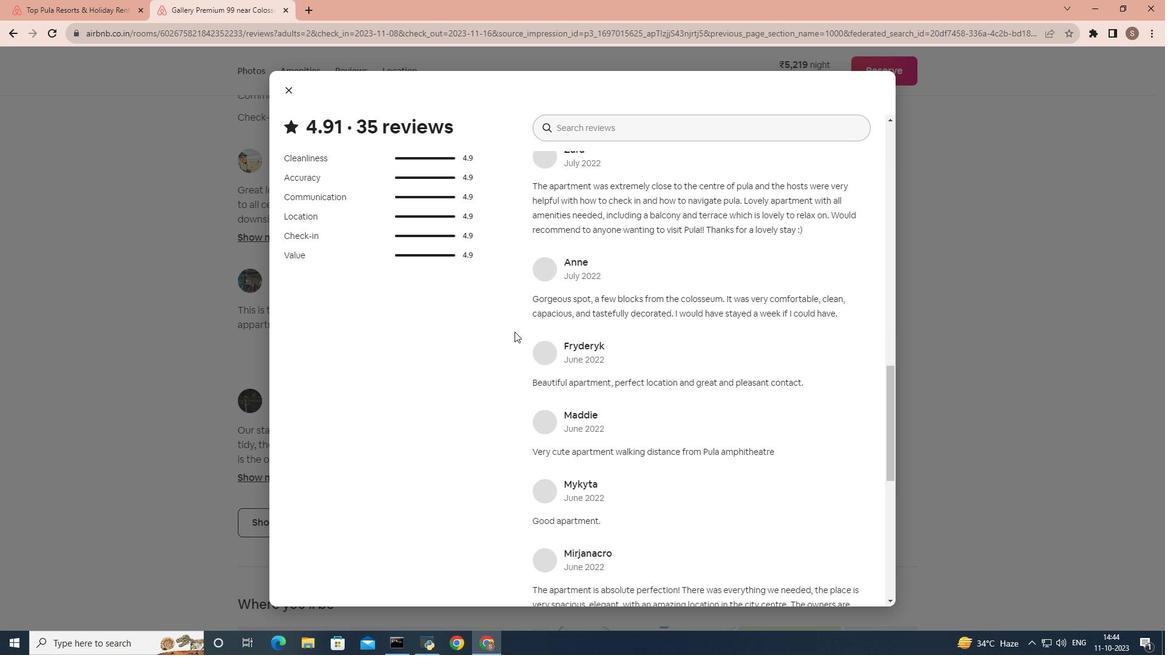 
Action: Mouse scrolled (514, 331) with delta (0, 0)
Screenshot: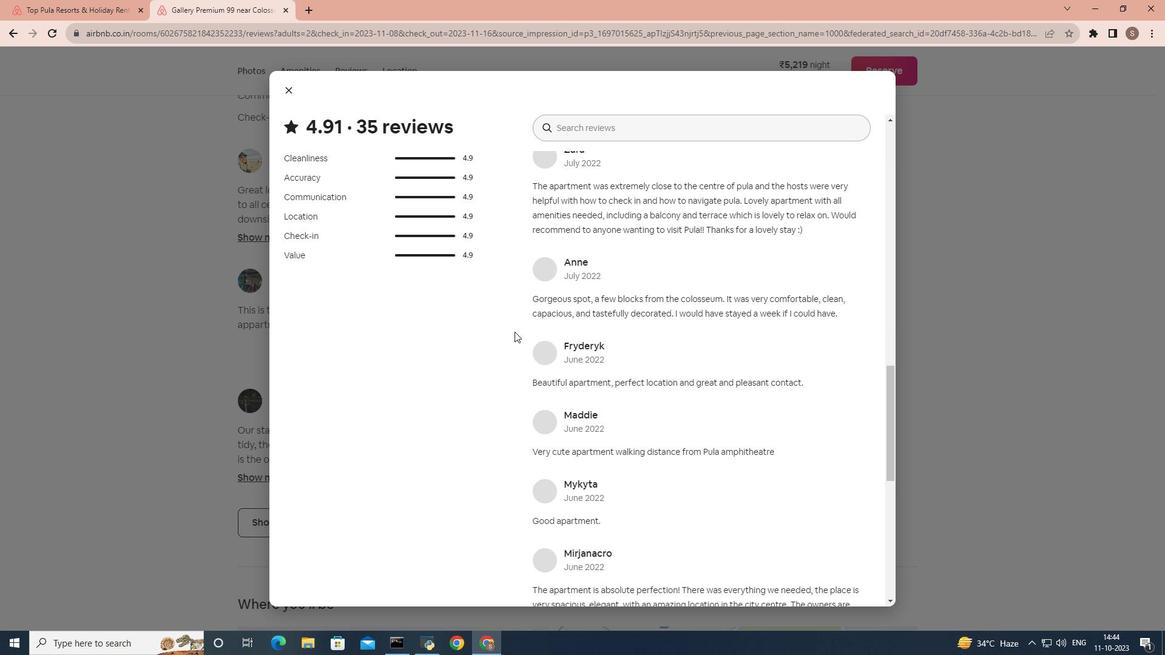 
Action: Mouse scrolled (514, 331) with delta (0, 0)
Screenshot: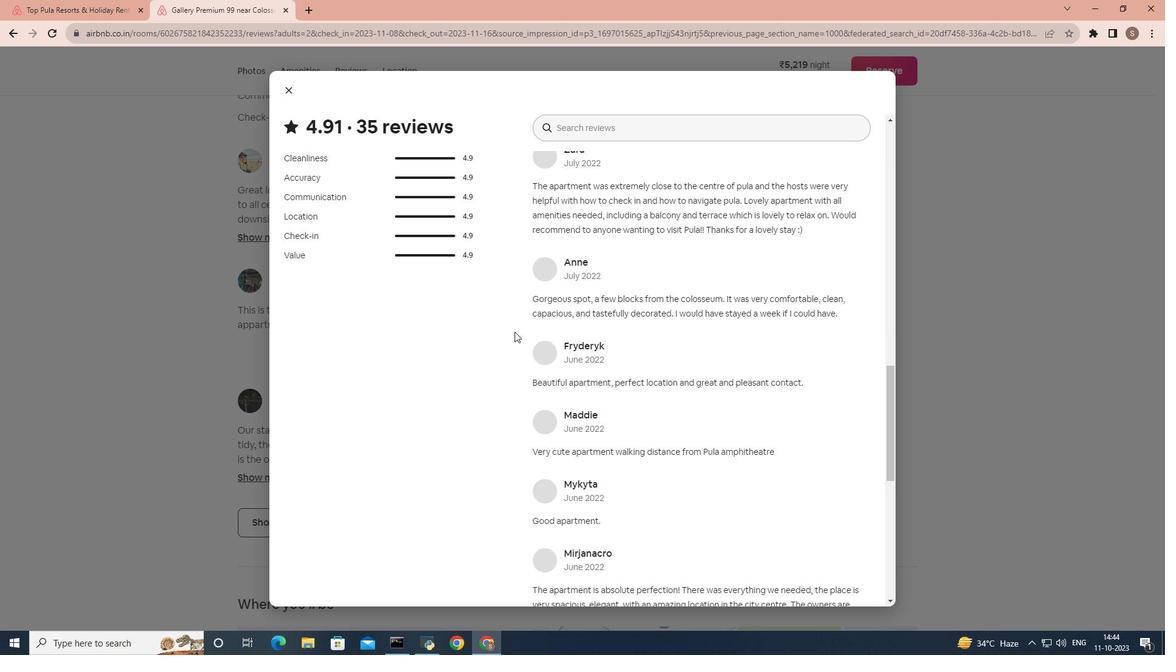 
Action: Mouse scrolled (514, 331) with delta (0, 0)
Screenshot: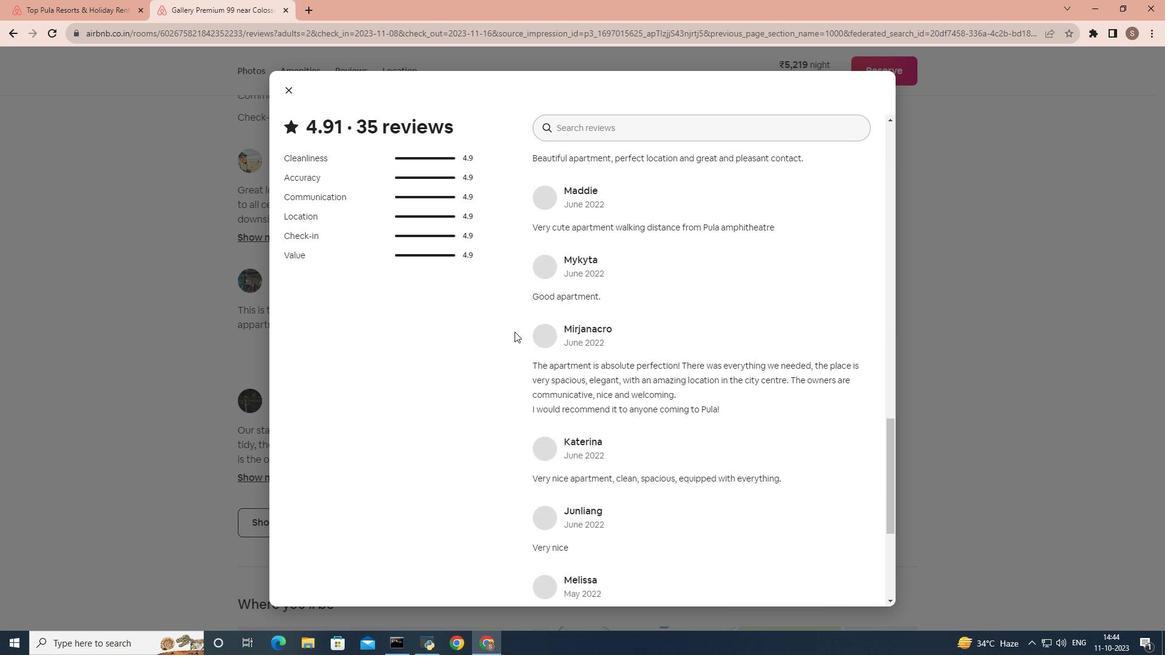 
Action: Mouse scrolled (514, 331) with delta (0, 0)
Screenshot: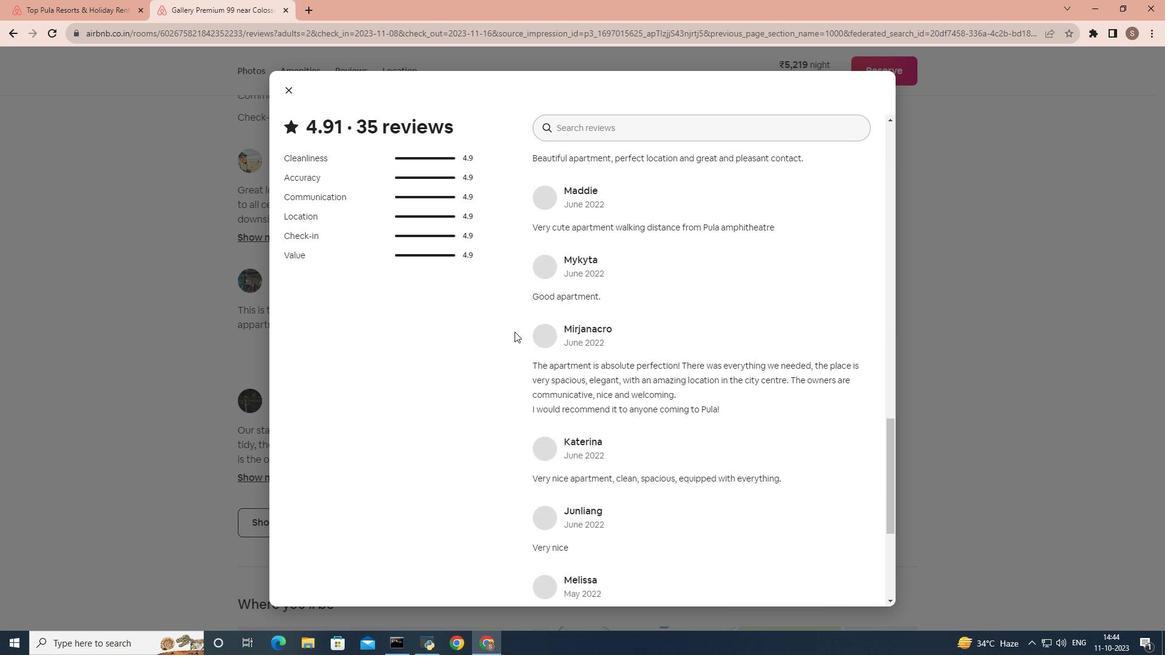 
Action: Mouse scrolled (514, 331) with delta (0, 0)
Screenshot: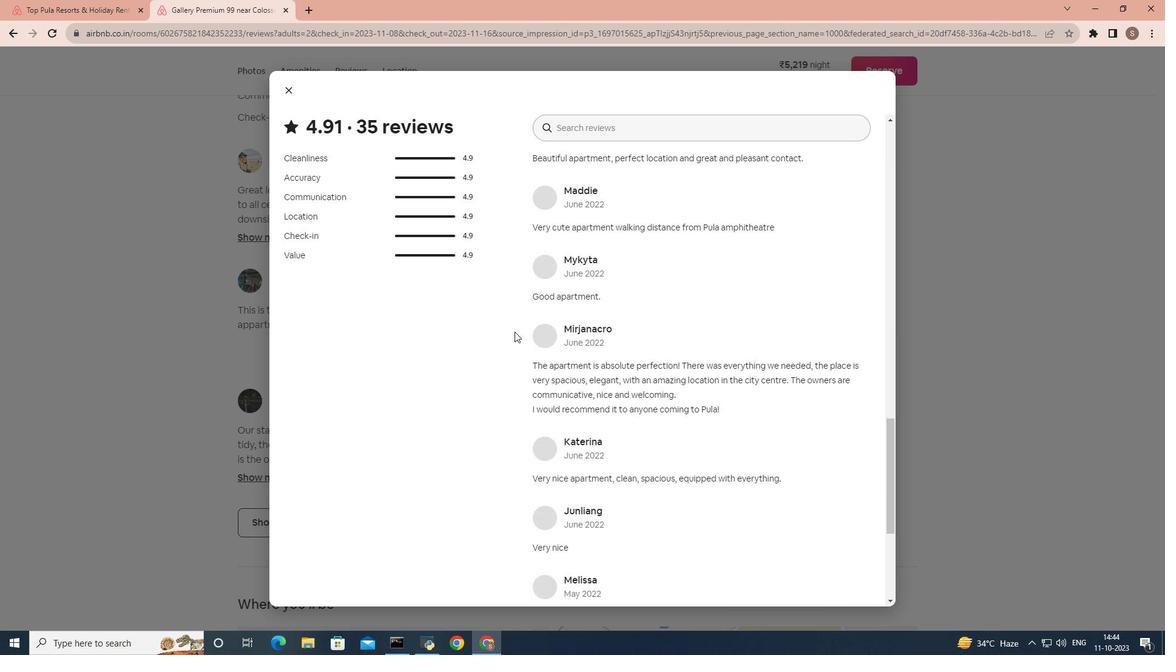 
Action: Mouse scrolled (514, 331) with delta (0, 0)
Screenshot: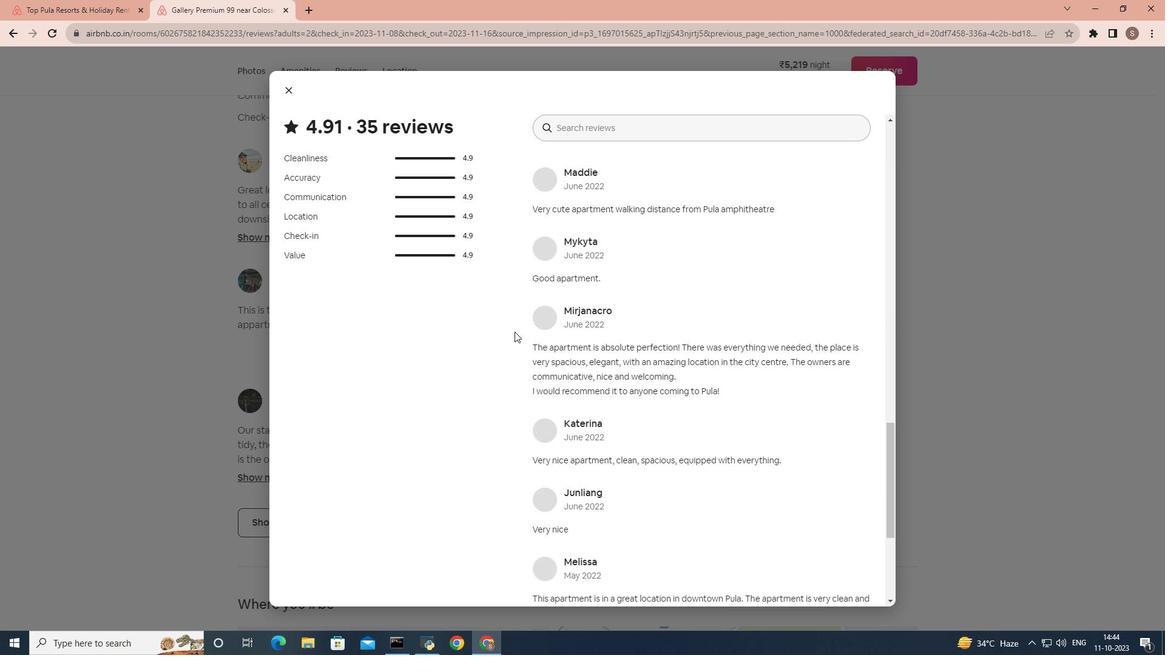 
Action: Mouse scrolled (514, 331) with delta (0, 0)
Screenshot: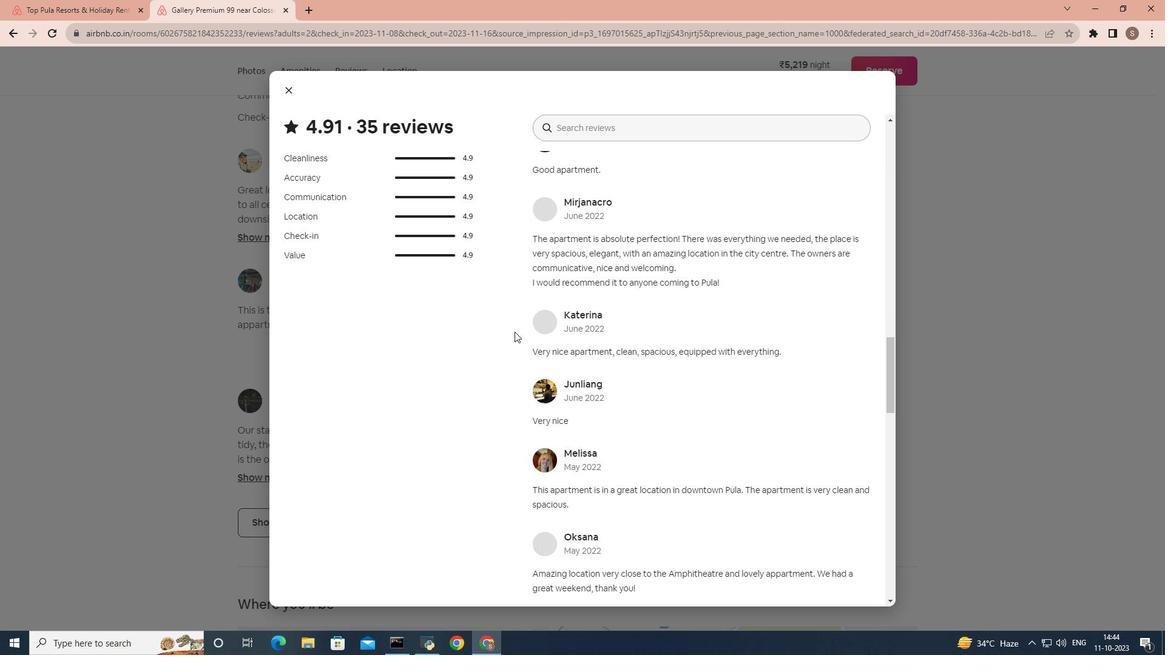 
Action: Mouse scrolled (514, 331) with delta (0, 0)
Screenshot: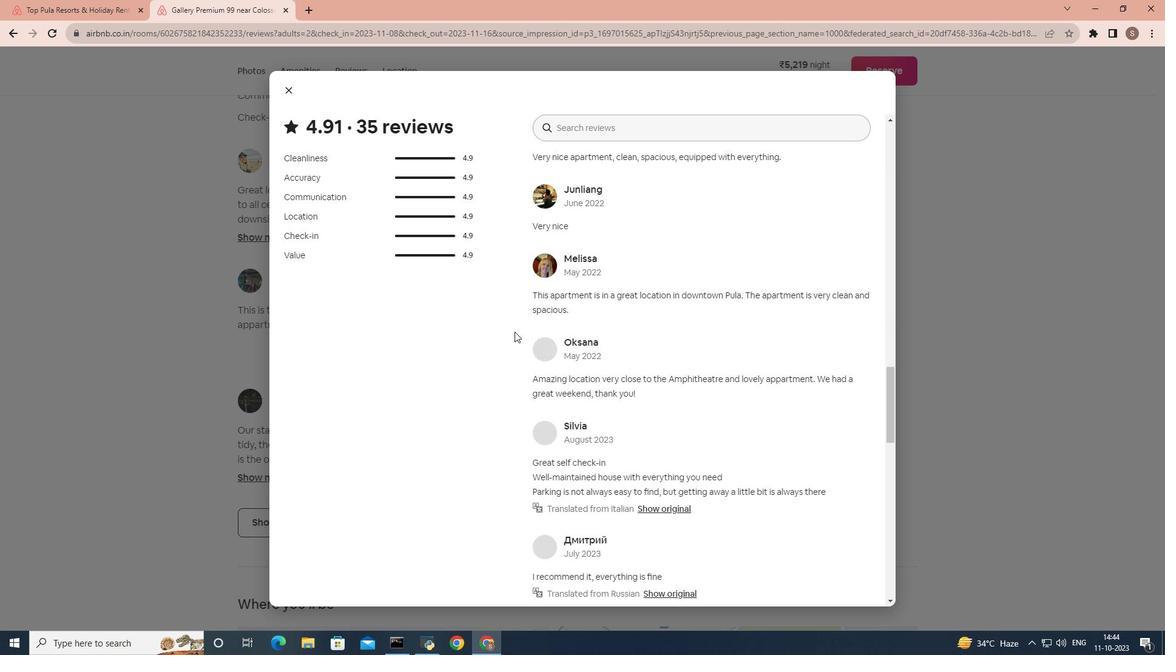 
Action: Mouse scrolled (514, 331) with delta (0, 0)
Screenshot: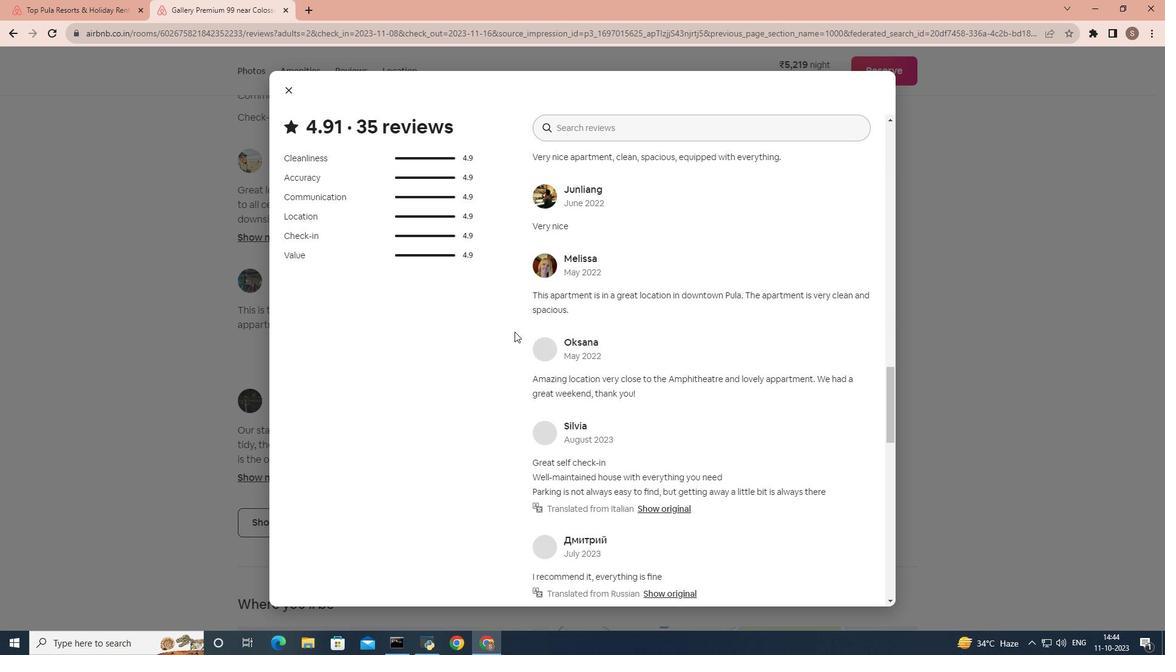 
Action: Mouse scrolled (514, 331) with delta (0, 0)
Screenshot: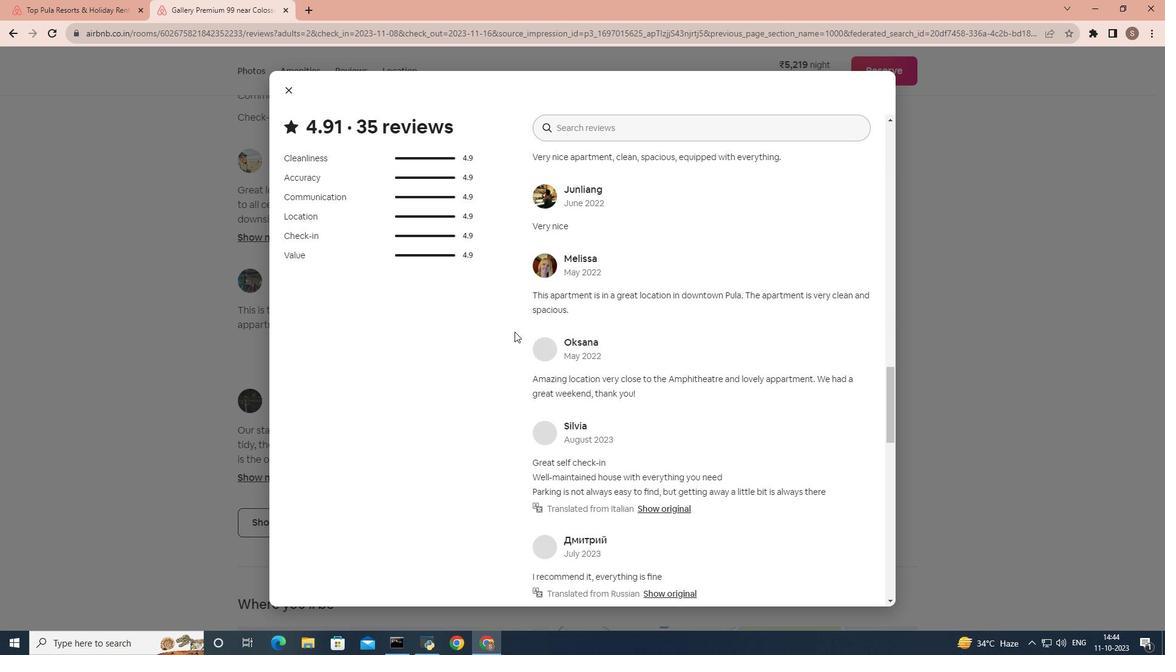 
Action: Mouse scrolled (514, 331) with delta (0, 0)
Screenshot: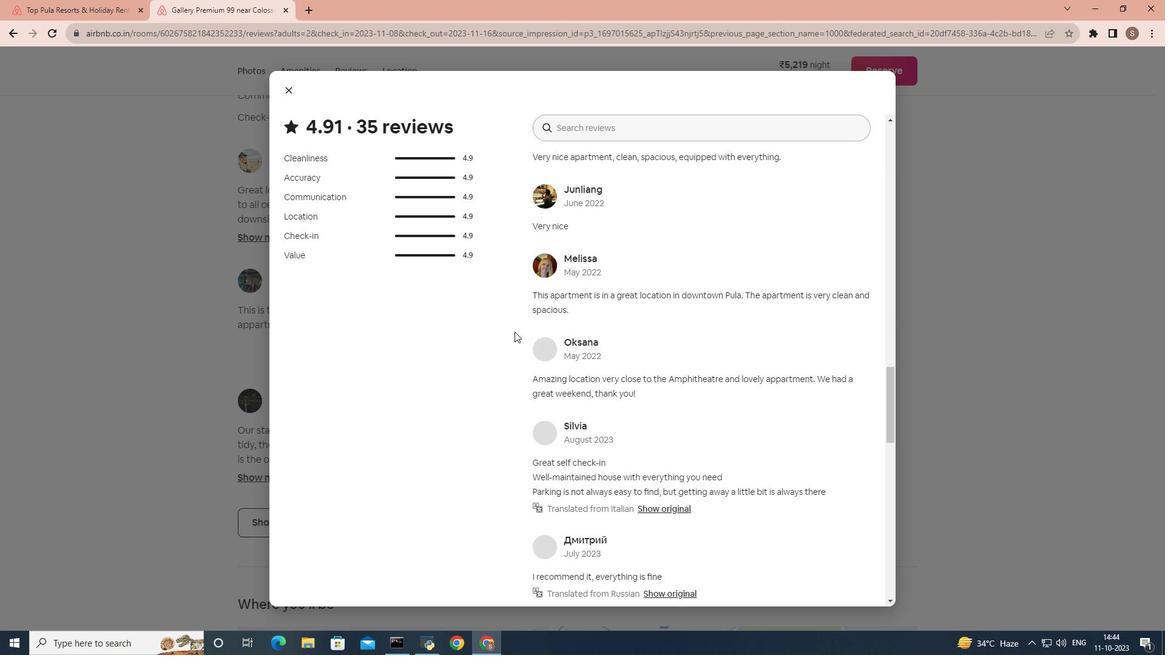 
Action: Mouse moved to (515, 331)
Screenshot: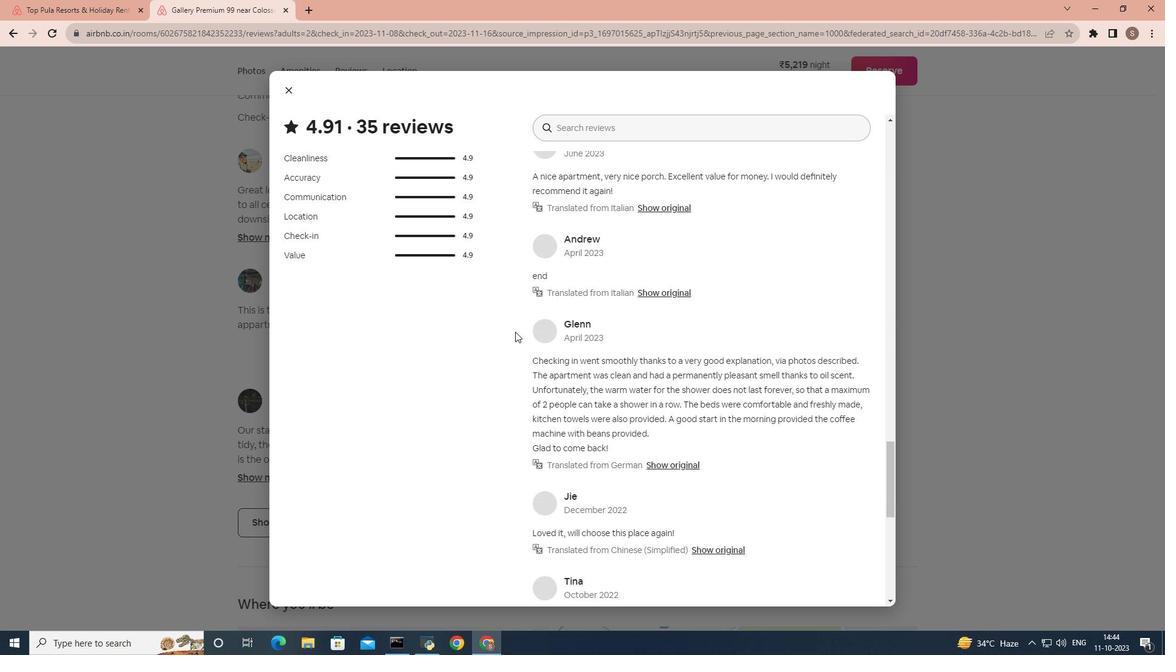 
Action: Mouse scrolled (515, 331) with delta (0, 0)
Screenshot: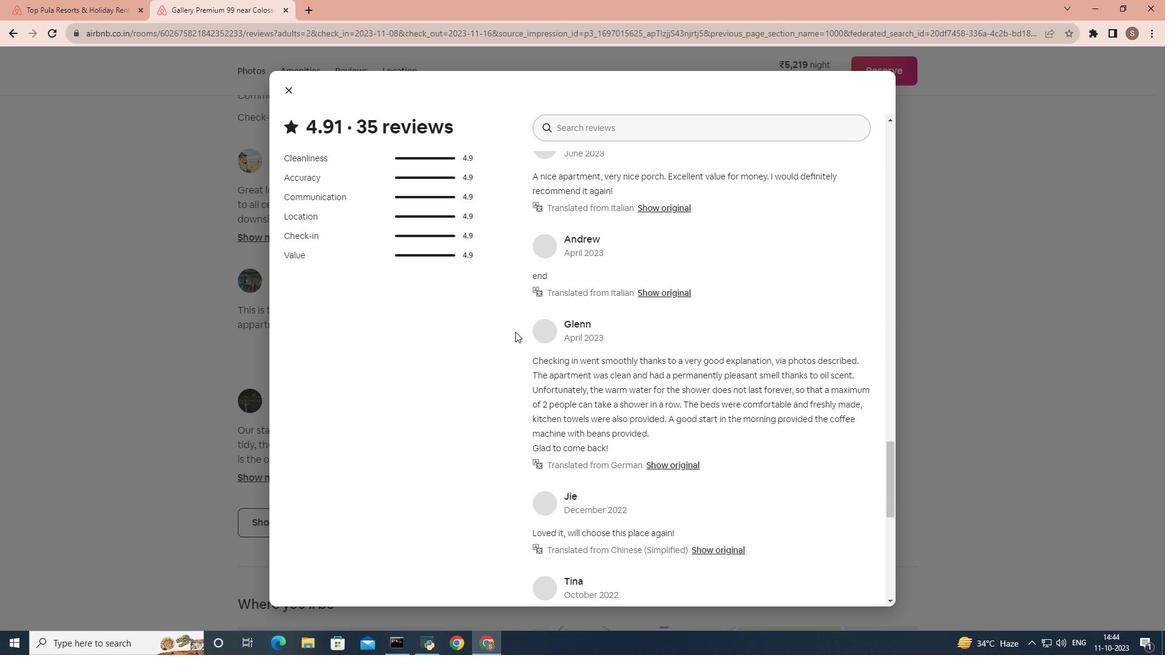 
Action: Mouse scrolled (515, 331) with delta (0, 0)
Screenshot: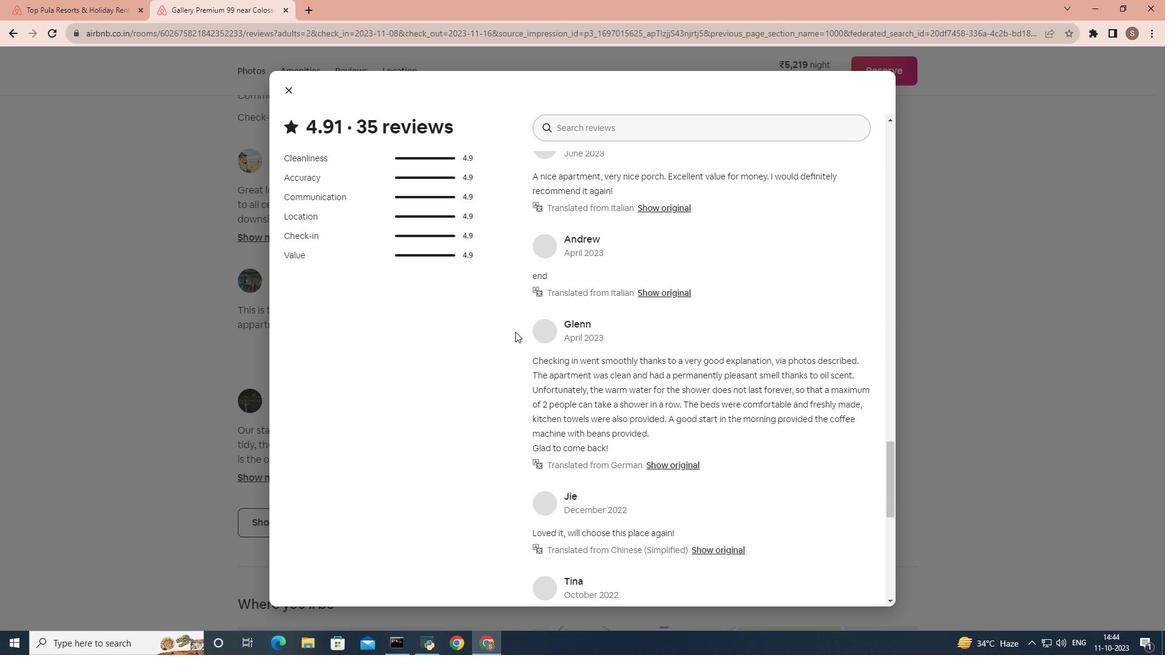 
Action: Mouse scrolled (515, 331) with delta (0, 0)
Screenshot: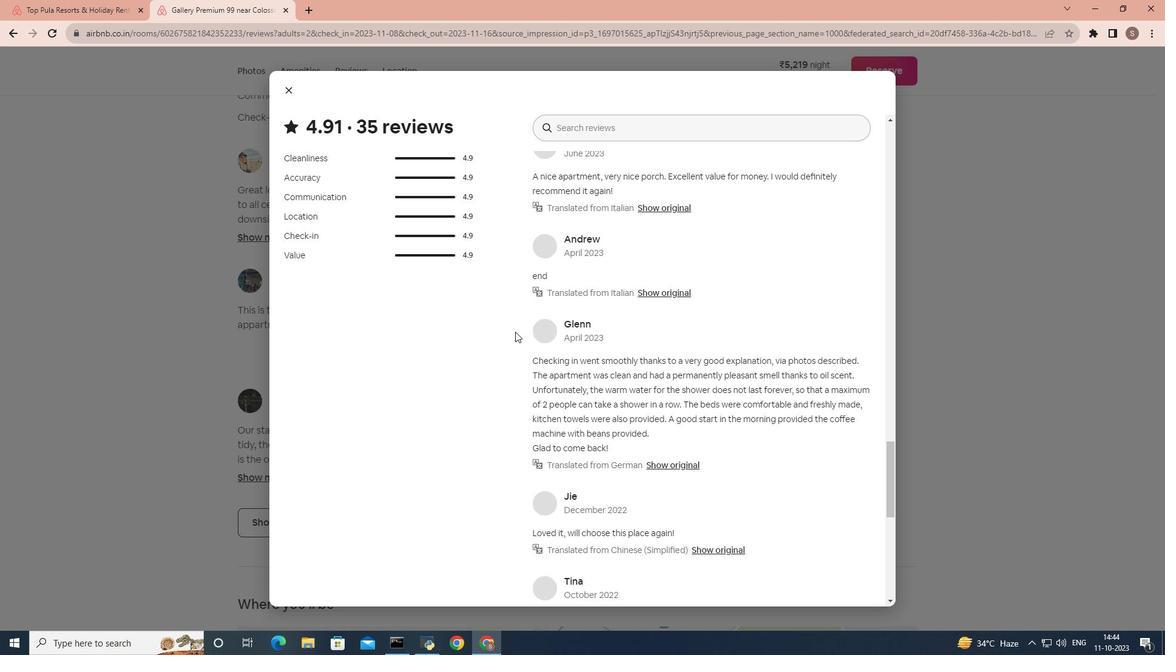 
Action: Mouse scrolled (515, 331) with delta (0, 0)
Screenshot: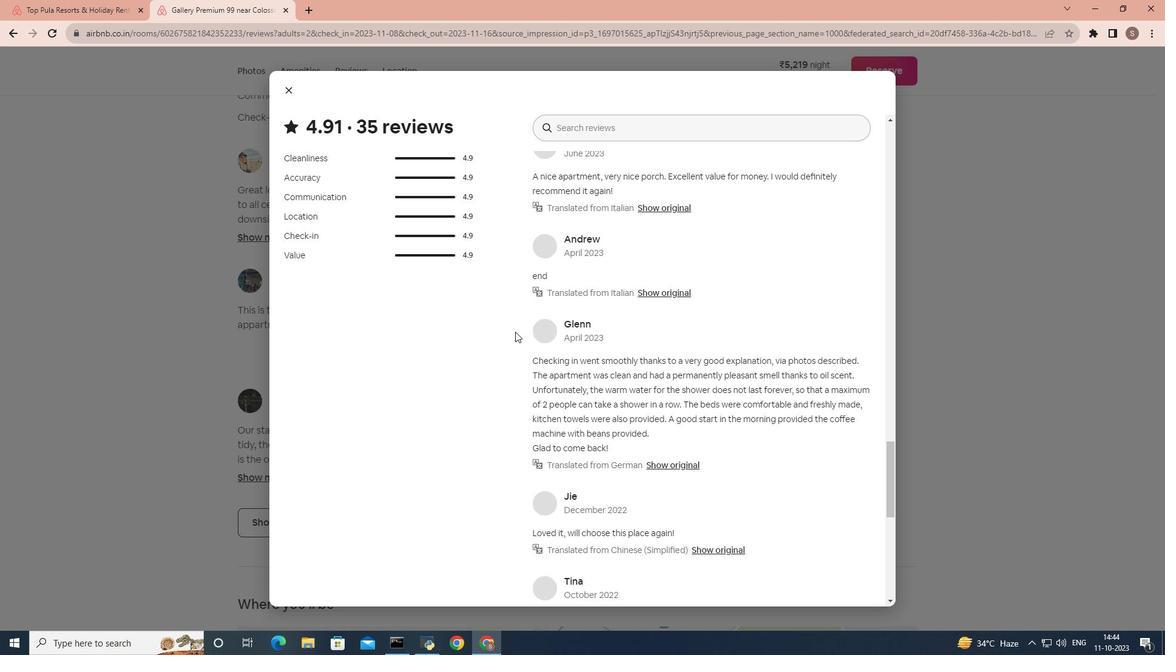 
Action: Mouse scrolled (515, 331) with delta (0, 0)
Screenshot: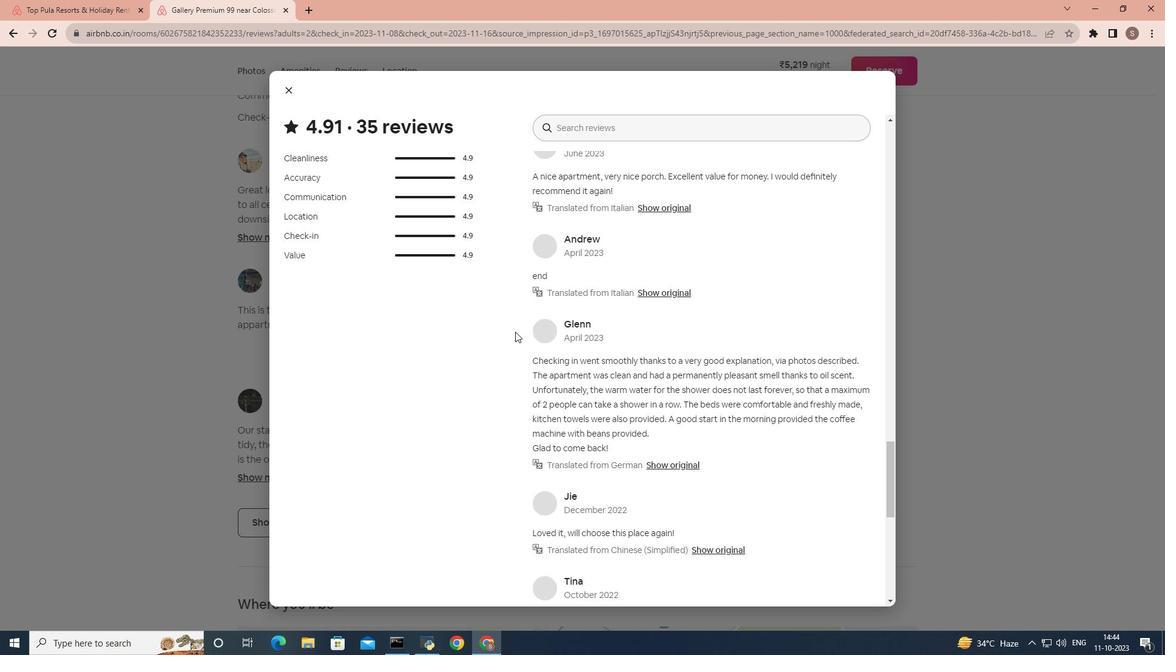 
Action: Mouse scrolled (515, 331) with delta (0, 0)
Screenshot: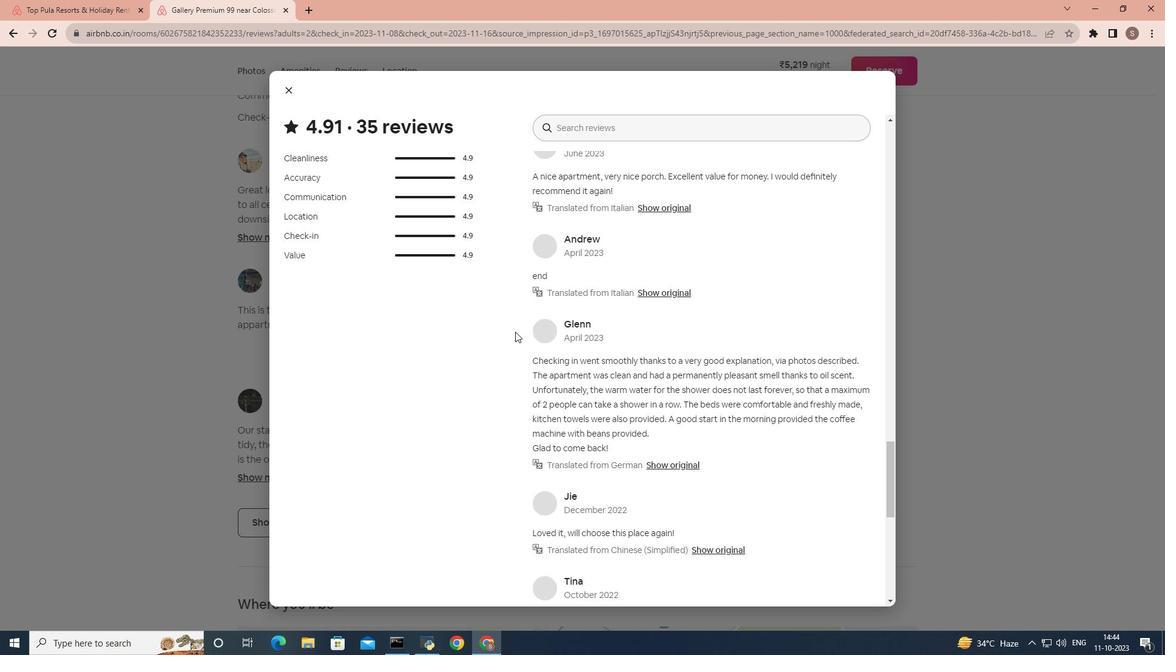 
Action: Mouse scrolled (515, 331) with delta (0, 0)
Screenshot: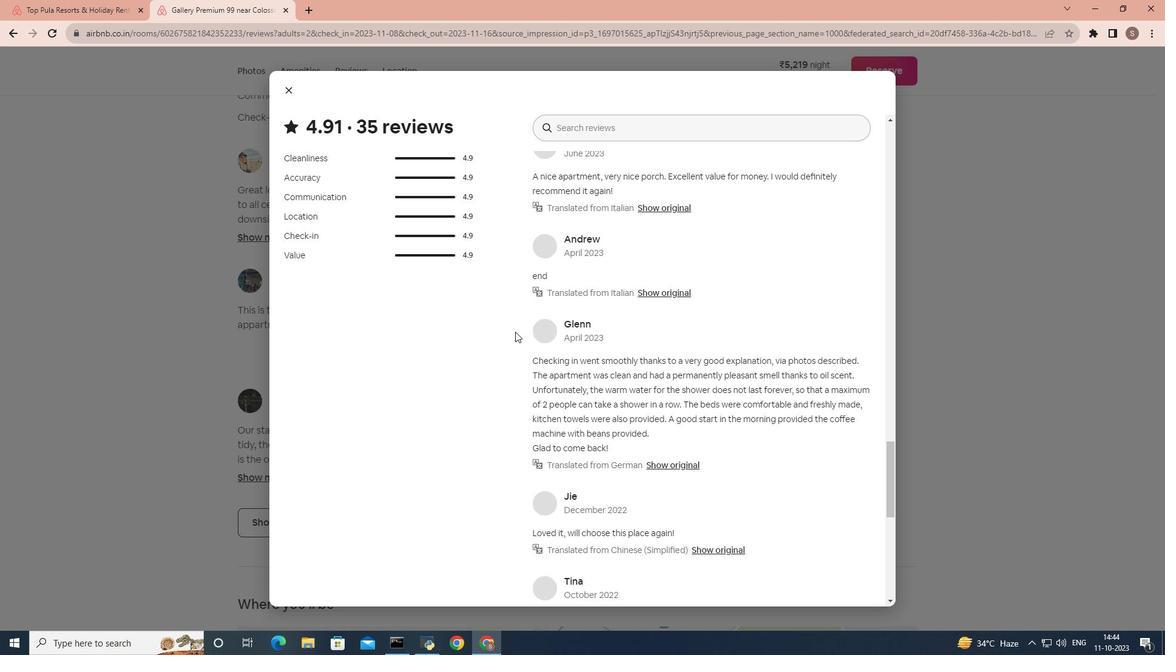 
Action: Mouse scrolled (515, 331) with delta (0, 0)
Screenshot: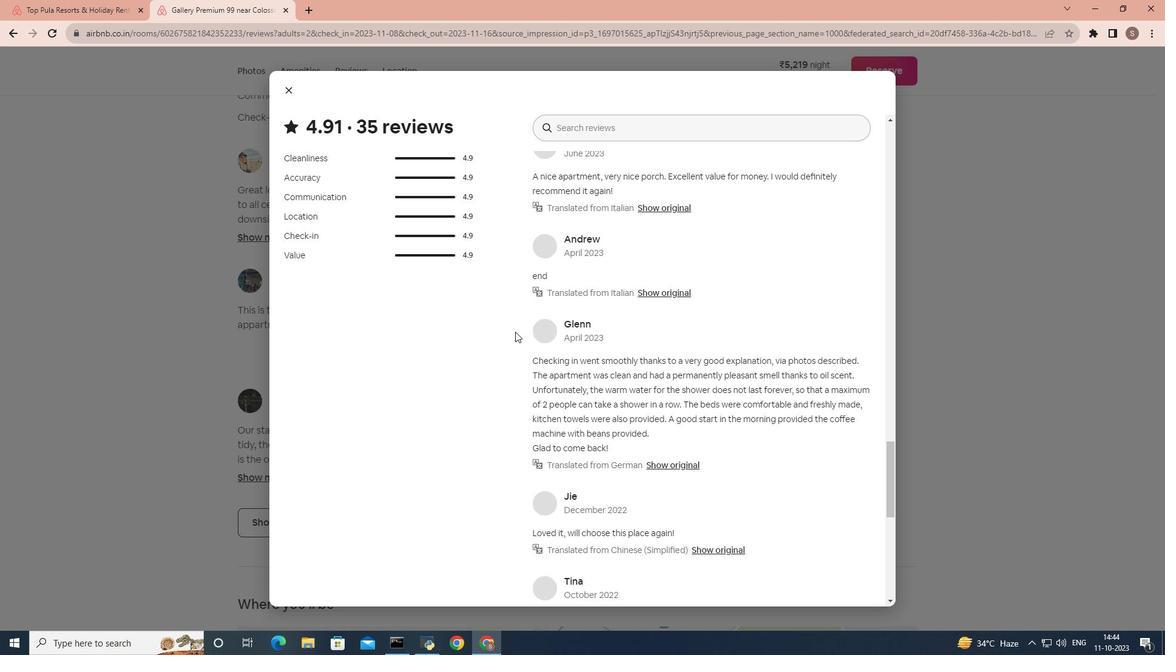 
Action: Mouse moved to (515, 331)
Screenshot: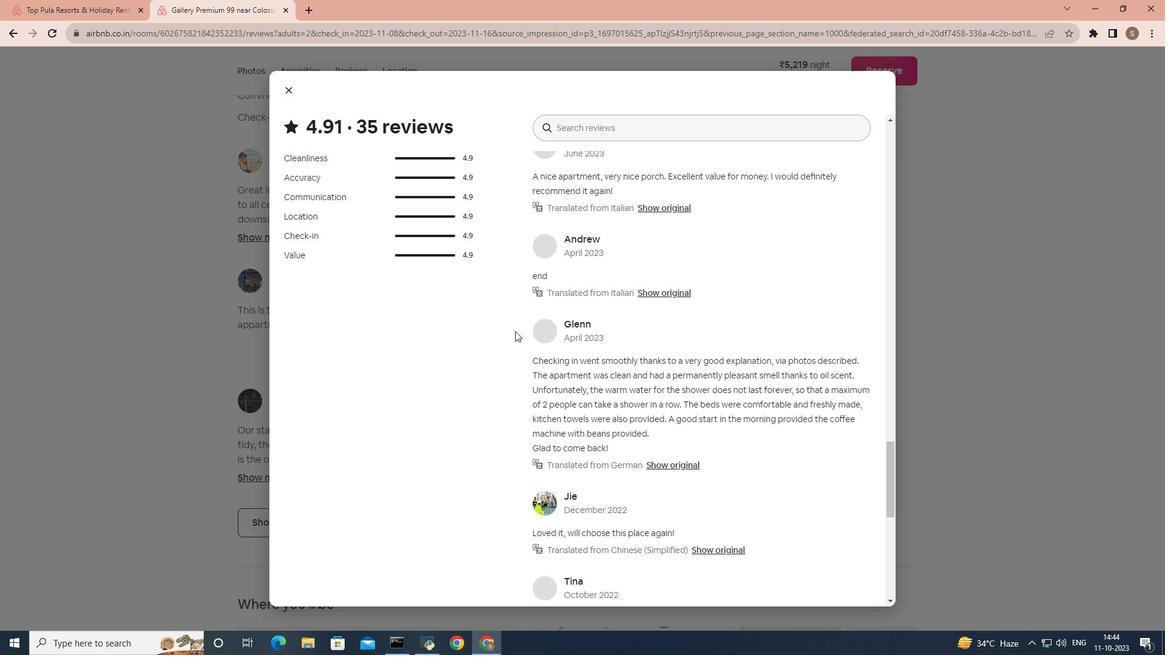 
Action: Mouse scrolled (515, 330) with delta (0, 0)
Screenshot: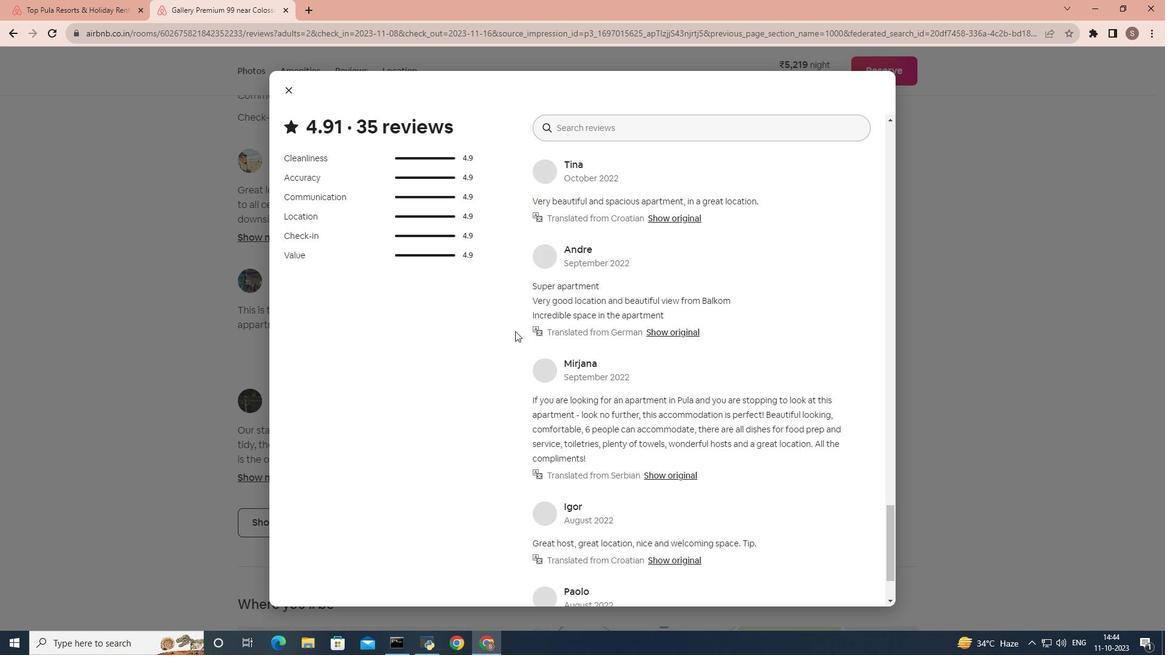 
Action: Mouse scrolled (515, 330) with delta (0, 0)
Screenshot: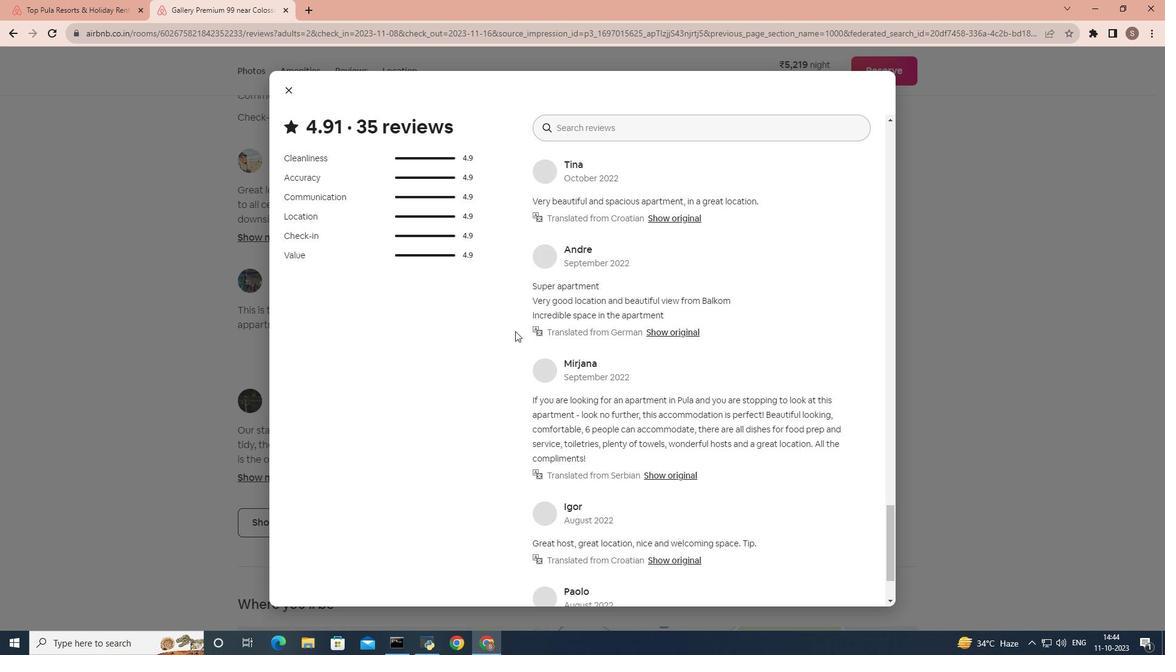 
Action: Mouse scrolled (515, 330) with delta (0, 0)
Screenshot: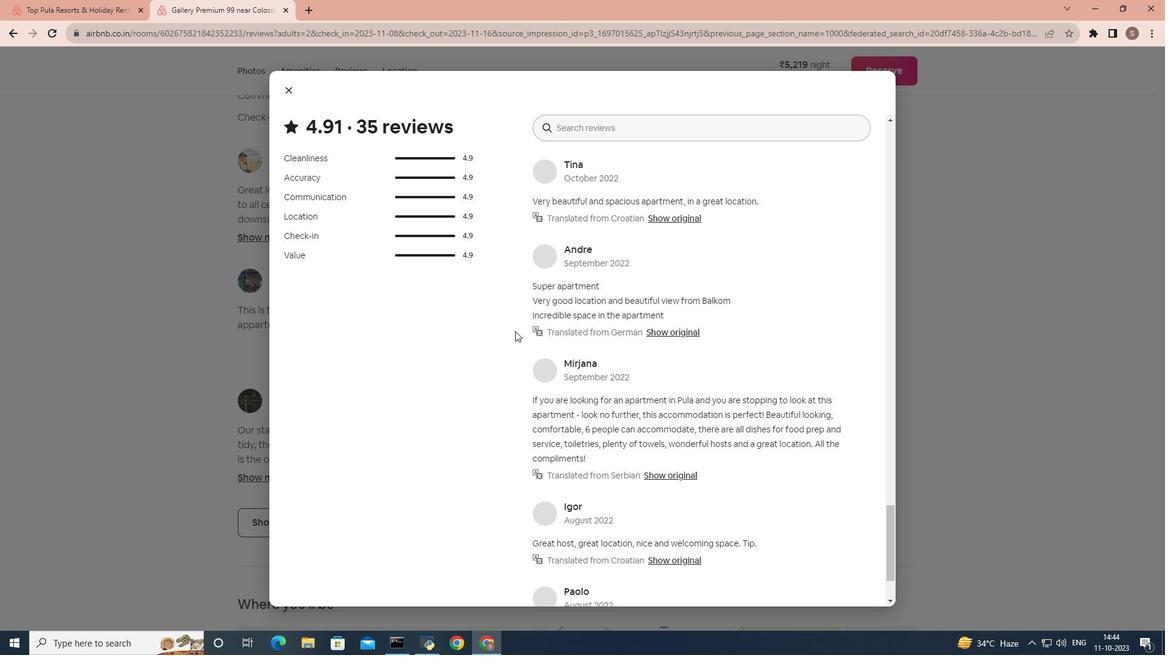 
Action: Mouse scrolled (515, 330) with delta (0, 0)
Screenshot: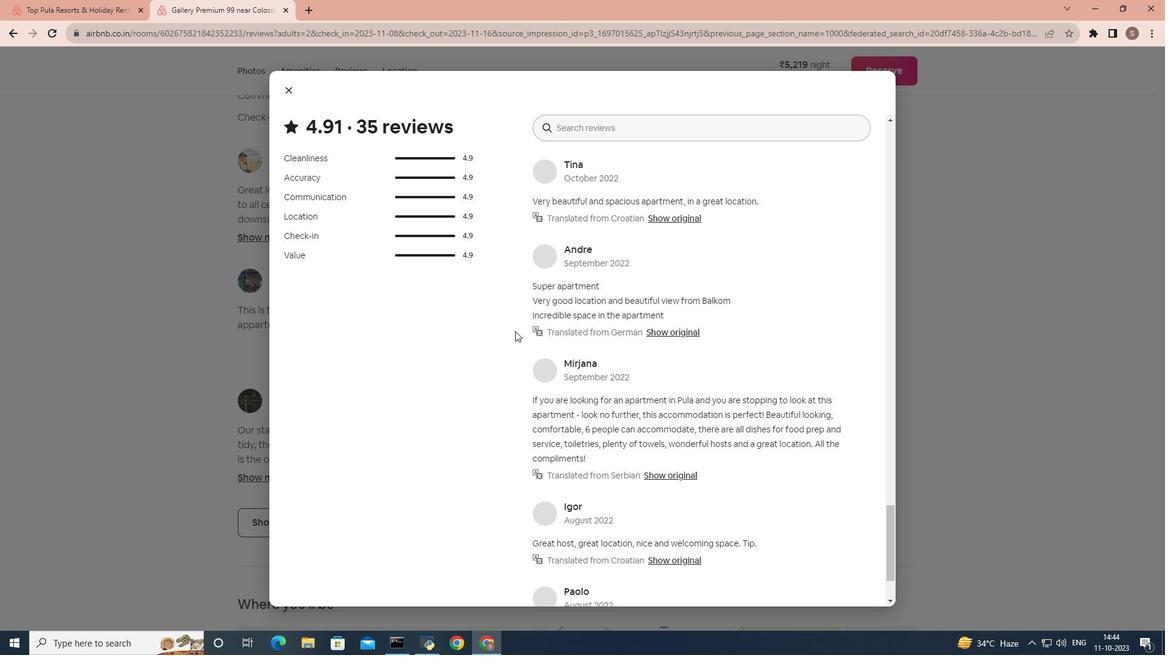 
Action: Mouse scrolled (515, 330) with delta (0, 0)
Screenshot: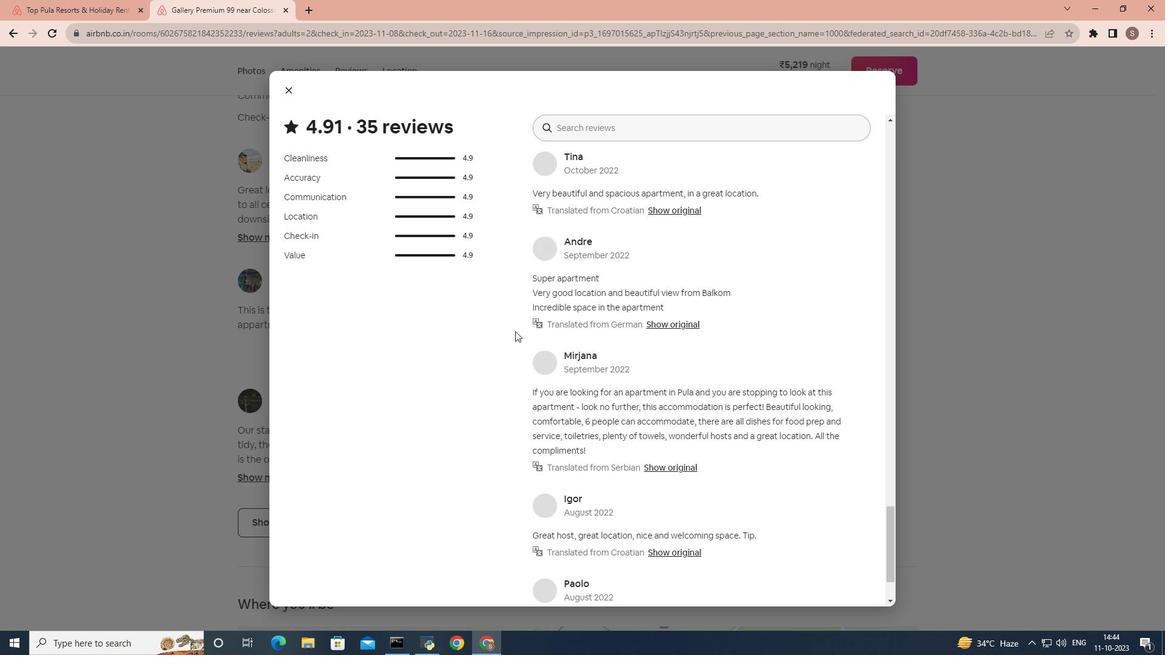 
Action: Mouse scrolled (515, 330) with delta (0, 0)
Screenshot: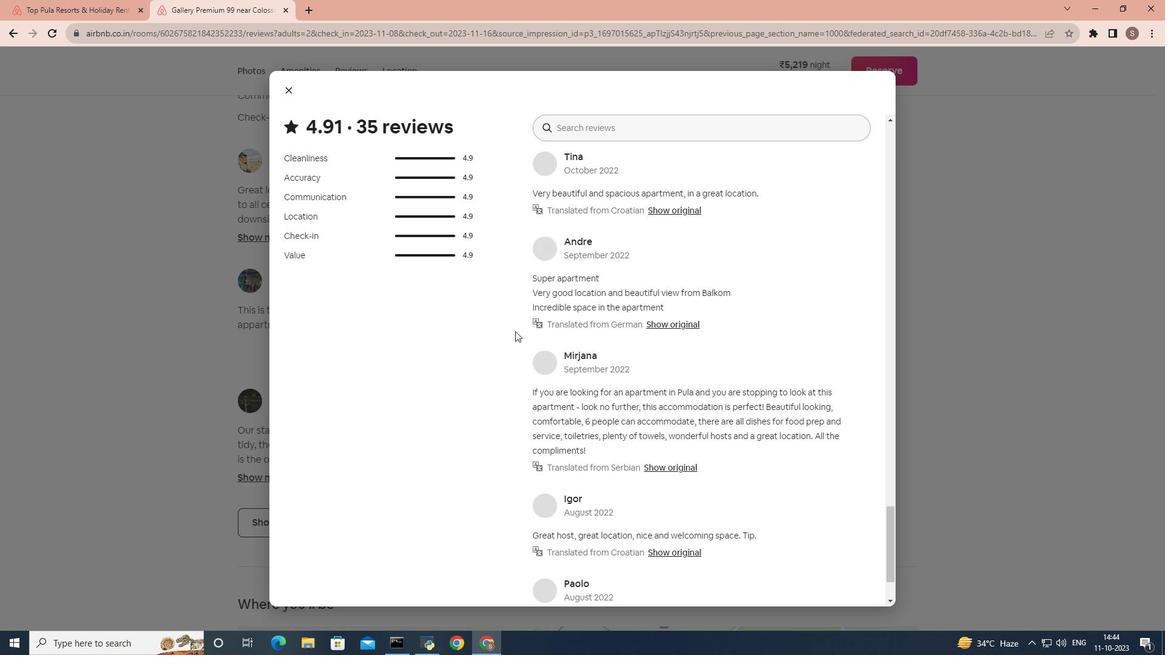 
Action: Mouse scrolled (515, 330) with delta (0, 0)
Screenshot: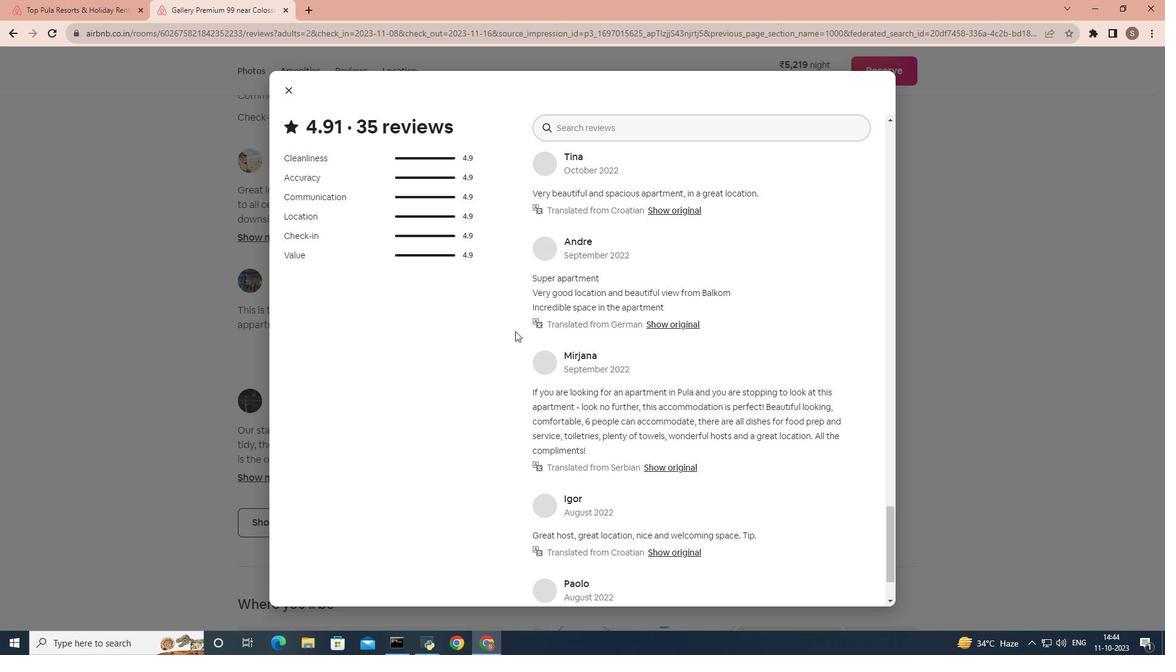 
Action: Mouse scrolled (515, 330) with delta (0, 0)
Screenshot: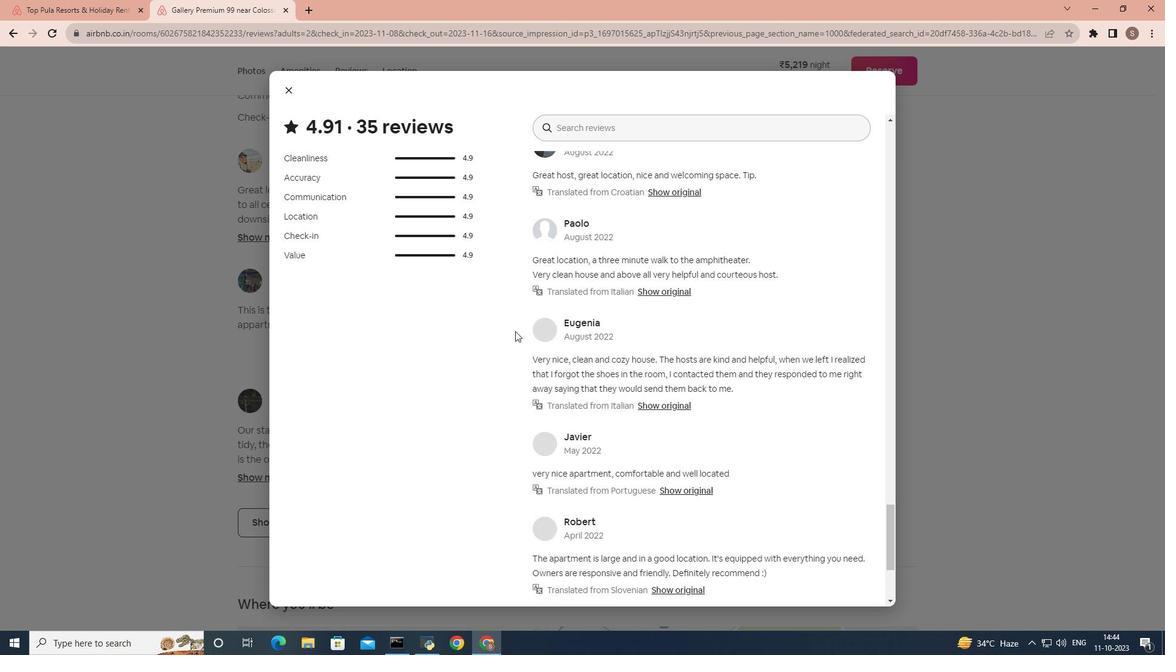 
Action: Mouse scrolled (515, 330) with delta (0, 0)
Screenshot: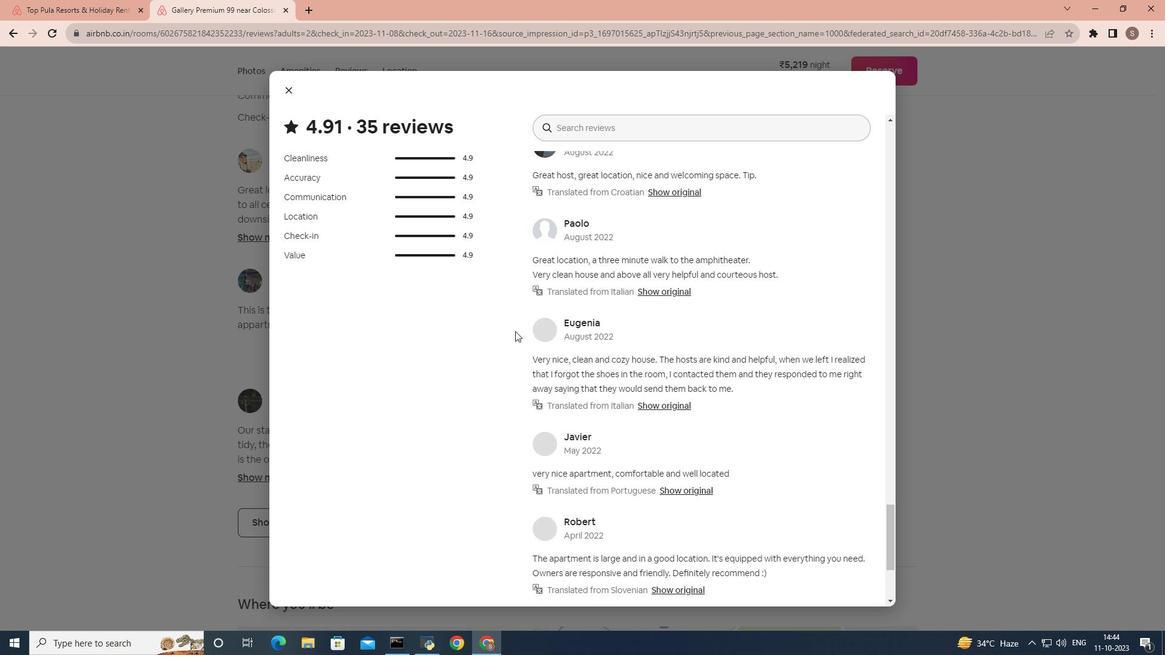 
Action: Mouse scrolled (515, 330) with delta (0, 0)
Screenshot: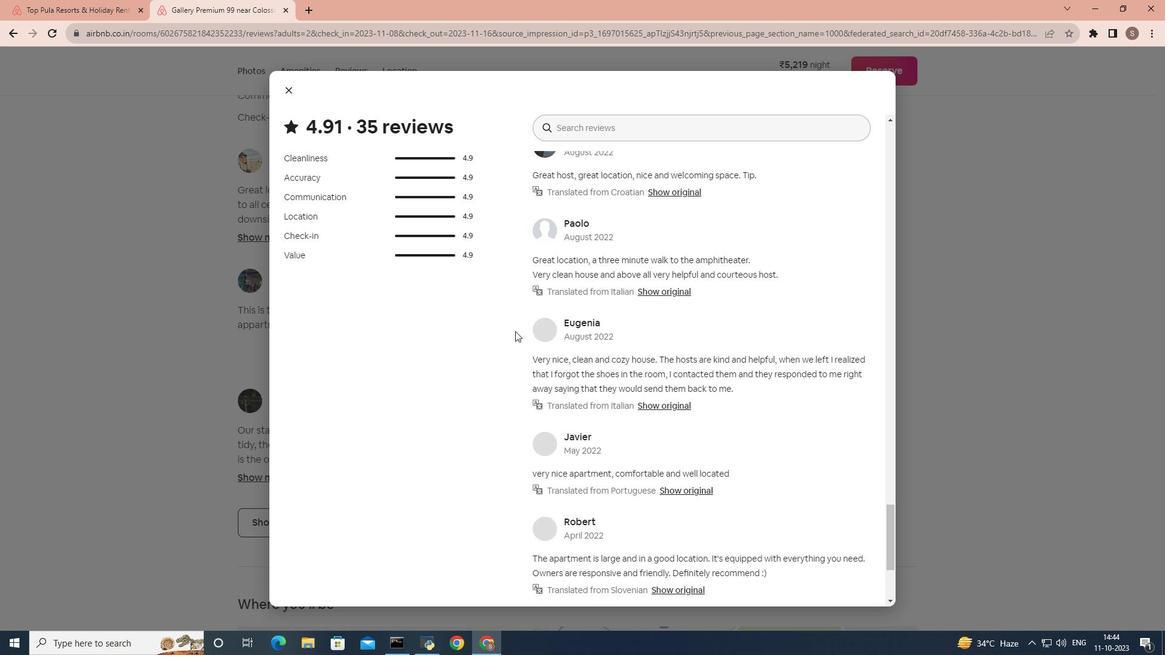 
Action: Mouse scrolled (515, 330) with delta (0, 0)
Screenshot: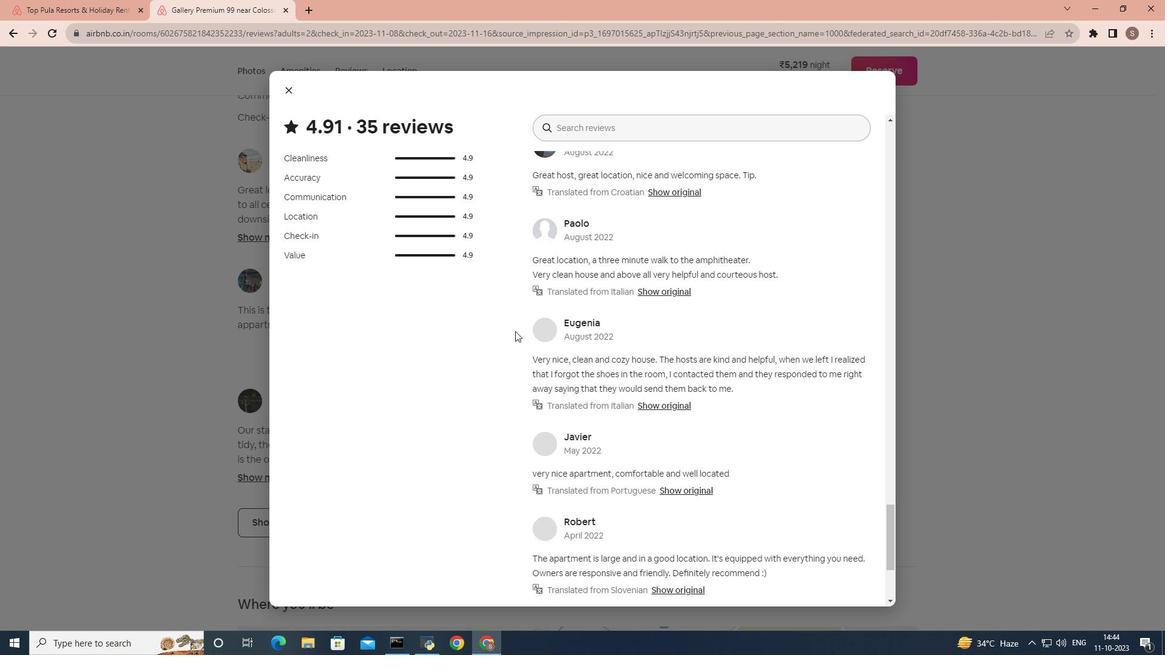 
Action: Mouse scrolled (515, 330) with delta (0, 0)
Screenshot: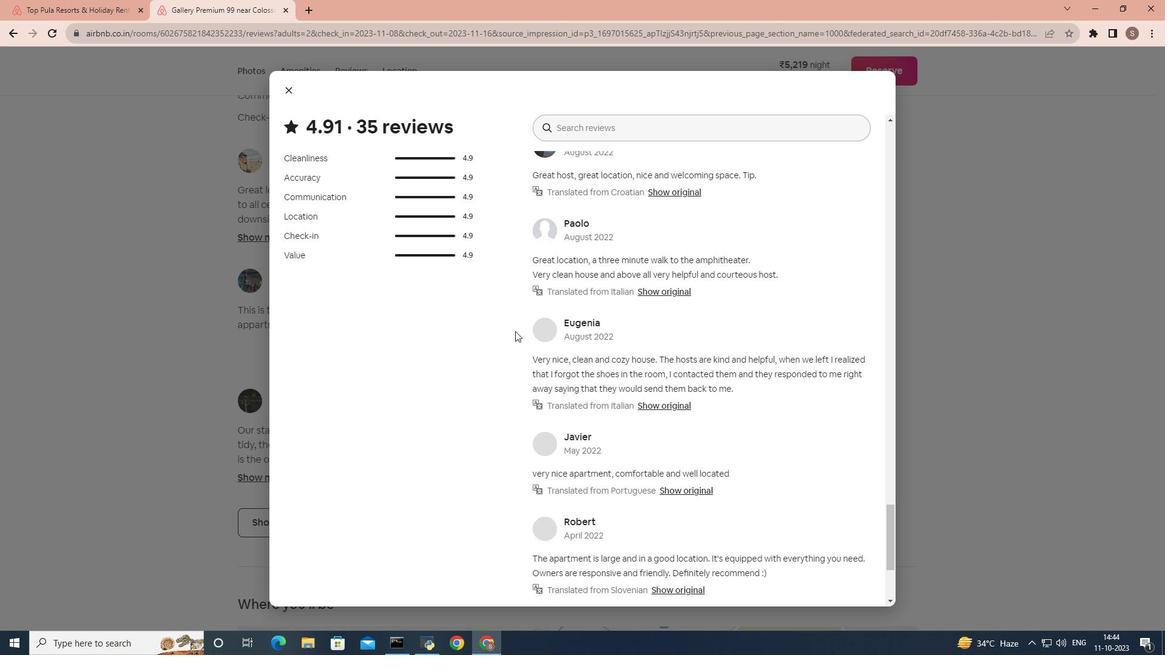 
Action: Mouse scrolled (515, 330) with delta (0, 0)
Screenshot: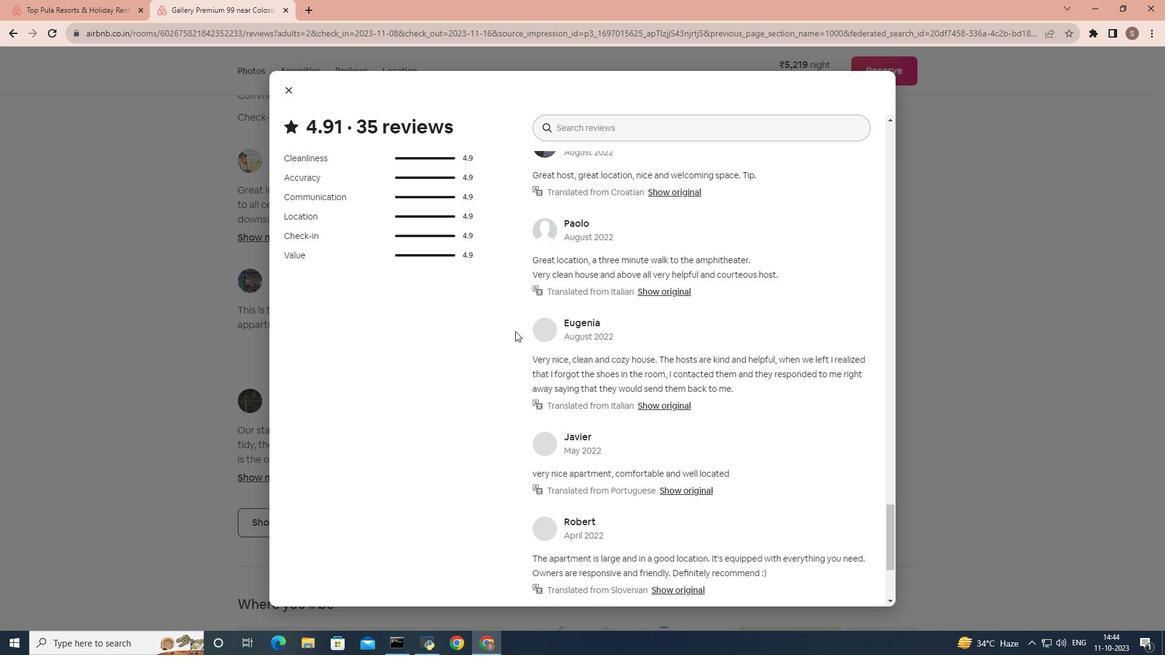 
Action: Mouse moved to (285, 84)
Screenshot: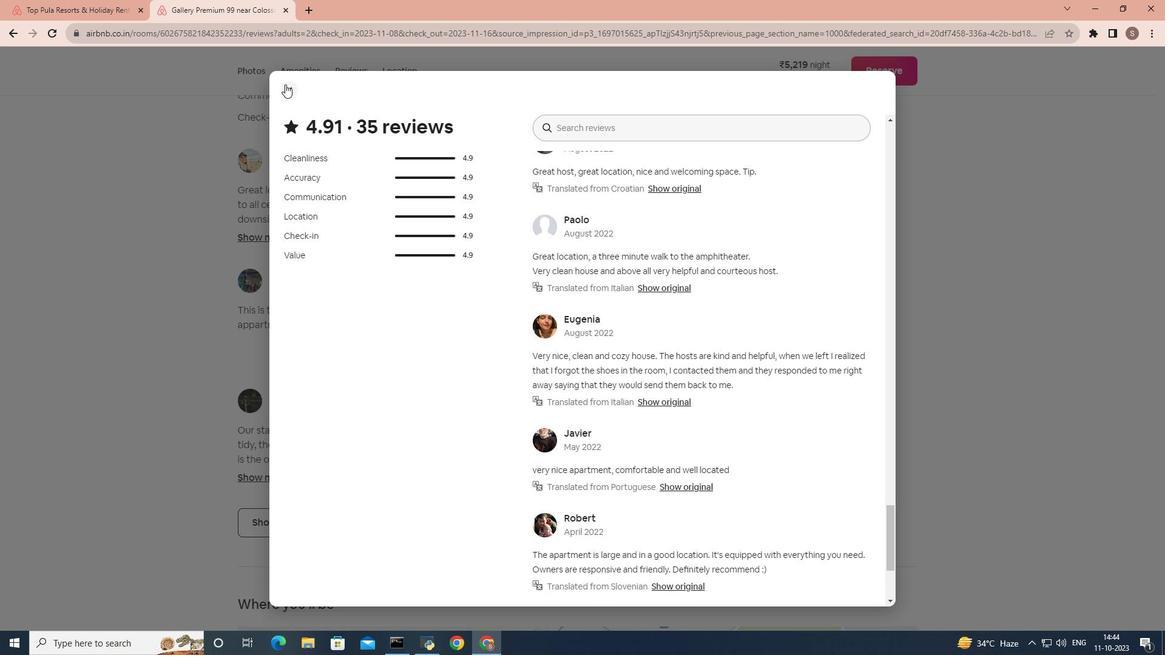 
Action: Mouse pressed left at (285, 84)
Screenshot: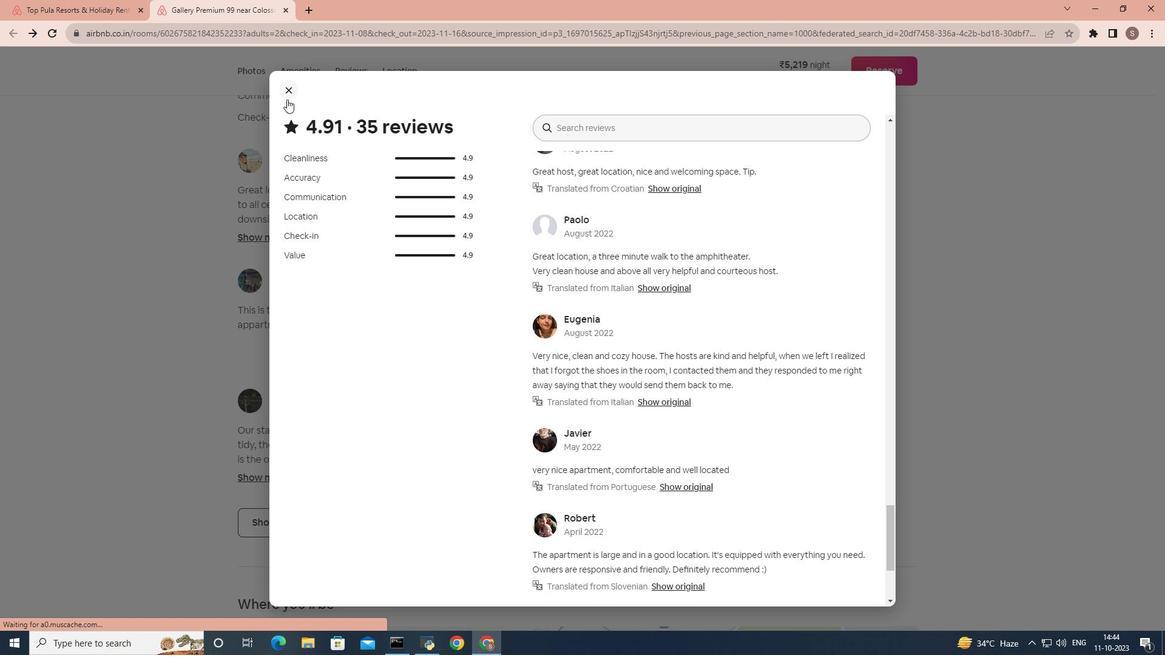 
Action: Mouse moved to (303, 303)
Screenshot: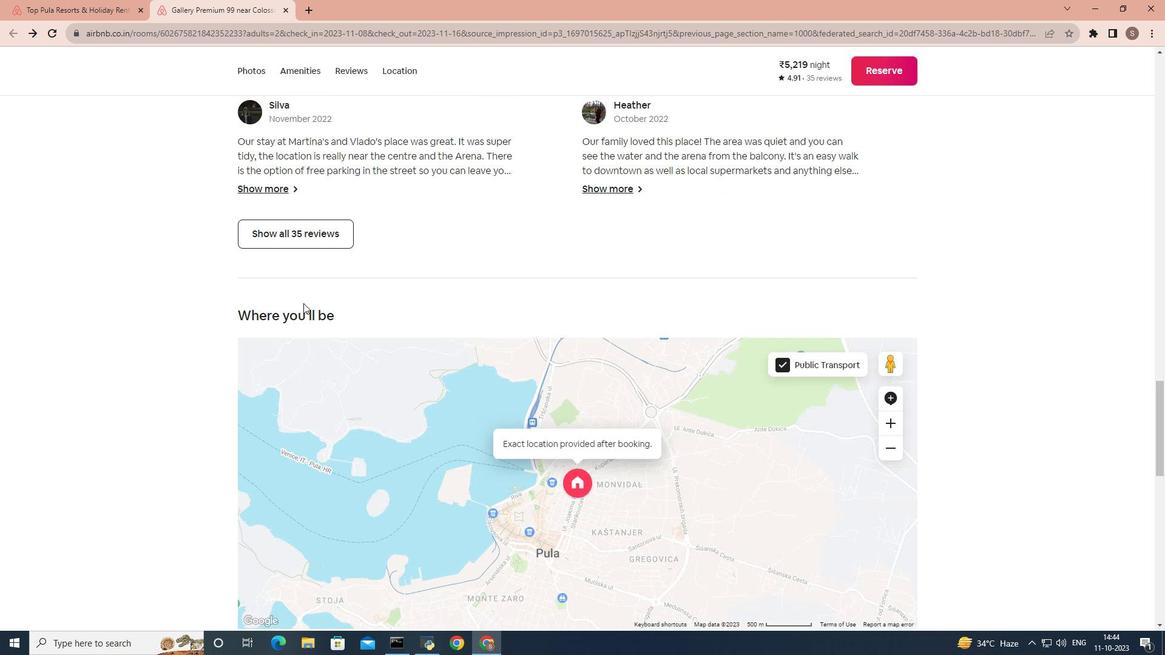 
Action: Mouse scrolled (303, 302) with delta (0, 0)
Screenshot: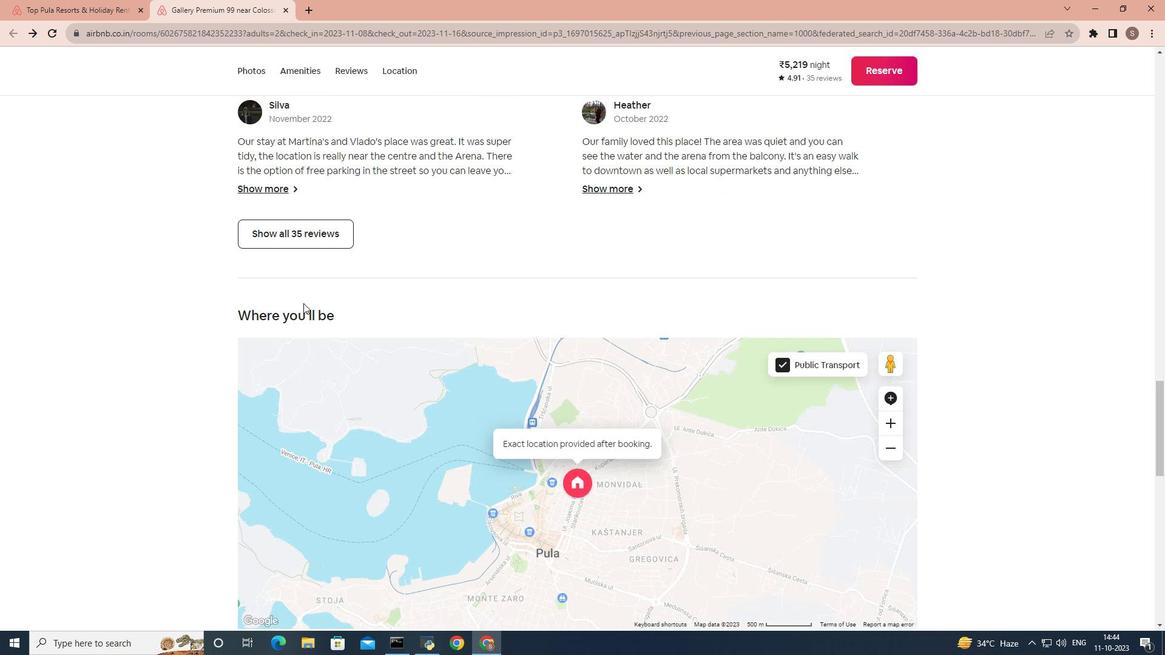 
Action: Mouse moved to (303, 303)
Screenshot: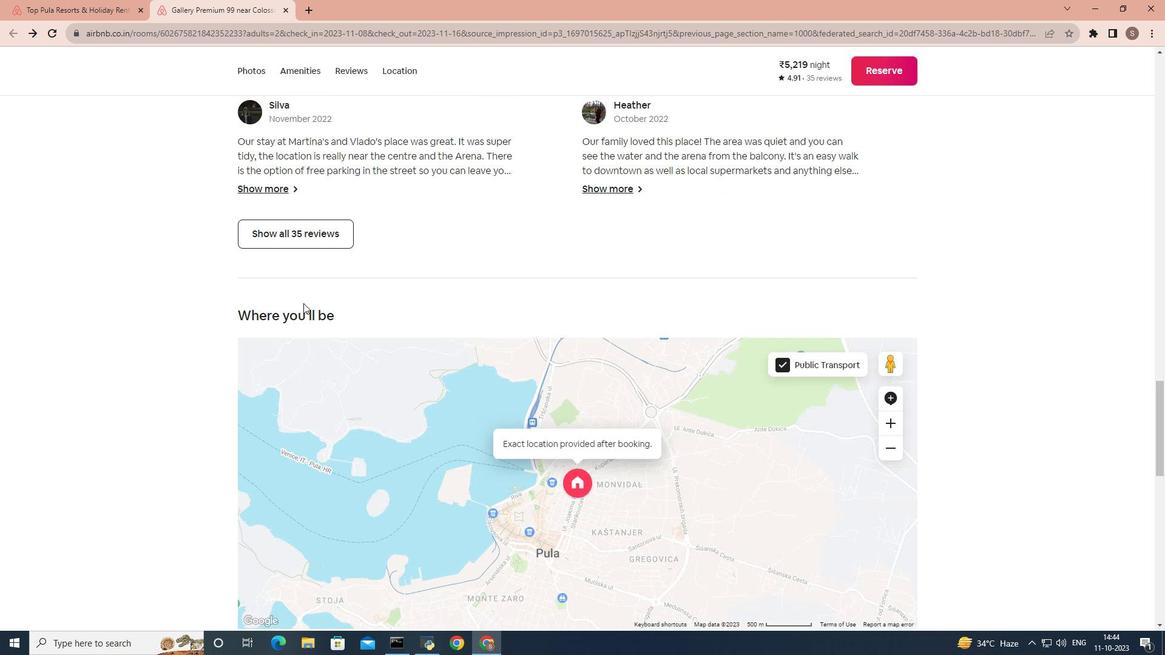 
Action: Mouse scrolled (303, 302) with delta (0, 0)
Screenshot: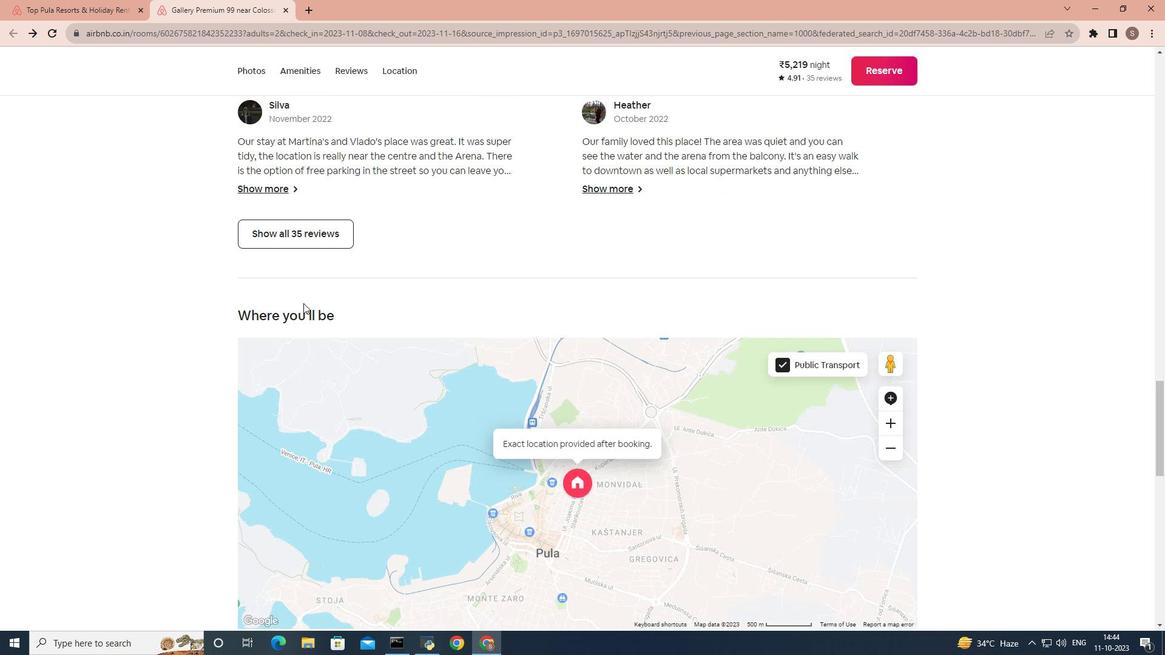 
Action: Mouse scrolled (303, 302) with delta (0, 0)
Screenshot: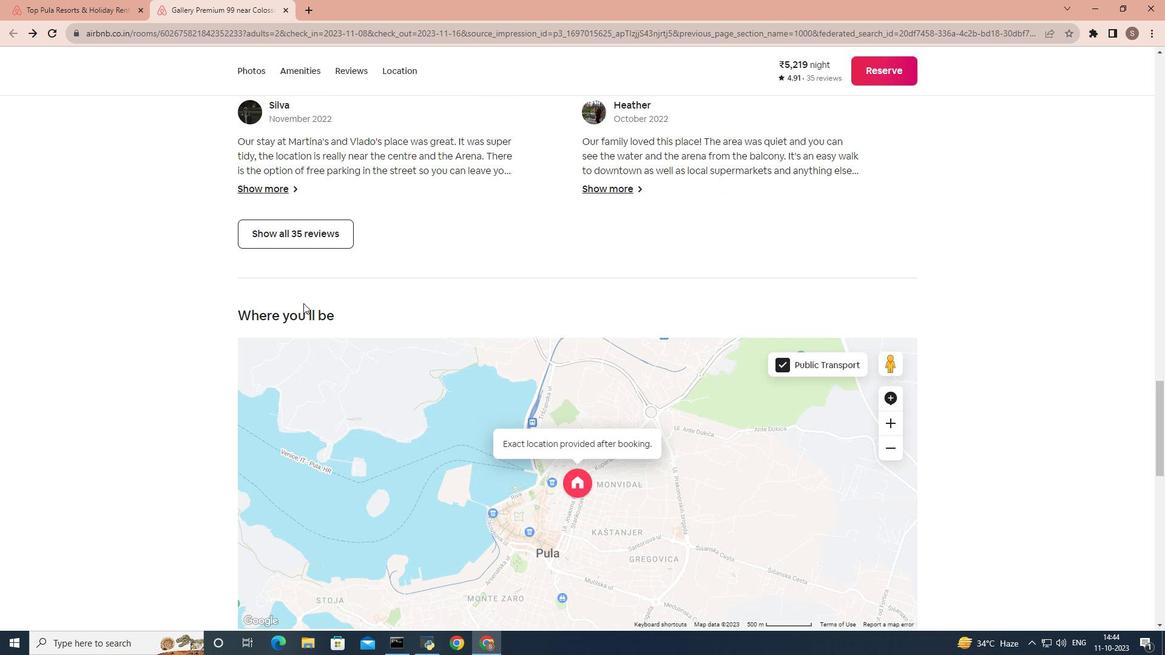 
Action: Mouse scrolled (303, 302) with delta (0, 0)
Screenshot: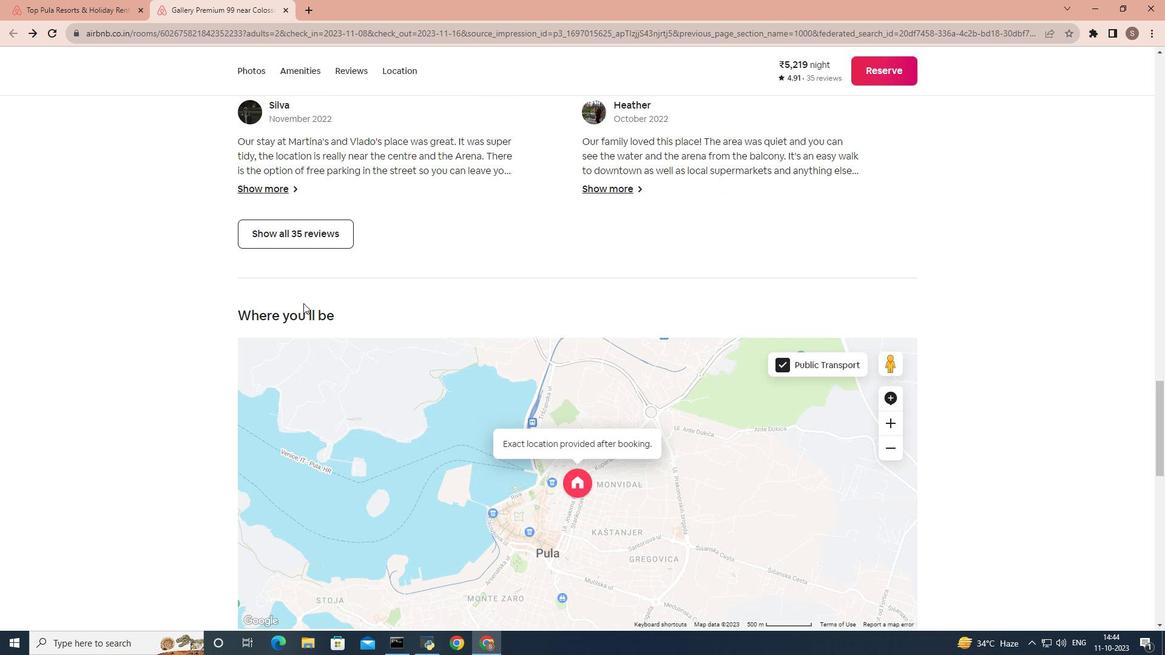 
Action: Mouse scrolled (303, 302) with delta (0, 0)
Screenshot: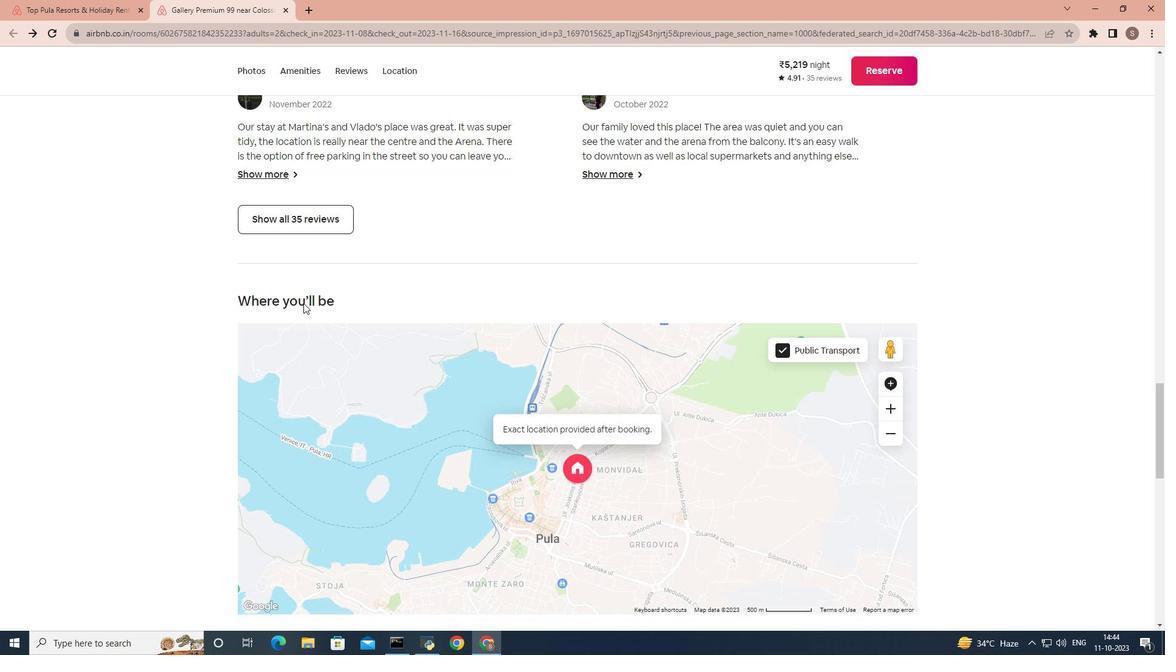 
Action: Mouse scrolled (303, 302) with delta (0, 0)
Screenshot: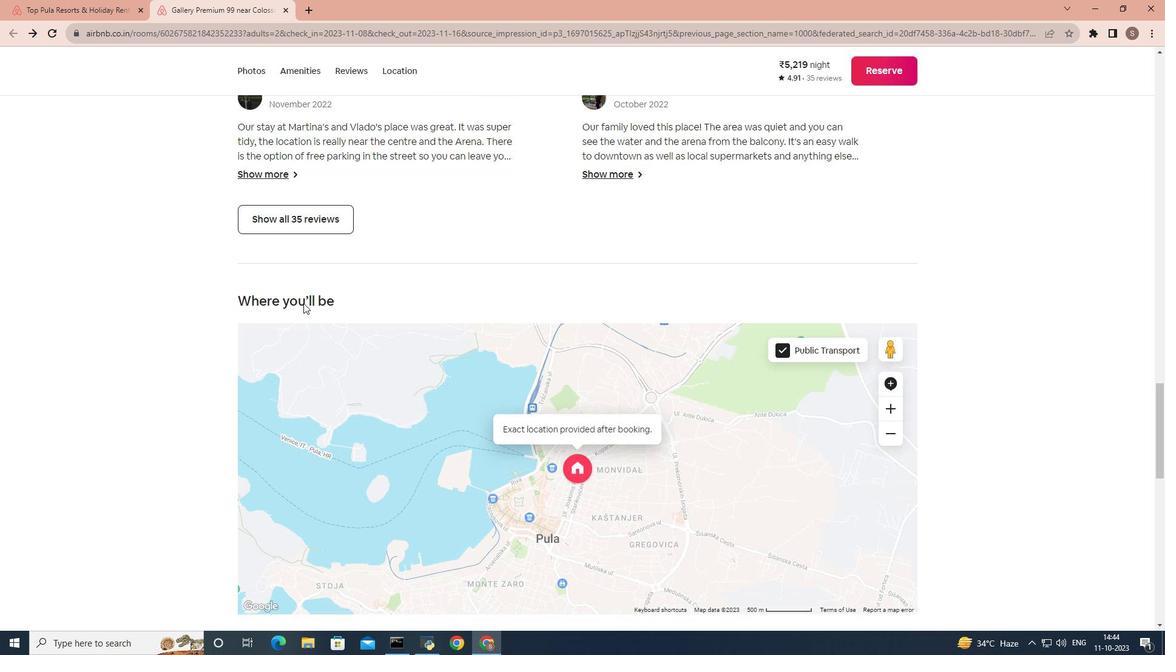 
Action: Mouse scrolled (303, 302) with delta (0, 0)
Screenshot: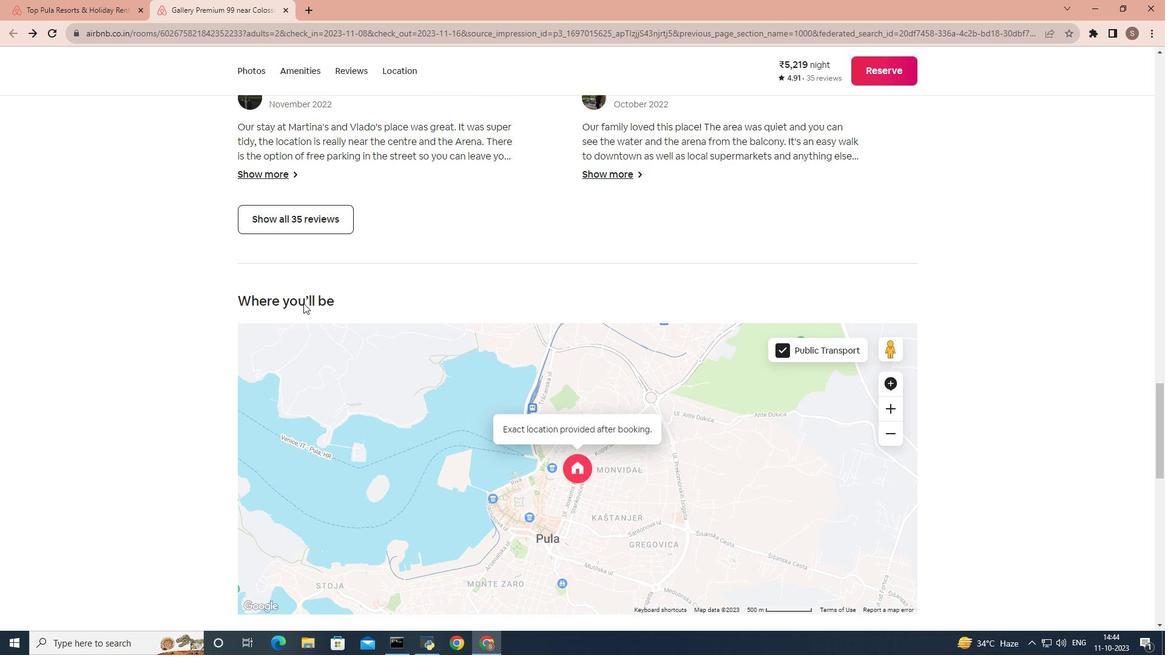 
Action: Mouse scrolled (303, 302) with delta (0, 0)
Screenshot: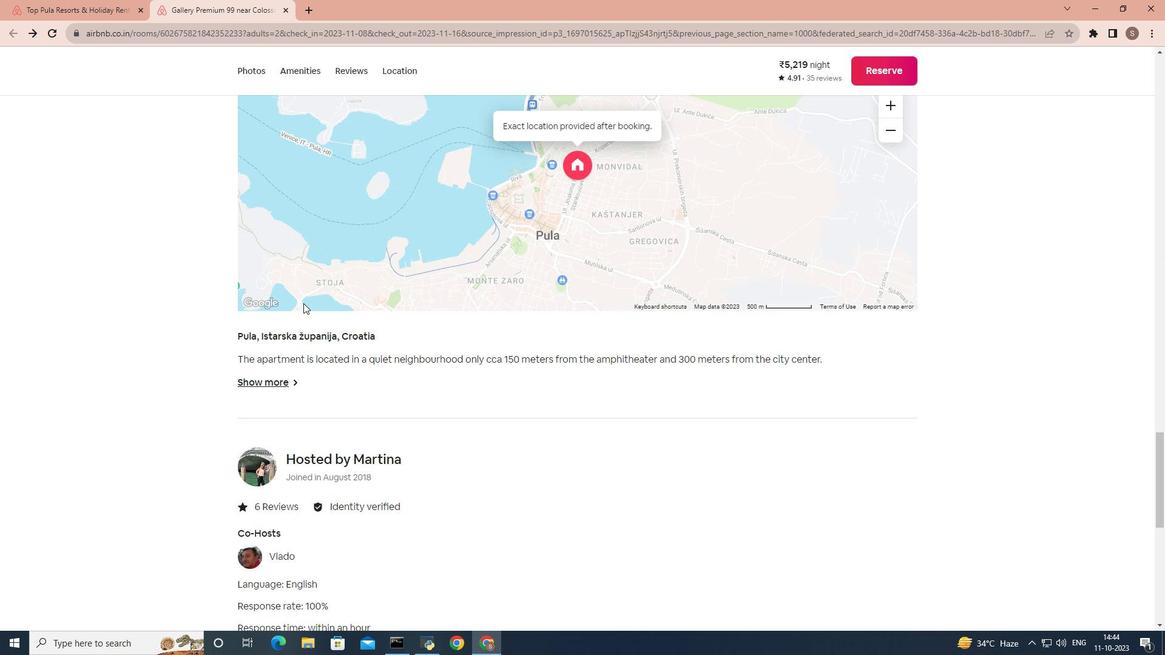 
Action: Mouse scrolled (303, 302) with delta (0, 0)
Screenshot: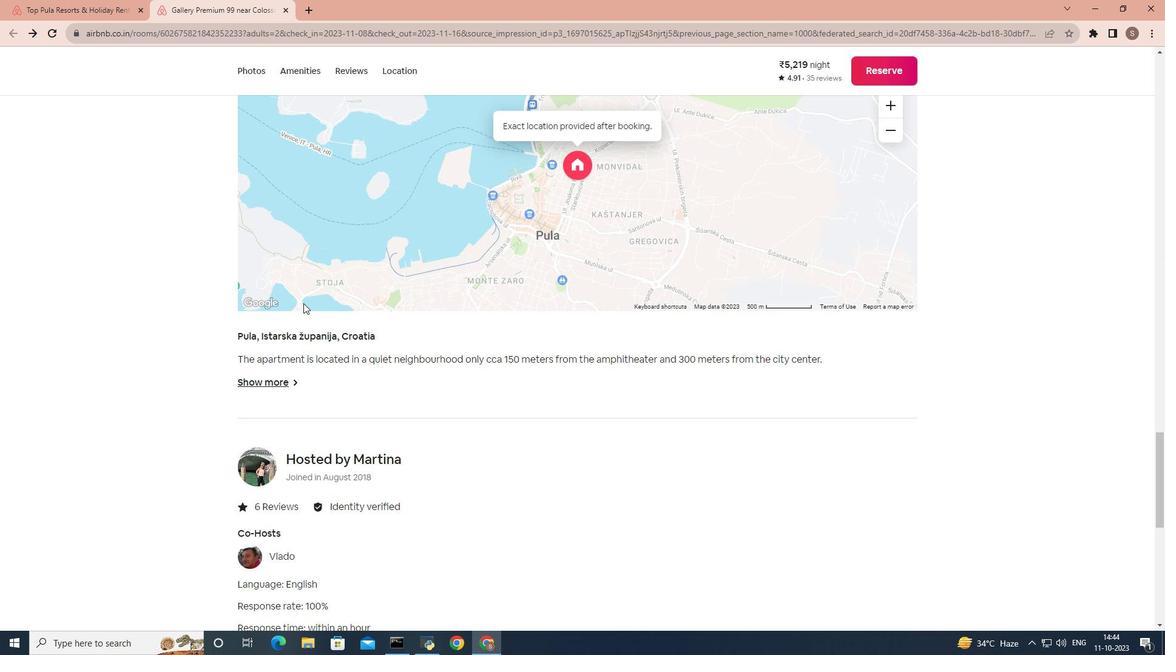 
Action: Mouse scrolled (303, 302) with delta (0, 0)
Screenshot: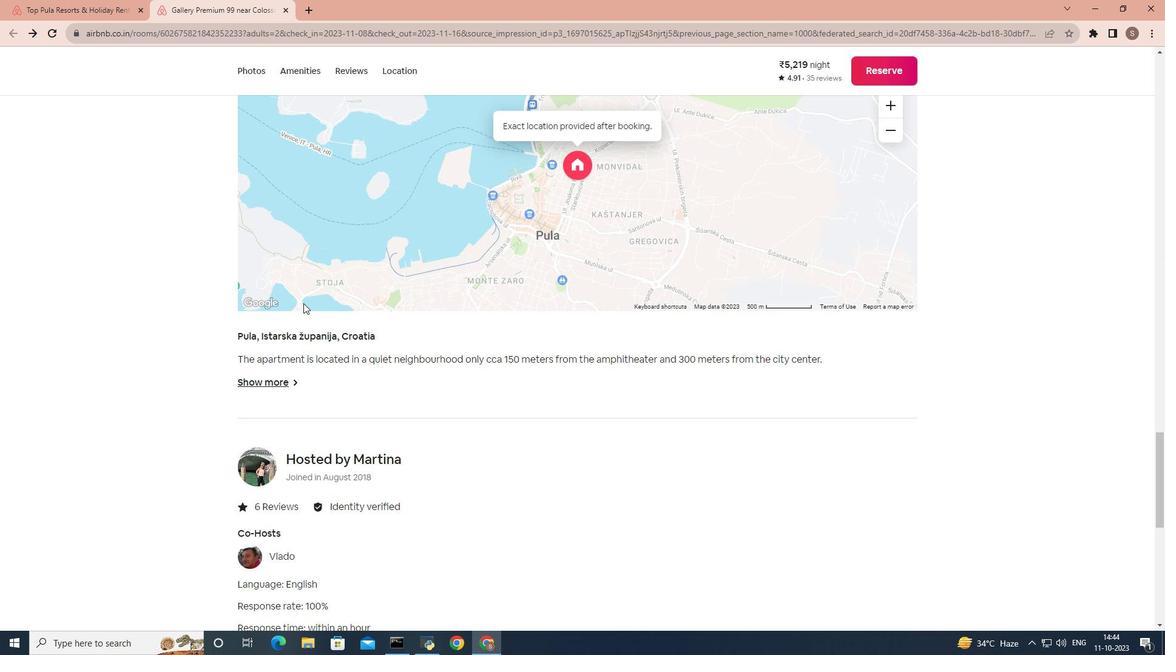 
Action: Mouse scrolled (303, 302) with delta (0, 0)
Screenshot: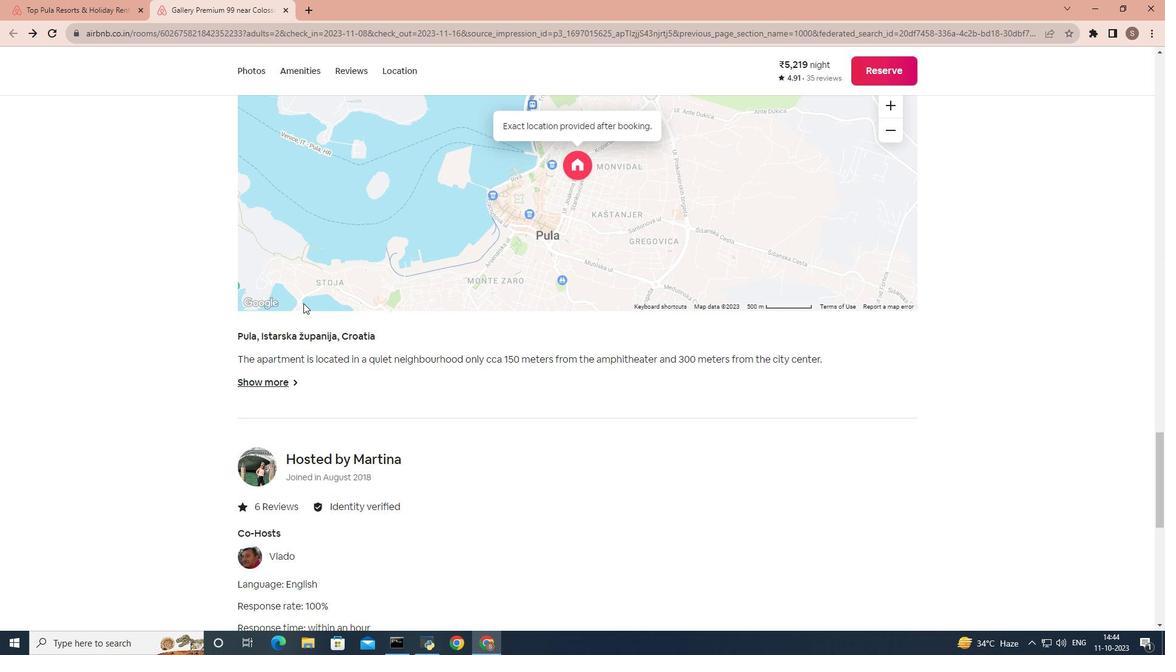 
Action: Mouse scrolled (303, 302) with delta (0, 0)
Screenshot: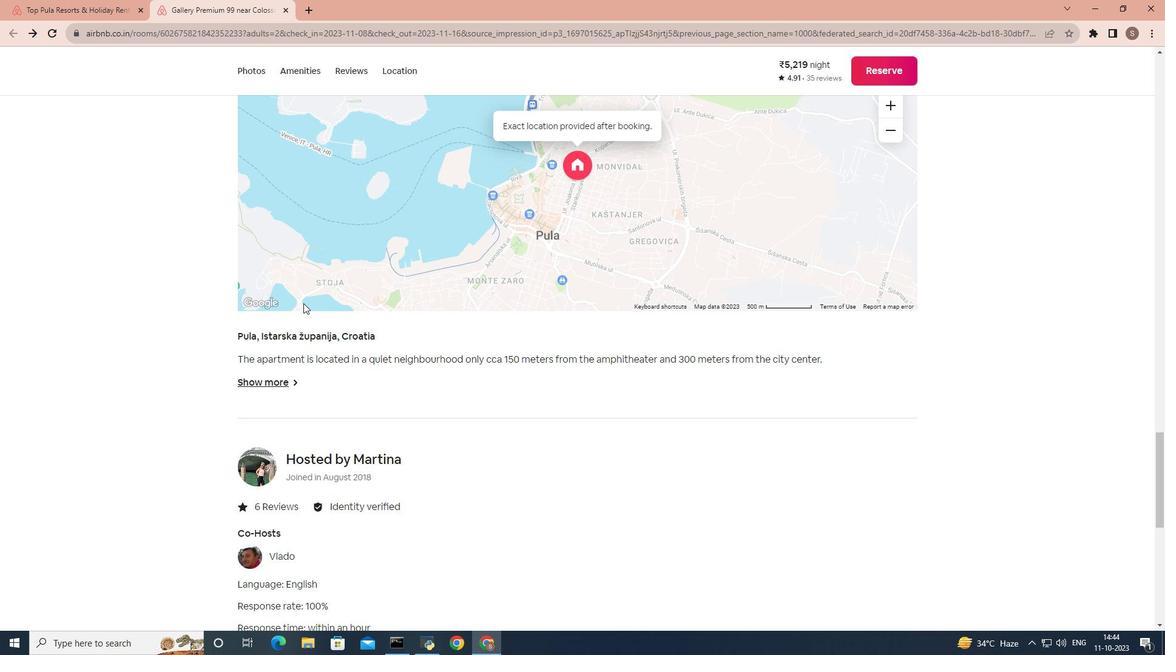 
Action: Mouse scrolled (303, 302) with delta (0, 0)
Screenshot: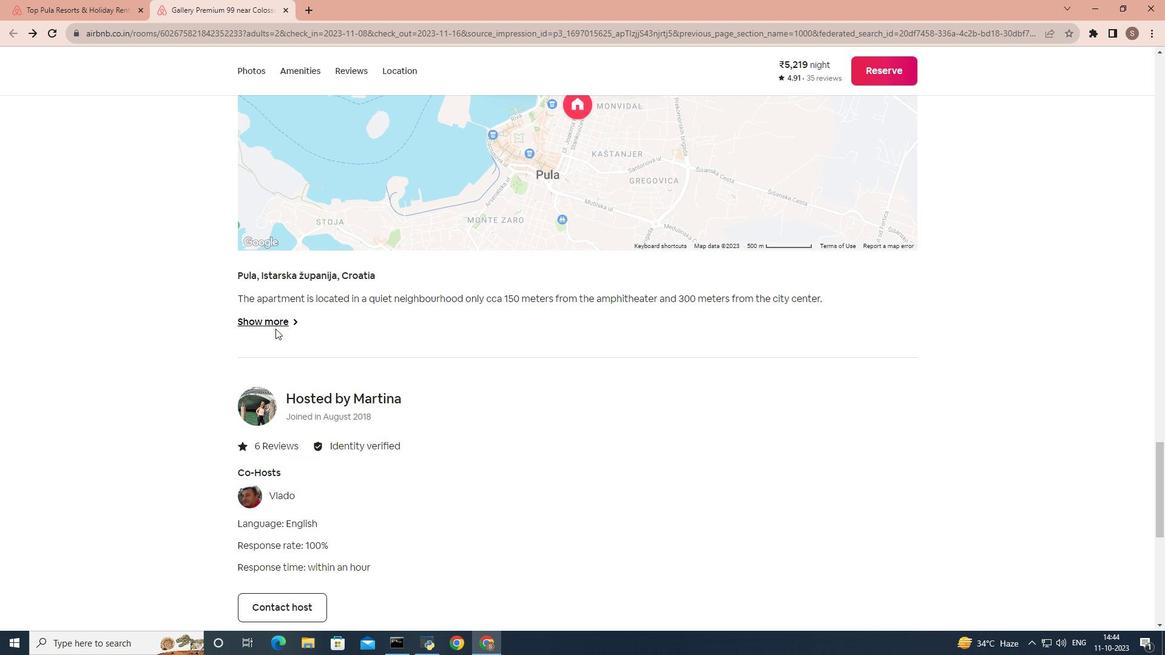 
Action: Mouse moved to (282, 322)
Screenshot: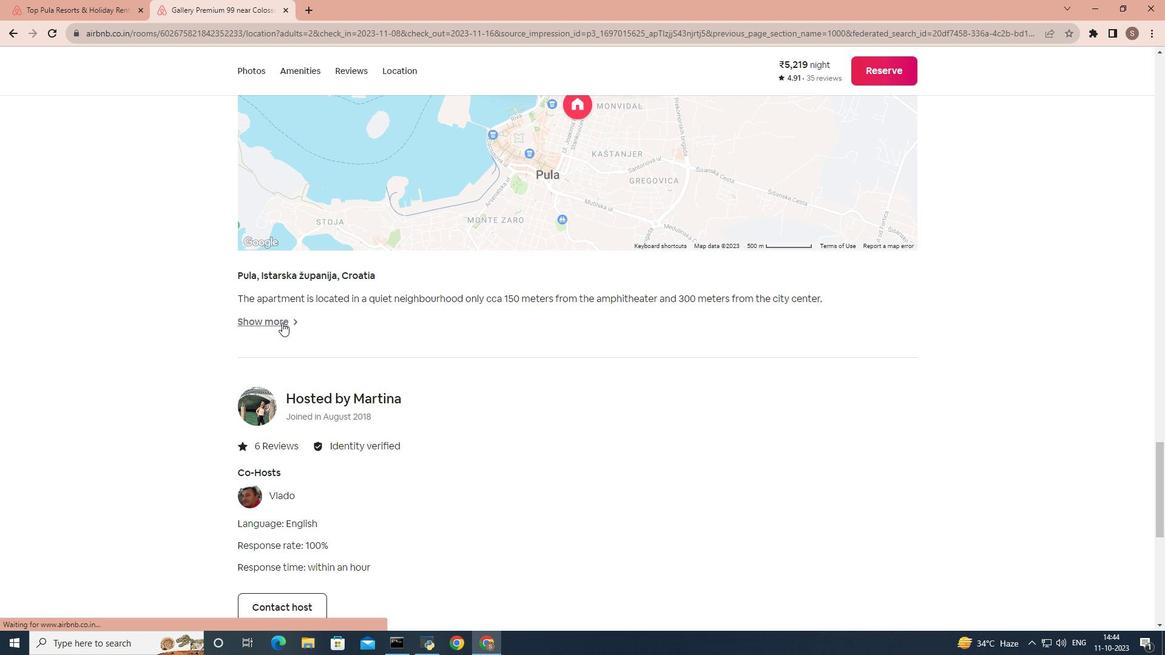 
Action: Mouse pressed left at (282, 322)
Screenshot: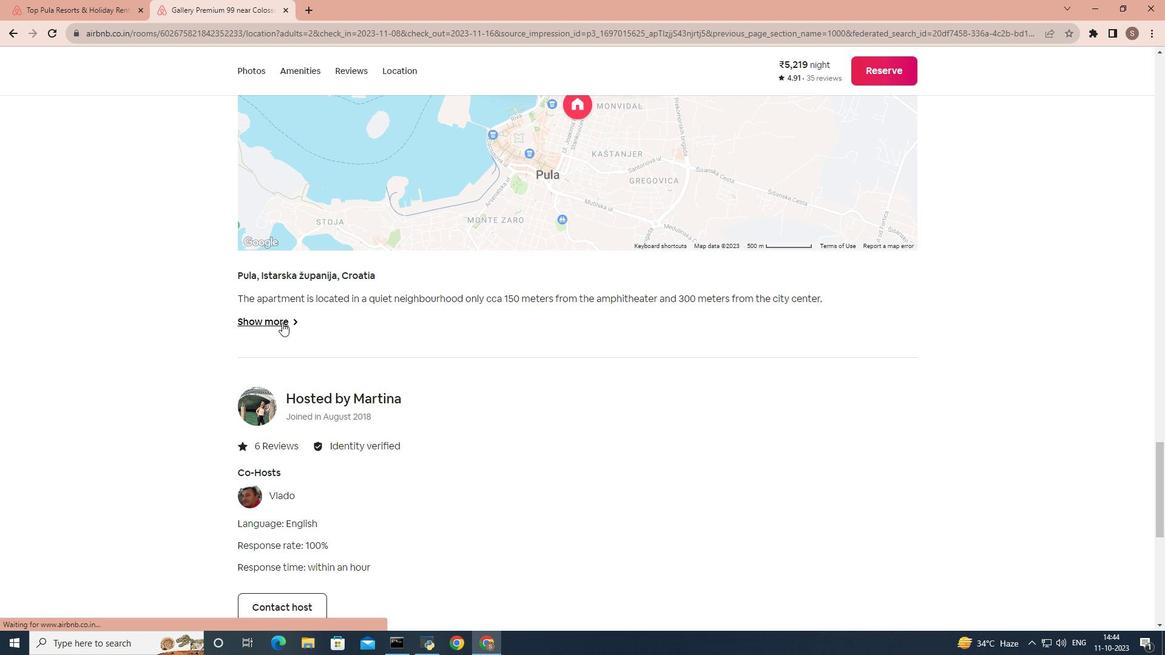 
Action: Mouse moved to (66, 211)
Screenshot: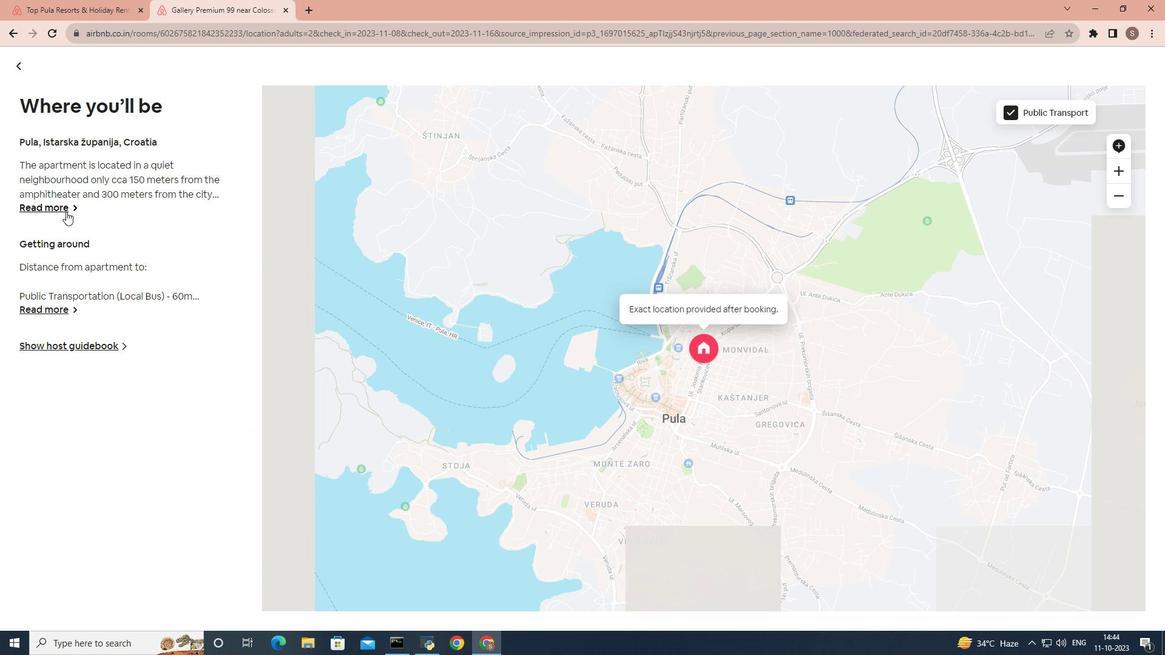 
Action: Mouse pressed left at (66, 211)
Screenshot: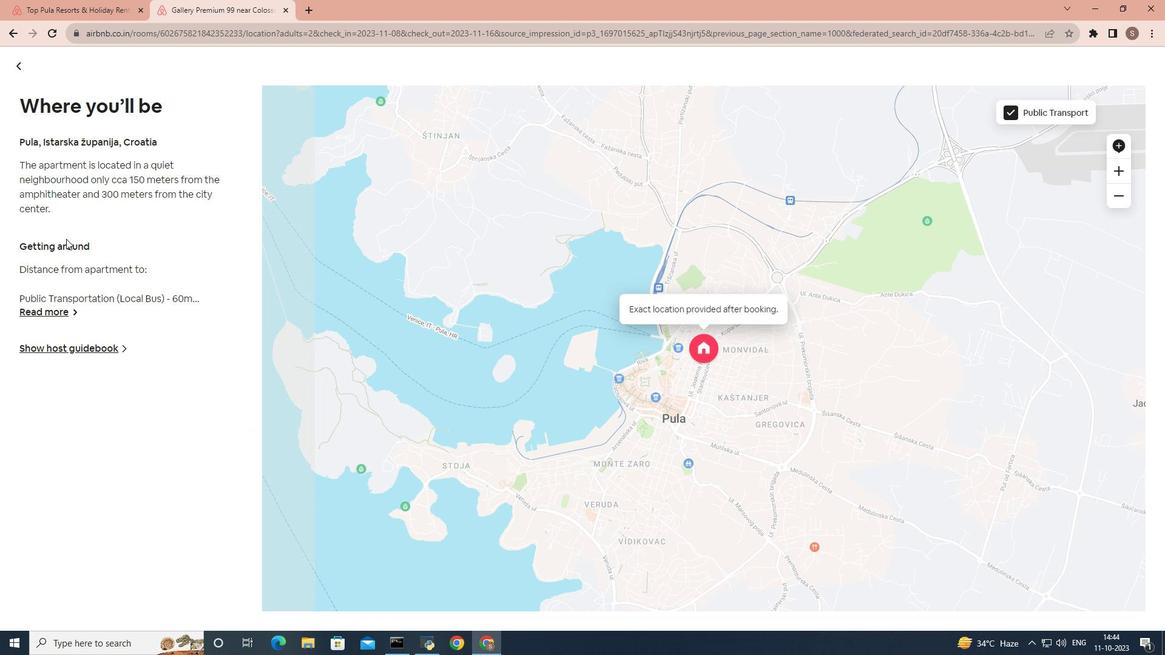 
Action: Mouse moved to (64, 310)
Screenshot: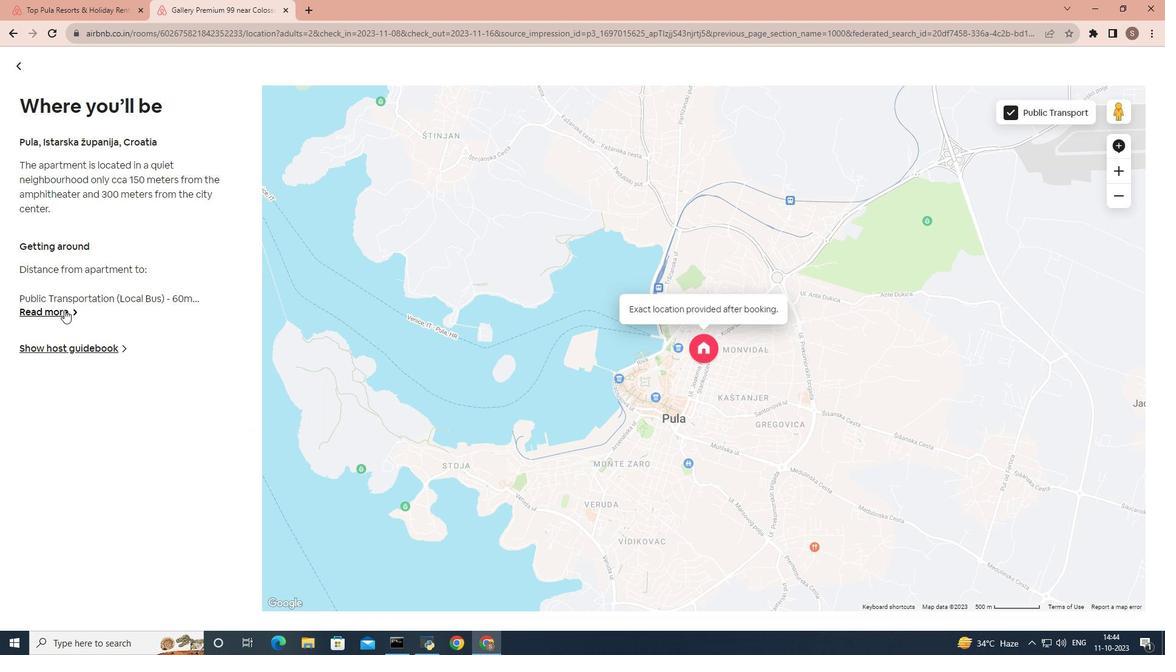 
Action: Mouse pressed left at (64, 310)
Screenshot: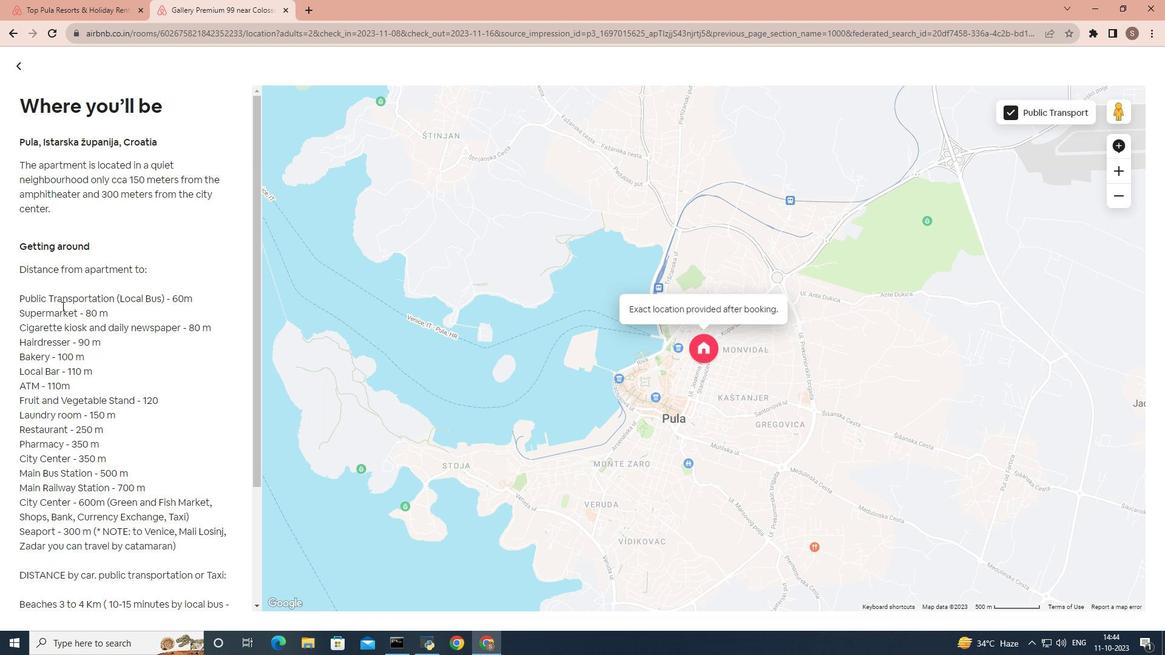 
Action: Mouse moved to (58, 231)
Screenshot: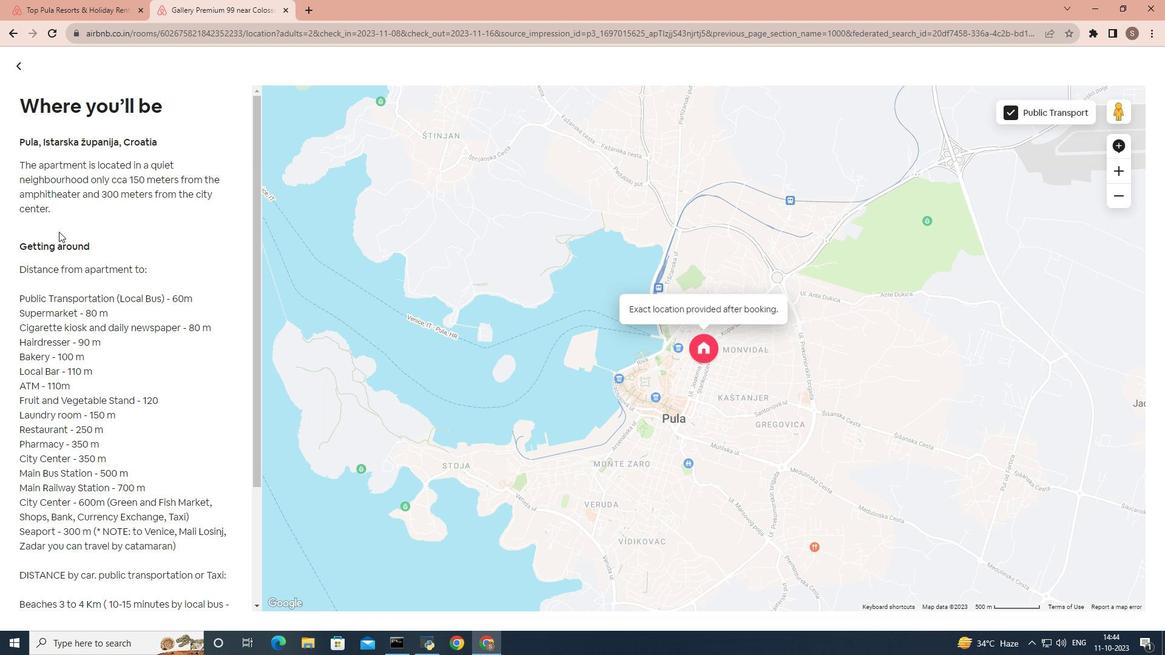 
Action: Mouse scrolled (58, 231) with delta (0, 0)
Screenshot: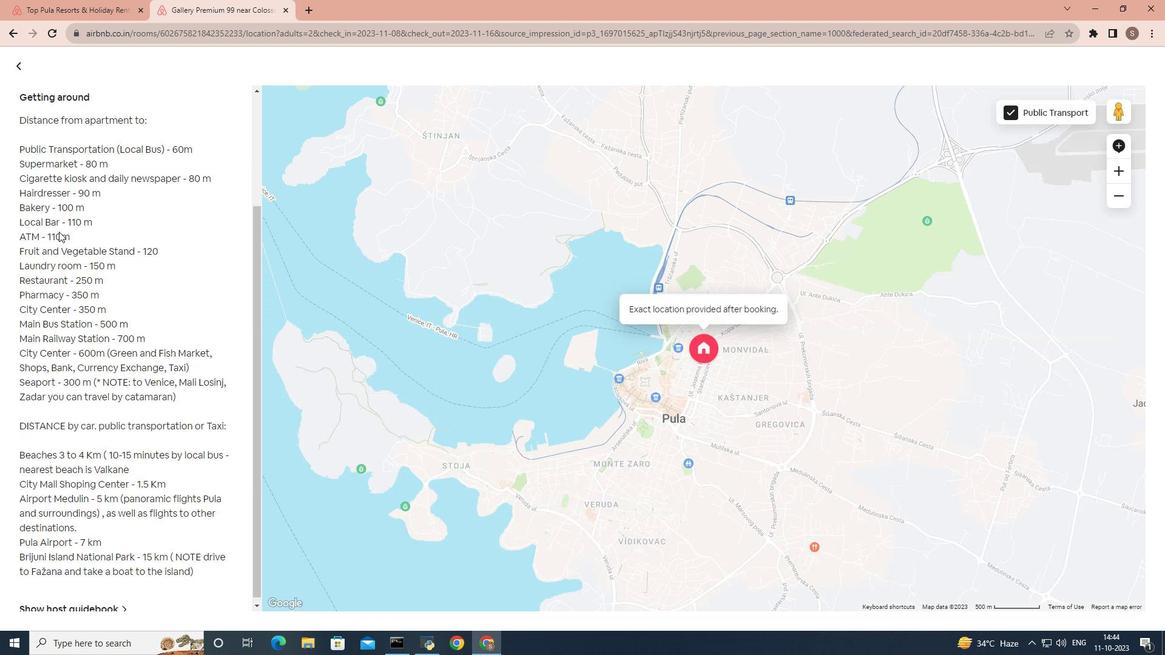 
Action: Mouse scrolled (58, 231) with delta (0, 0)
Screenshot: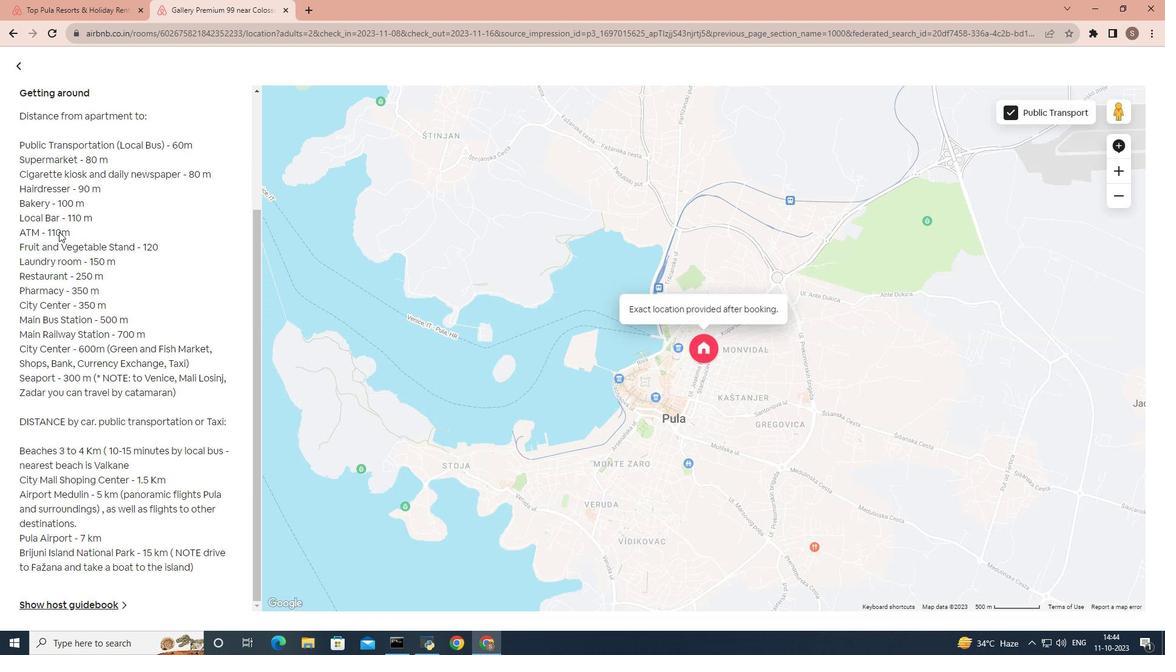 
Action: Mouse scrolled (58, 231) with delta (0, 0)
Screenshot: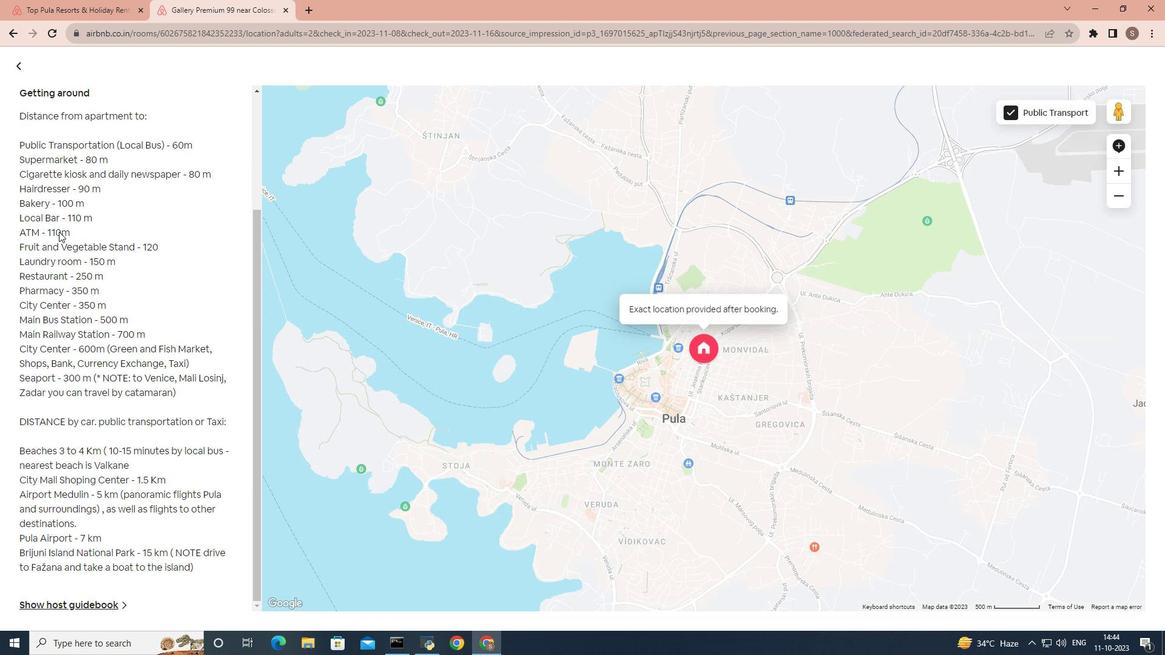 
Action: Mouse scrolled (58, 231) with delta (0, 0)
Screenshot: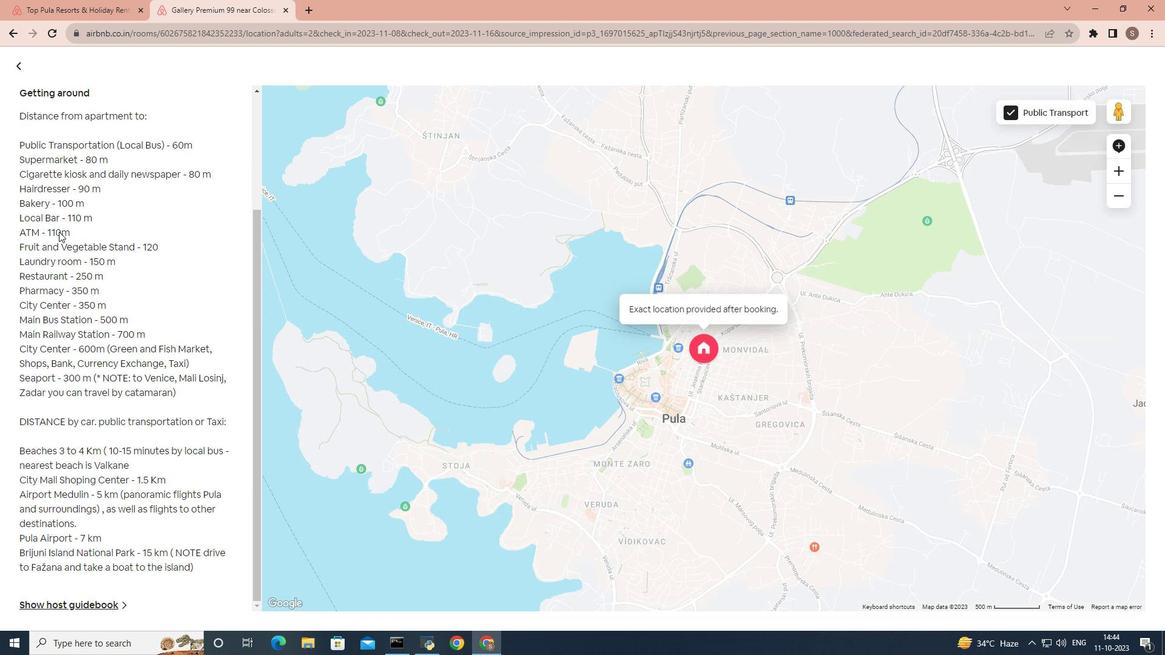 
Action: Mouse scrolled (58, 231) with delta (0, 0)
Screenshot: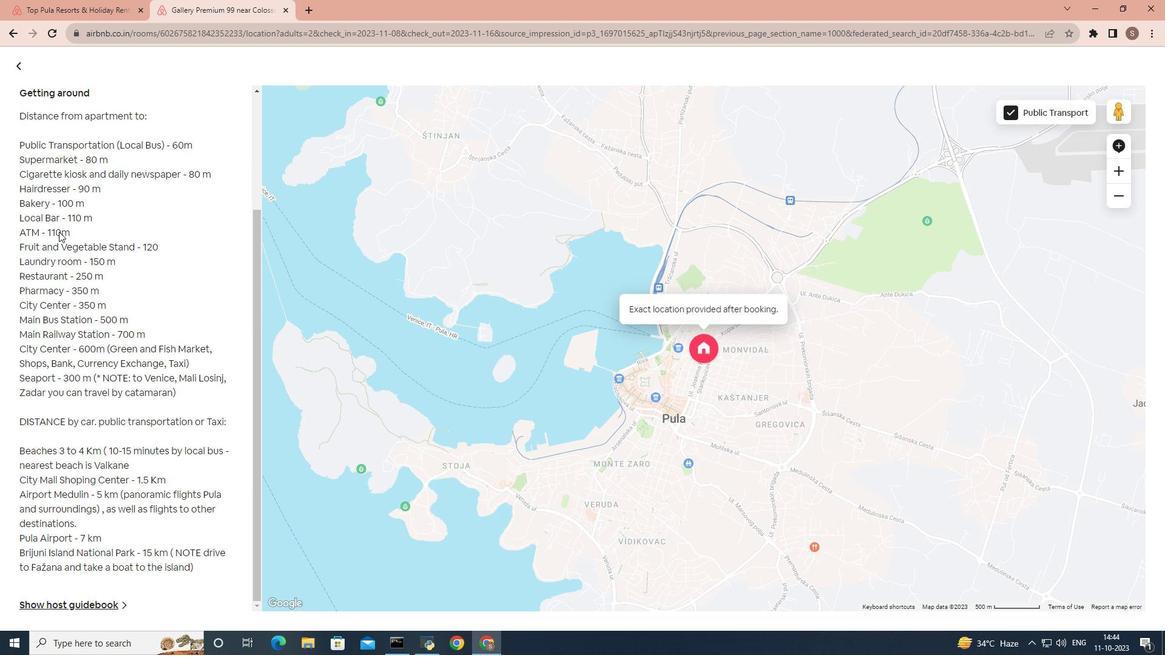 
Action: Mouse scrolled (58, 231) with delta (0, 0)
Screenshot: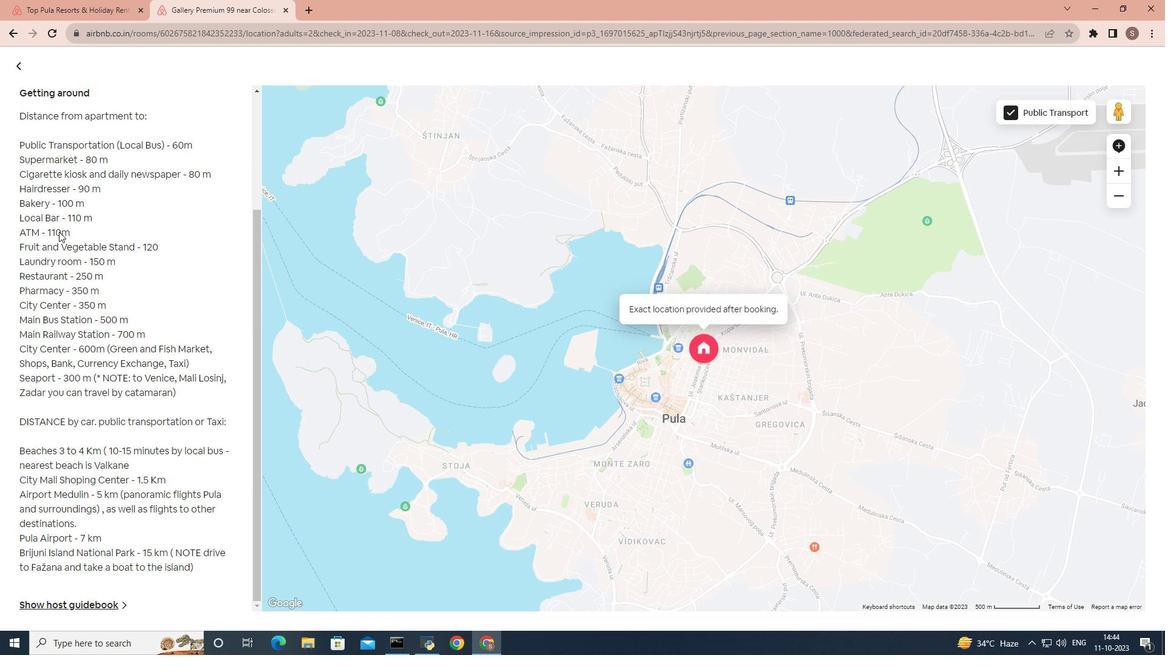
Action: Mouse scrolled (58, 231) with delta (0, 0)
Screenshot: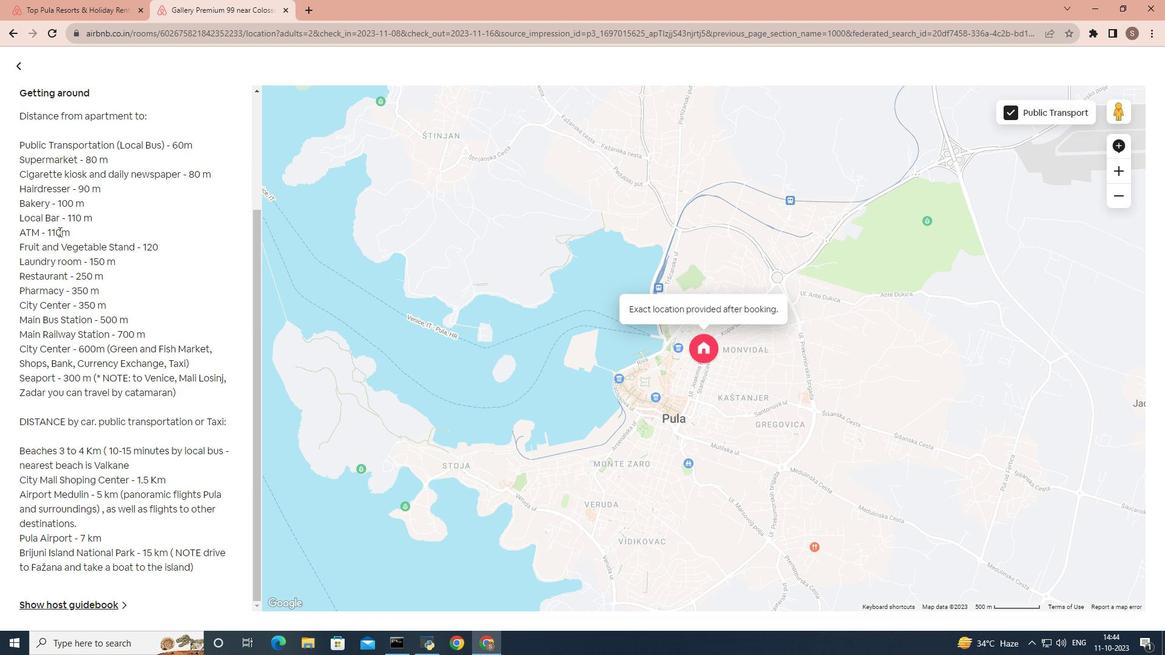 
Action: Mouse scrolled (58, 231) with delta (0, 0)
Screenshot: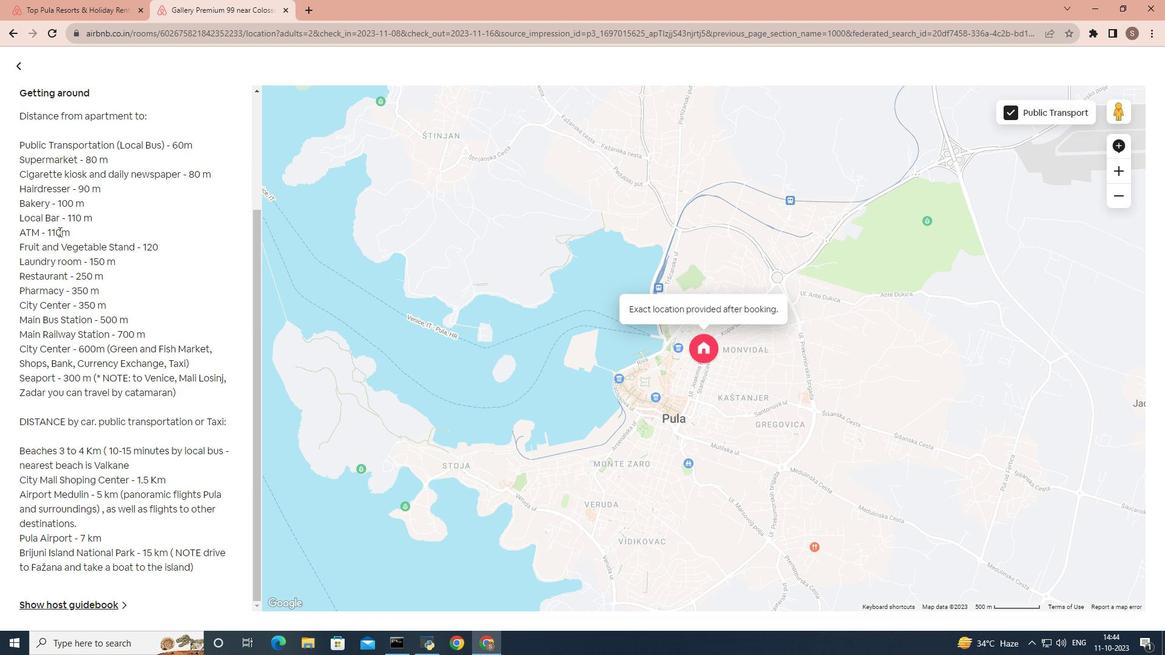 
Action: Mouse scrolled (58, 231) with delta (0, 0)
Screenshot: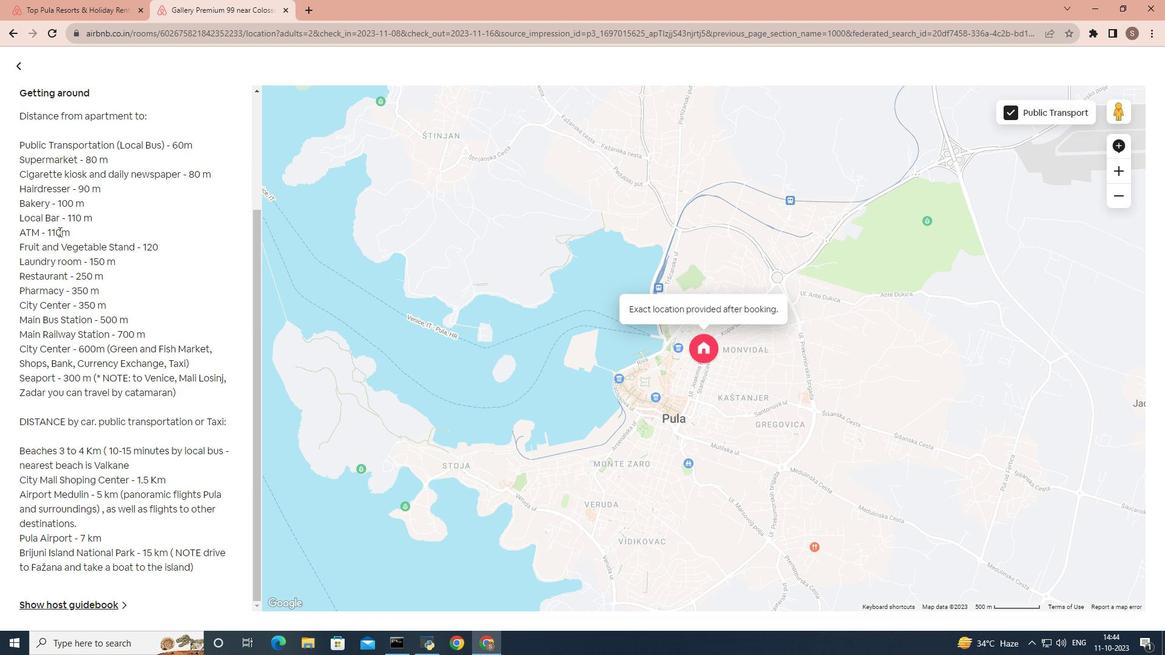 
Action: Mouse scrolled (58, 231) with delta (0, 0)
Screenshot: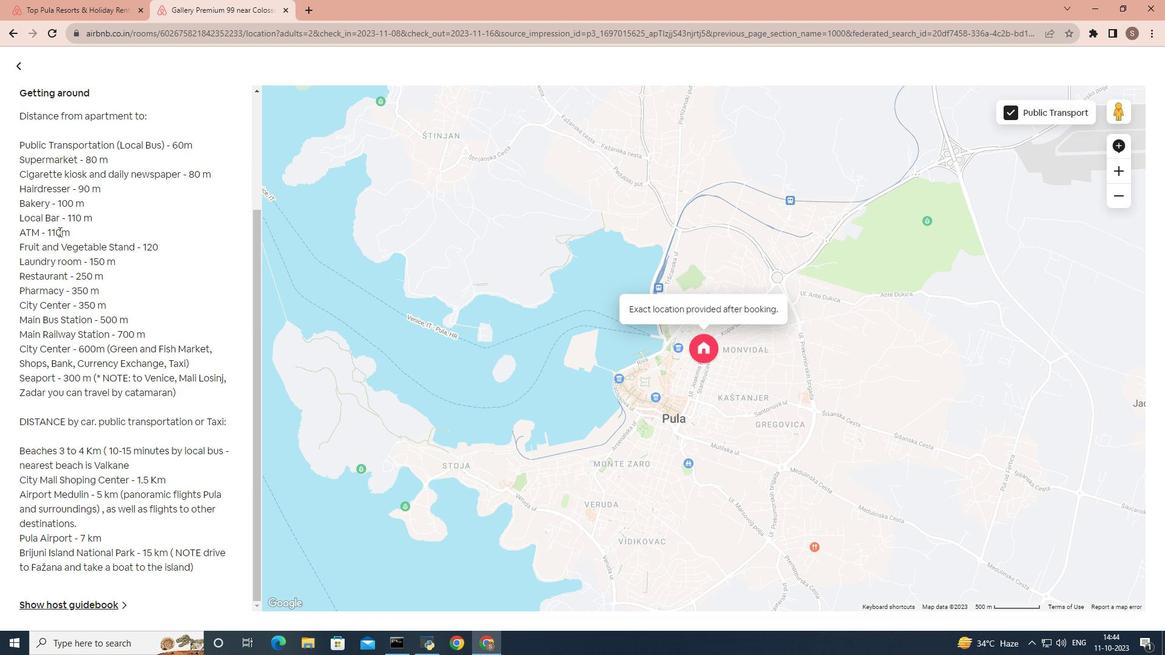 
Action: Mouse scrolled (58, 232) with delta (0, 0)
Screenshot: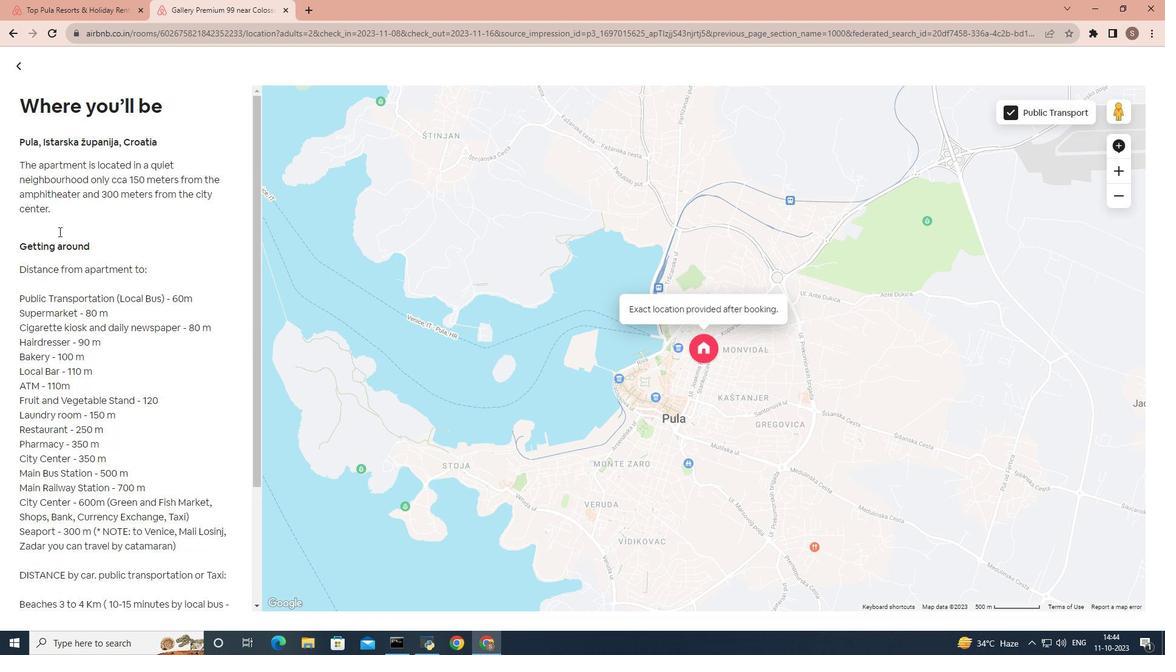 
Action: Mouse scrolled (58, 232) with delta (0, 0)
Screenshot: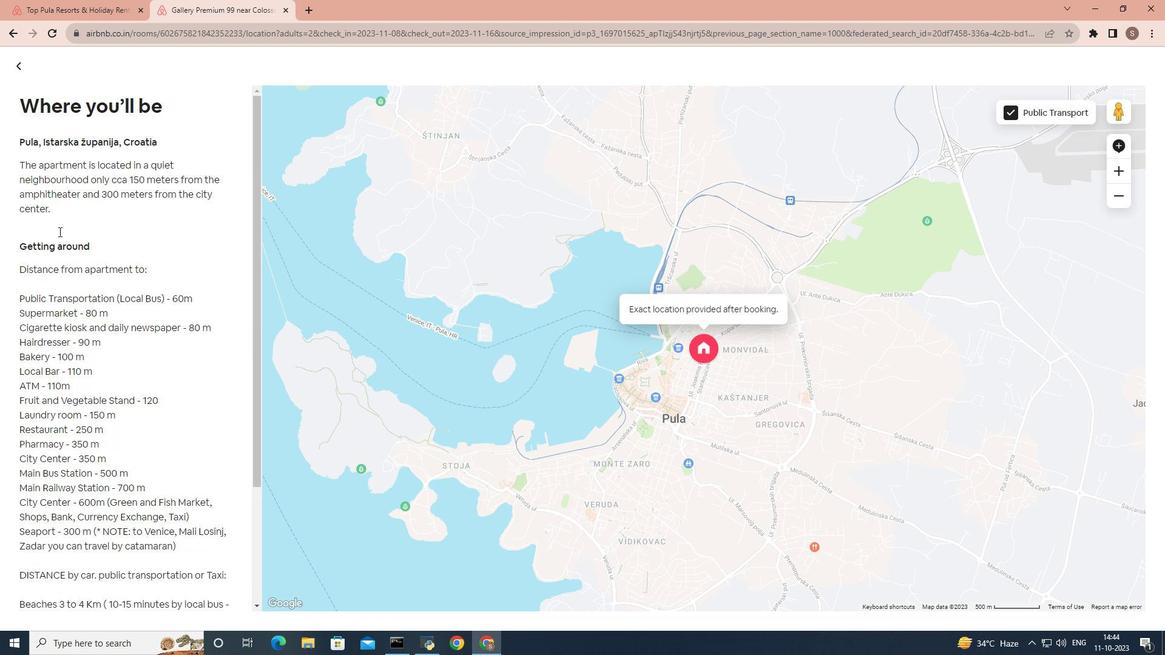 
Action: Mouse scrolled (58, 232) with delta (0, 0)
Screenshot: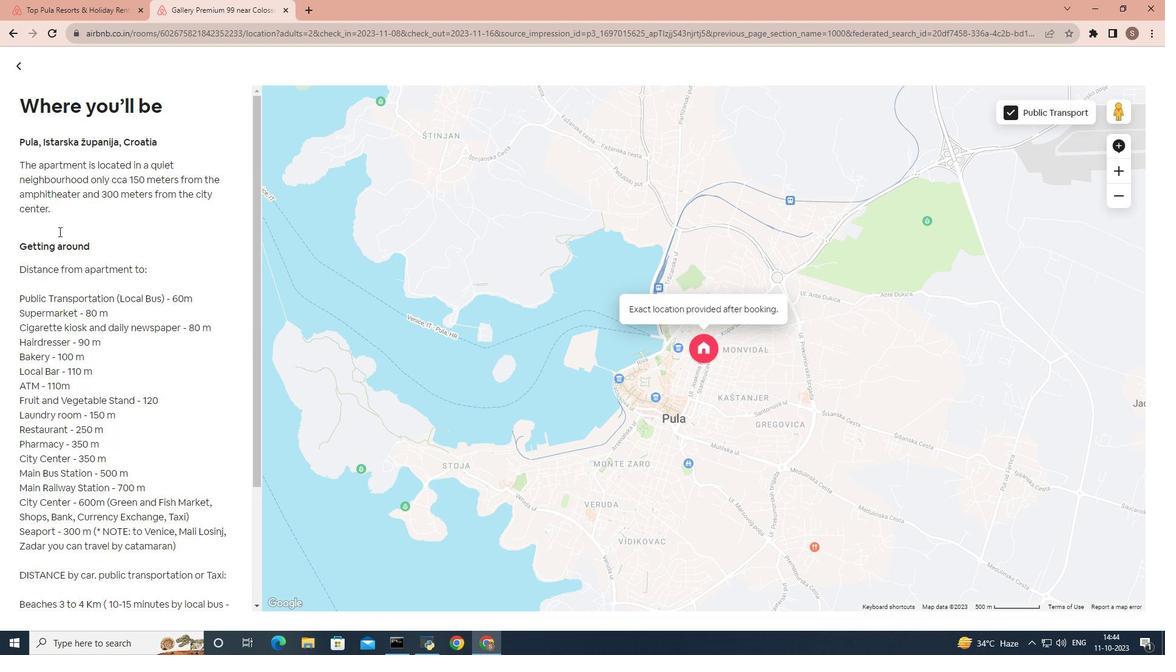 
Action: Mouse scrolled (58, 232) with delta (0, 0)
Screenshot: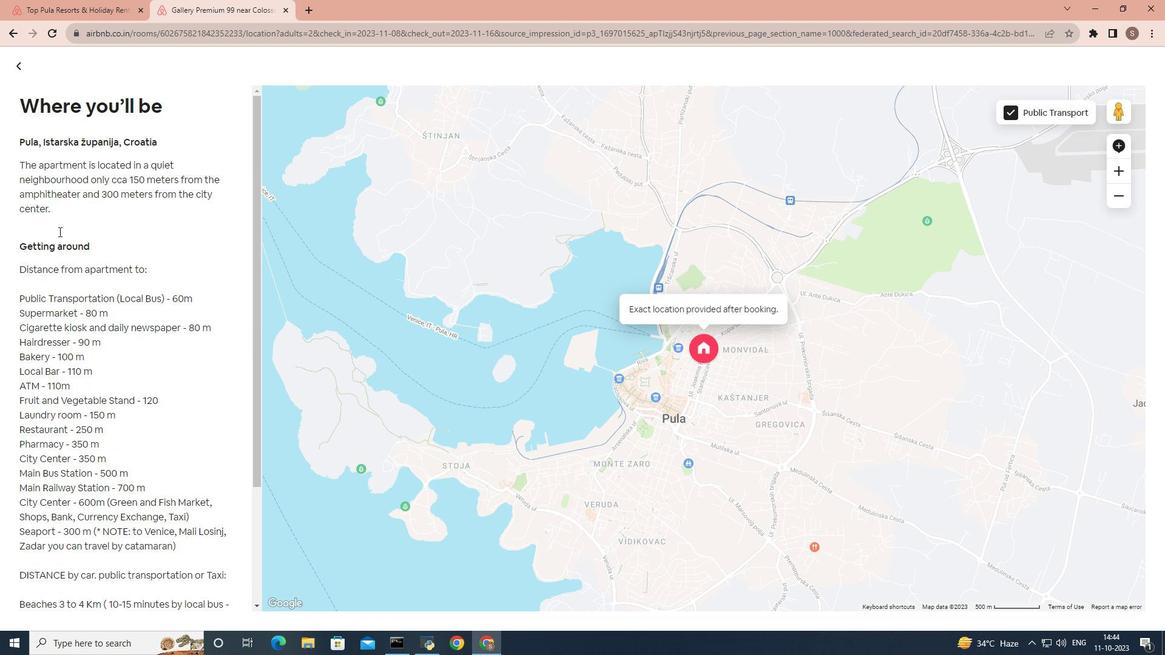 
Action: Mouse scrolled (58, 232) with delta (0, 0)
